 Task: Find connections with filter location Och'amch'ire with filter topic #aiwith filter profile language French with filter current company EJAmerica with filter school University of Kashmir, Srinagar with filter industry Primary and Secondary Education with filter service category Portrait Photography with filter keywords title Director
Action: Mouse moved to (187, 318)
Screenshot: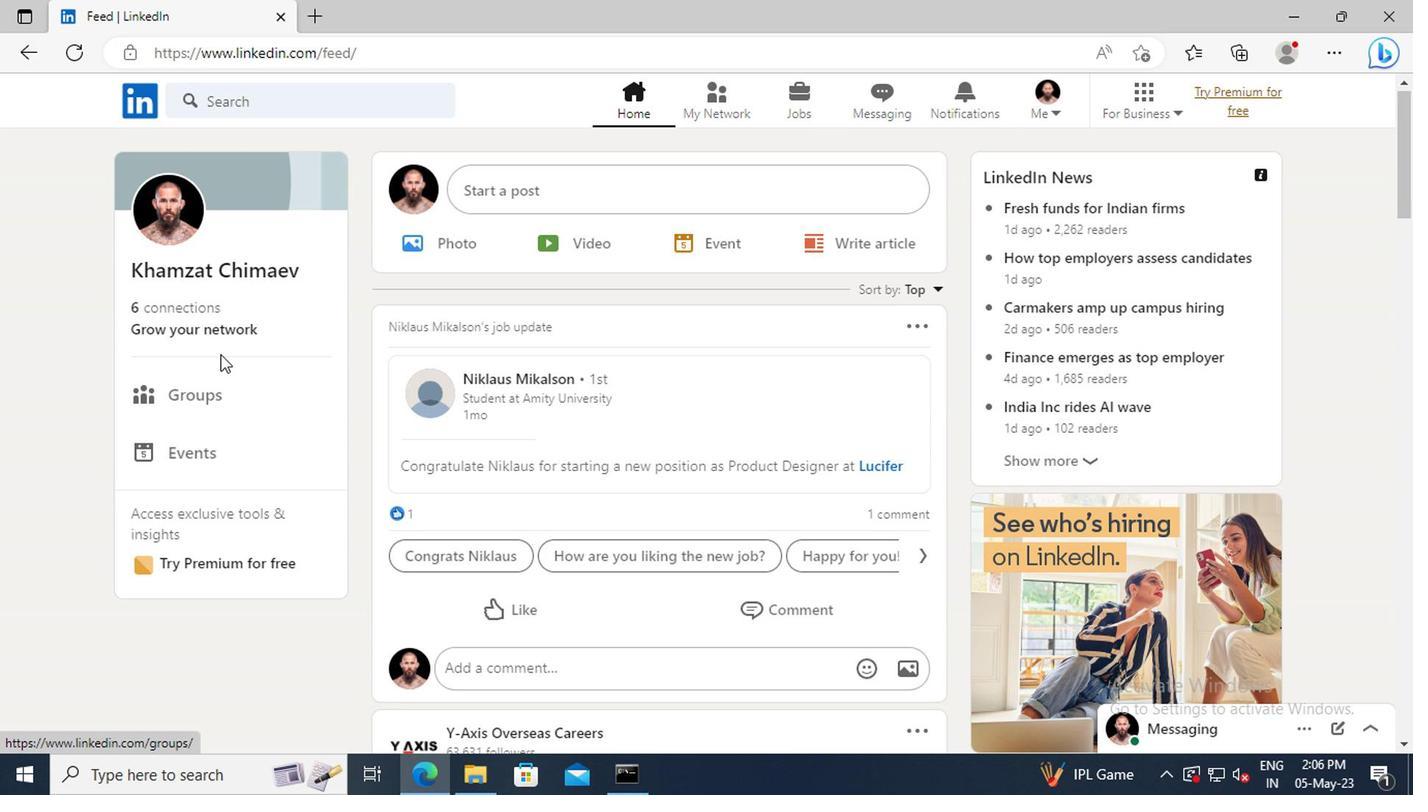 
Action: Mouse pressed left at (187, 318)
Screenshot: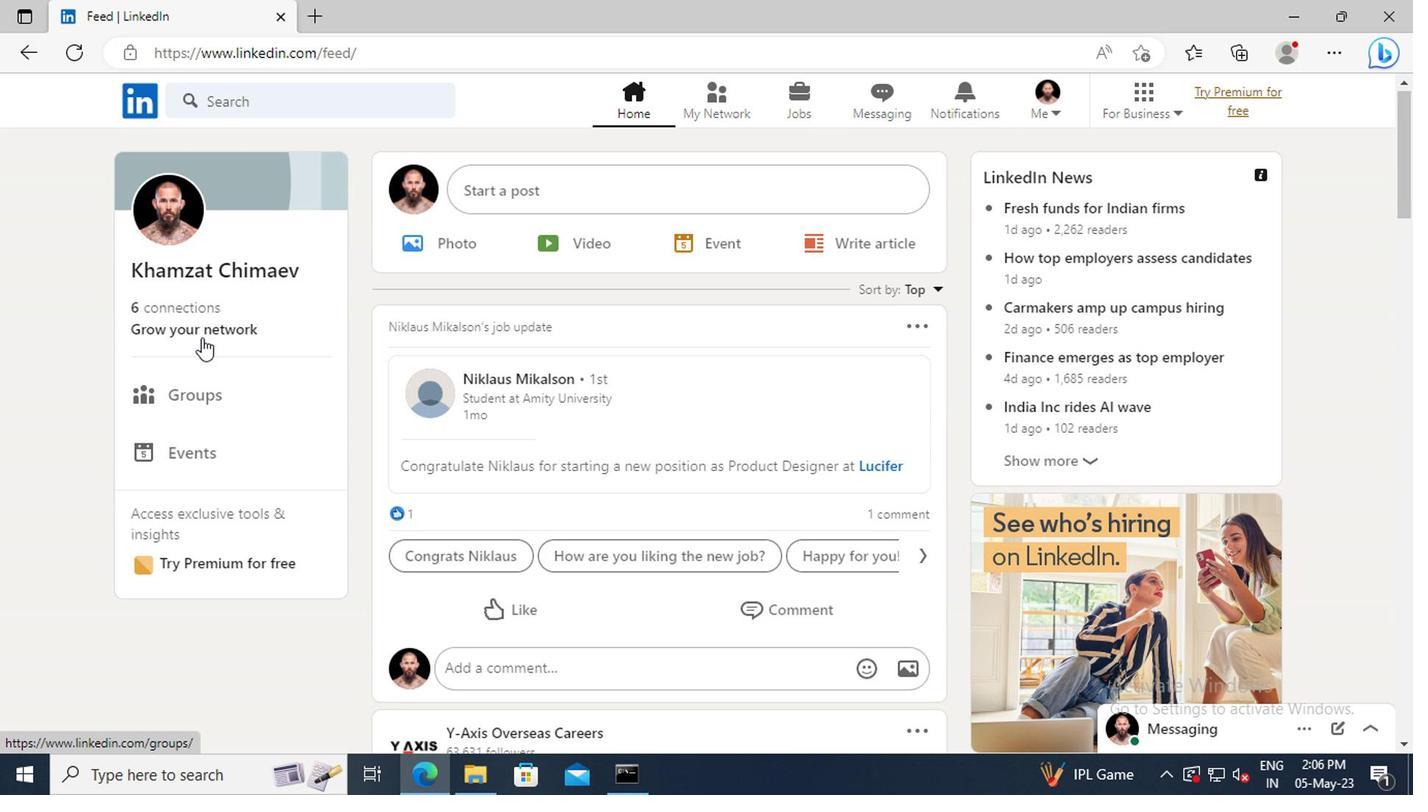 
Action: Mouse moved to (219, 214)
Screenshot: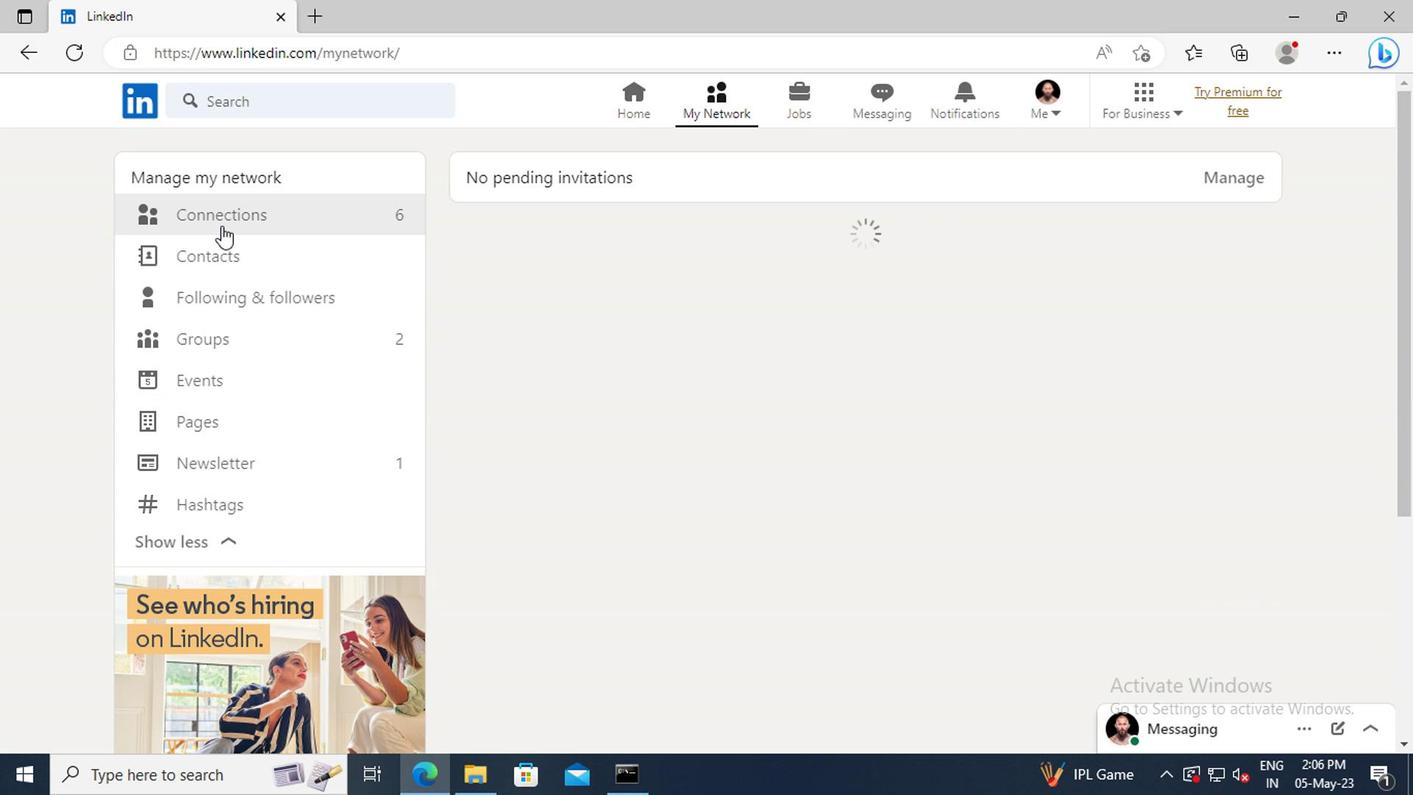 
Action: Mouse pressed left at (219, 214)
Screenshot: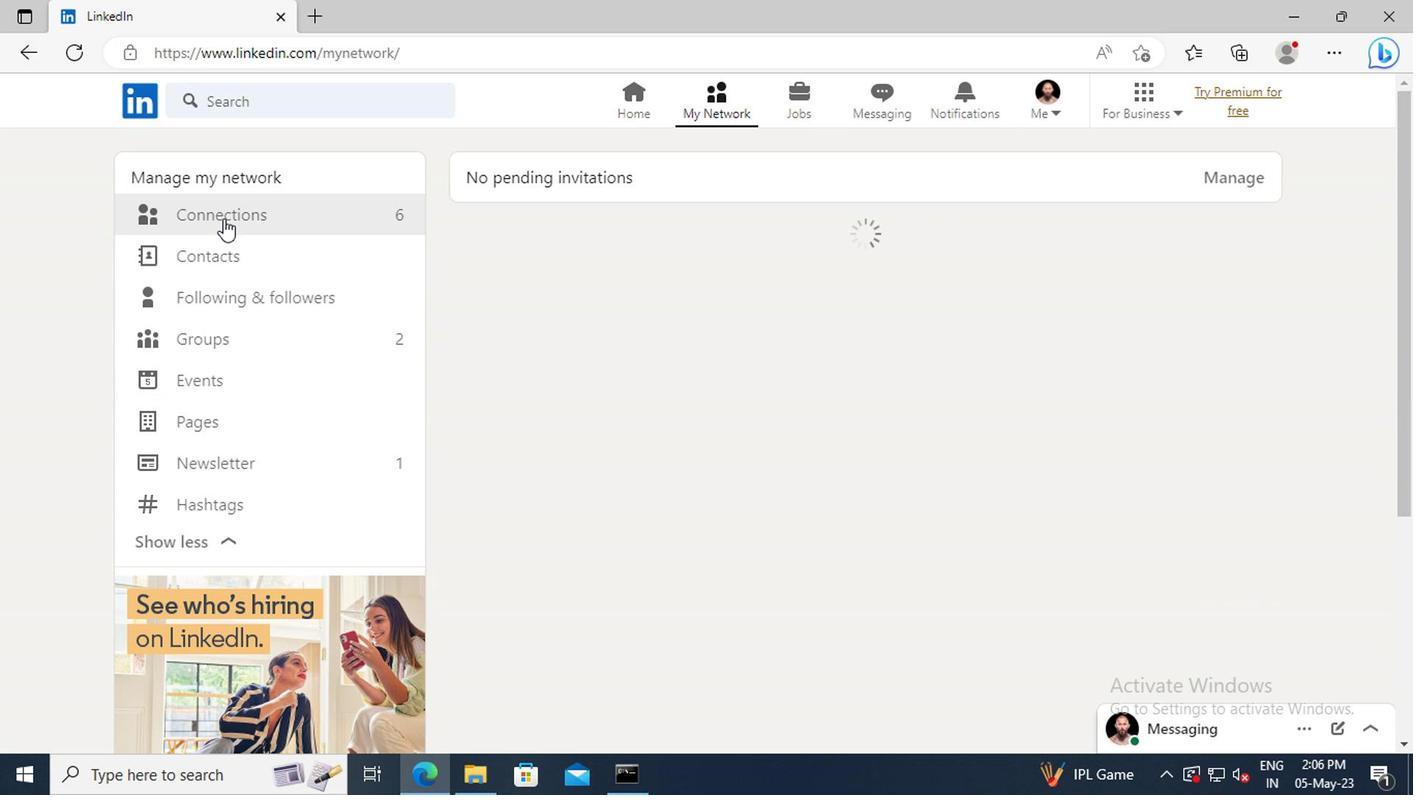 
Action: Mouse moved to (823, 226)
Screenshot: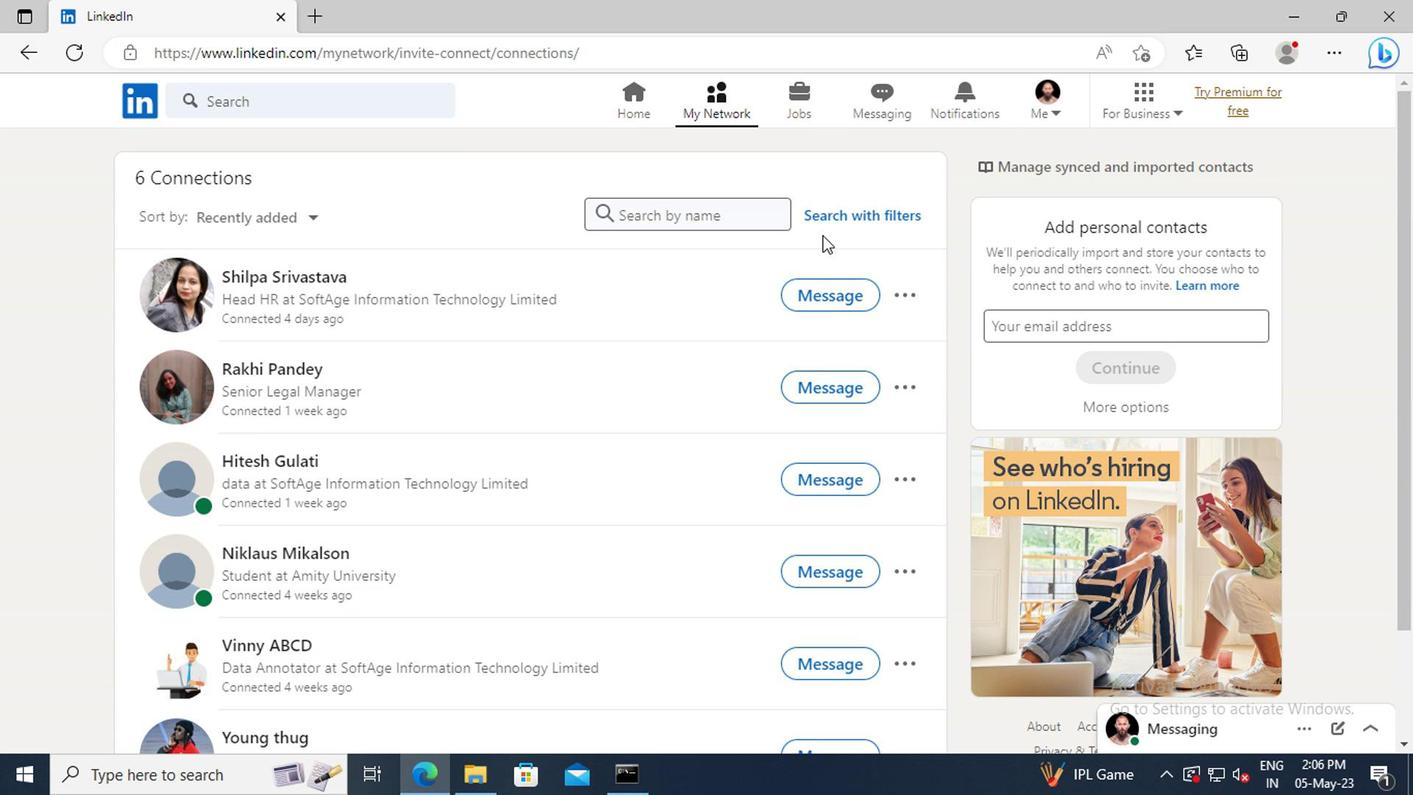 
Action: Mouse pressed left at (823, 226)
Screenshot: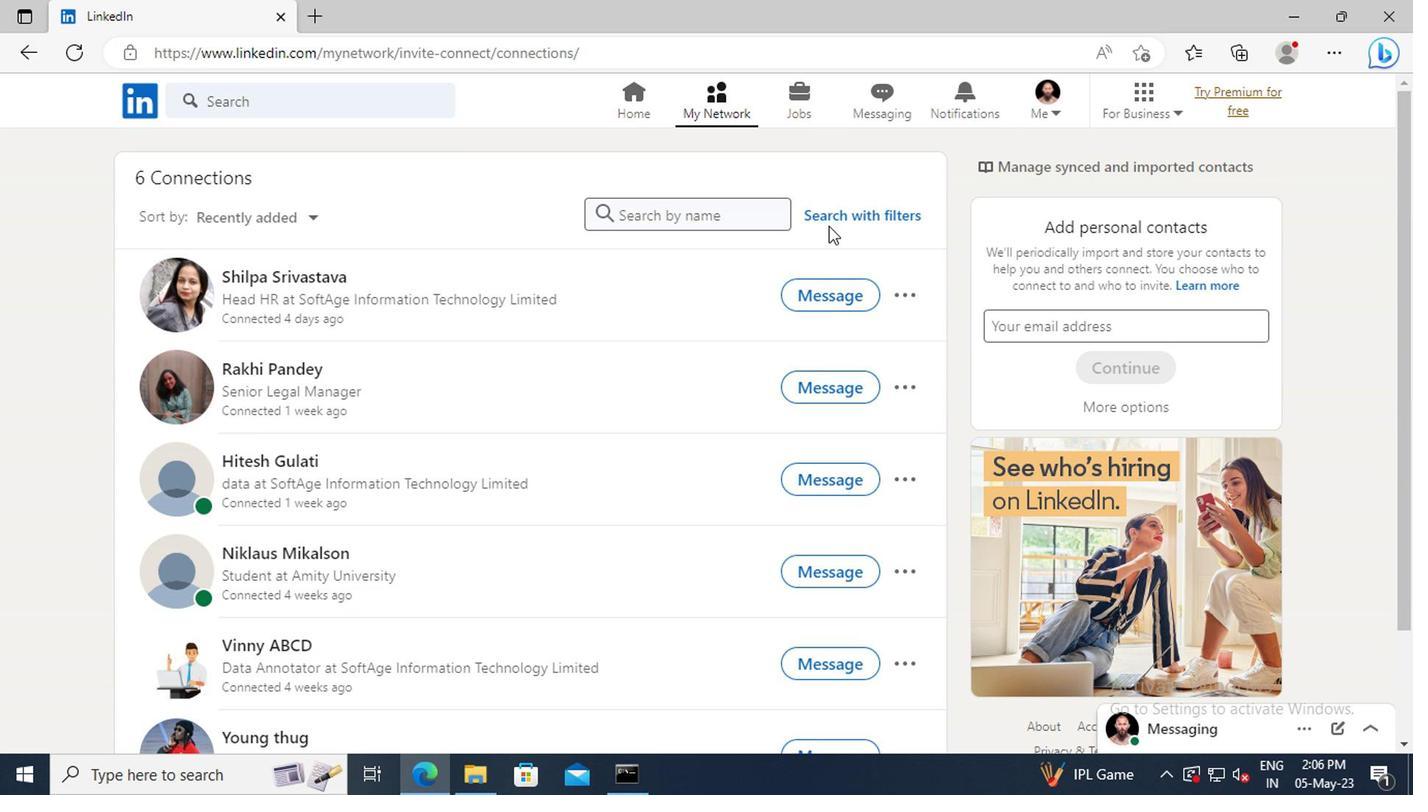 
Action: Mouse moved to (785, 167)
Screenshot: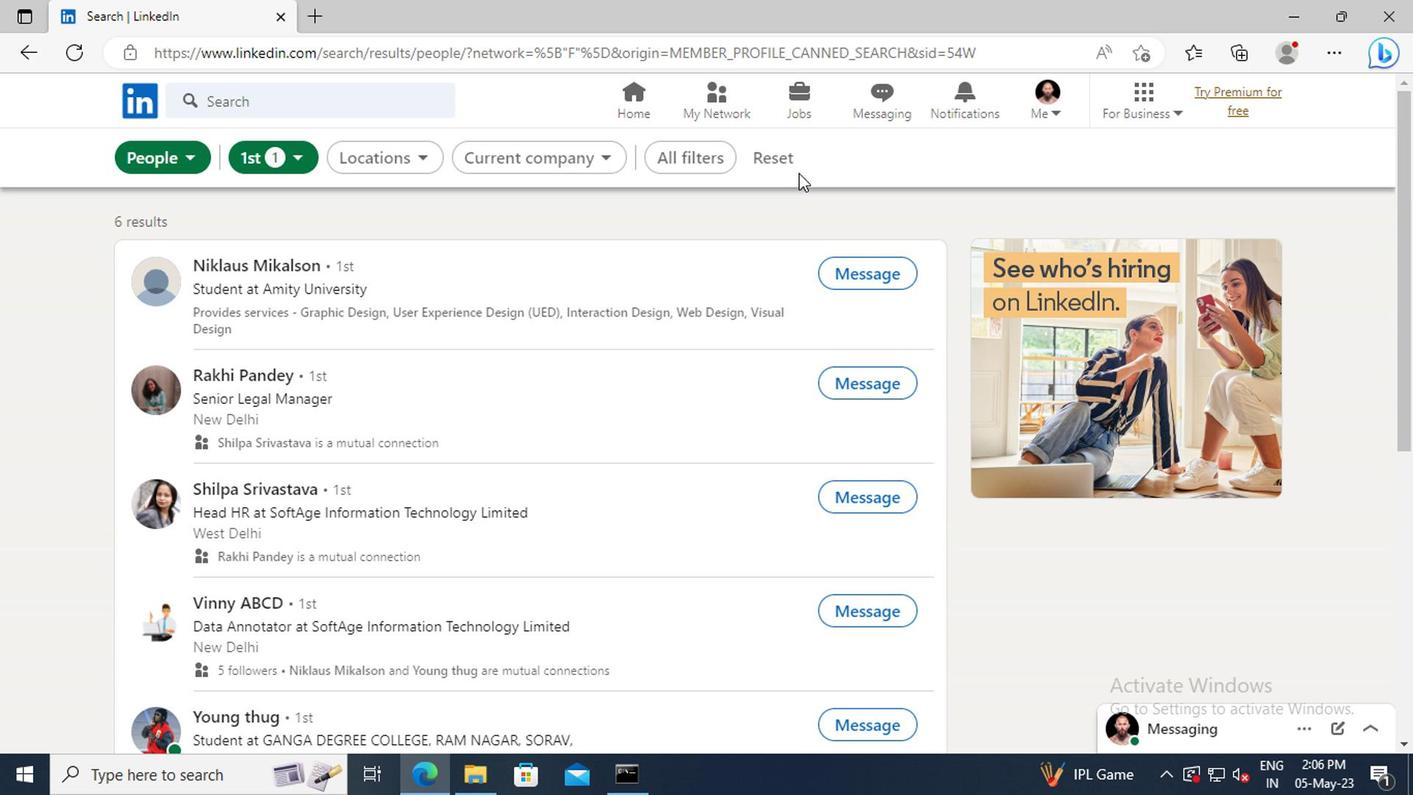 
Action: Mouse pressed left at (785, 167)
Screenshot: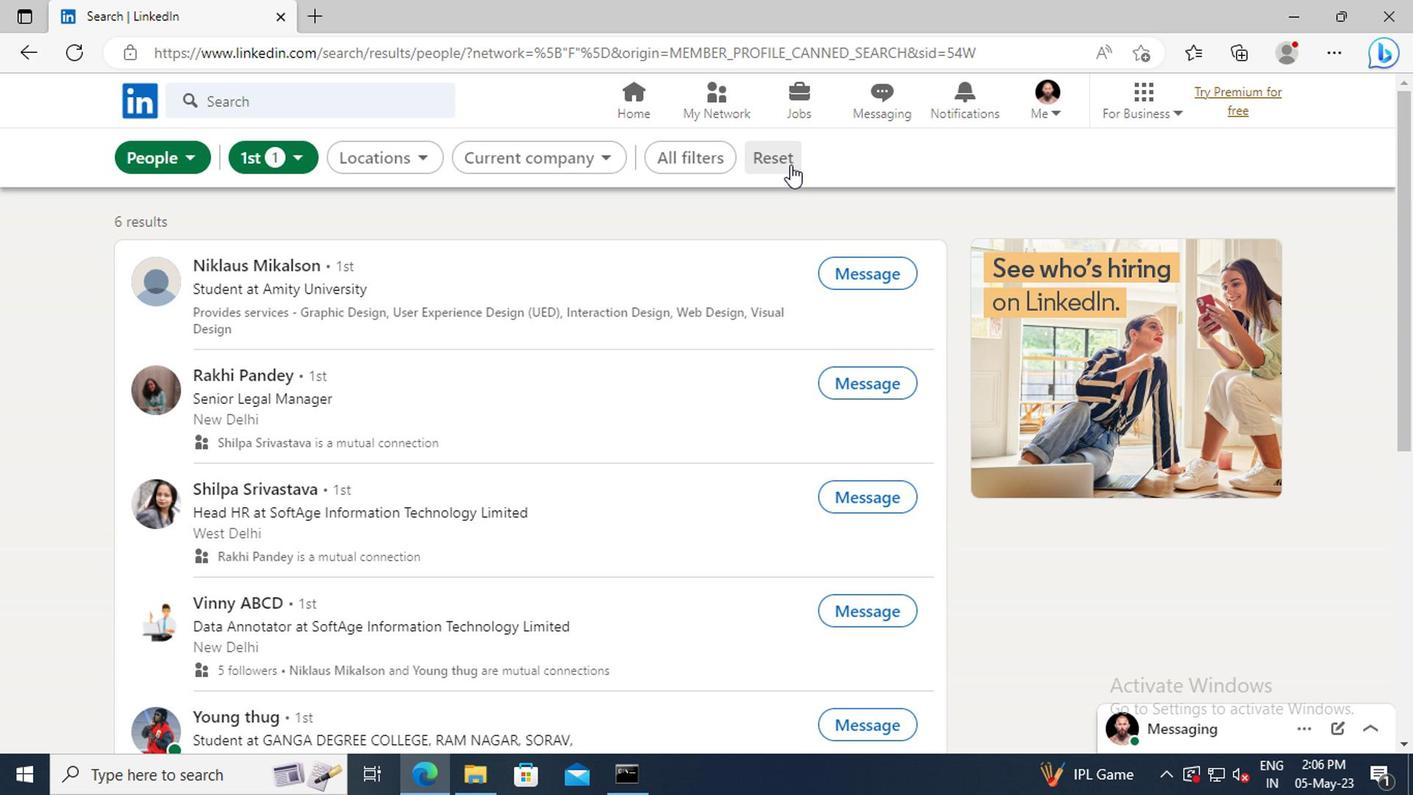 
Action: Mouse moved to (757, 161)
Screenshot: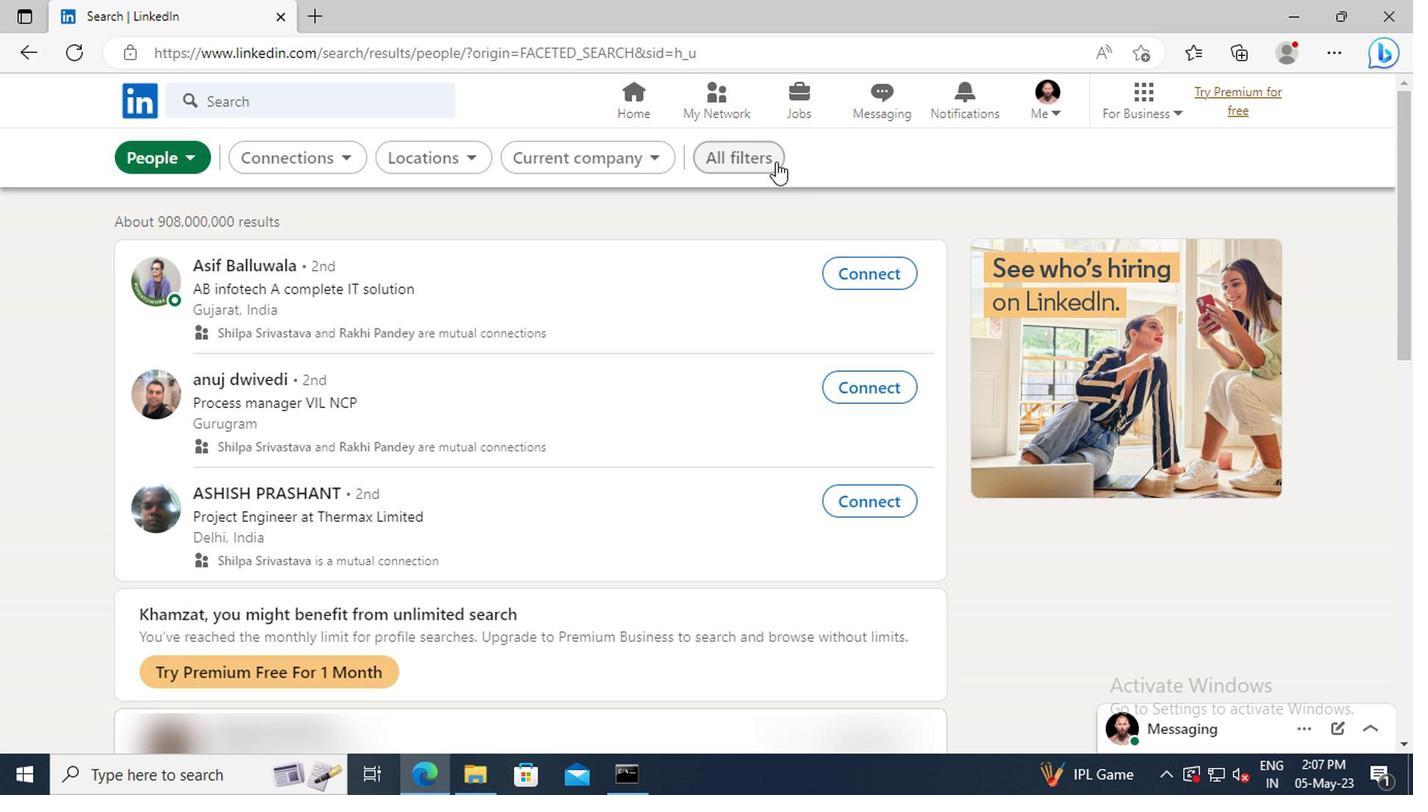 
Action: Mouse pressed left at (757, 161)
Screenshot: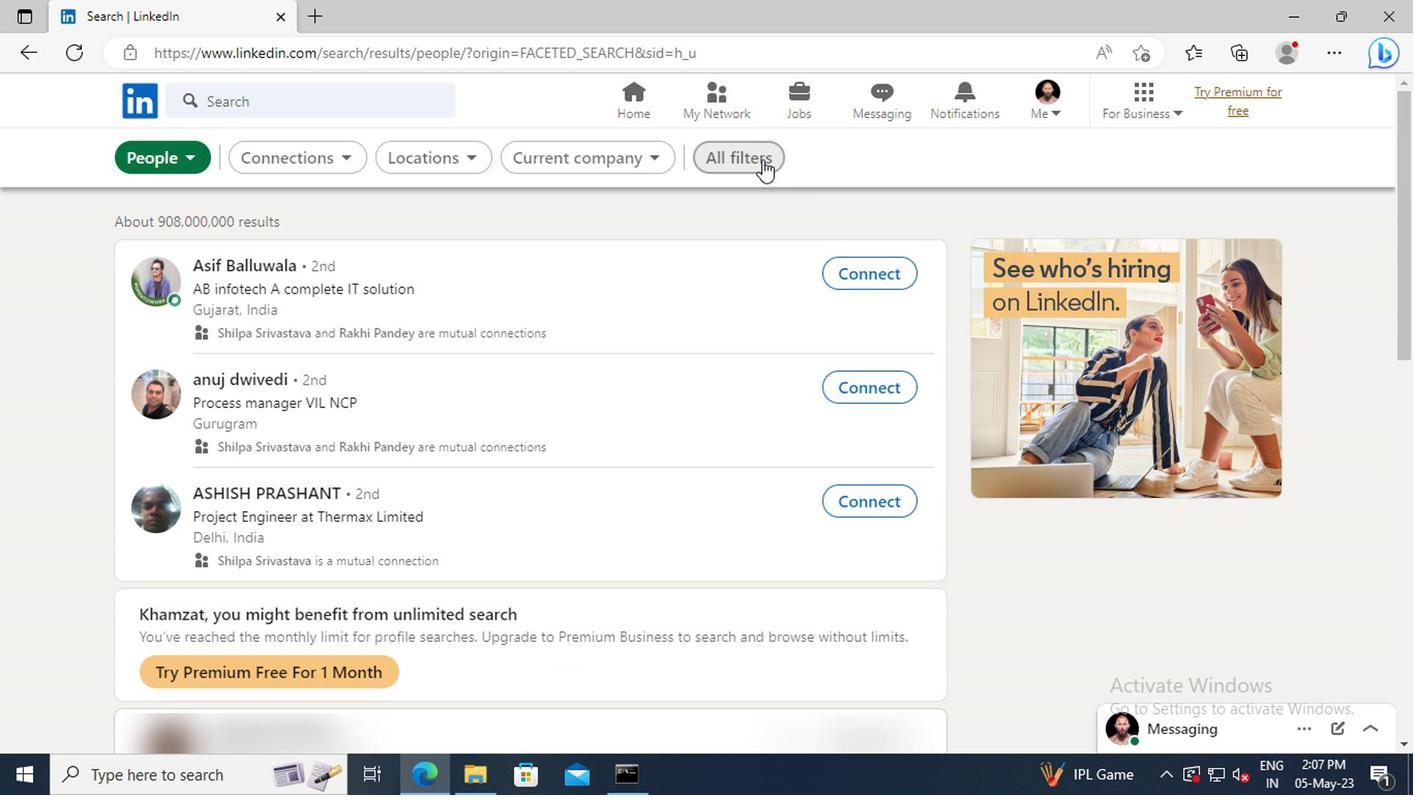 
Action: Mouse moved to (1147, 404)
Screenshot: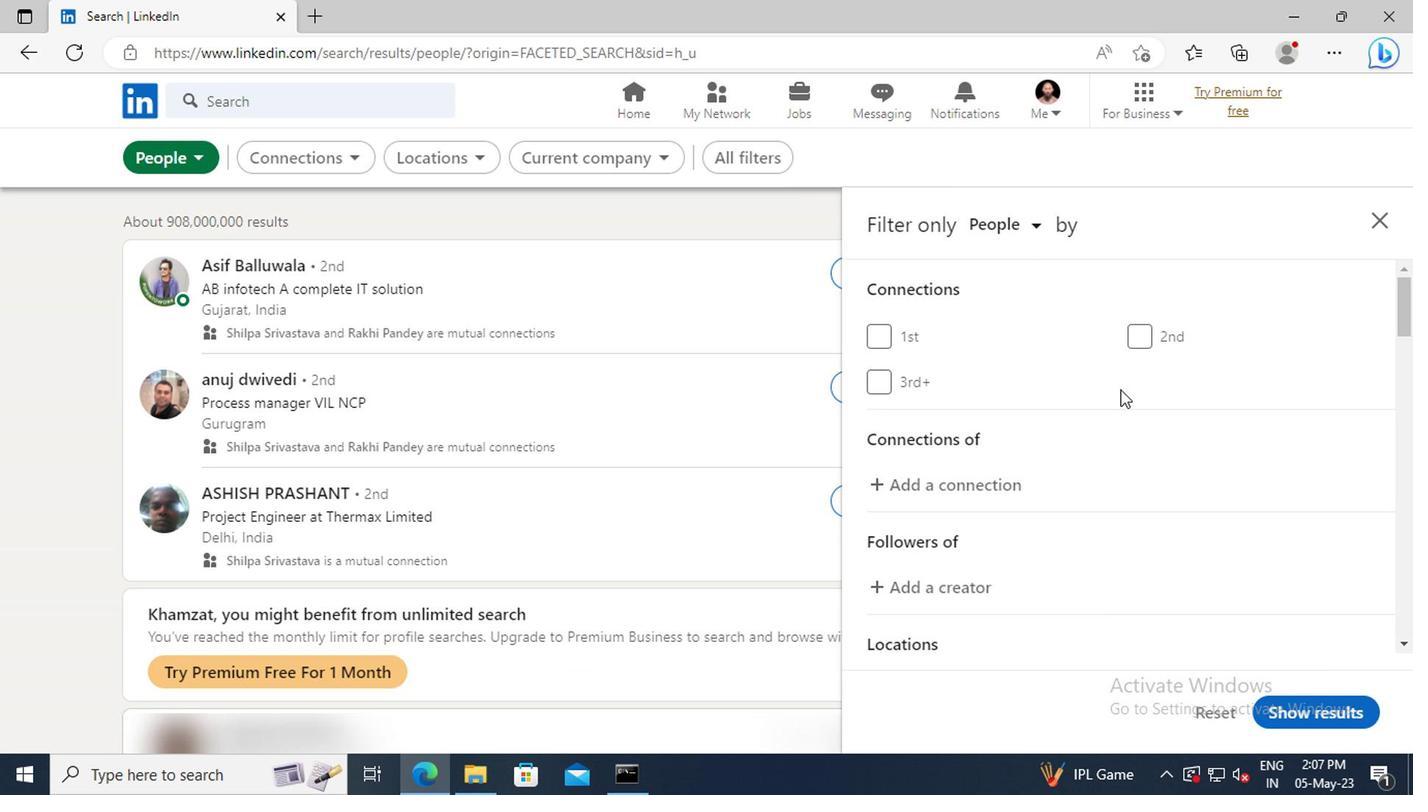 
Action: Mouse scrolled (1147, 403) with delta (0, 0)
Screenshot: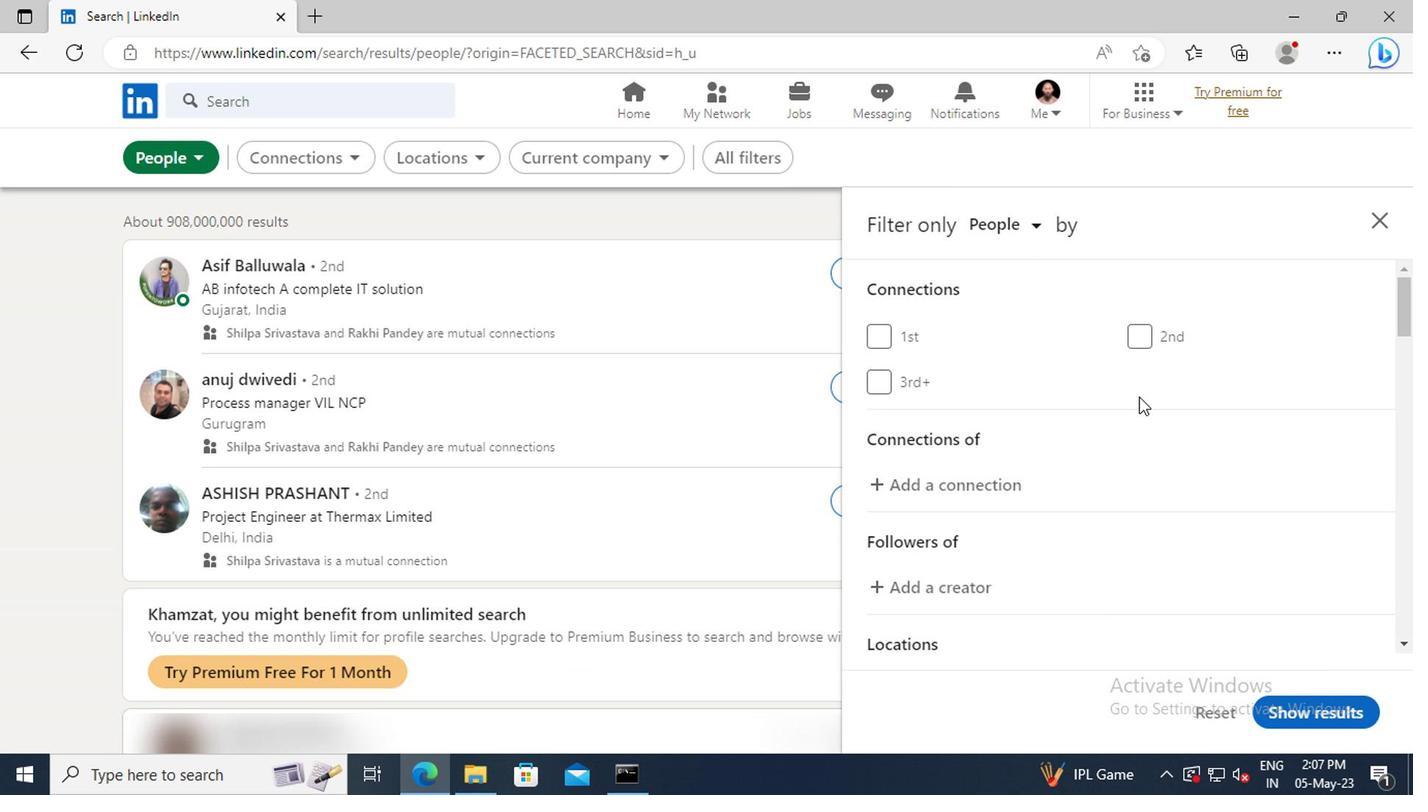
Action: Mouse scrolled (1147, 403) with delta (0, 0)
Screenshot: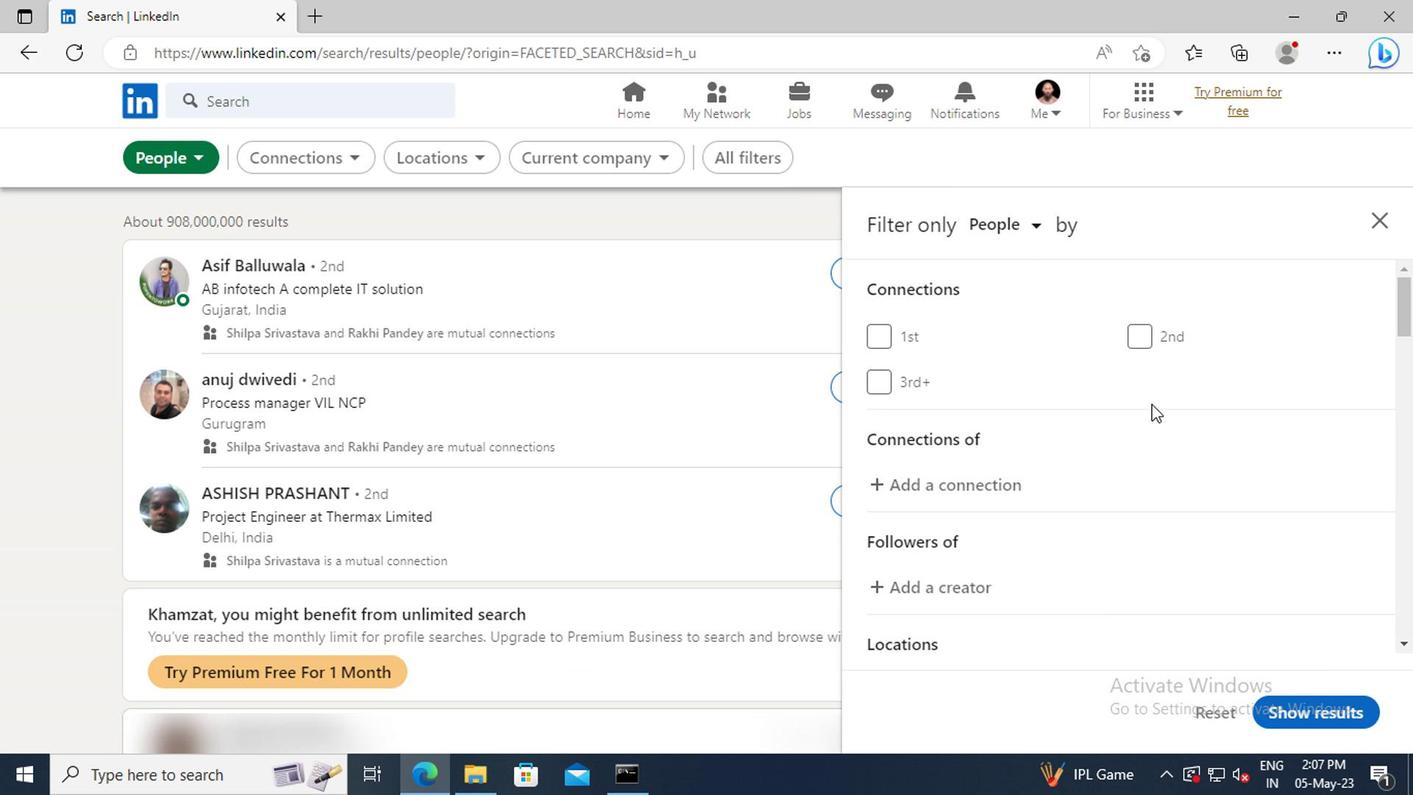 
Action: Mouse scrolled (1147, 403) with delta (0, 0)
Screenshot: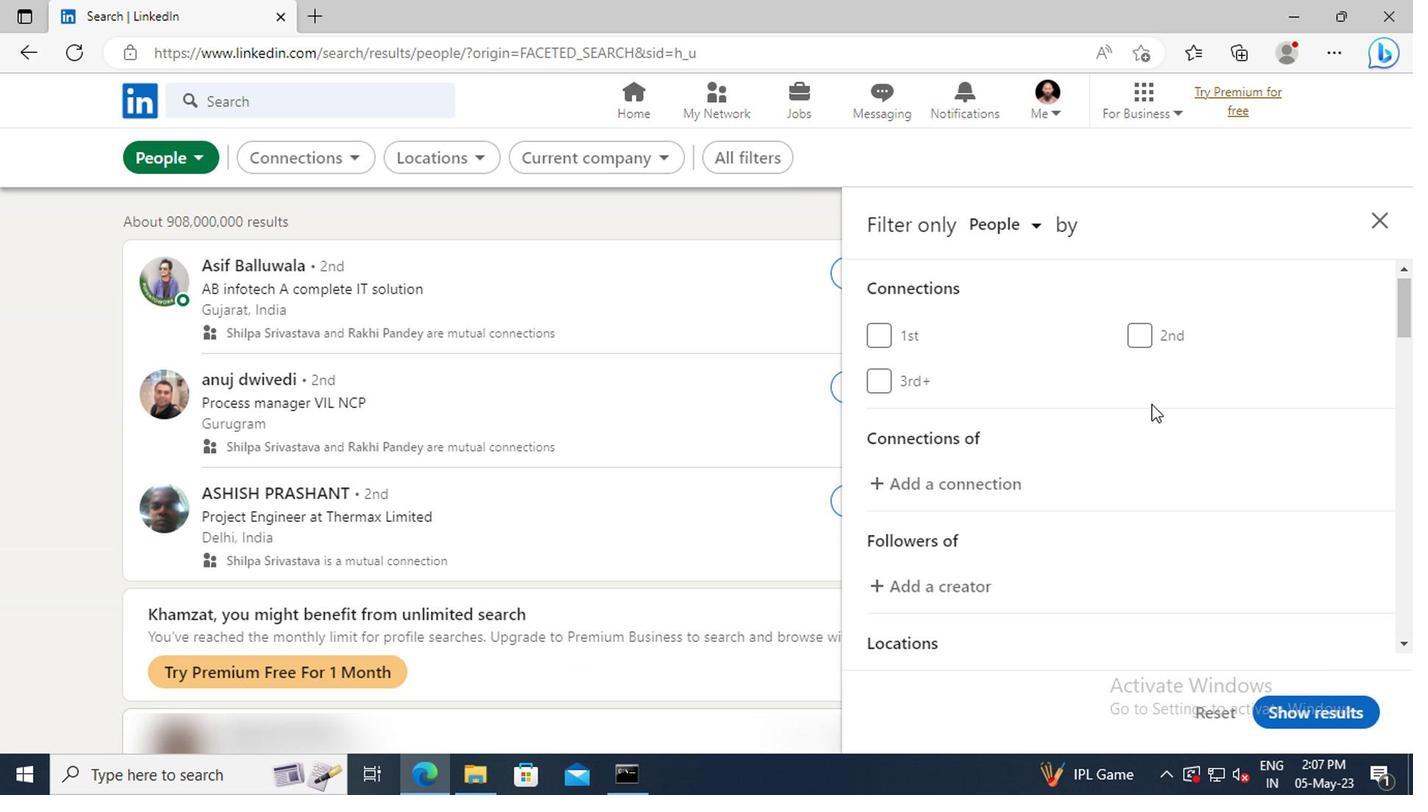 
Action: Mouse scrolled (1147, 403) with delta (0, 0)
Screenshot: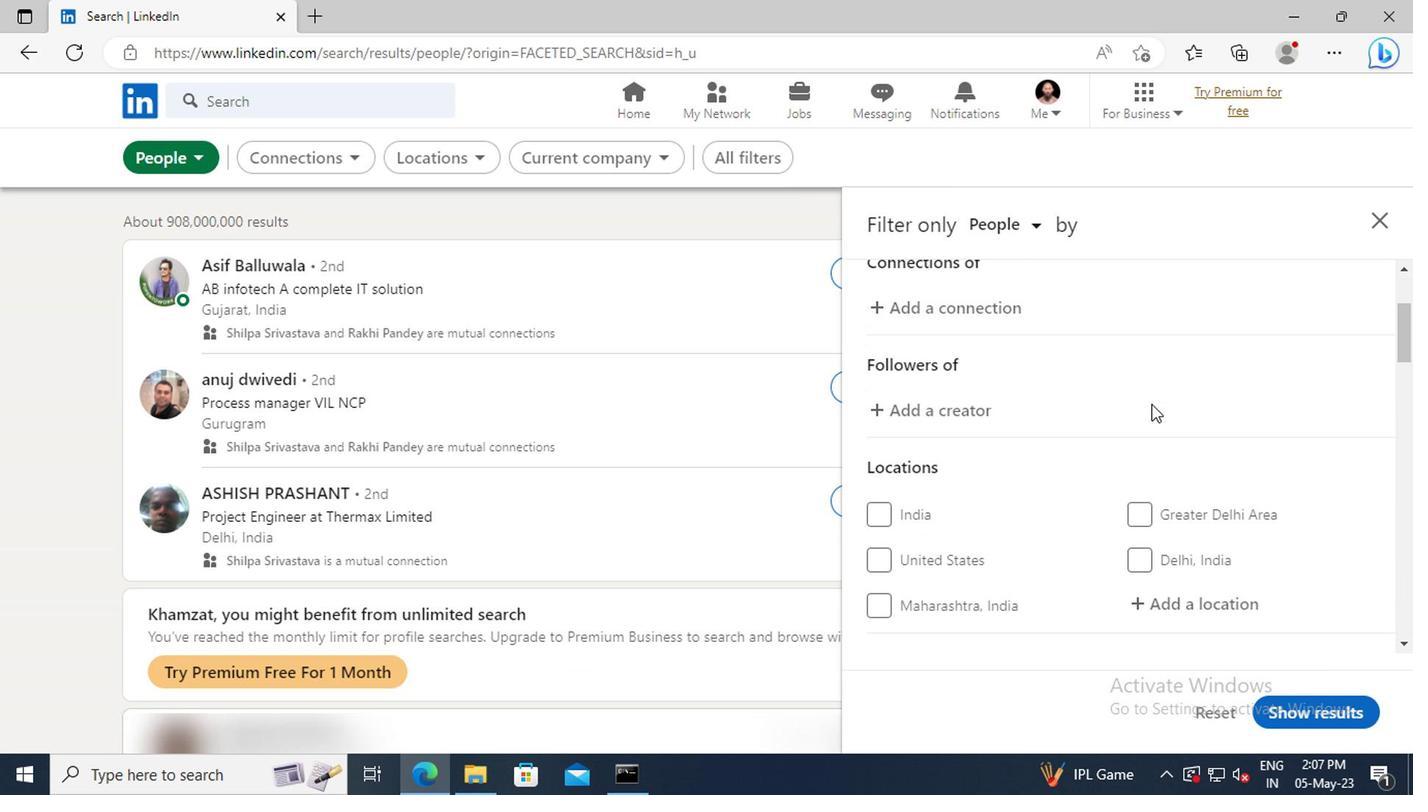 
Action: Mouse scrolled (1147, 403) with delta (0, 0)
Screenshot: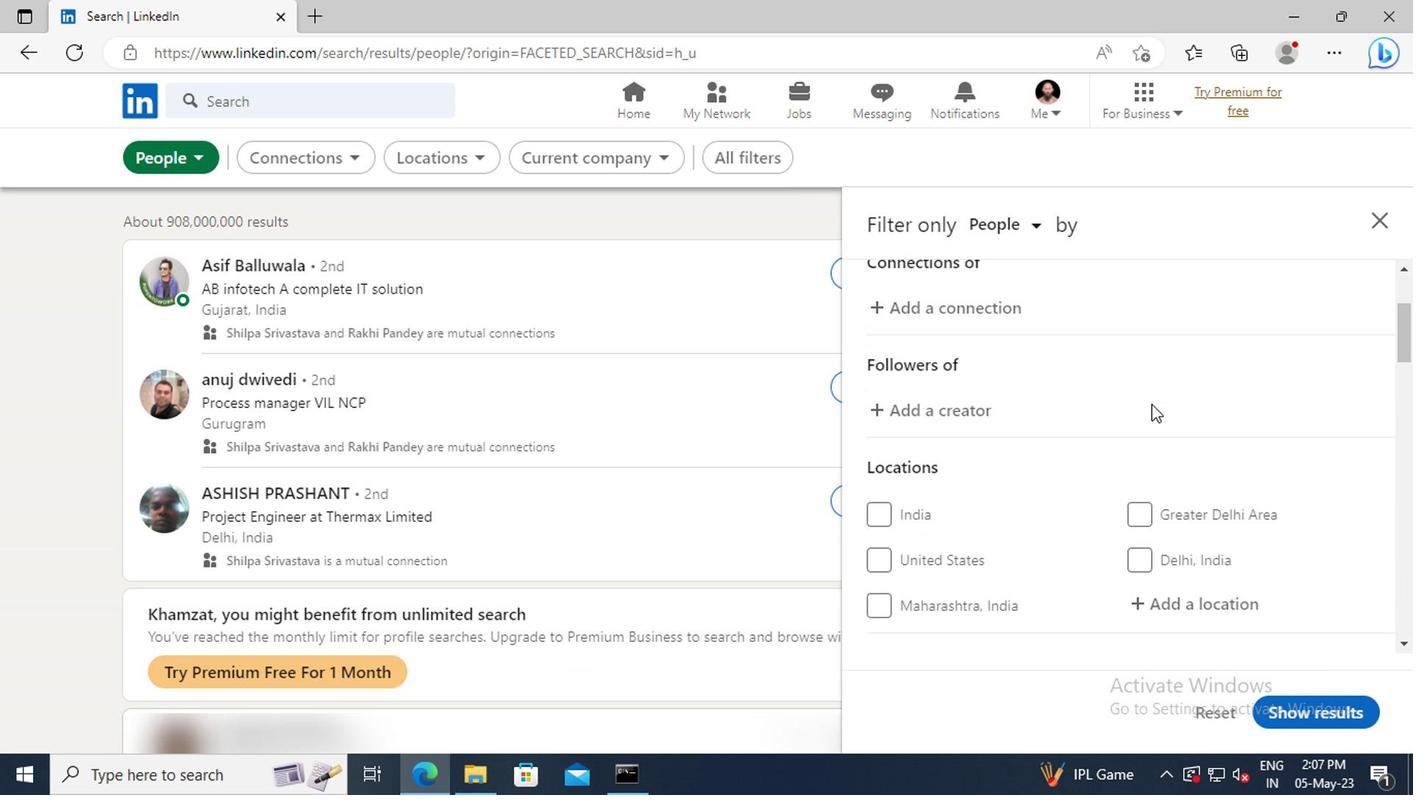 
Action: Mouse scrolled (1147, 403) with delta (0, 0)
Screenshot: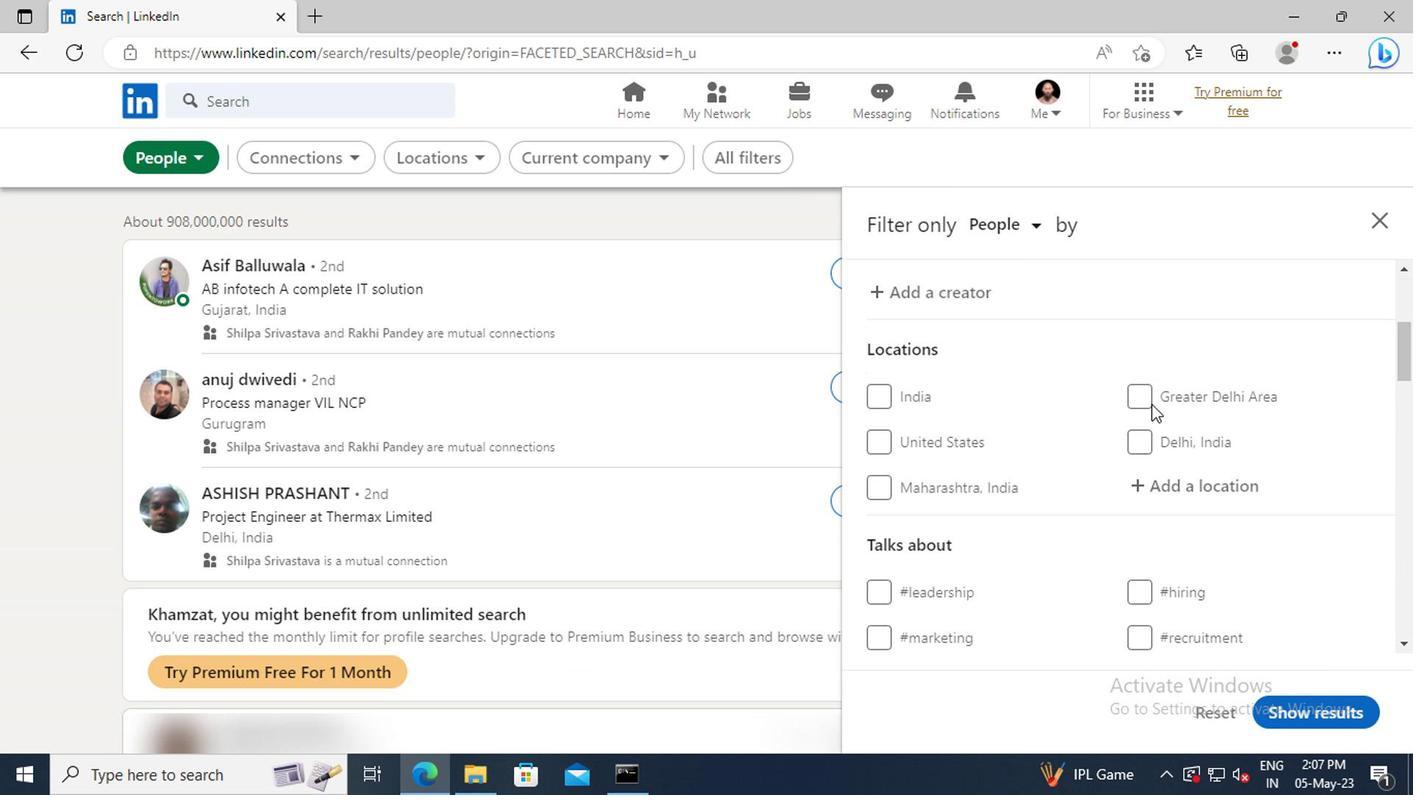 
Action: Mouse moved to (1152, 426)
Screenshot: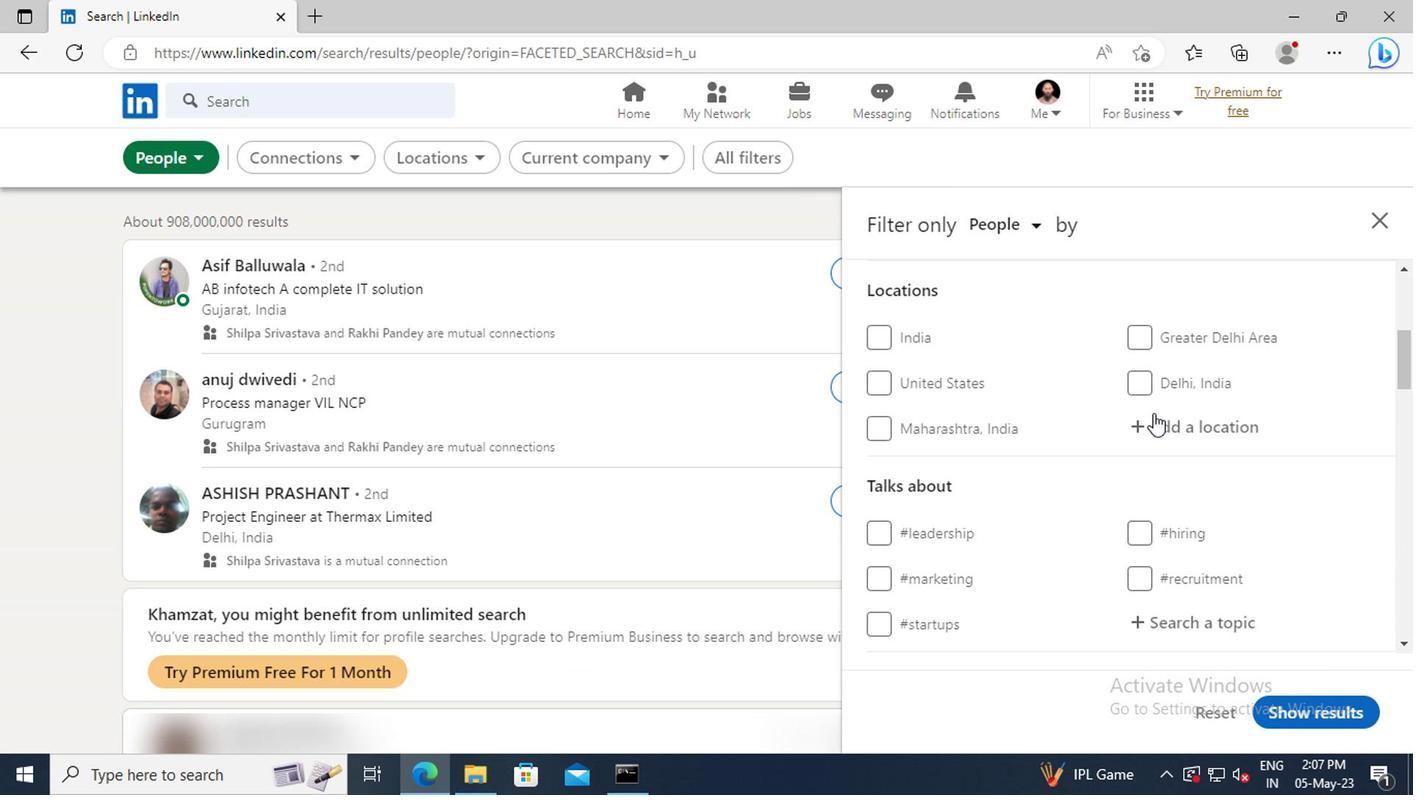 
Action: Mouse pressed left at (1152, 426)
Screenshot: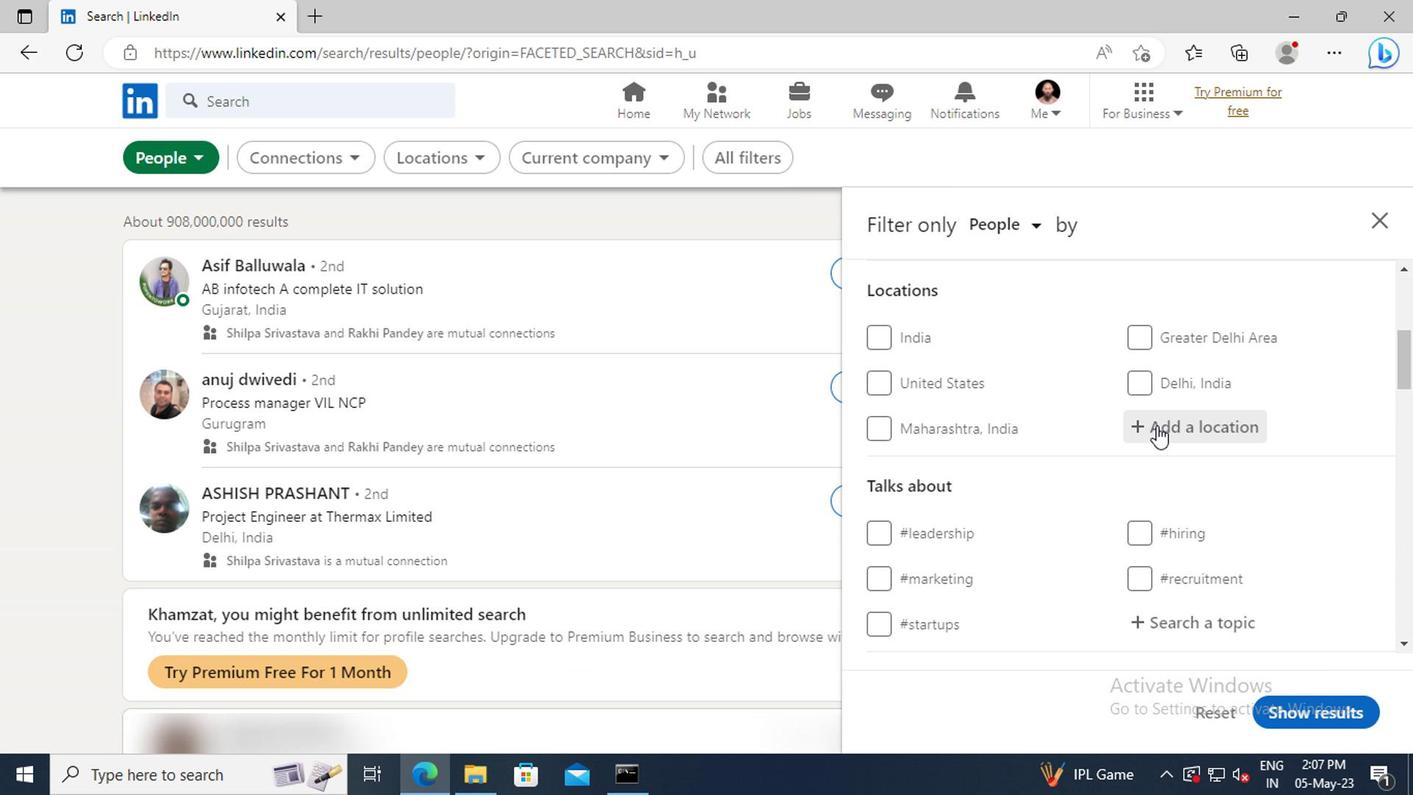 
Action: Key pressed <Key.shift>OCH'AMCH'IRE
Screenshot: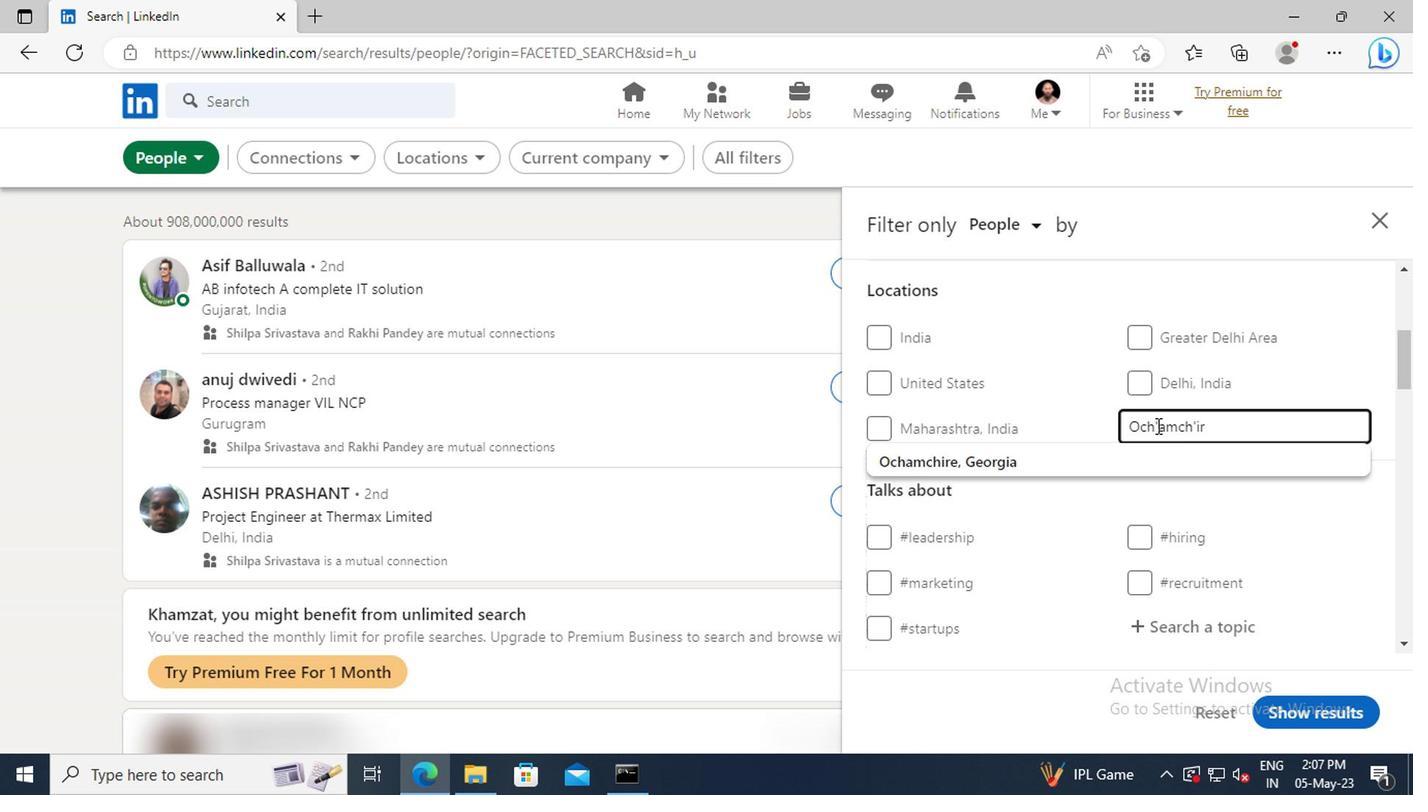
Action: Mouse moved to (1152, 447)
Screenshot: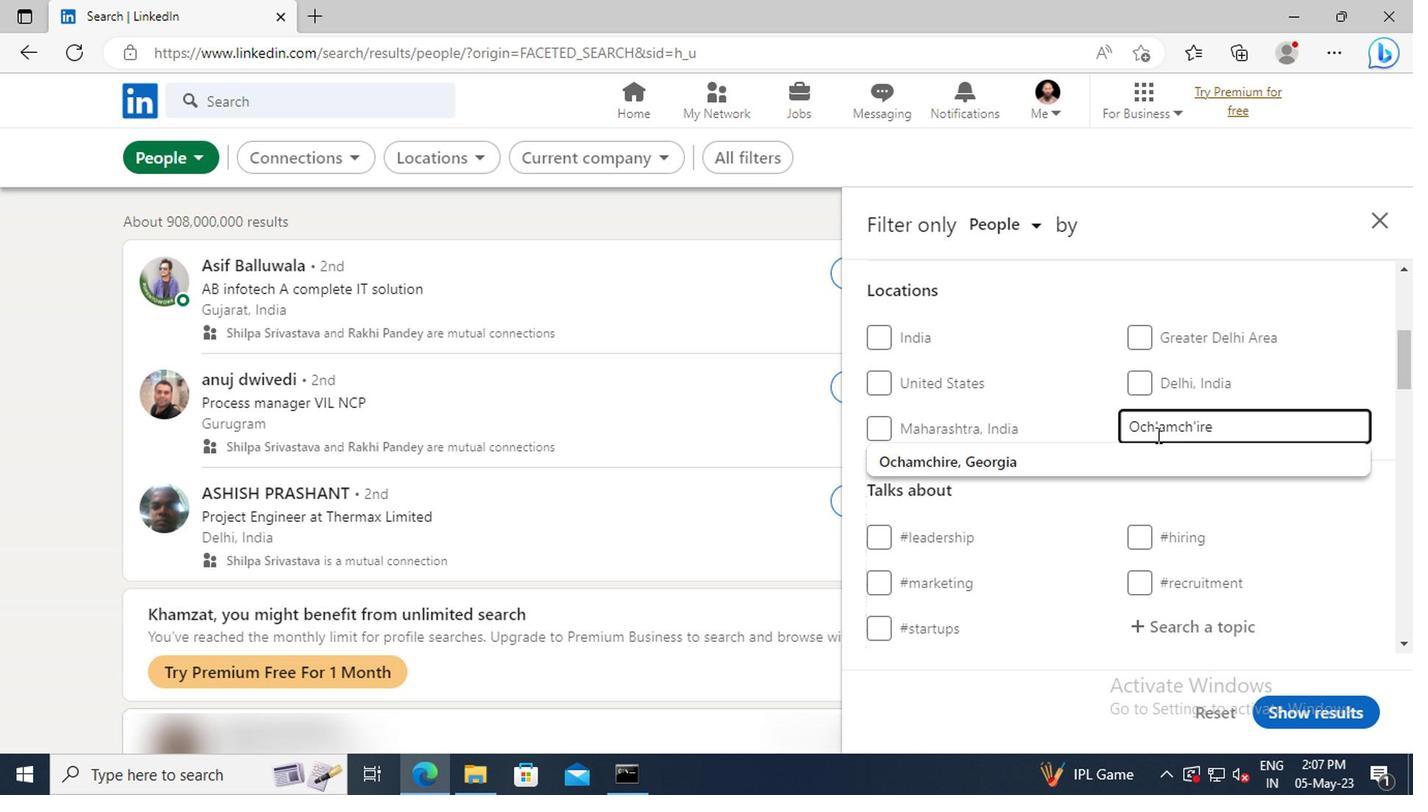 
Action: Mouse pressed left at (1152, 447)
Screenshot: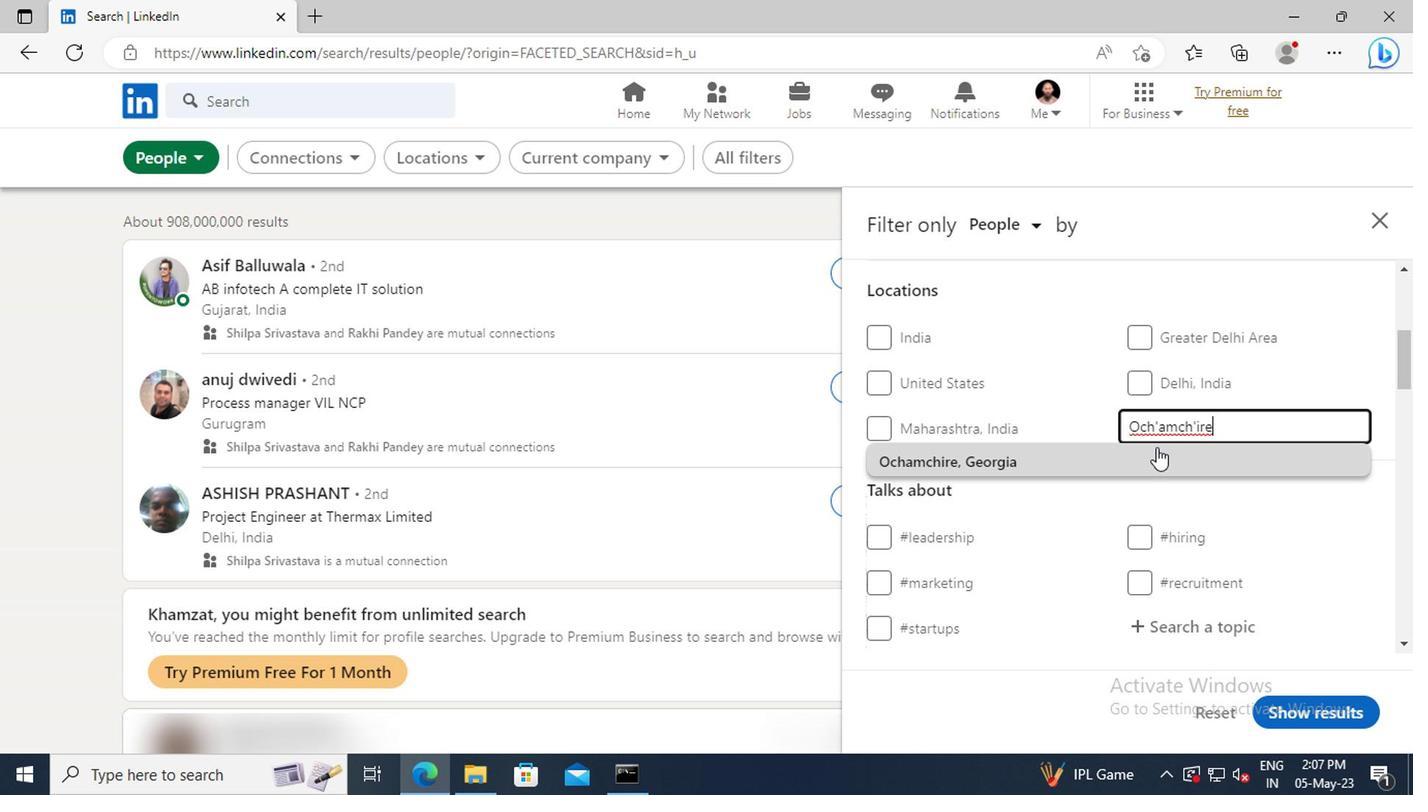 
Action: Mouse scrolled (1152, 446) with delta (0, 0)
Screenshot: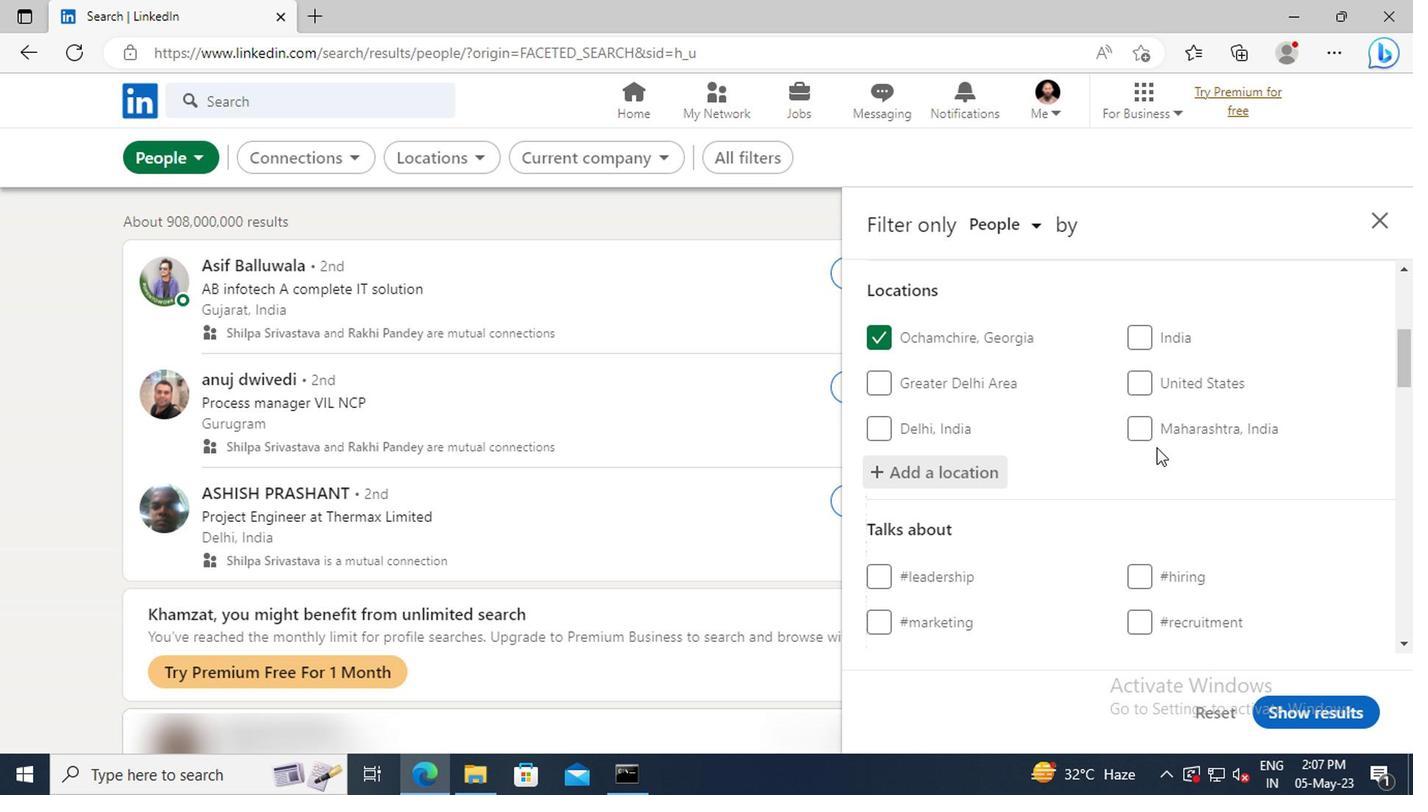 
Action: Mouse scrolled (1152, 446) with delta (0, 0)
Screenshot: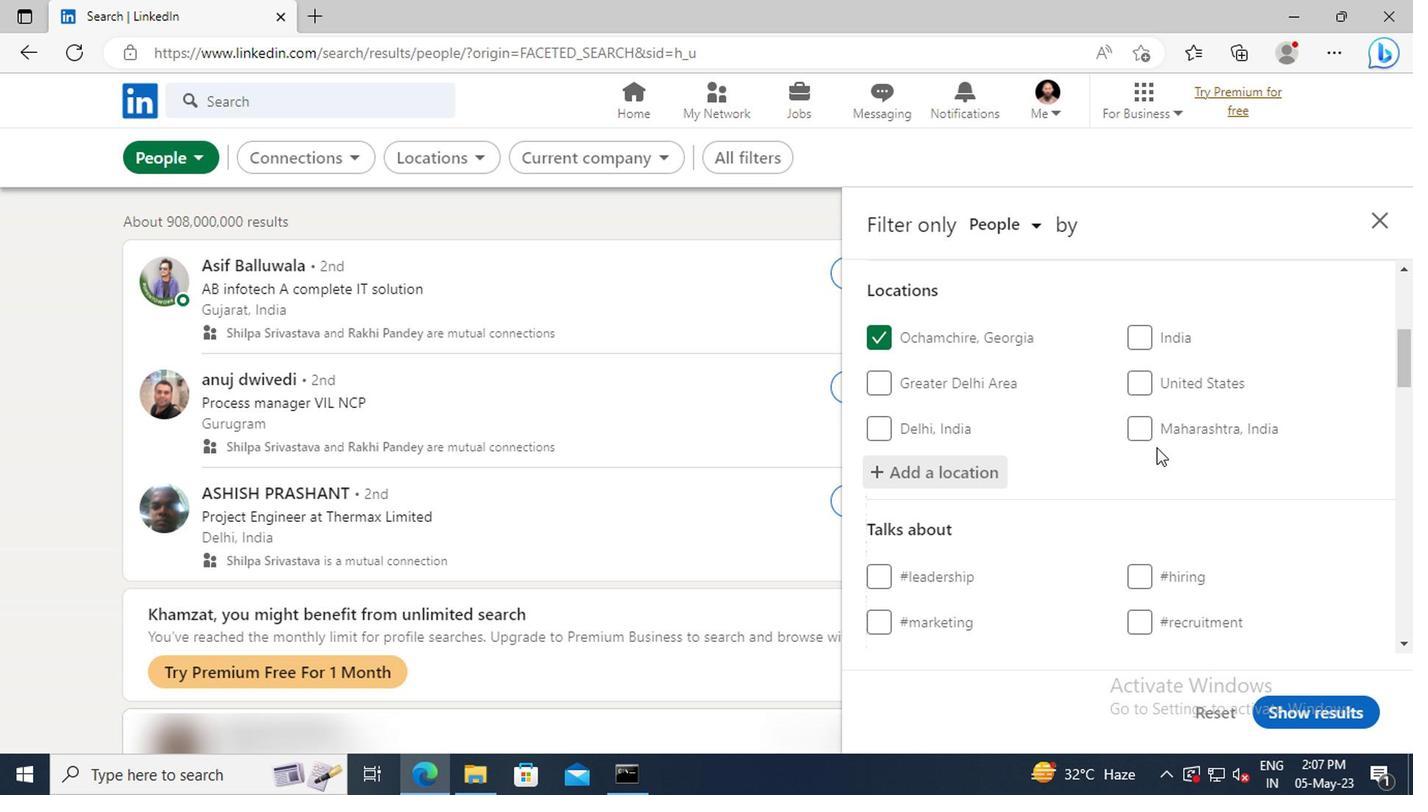 
Action: Mouse scrolled (1152, 446) with delta (0, 0)
Screenshot: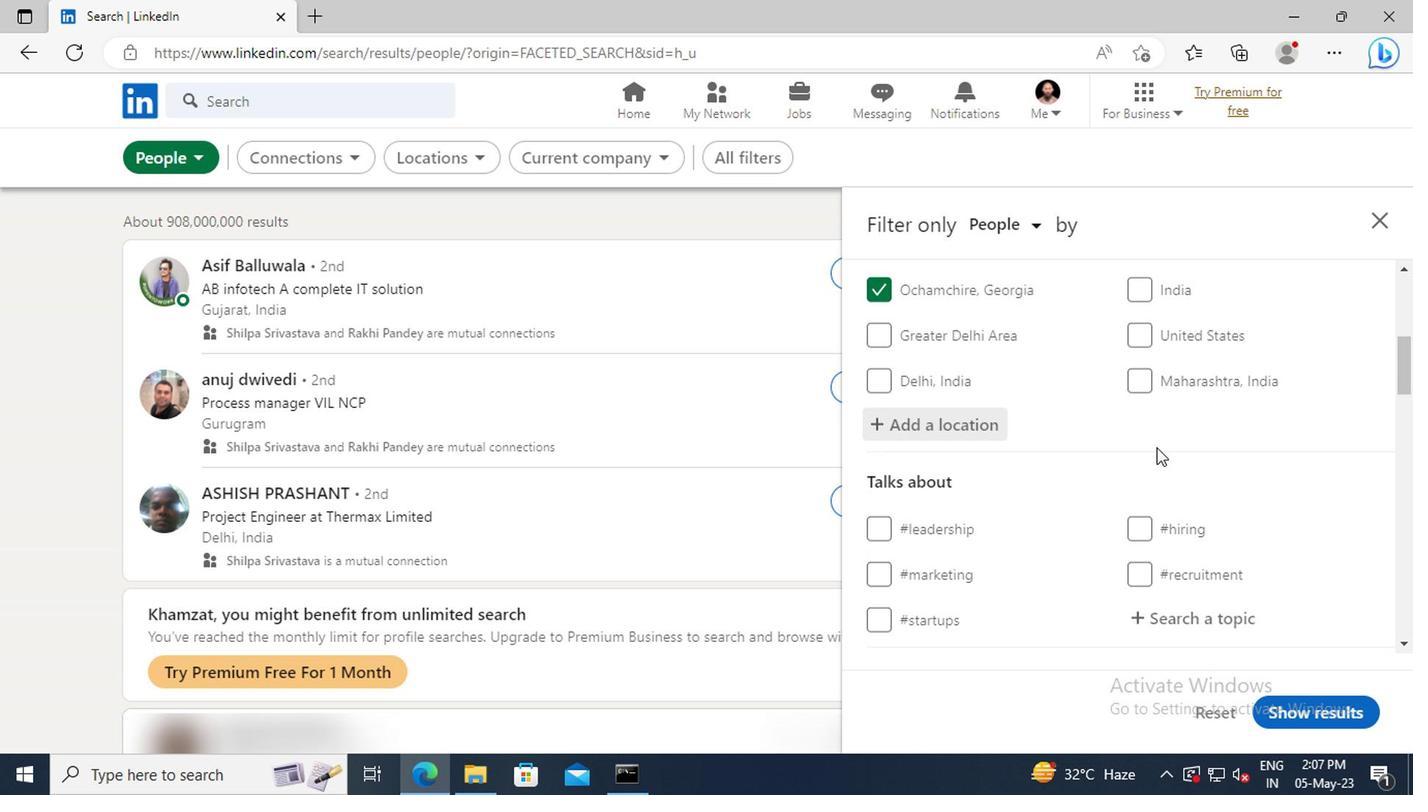 
Action: Mouse moved to (1161, 491)
Screenshot: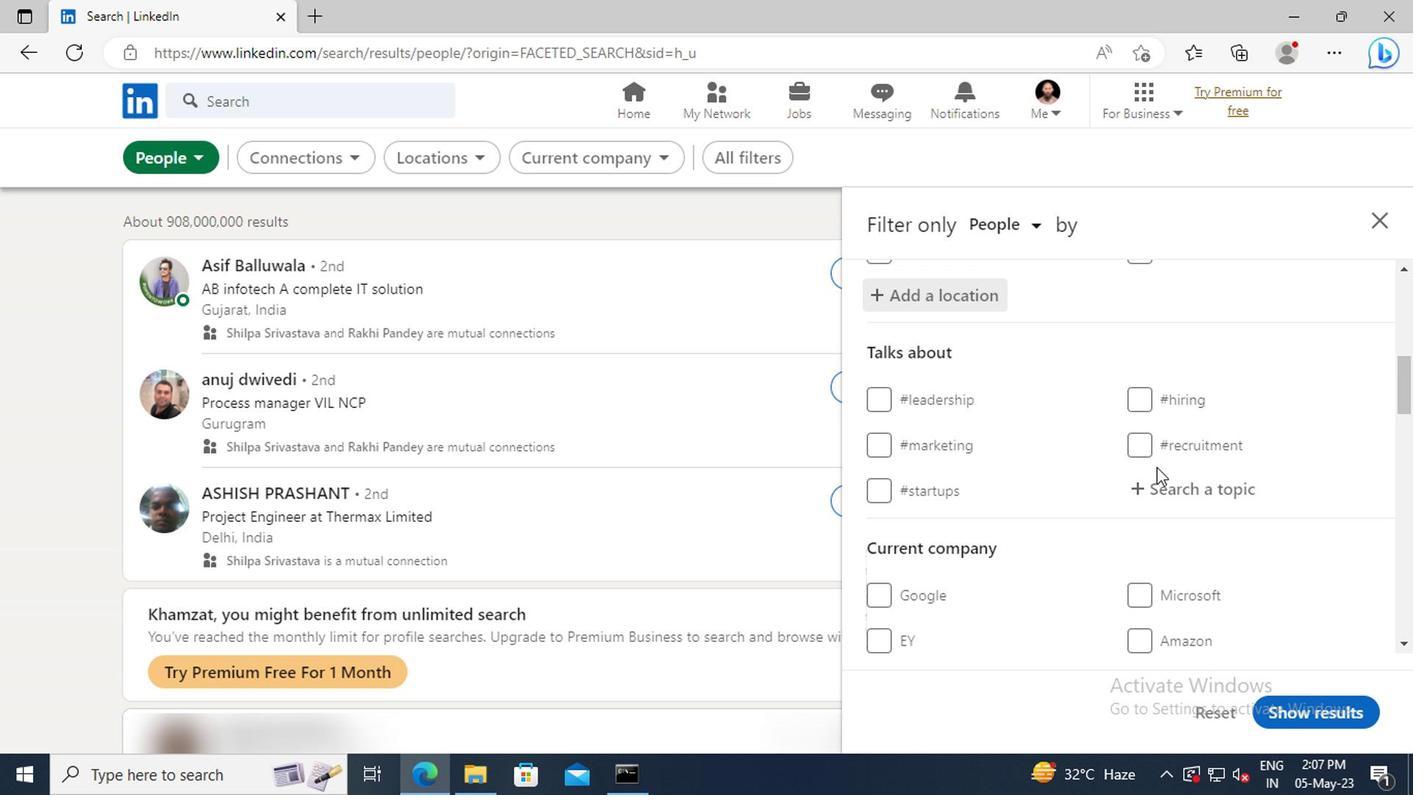 
Action: Mouse pressed left at (1161, 491)
Screenshot: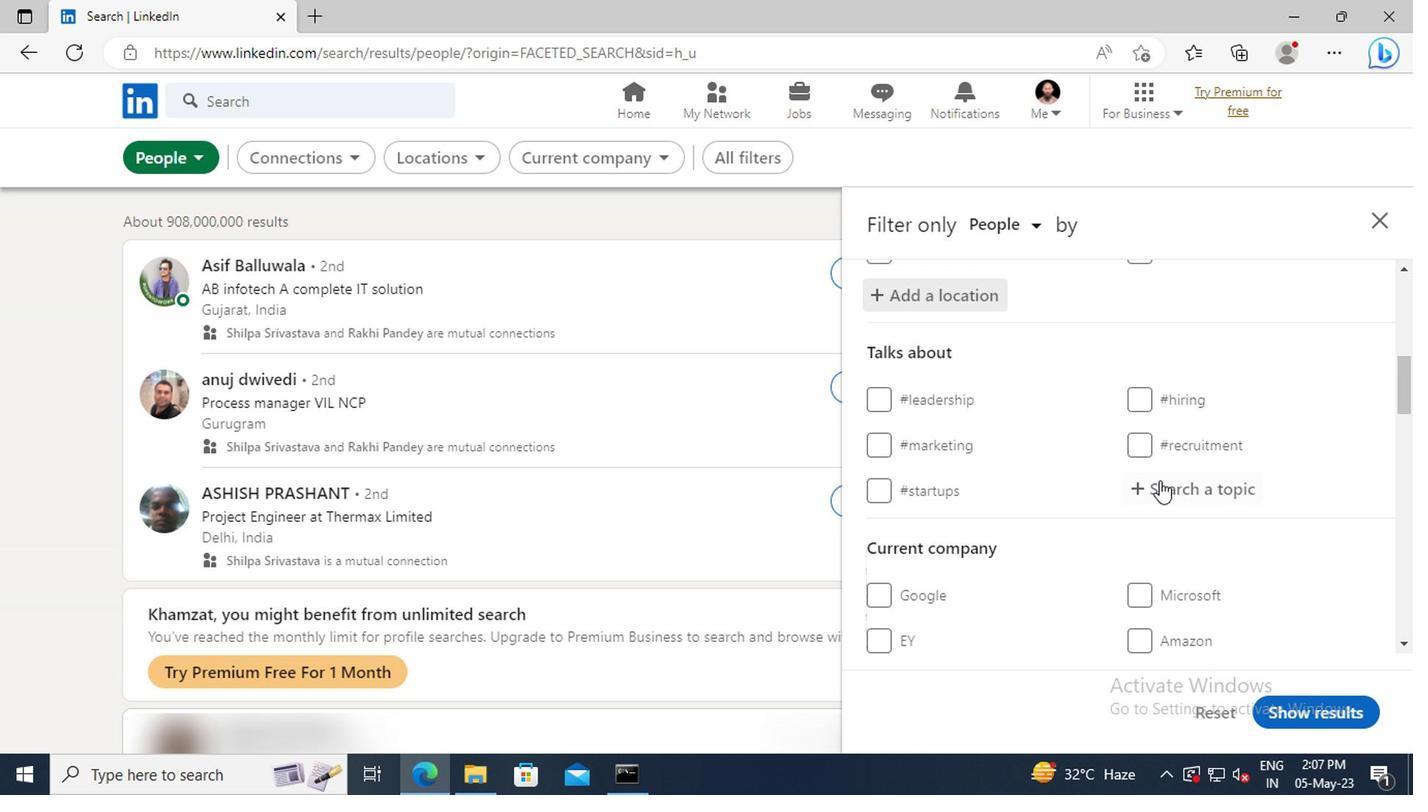 
Action: Key pressed AI
Screenshot: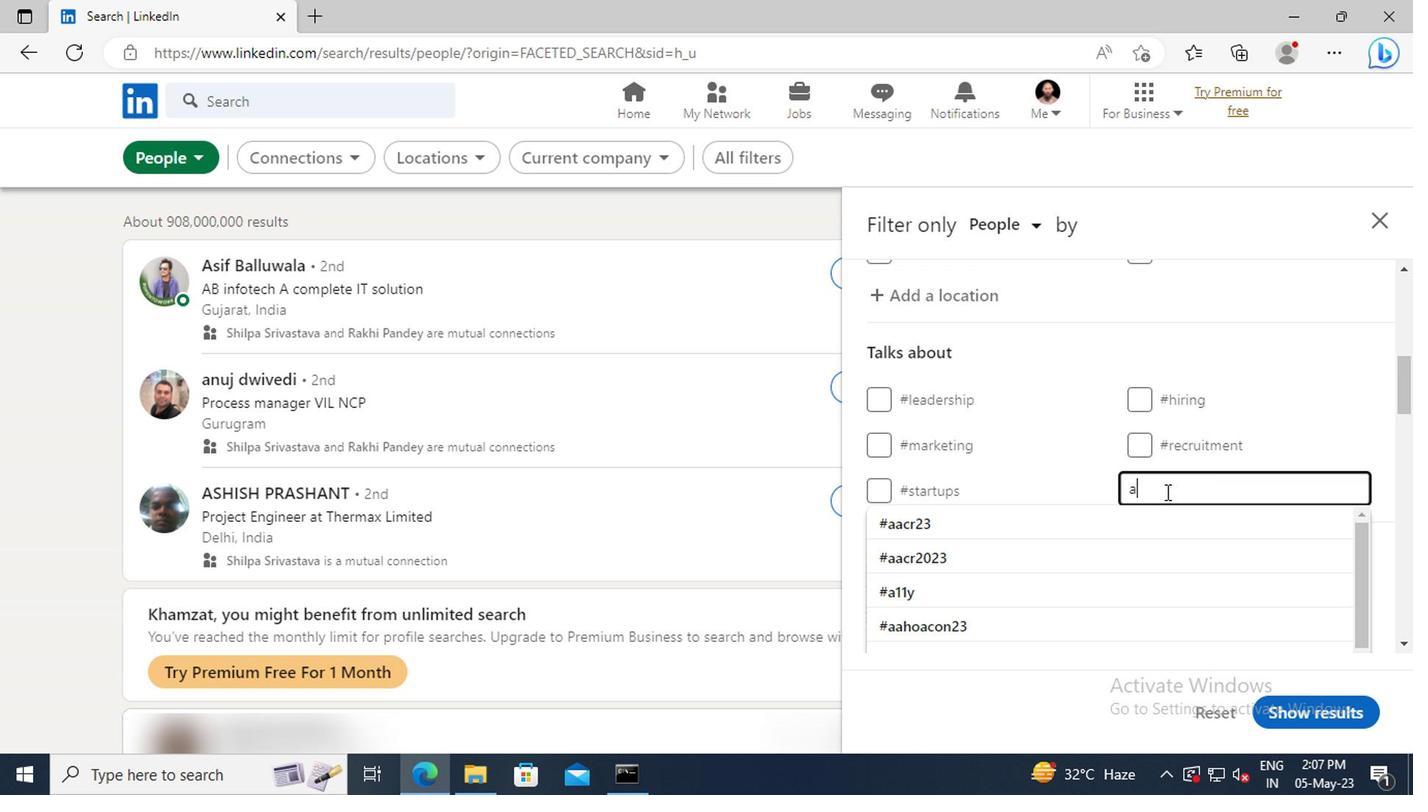
Action: Mouse moved to (1161, 516)
Screenshot: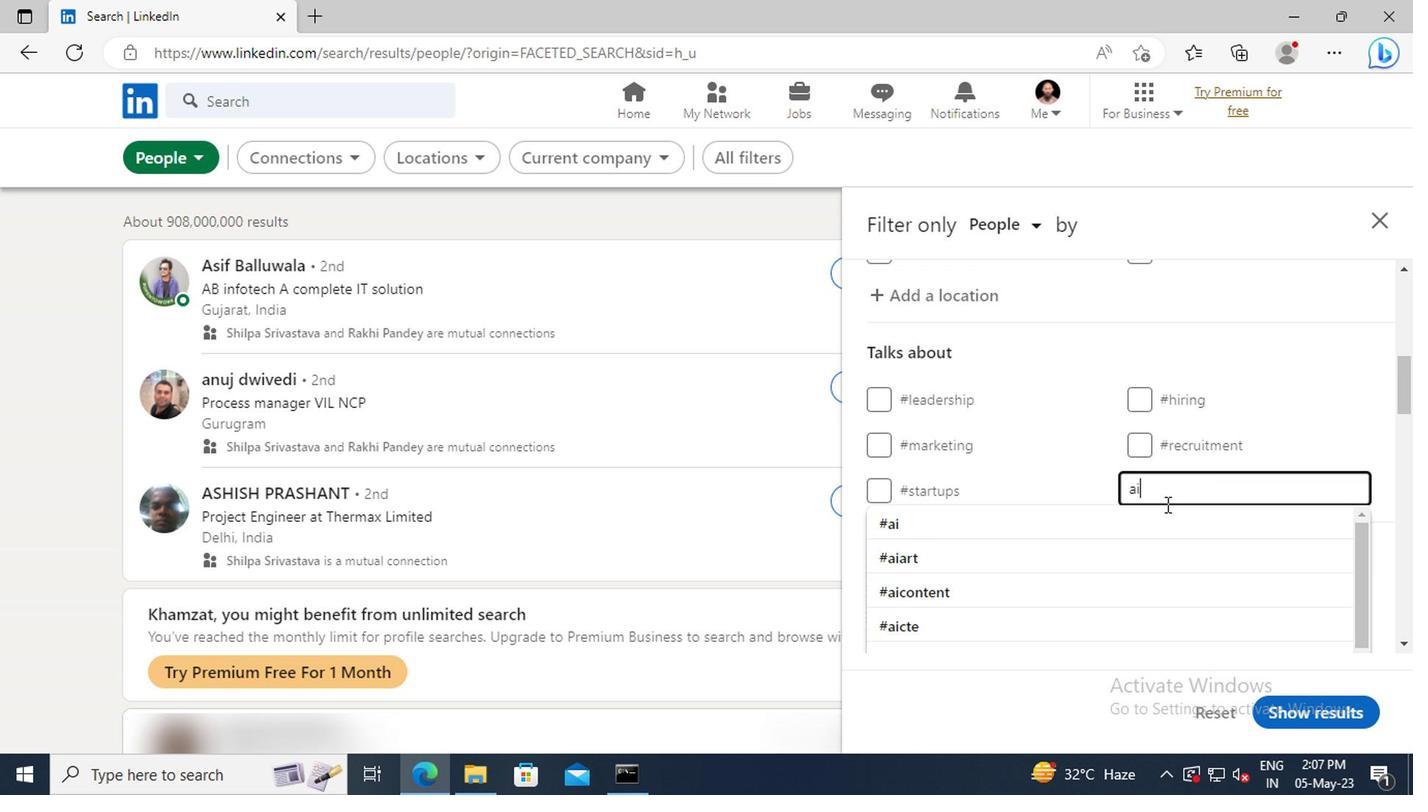 
Action: Mouse pressed left at (1161, 516)
Screenshot: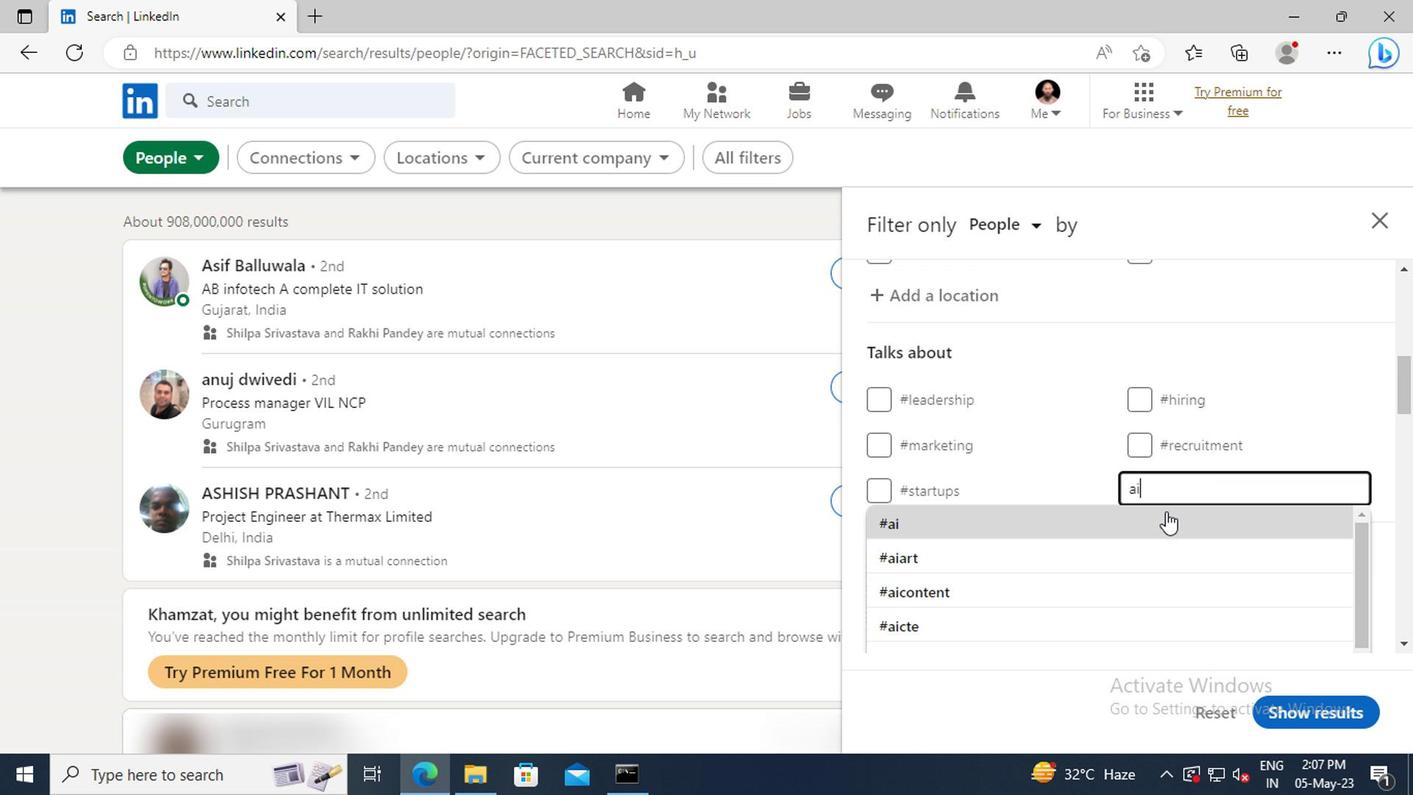 
Action: Mouse scrolled (1161, 515) with delta (0, -1)
Screenshot: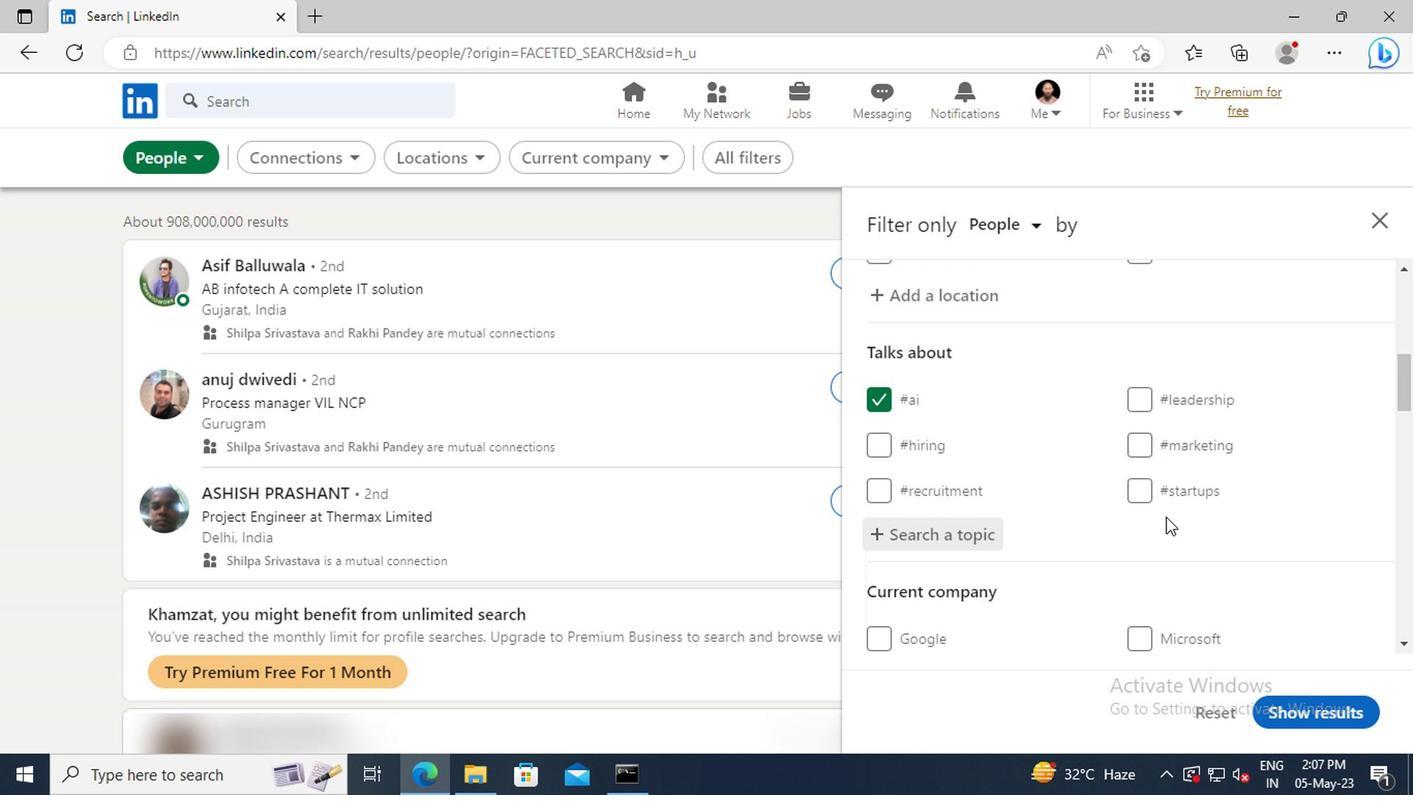
Action: Mouse scrolled (1161, 515) with delta (0, -1)
Screenshot: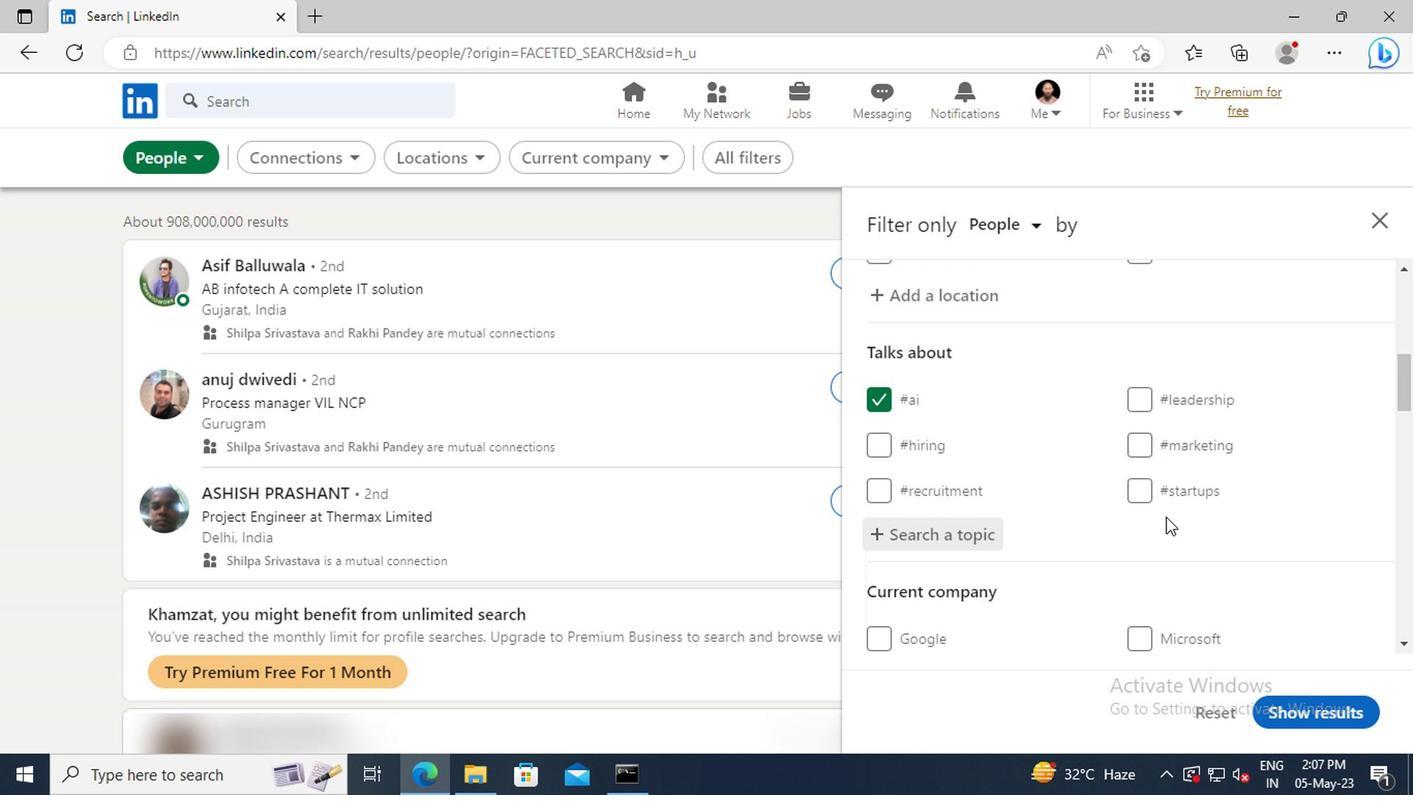 
Action: Mouse scrolled (1161, 515) with delta (0, -1)
Screenshot: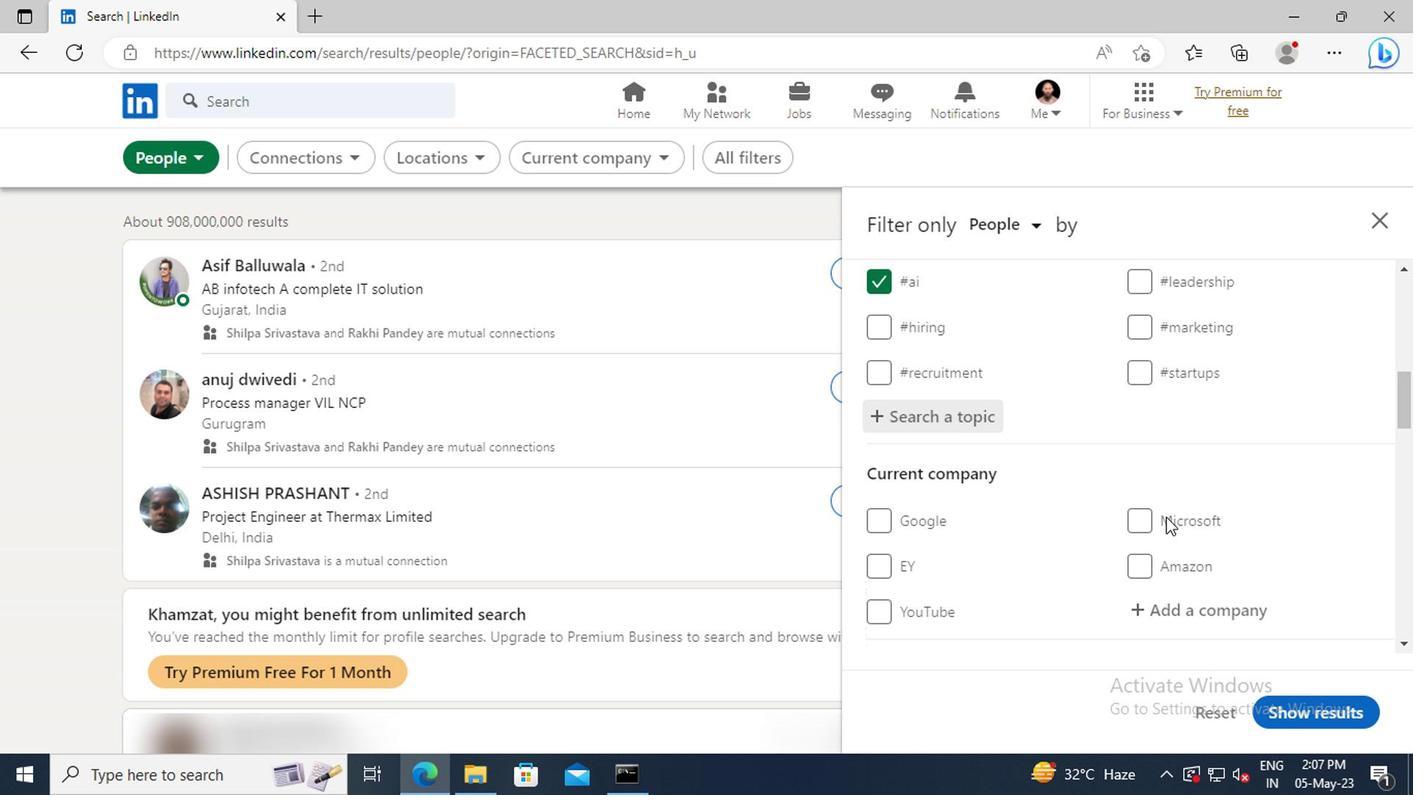 
Action: Mouse scrolled (1161, 515) with delta (0, -1)
Screenshot: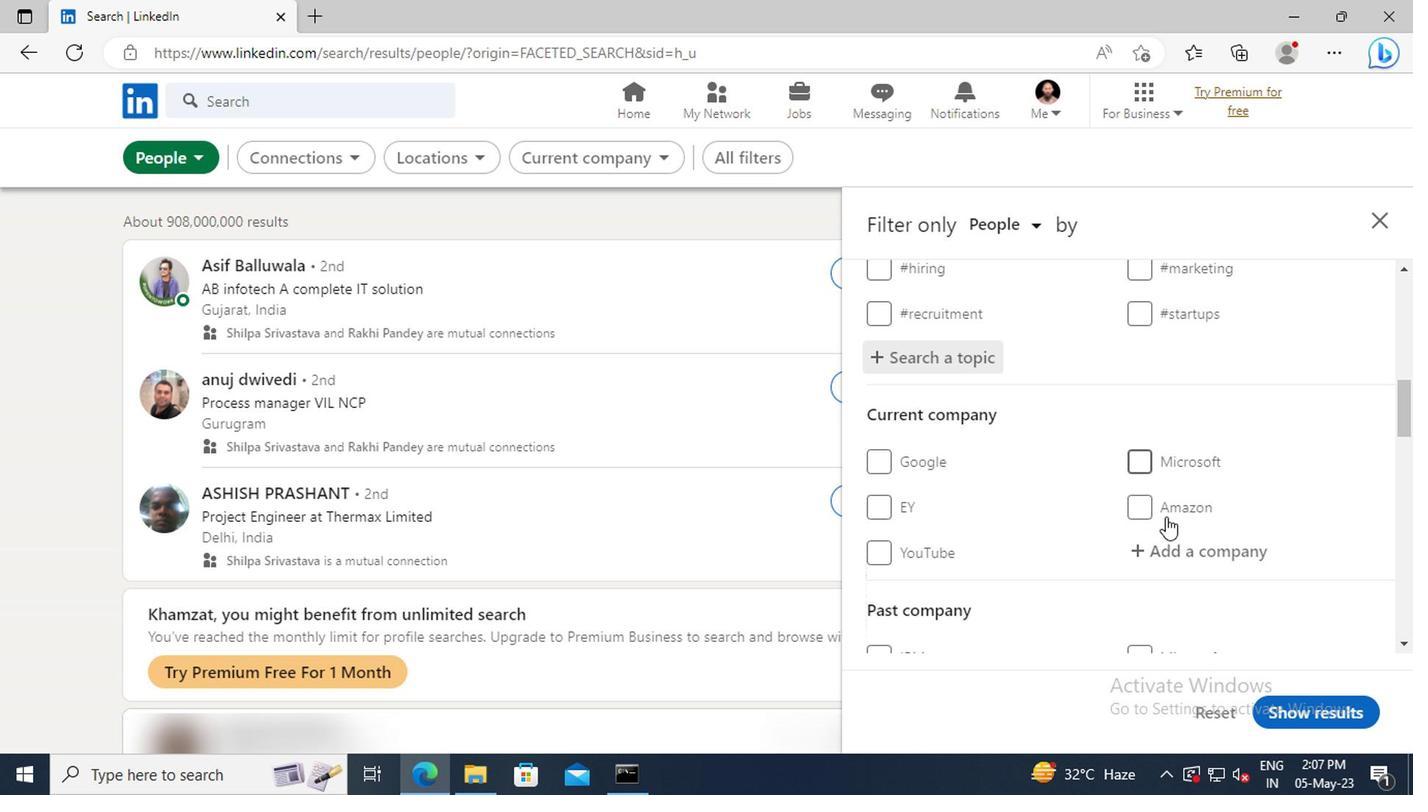 
Action: Mouse scrolled (1161, 515) with delta (0, -1)
Screenshot: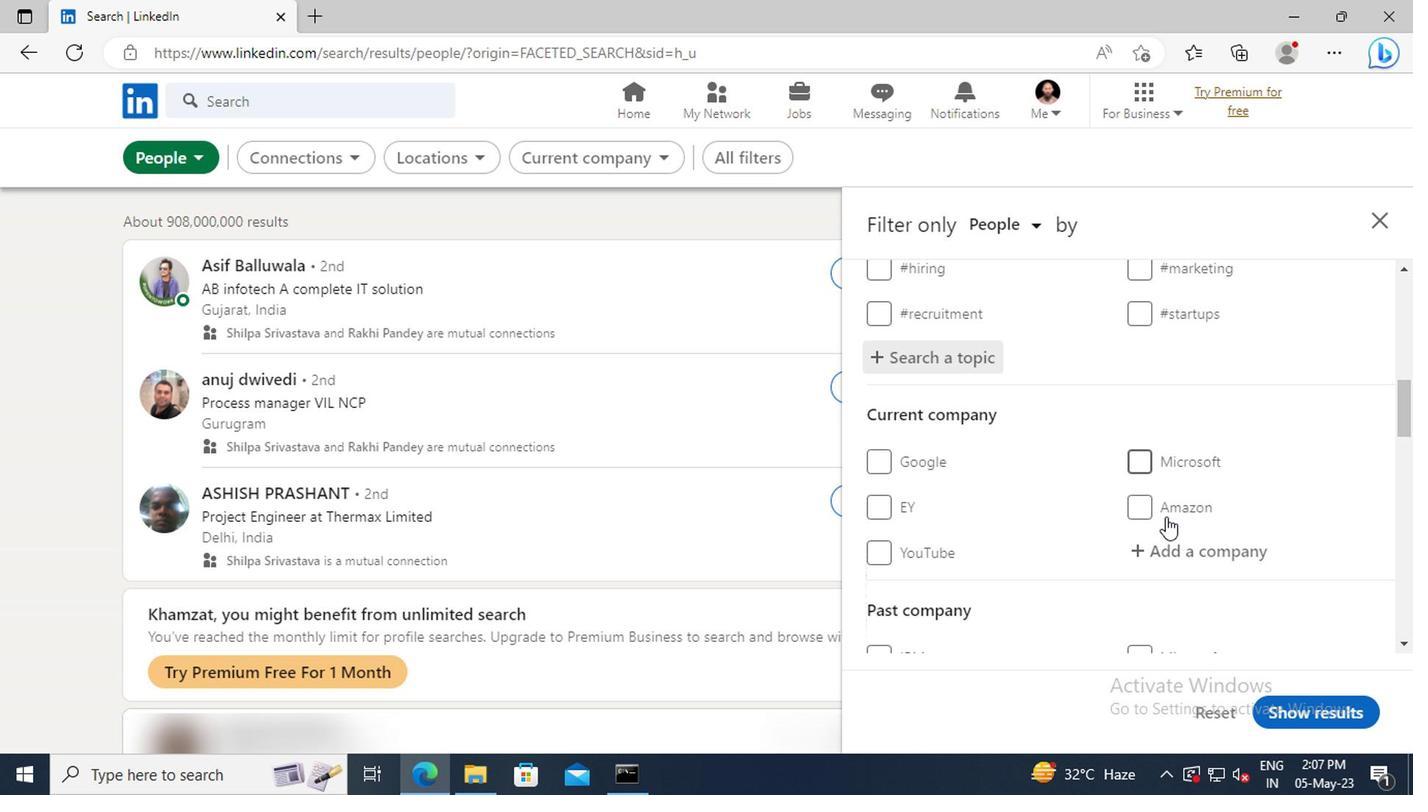 
Action: Mouse scrolled (1161, 515) with delta (0, -1)
Screenshot: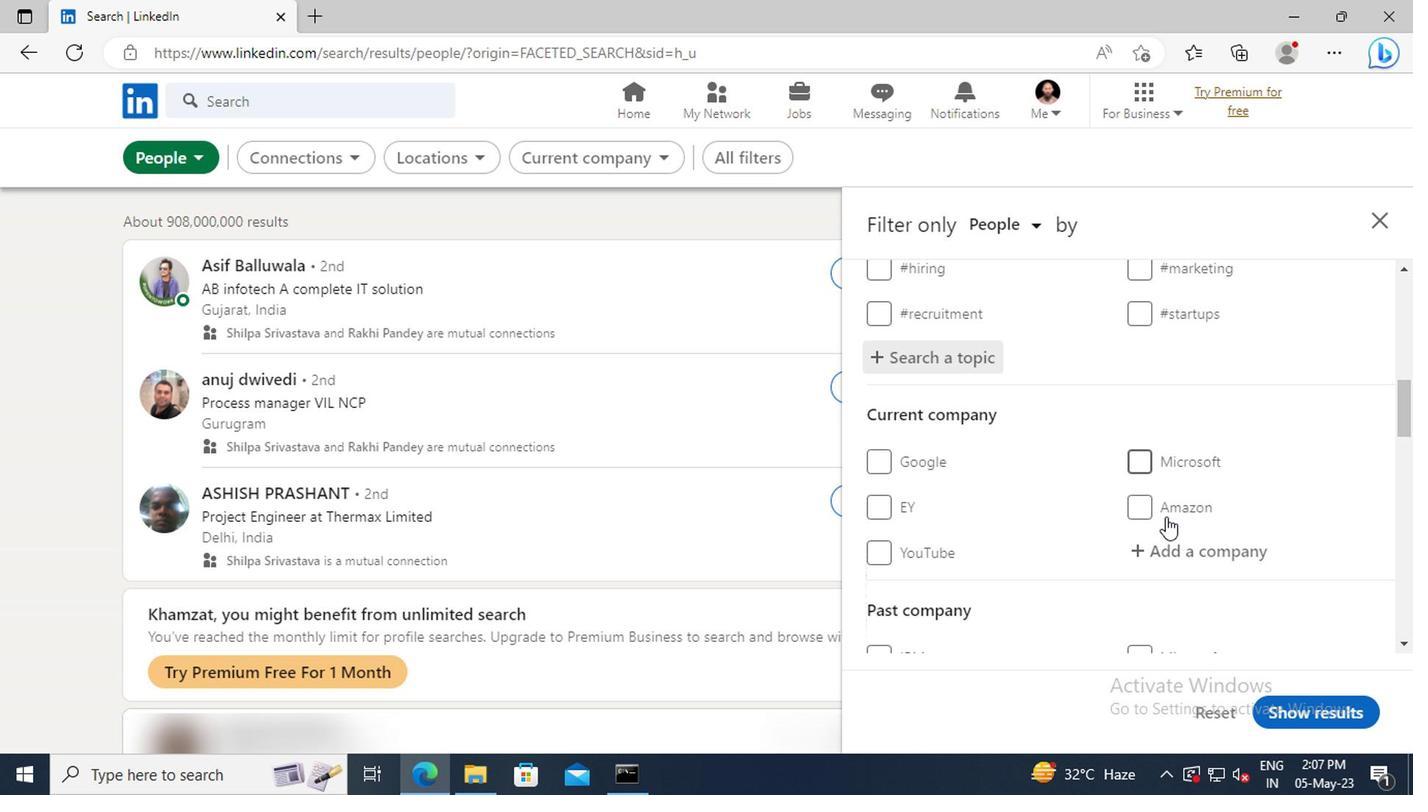 
Action: Mouse scrolled (1161, 515) with delta (0, -1)
Screenshot: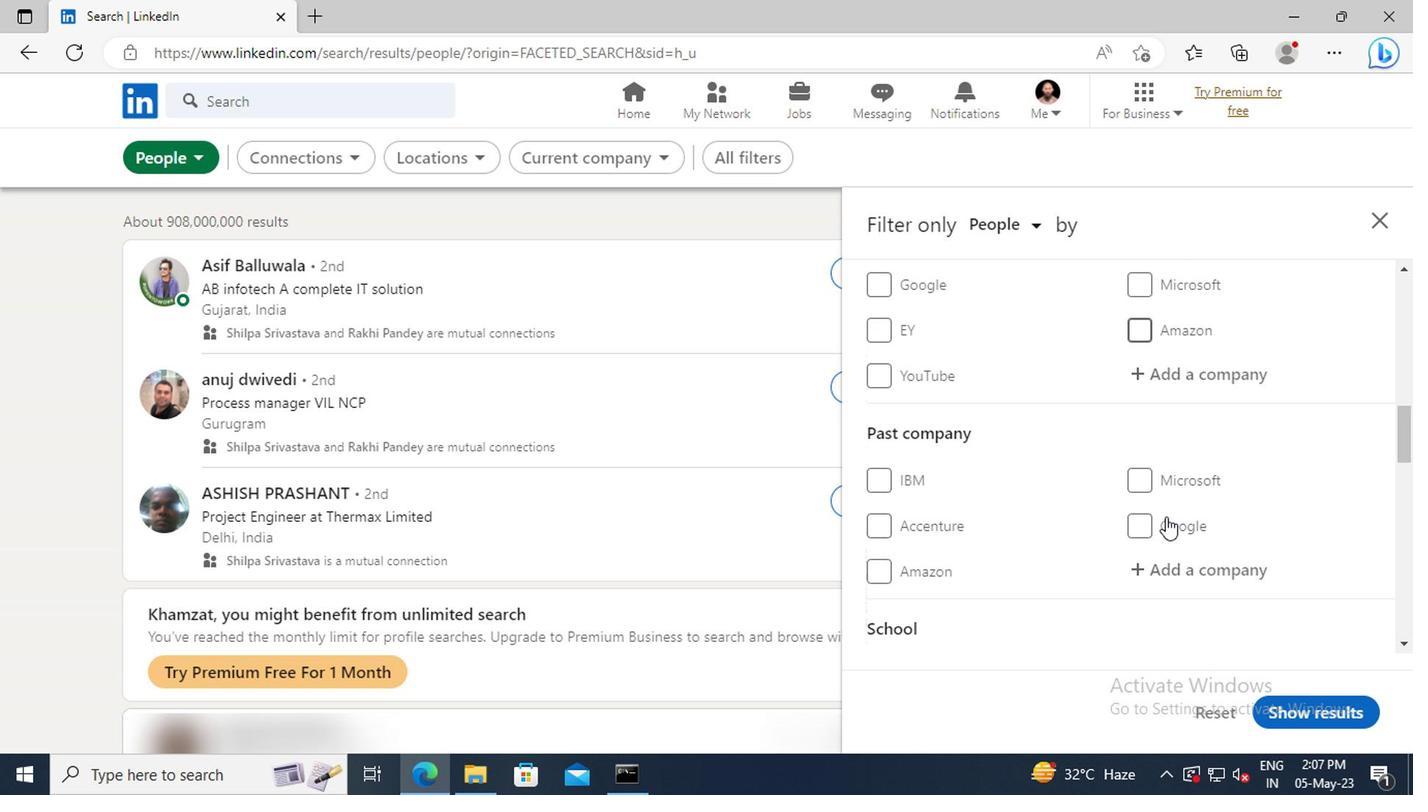 
Action: Mouse scrolled (1161, 515) with delta (0, -1)
Screenshot: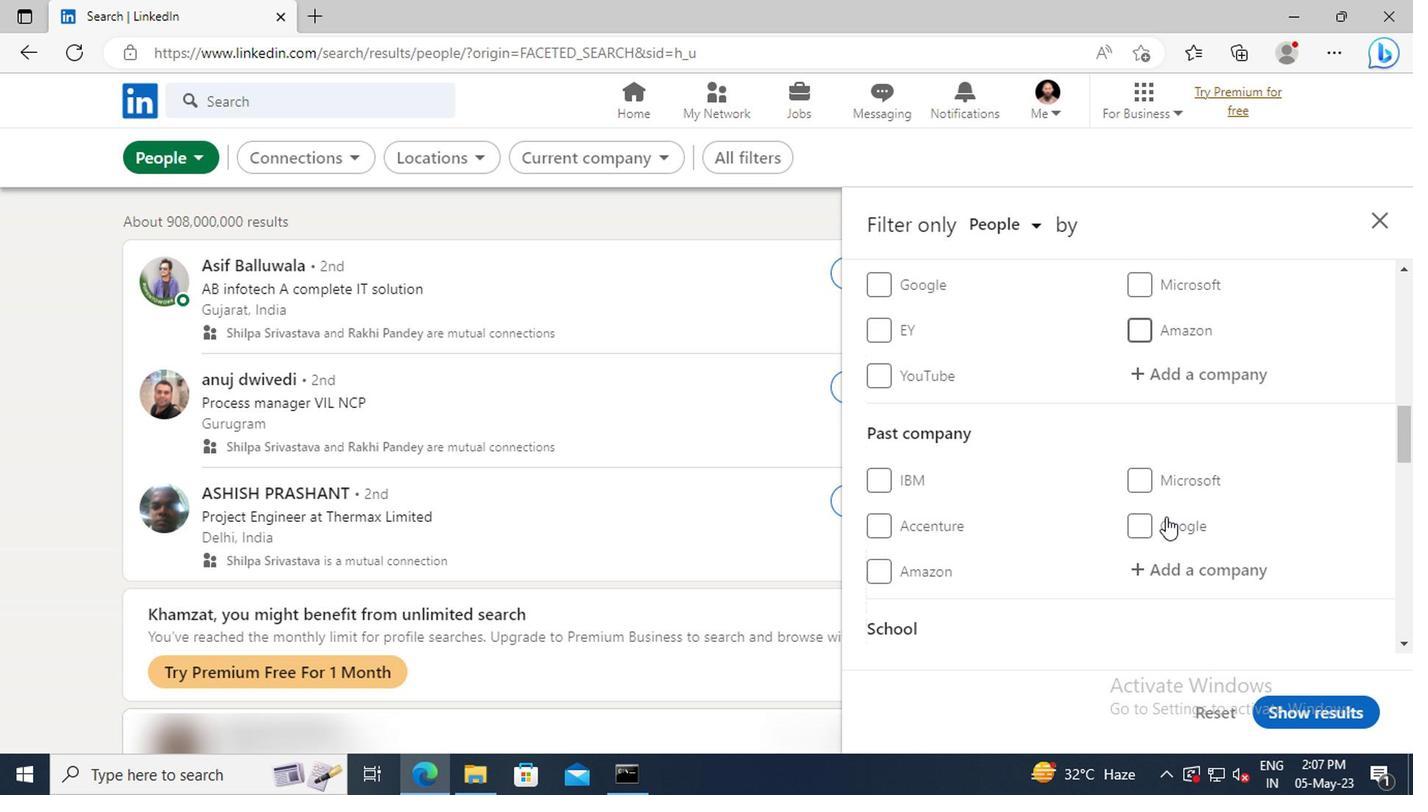 
Action: Mouse scrolled (1161, 515) with delta (0, -1)
Screenshot: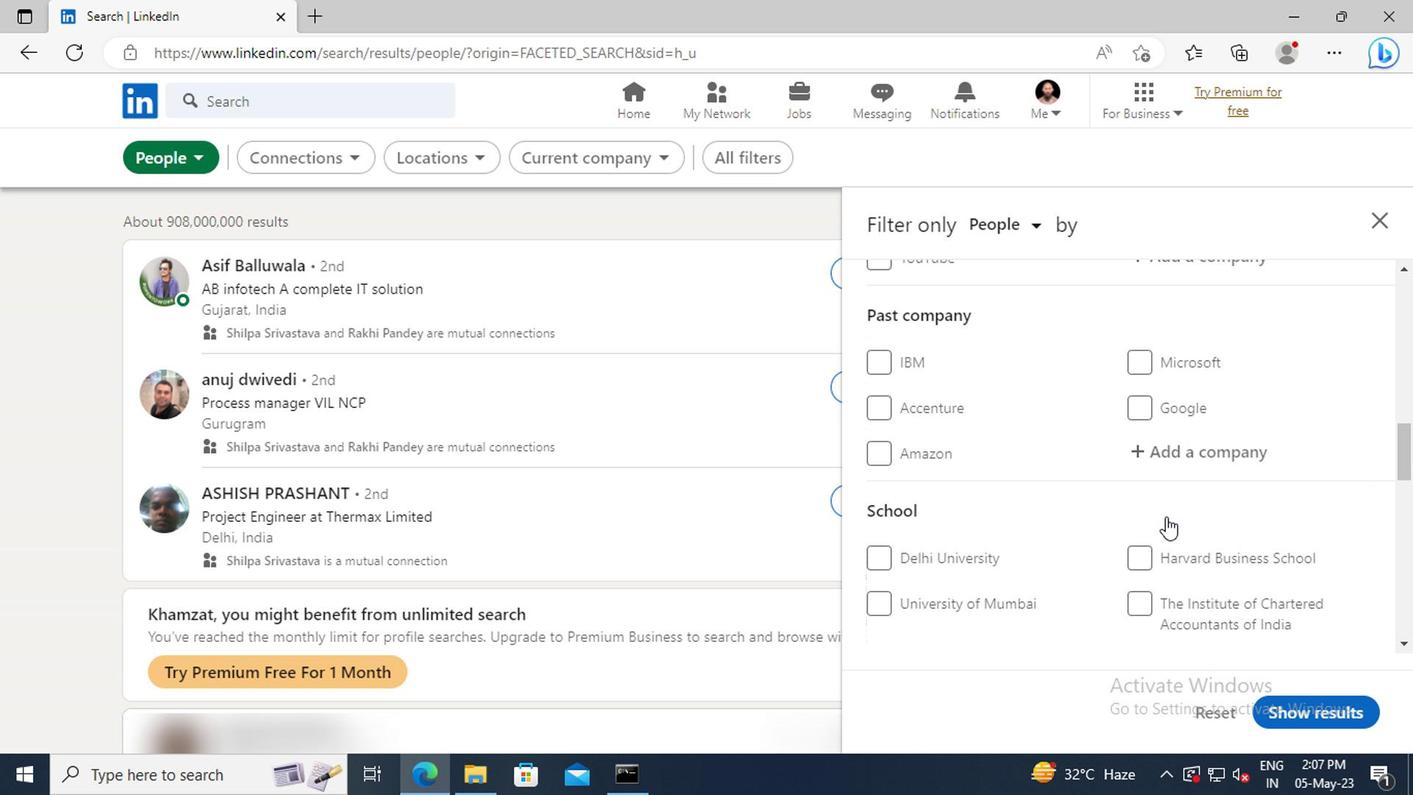 
Action: Mouse scrolled (1161, 515) with delta (0, -1)
Screenshot: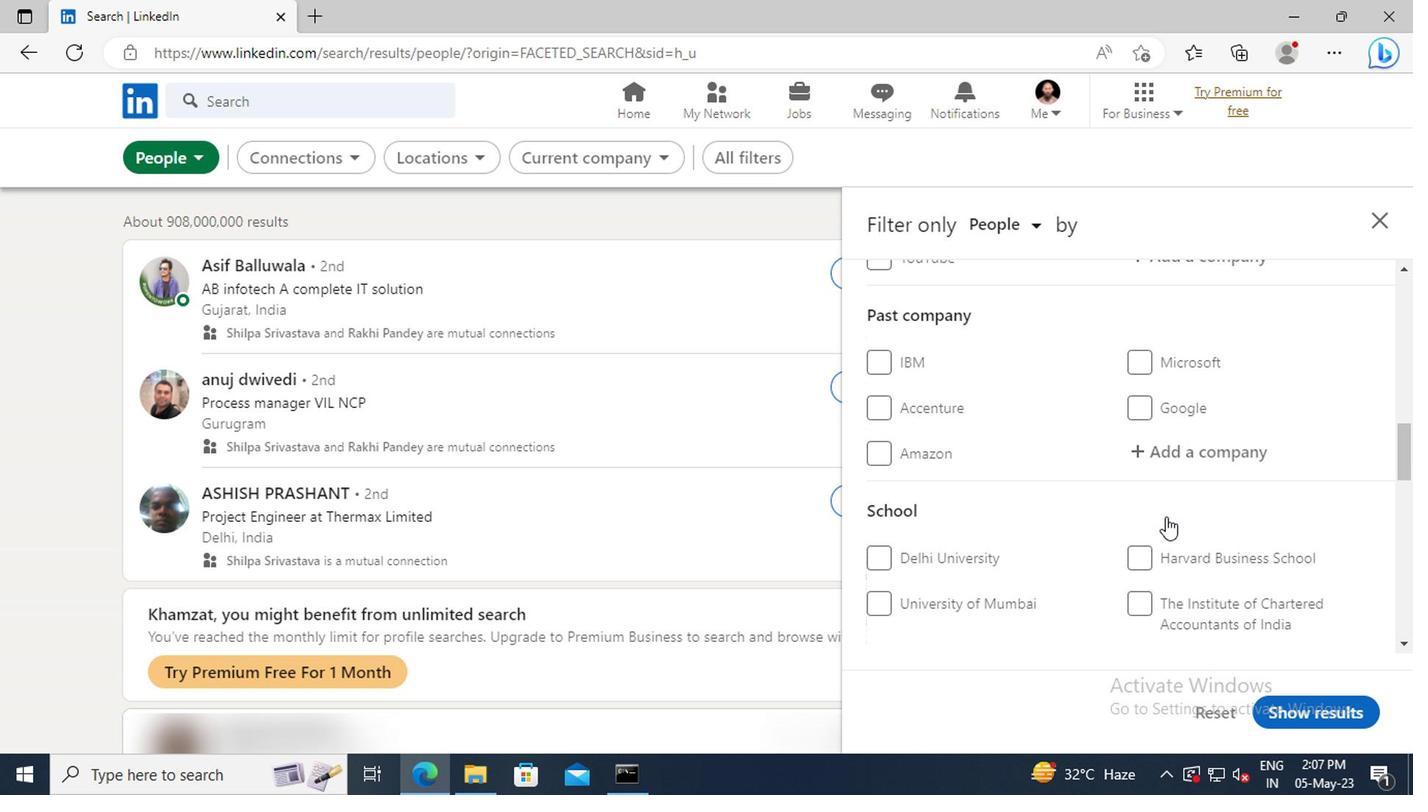 
Action: Mouse scrolled (1161, 515) with delta (0, -1)
Screenshot: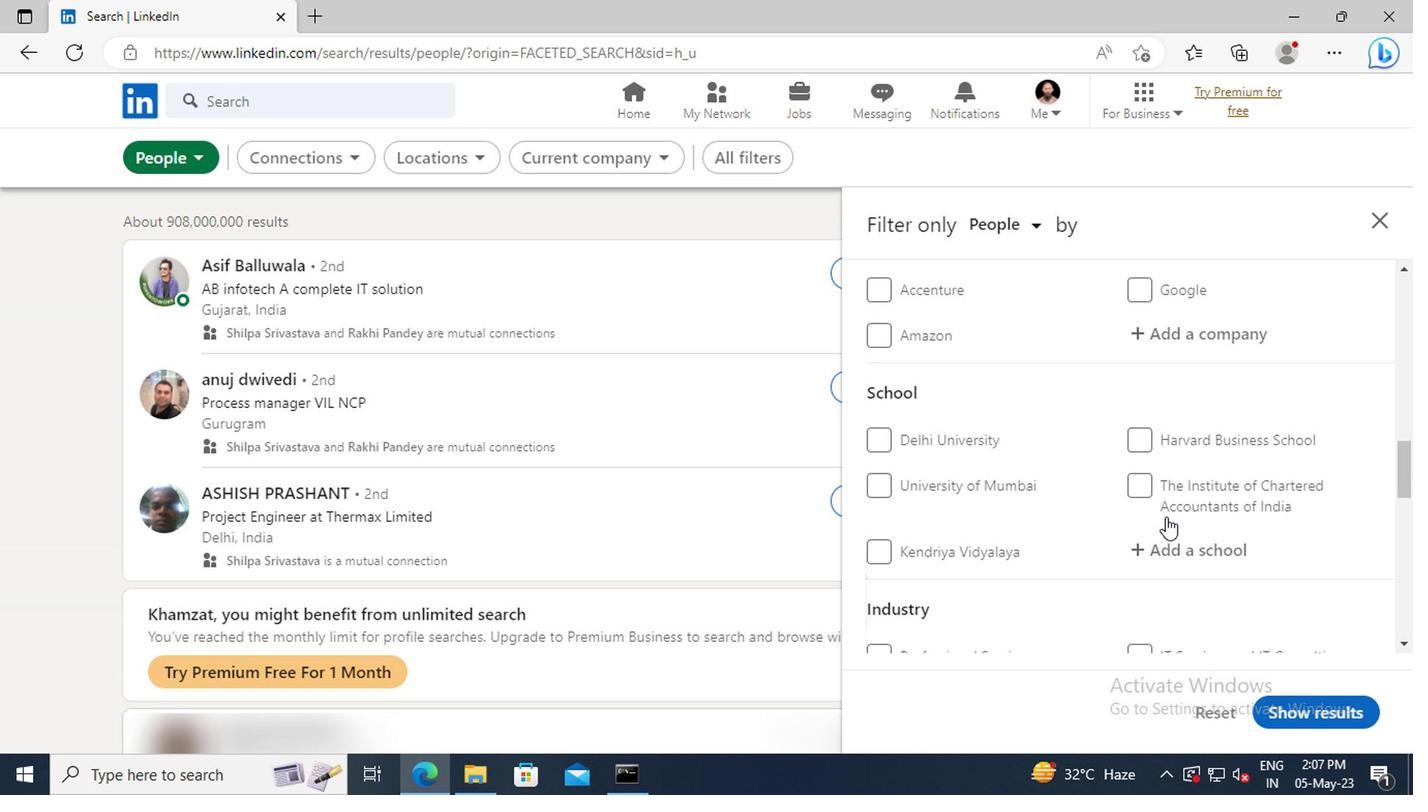 
Action: Mouse scrolled (1161, 515) with delta (0, -1)
Screenshot: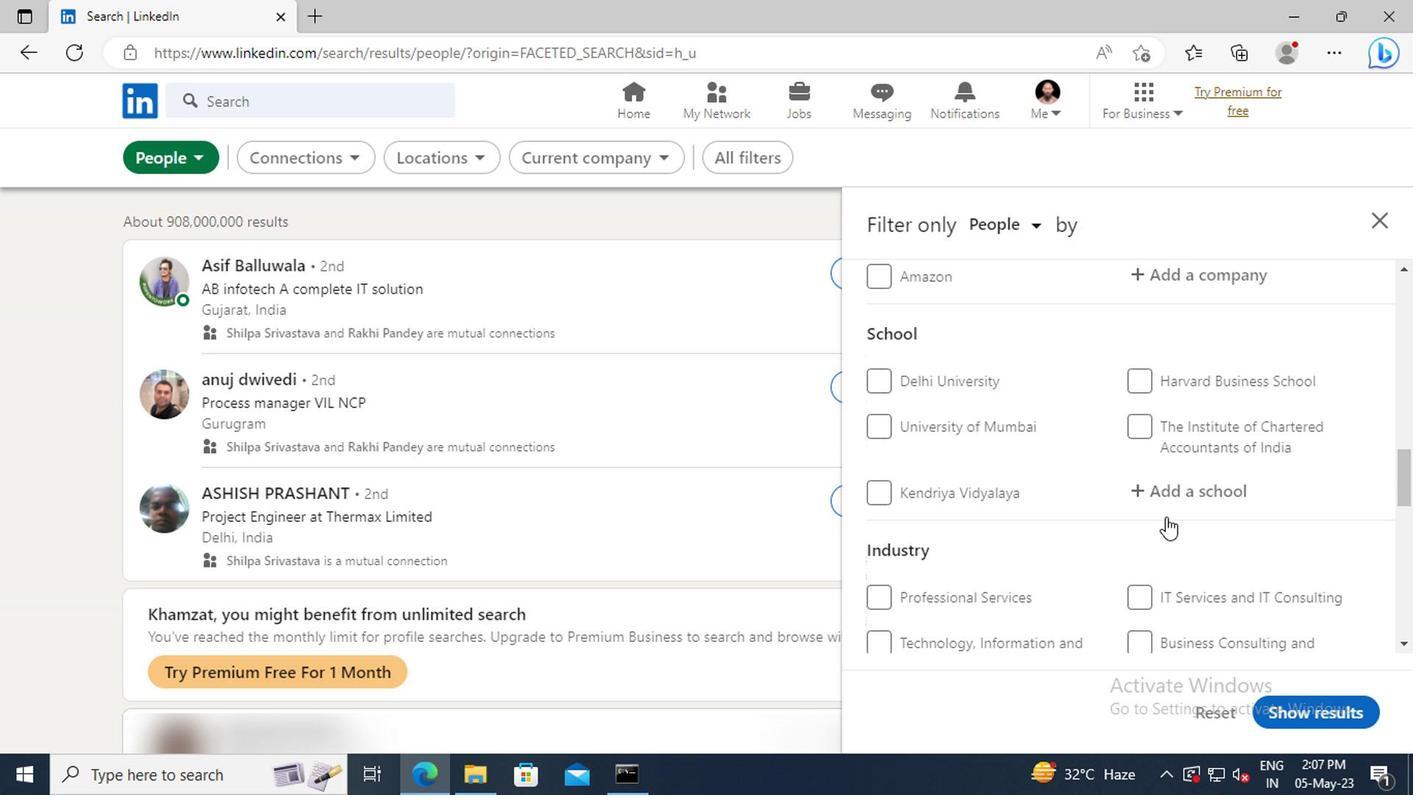 
Action: Mouse scrolled (1161, 515) with delta (0, -1)
Screenshot: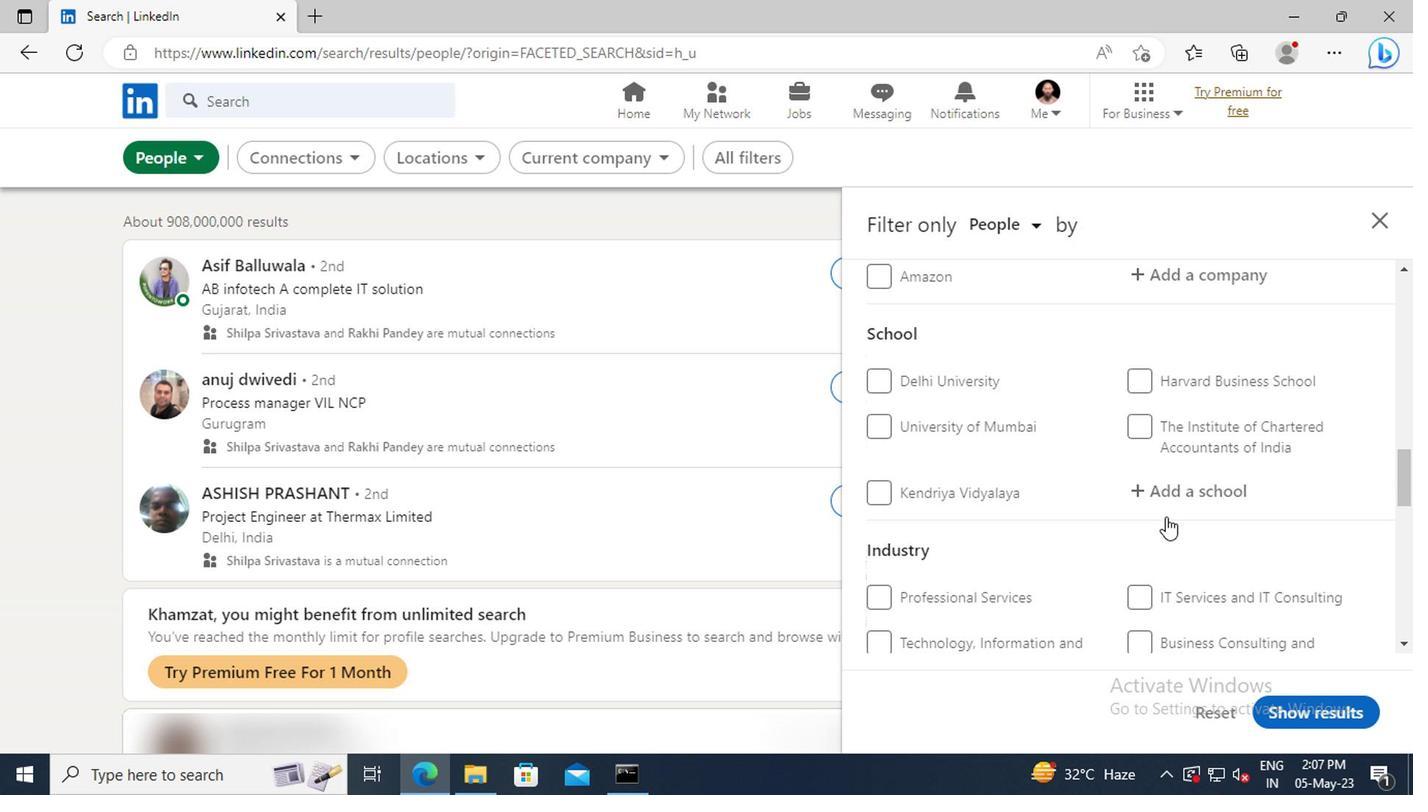 
Action: Mouse scrolled (1161, 515) with delta (0, -1)
Screenshot: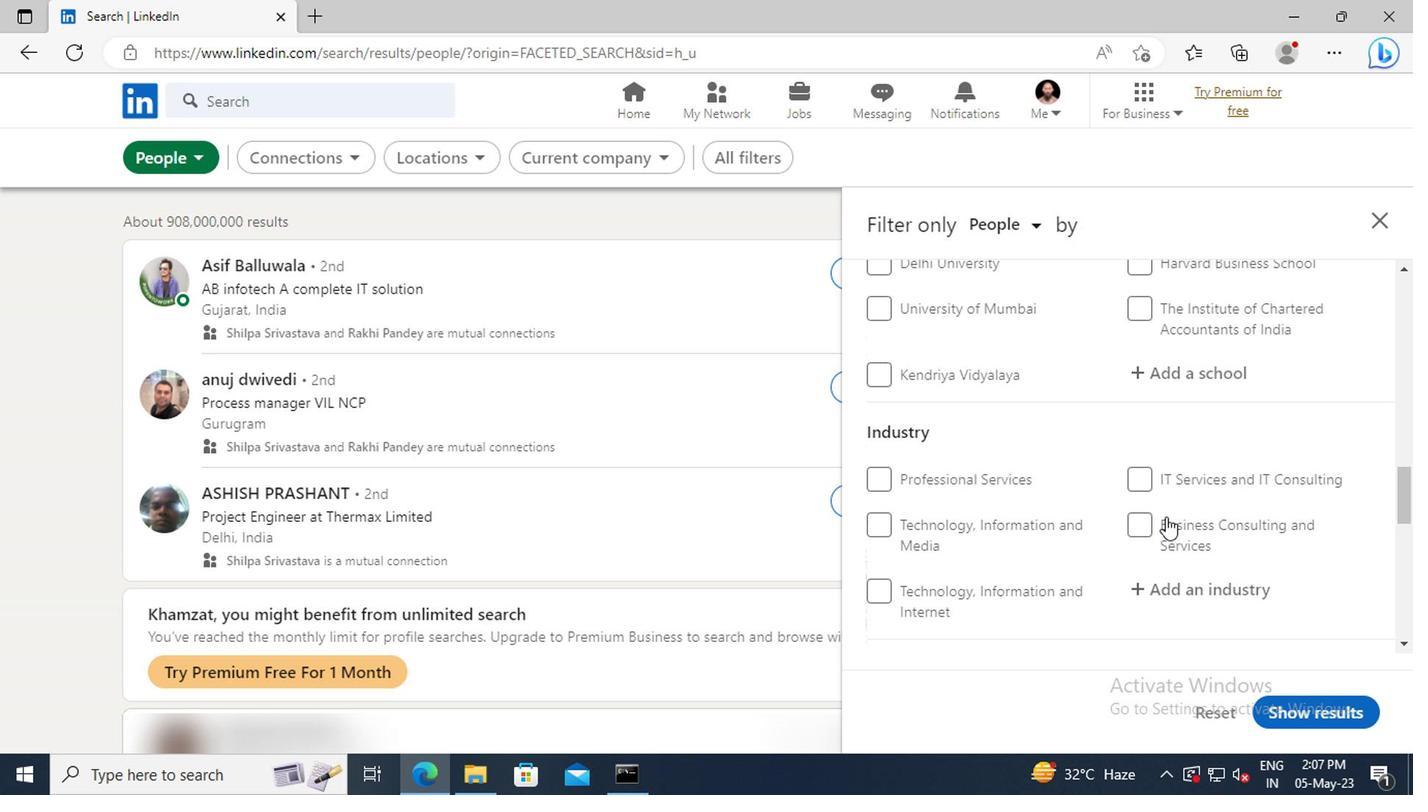 
Action: Mouse scrolled (1161, 515) with delta (0, -1)
Screenshot: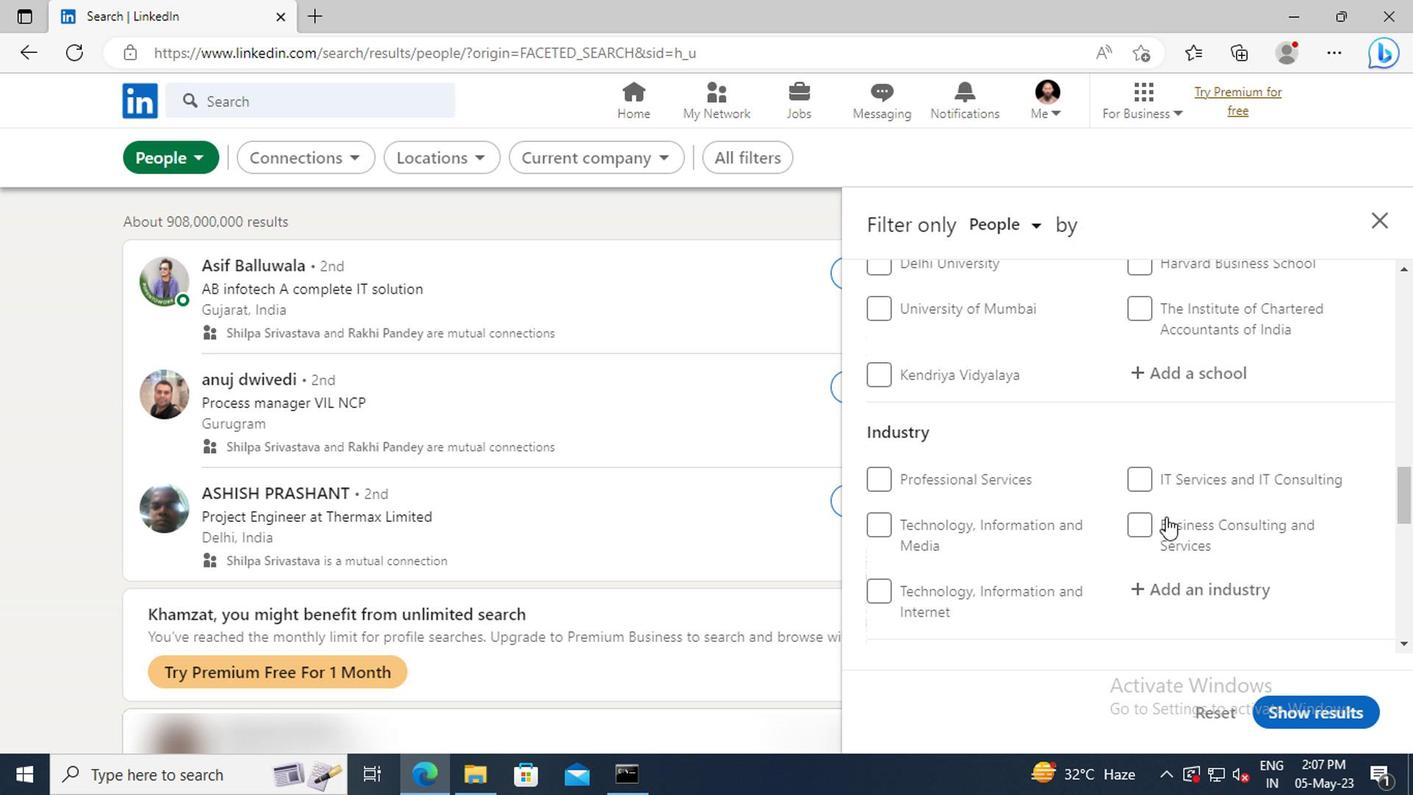 
Action: Mouse scrolled (1161, 515) with delta (0, -1)
Screenshot: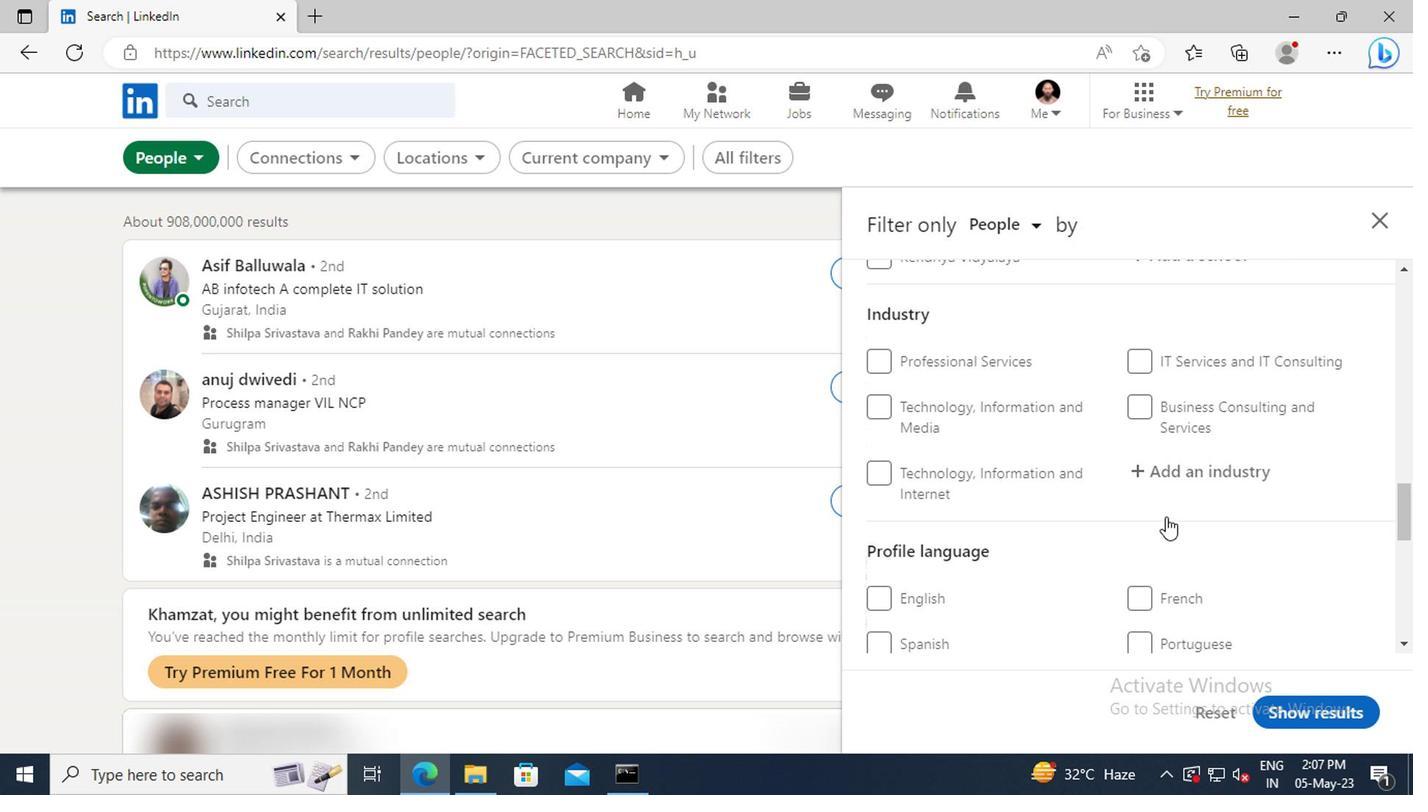 
Action: Mouse moved to (1127, 542)
Screenshot: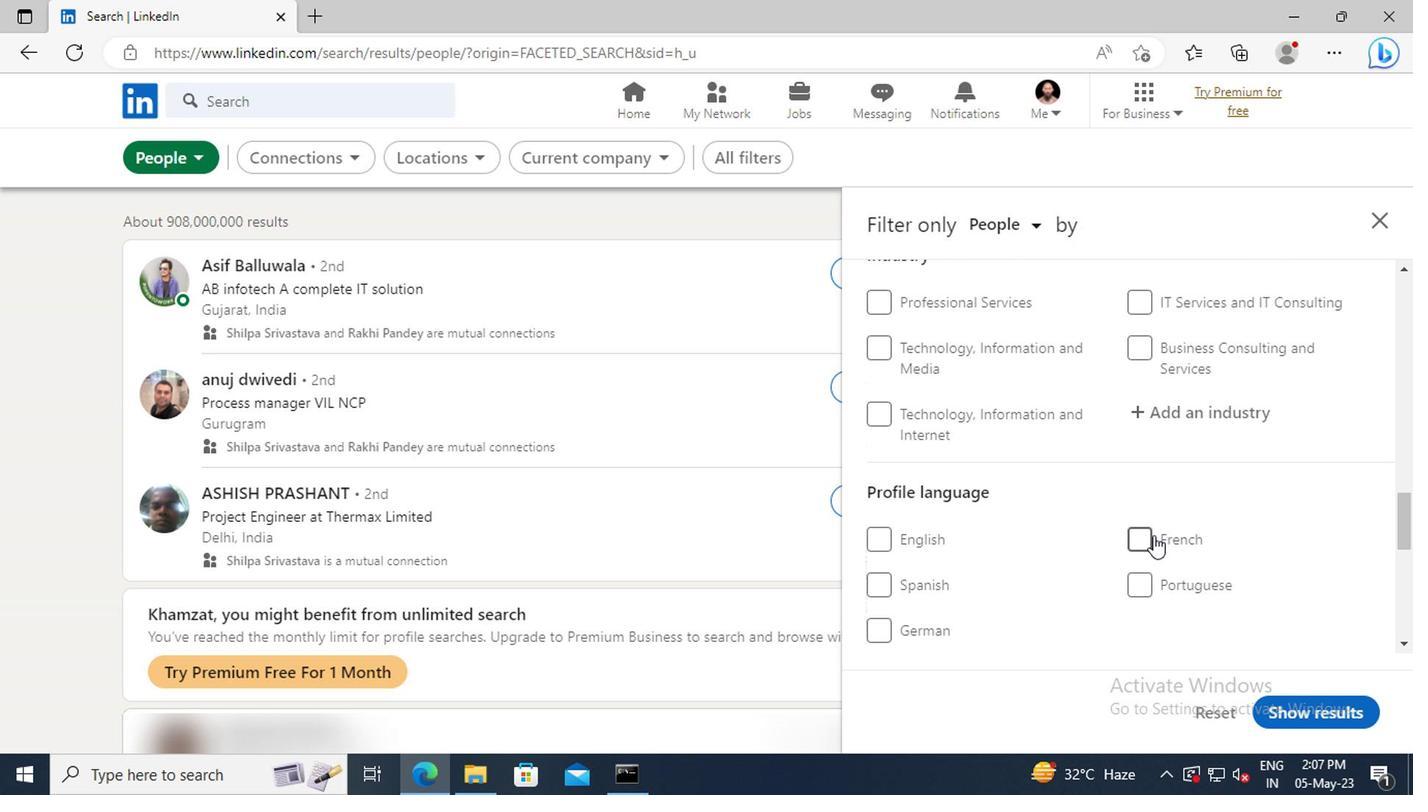 
Action: Mouse pressed left at (1127, 542)
Screenshot: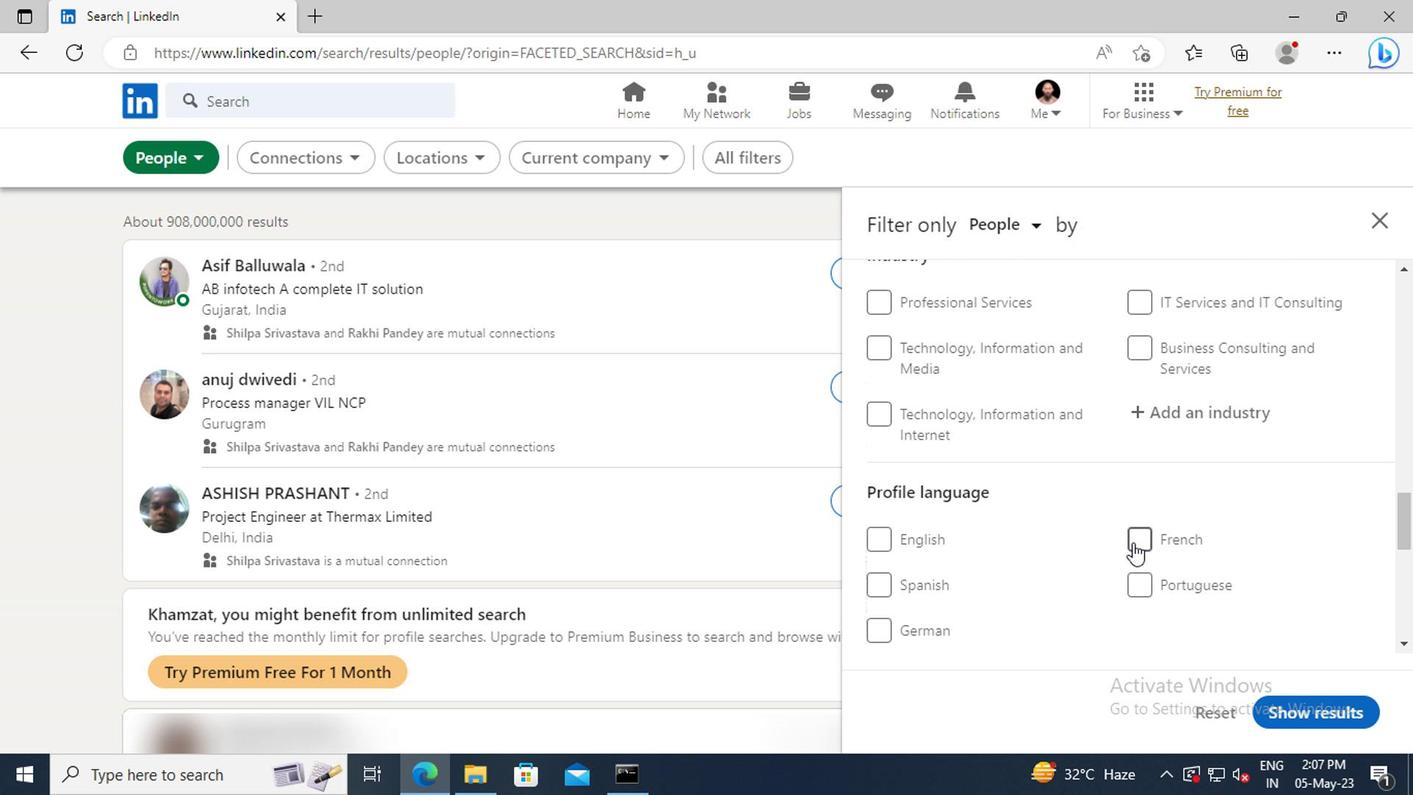 
Action: Mouse moved to (1185, 525)
Screenshot: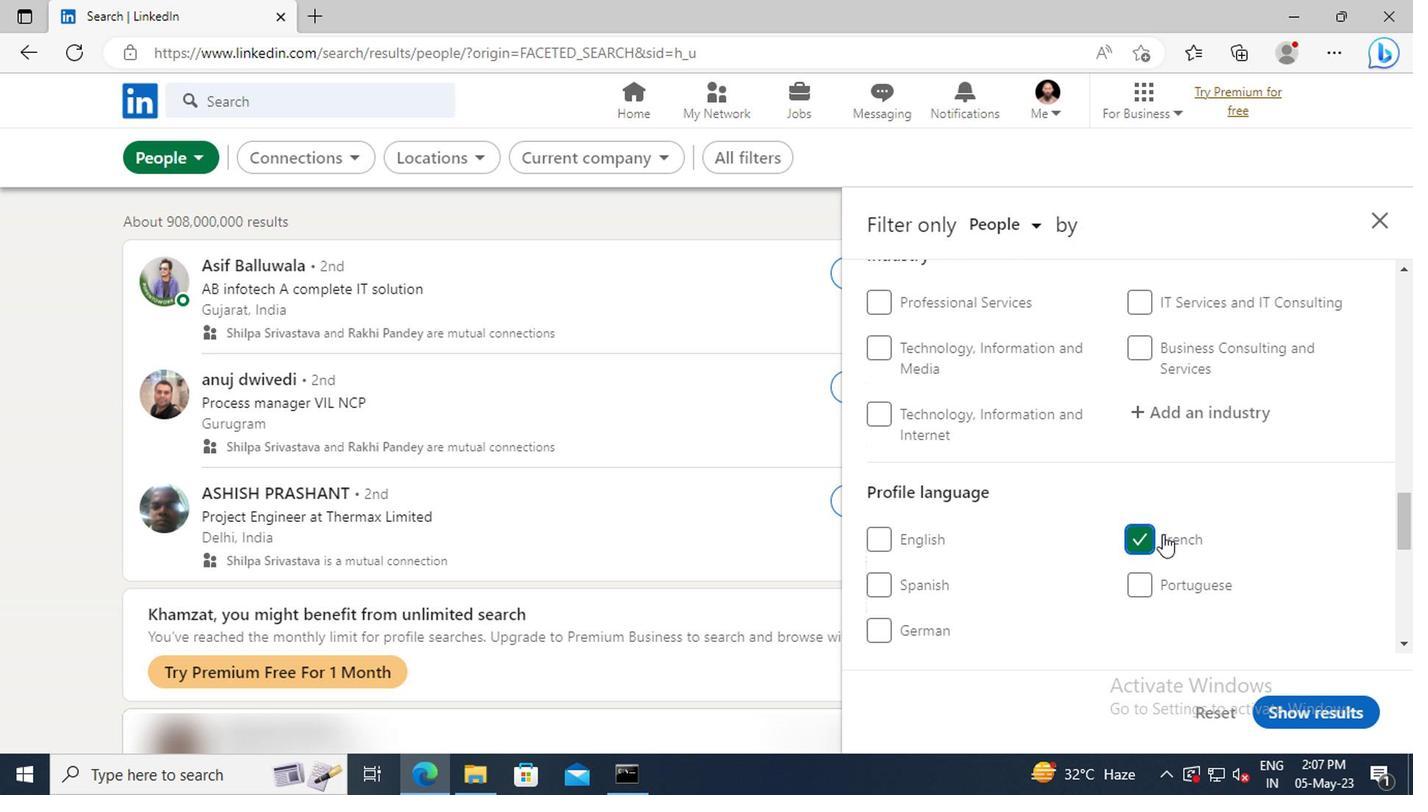 
Action: Mouse scrolled (1185, 527) with delta (0, 1)
Screenshot: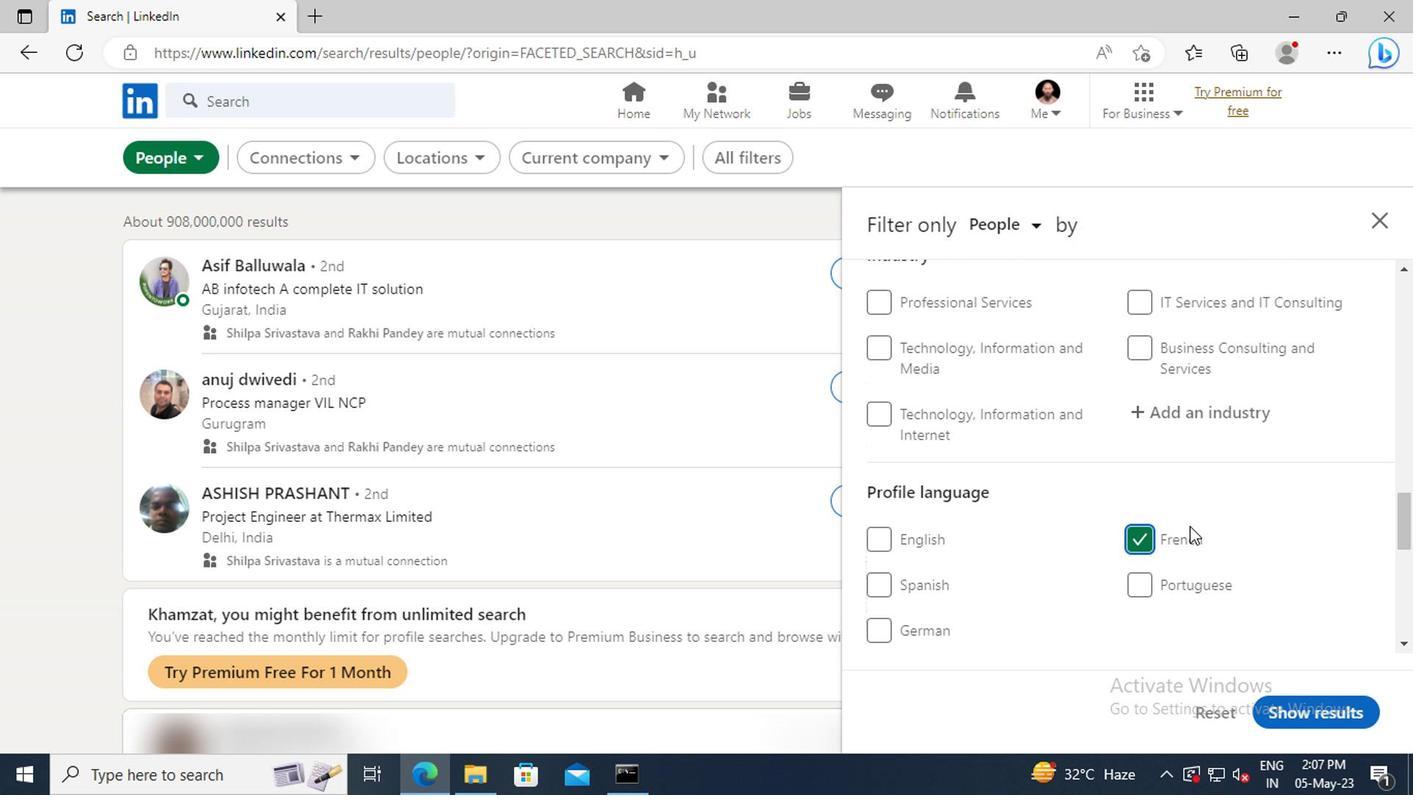 
Action: Mouse scrolled (1185, 527) with delta (0, 1)
Screenshot: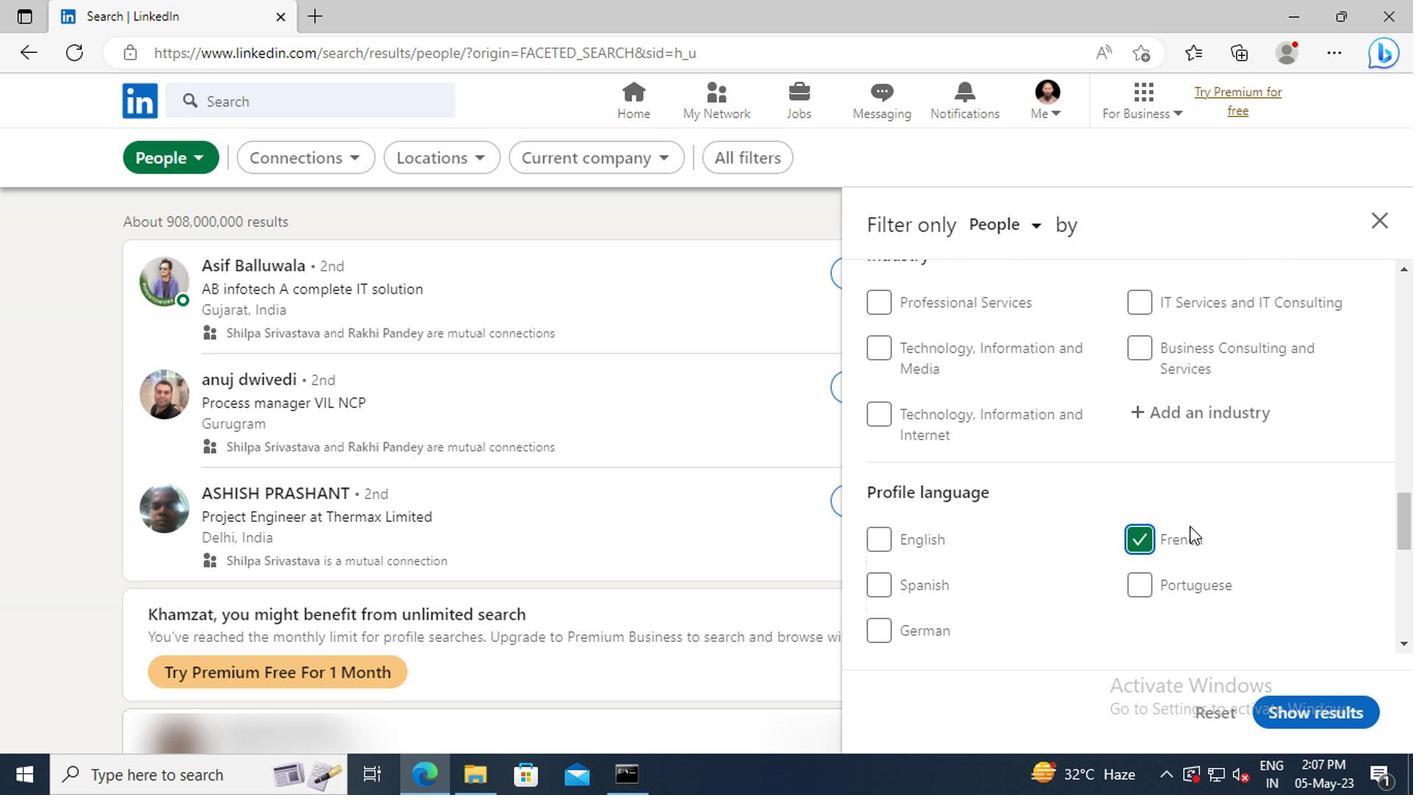
Action: Mouse scrolled (1185, 527) with delta (0, 1)
Screenshot: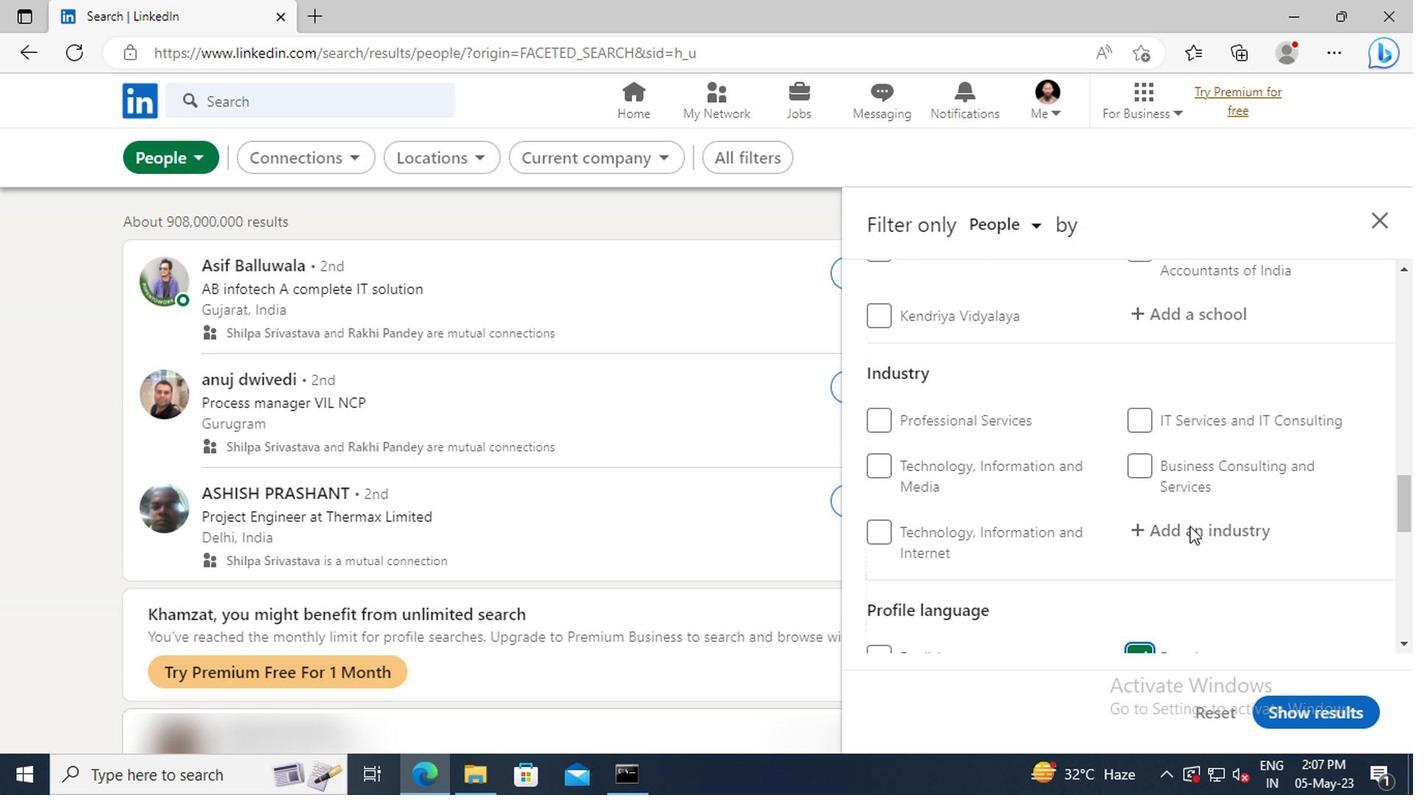
Action: Mouse scrolled (1185, 527) with delta (0, 1)
Screenshot: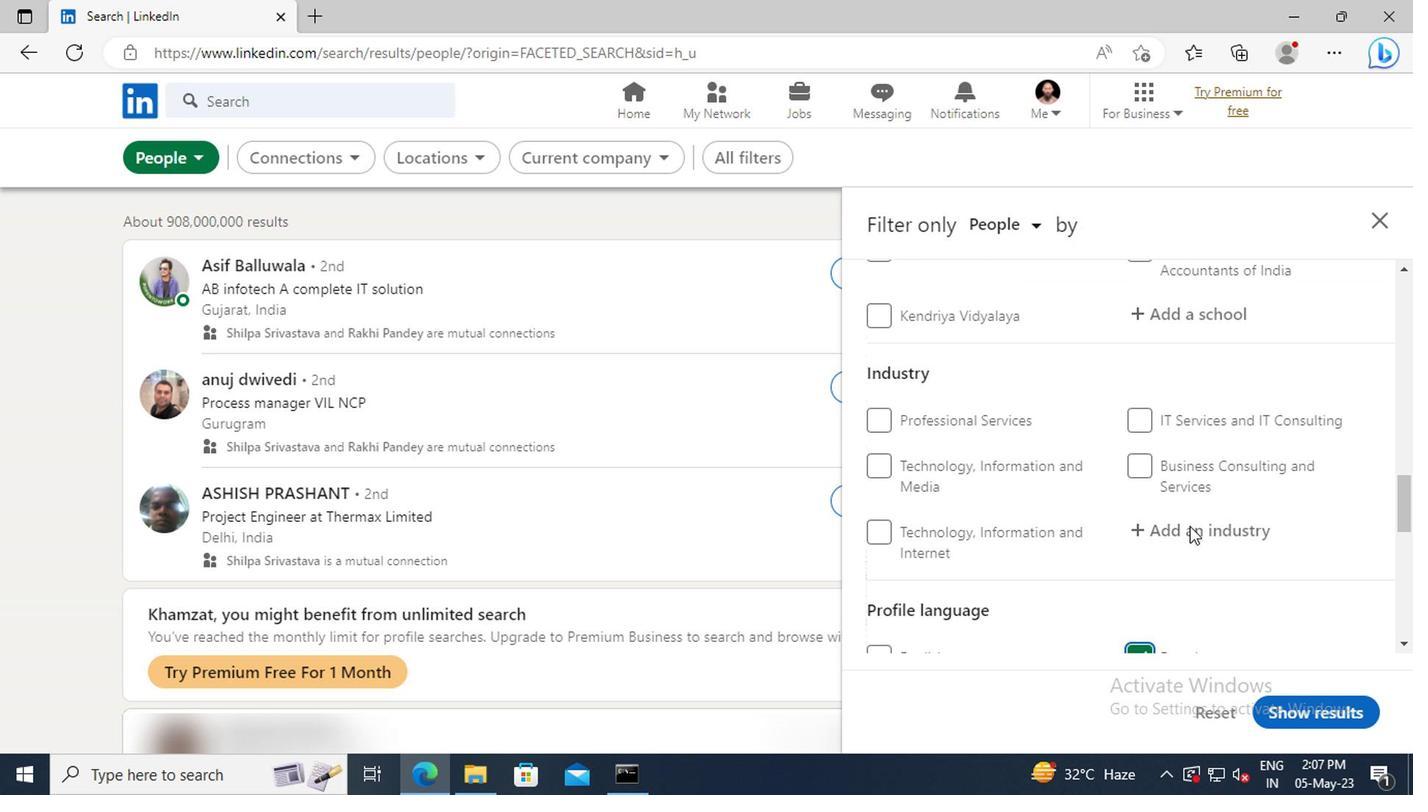 
Action: Mouse scrolled (1185, 527) with delta (0, 1)
Screenshot: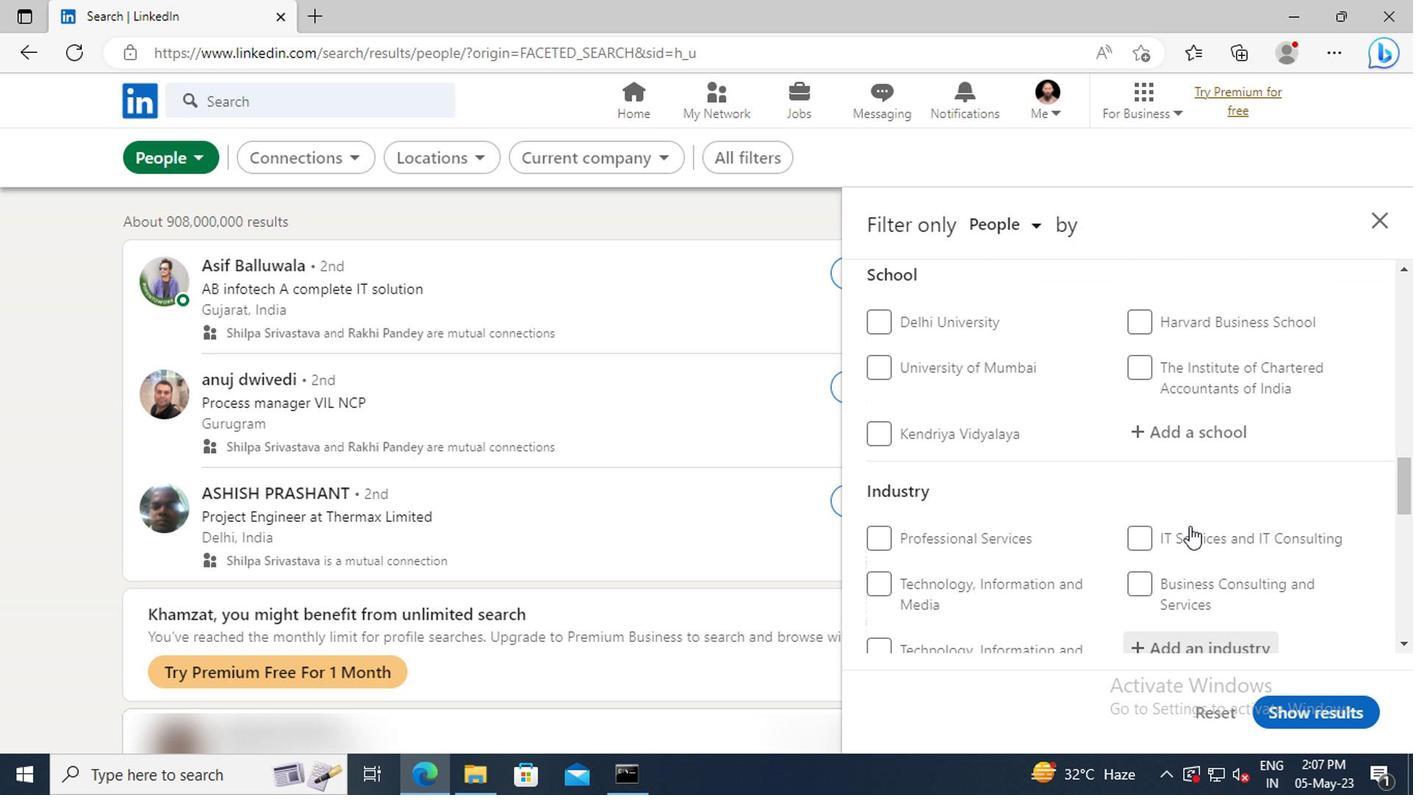 
Action: Mouse scrolled (1185, 527) with delta (0, 1)
Screenshot: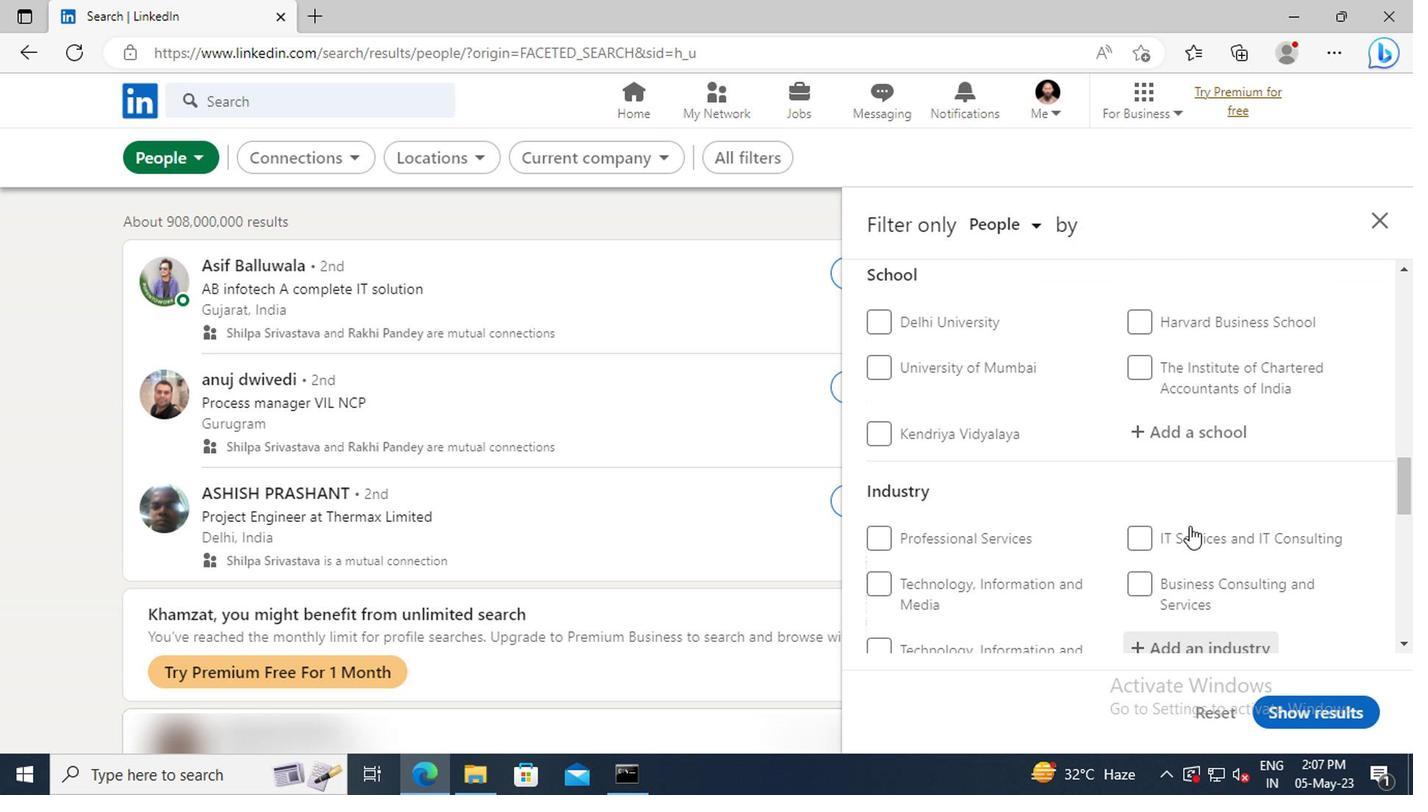 
Action: Mouse scrolled (1185, 527) with delta (0, 1)
Screenshot: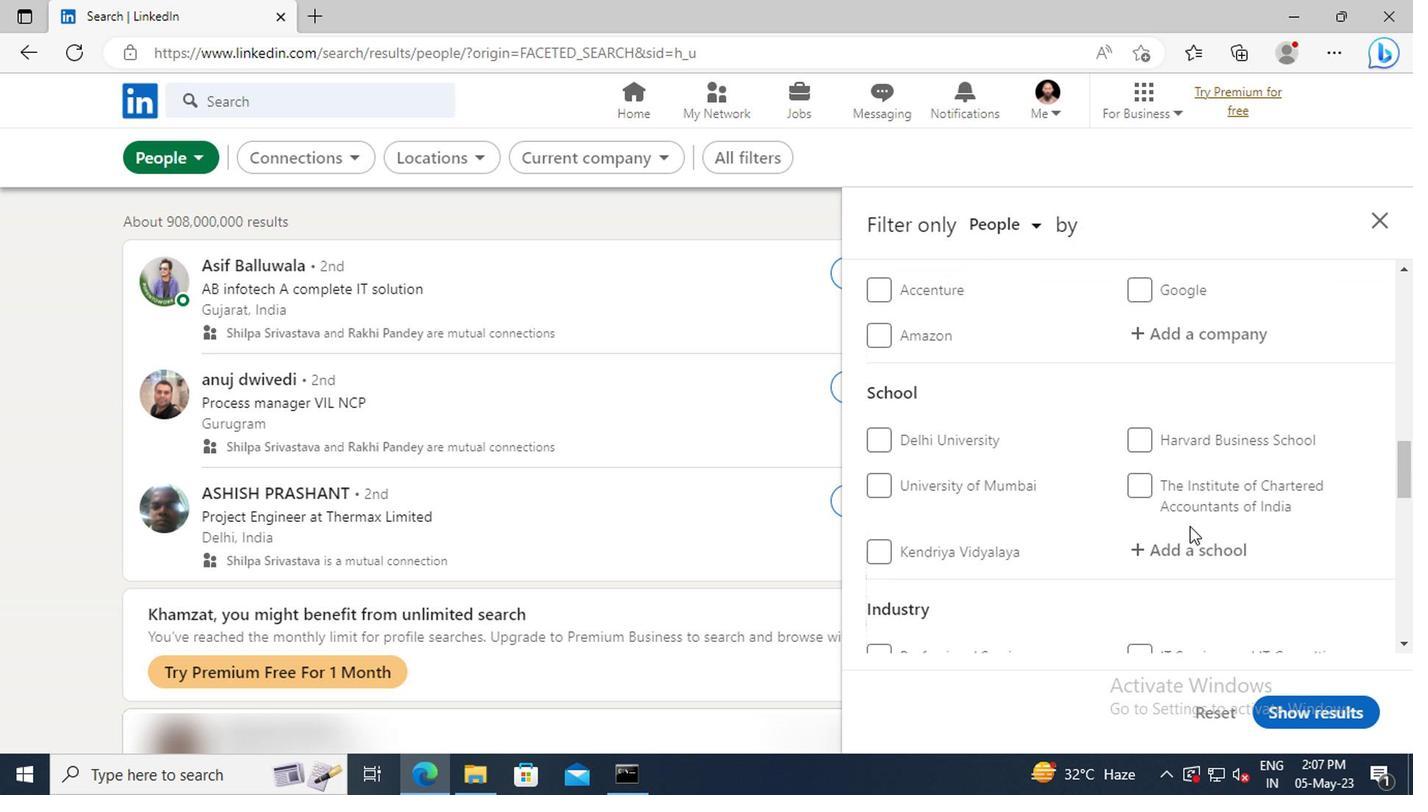 
Action: Mouse scrolled (1185, 527) with delta (0, 1)
Screenshot: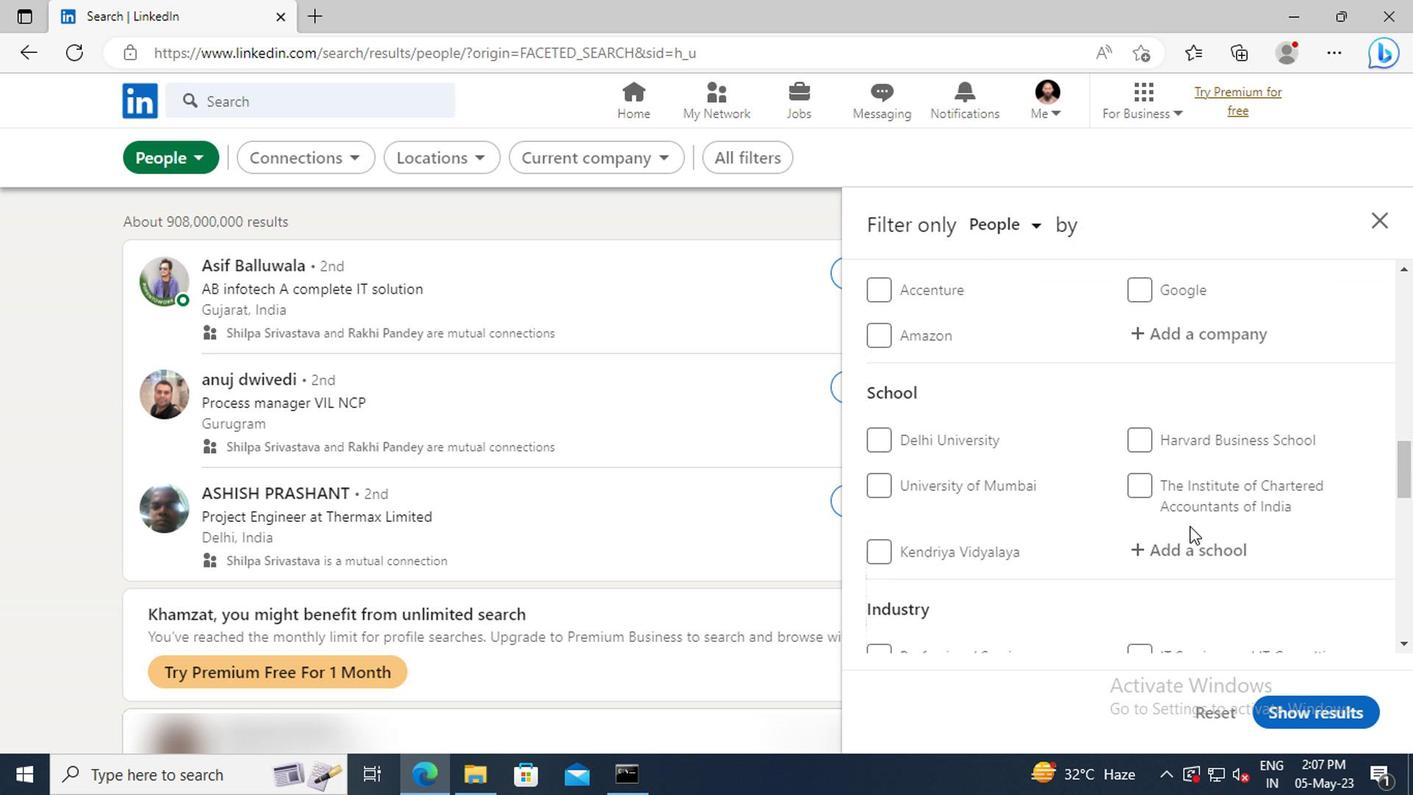 
Action: Mouse scrolled (1185, 527) with delta (0, 1)
Screenshot: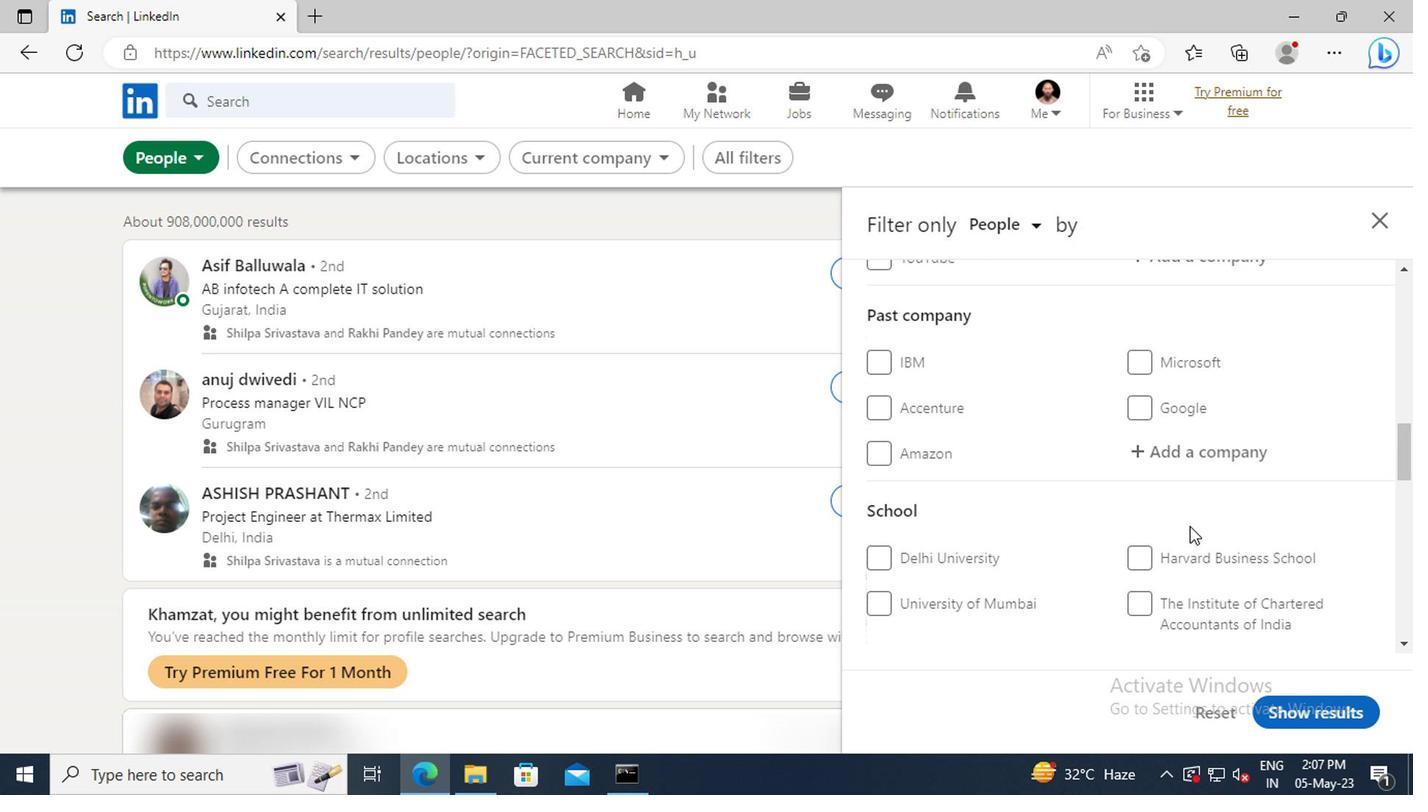 
Action: Mouse scrolled (1185, 527) with delta (0, 1)
Screenshot: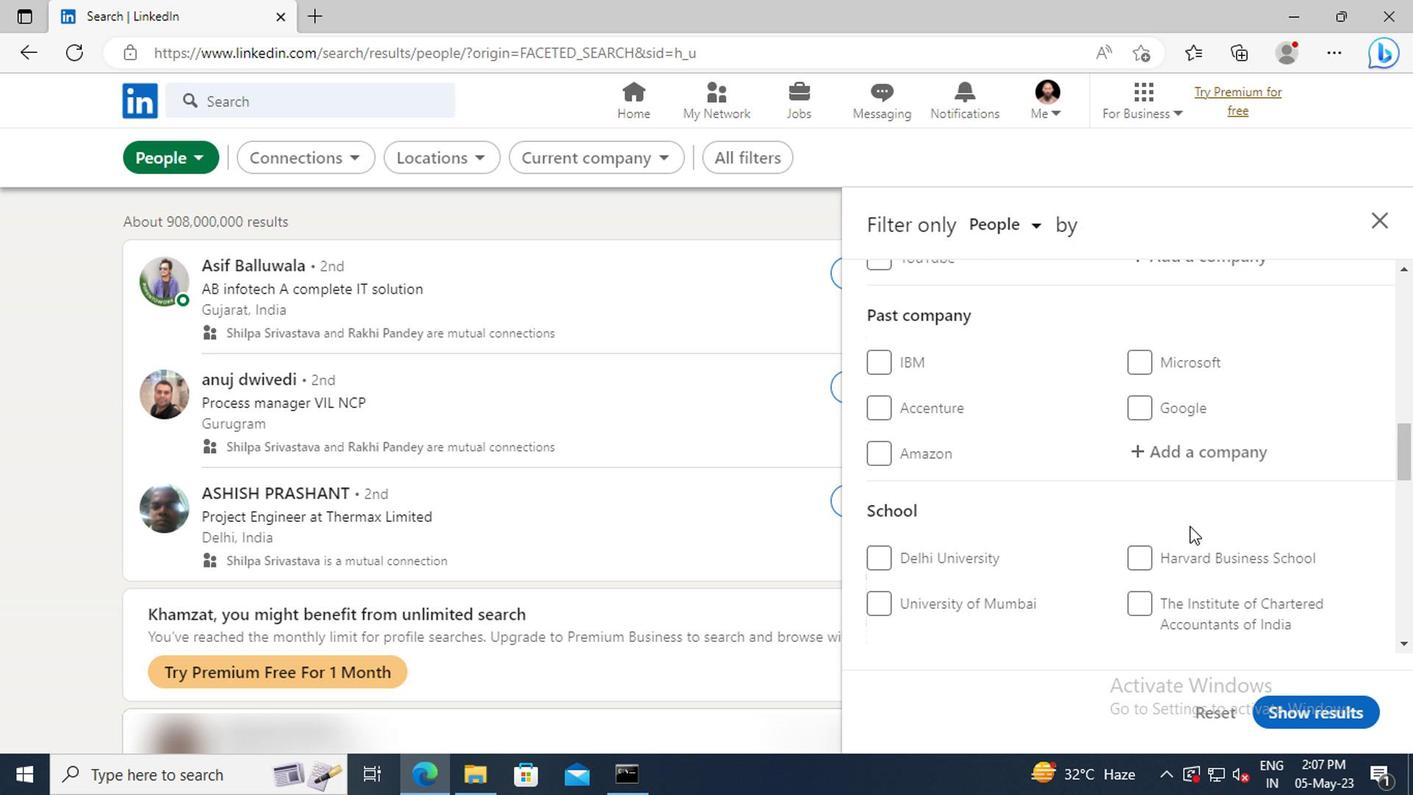 
Action: Mouse scrolled (1185, 527) with delta (0, 1)
Screenshot: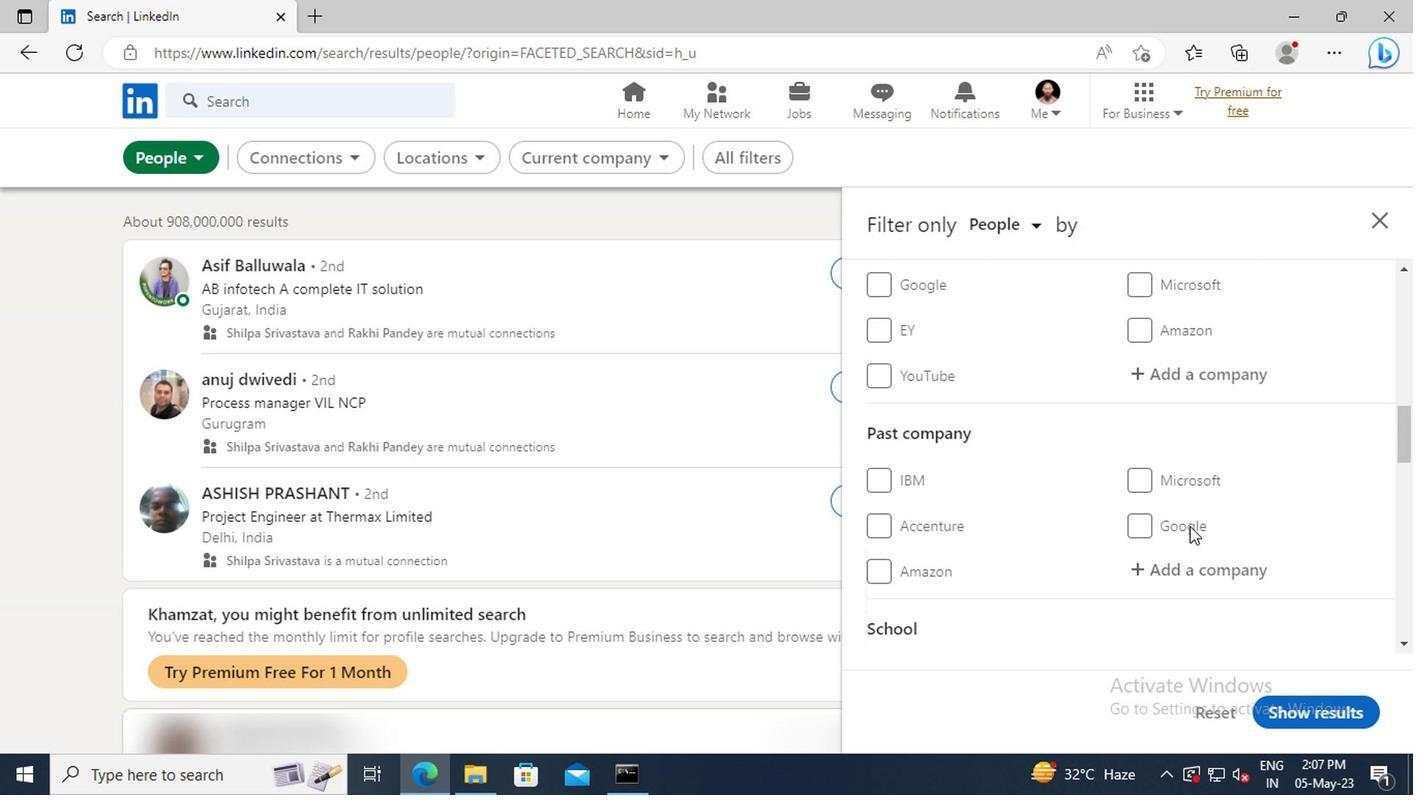 
Action: Mouse scrolled (1185, 527) with delta (0, 1)
Screenshot: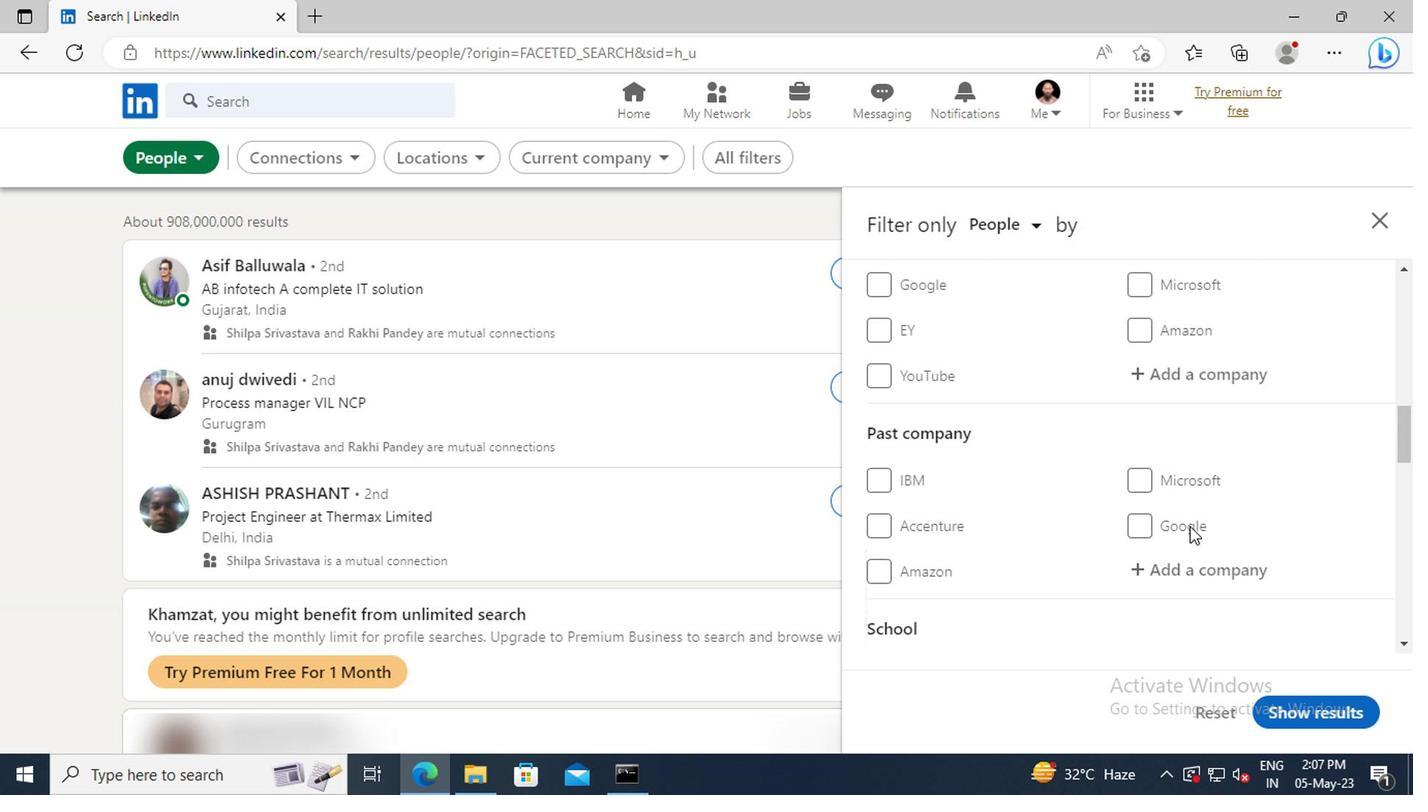 
Action: Mouse moved to (1178, 499)
Screenshot: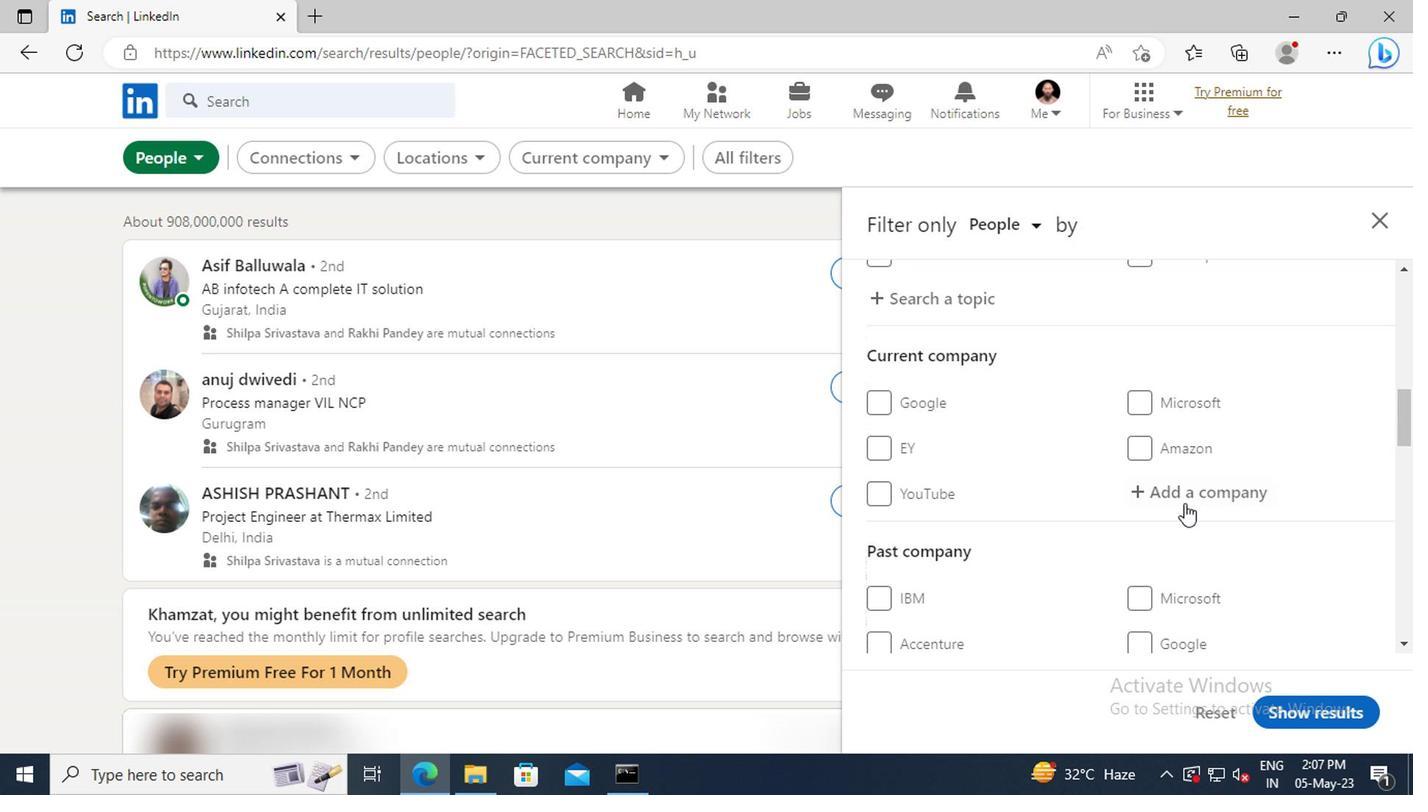 
Action: Mouse pressed left at (1178, 499)
Screenshot: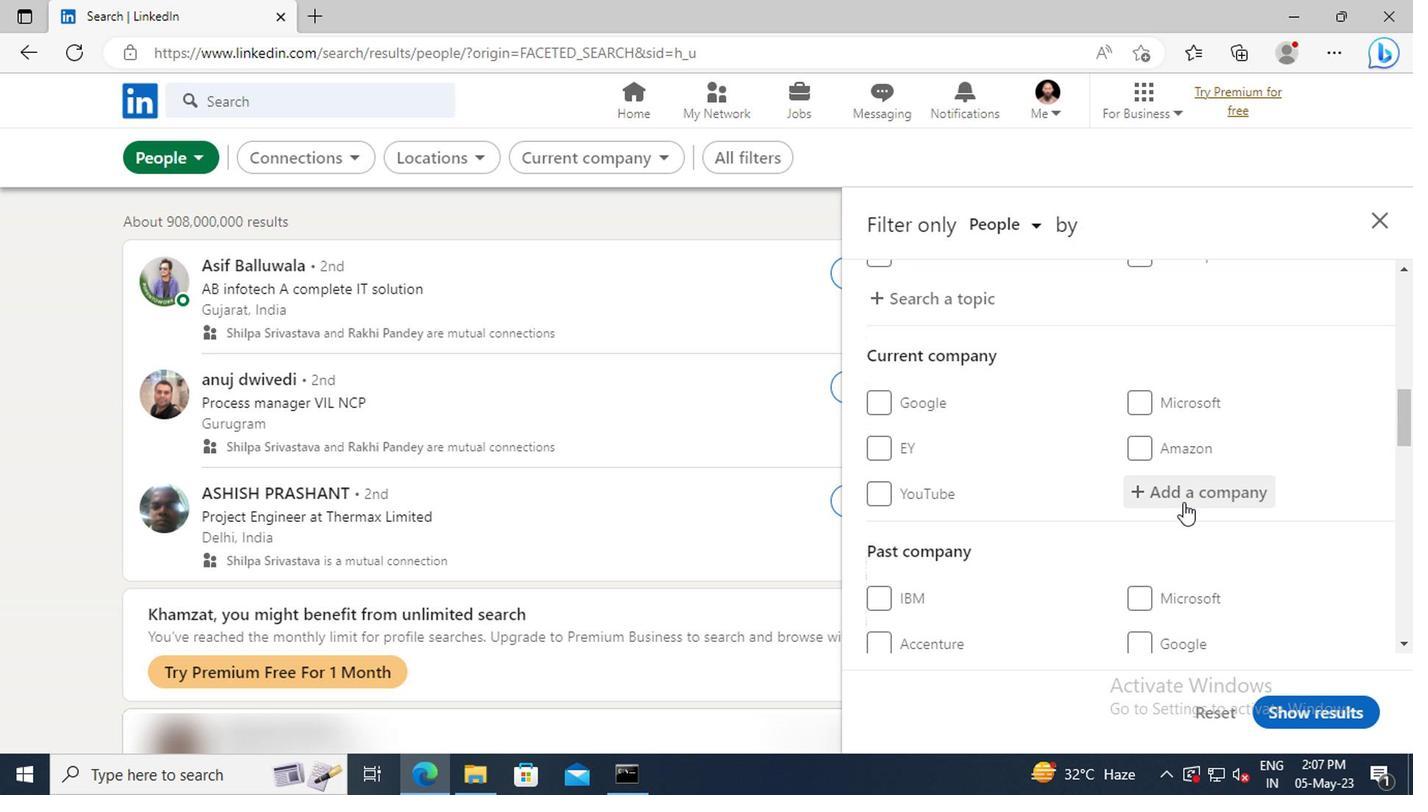 
Action: Key pressed <Key.shift><Key.shift><Key.shift><Key.shift><Key.shift><Key.shift><Key.shift><Key.shift>EJAMERICA
Screenshot: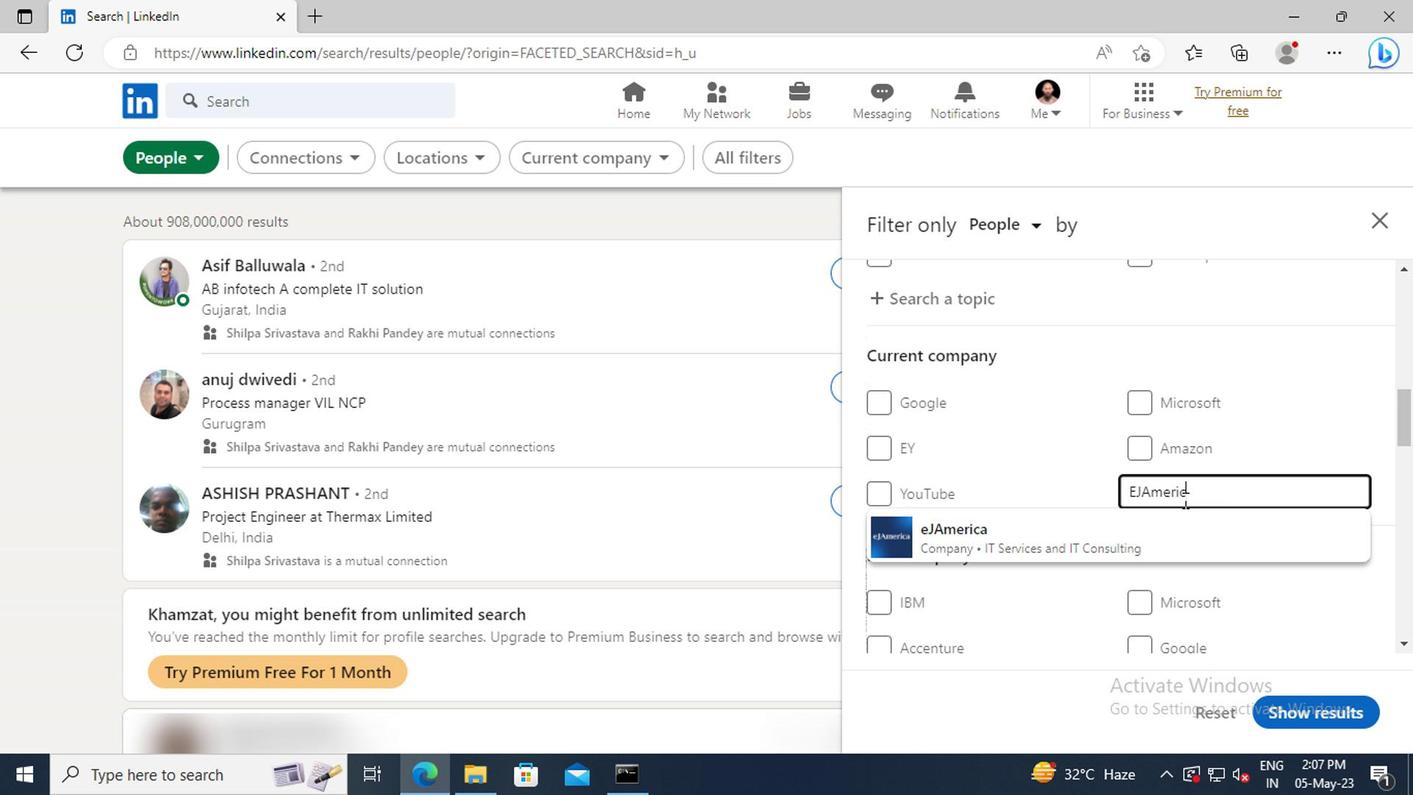 
Action: Mouse moved to (1180, 532)
Screenshot: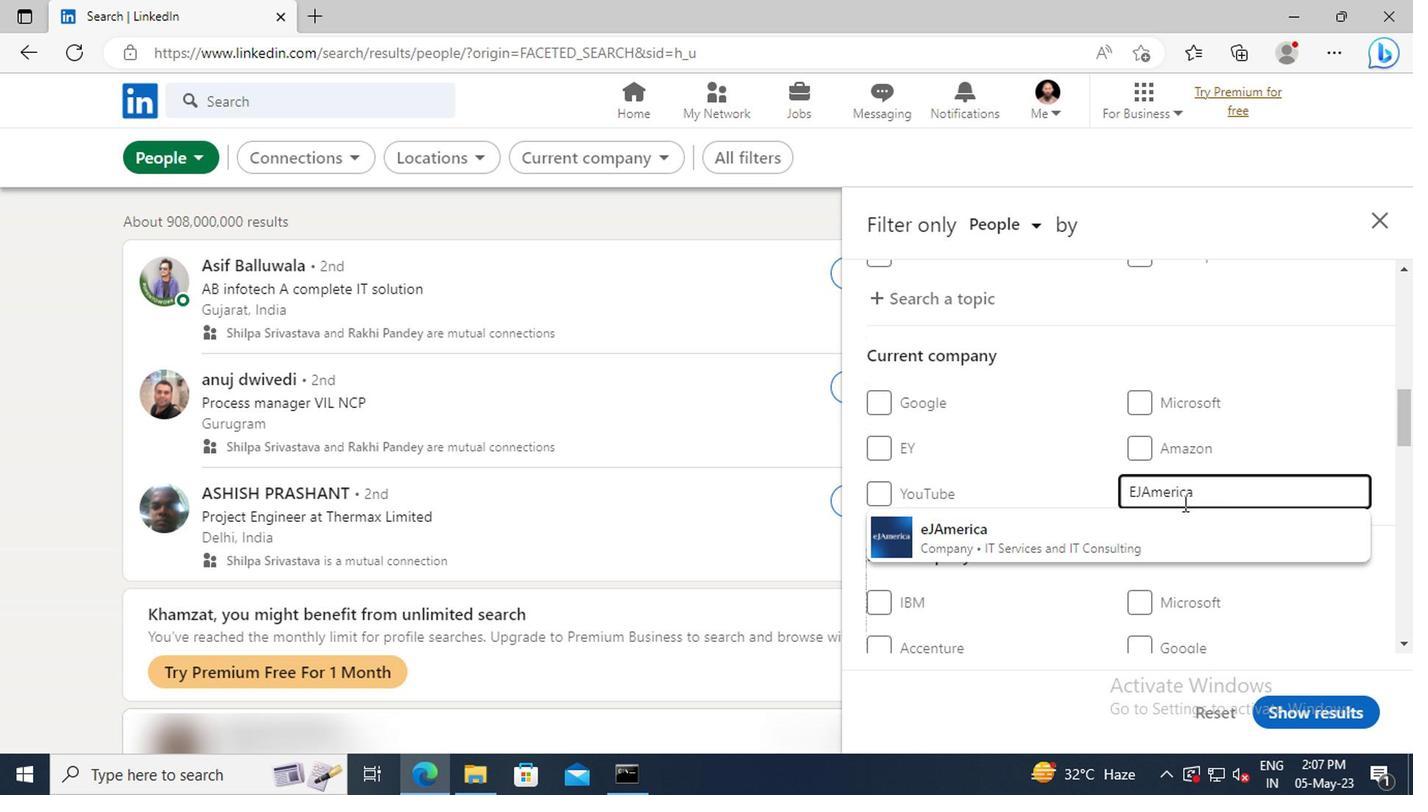 
Action: Mouse pressed left at (1180, 532)
Screenshot: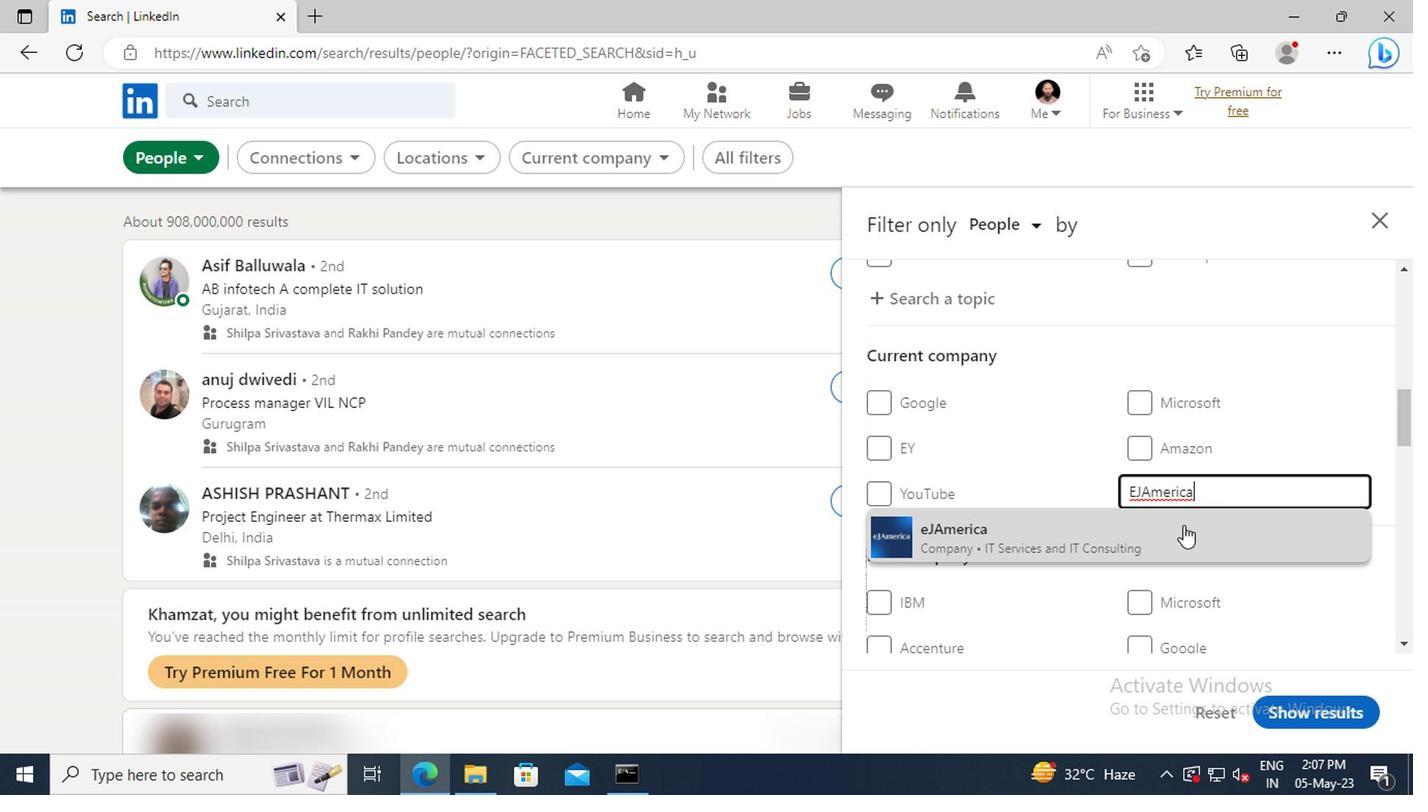
Action: Mouse scrolled (1180, 530) with delta (0, -1)
Screenshot: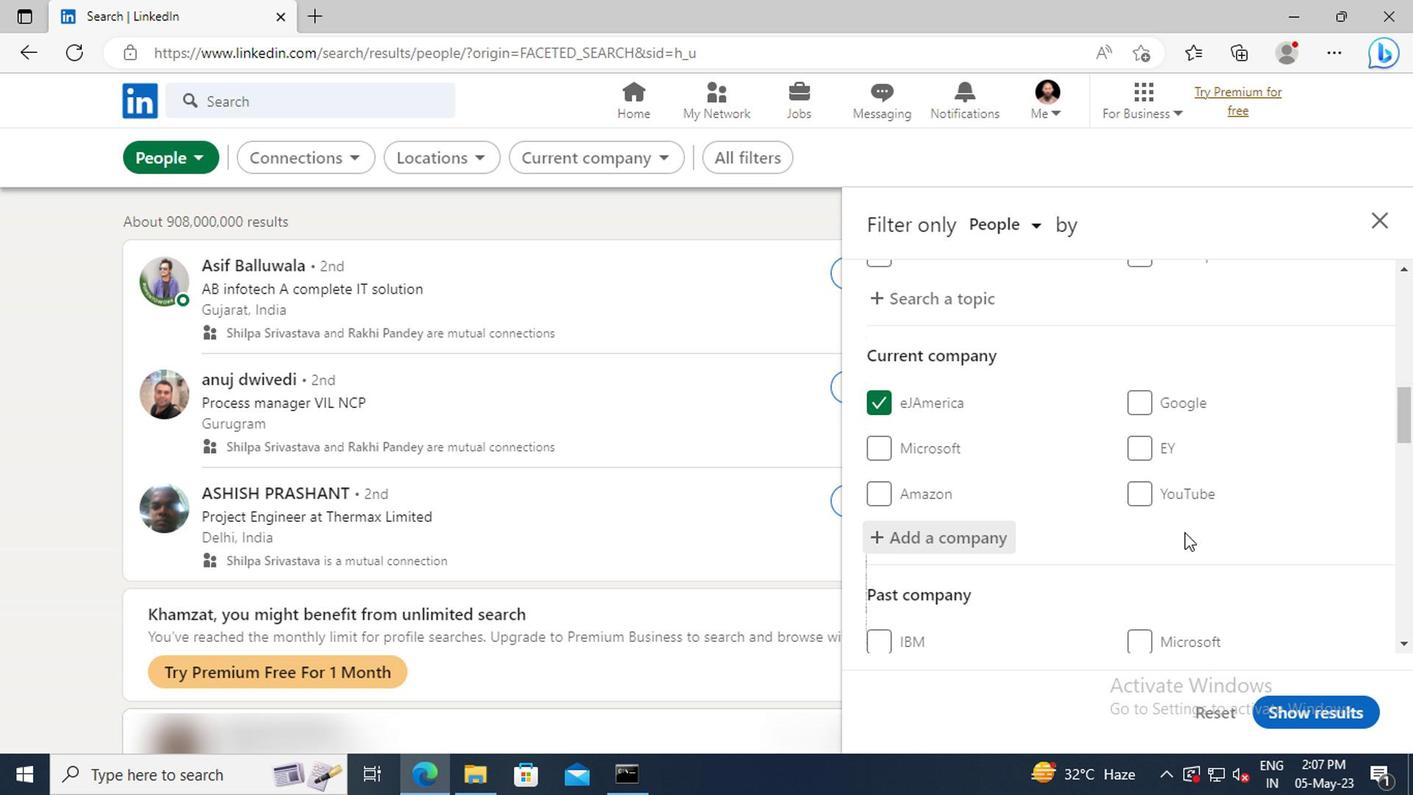 
Action: Mouse scrolled (1180, 530) with delta (0, -1)
Screenshot: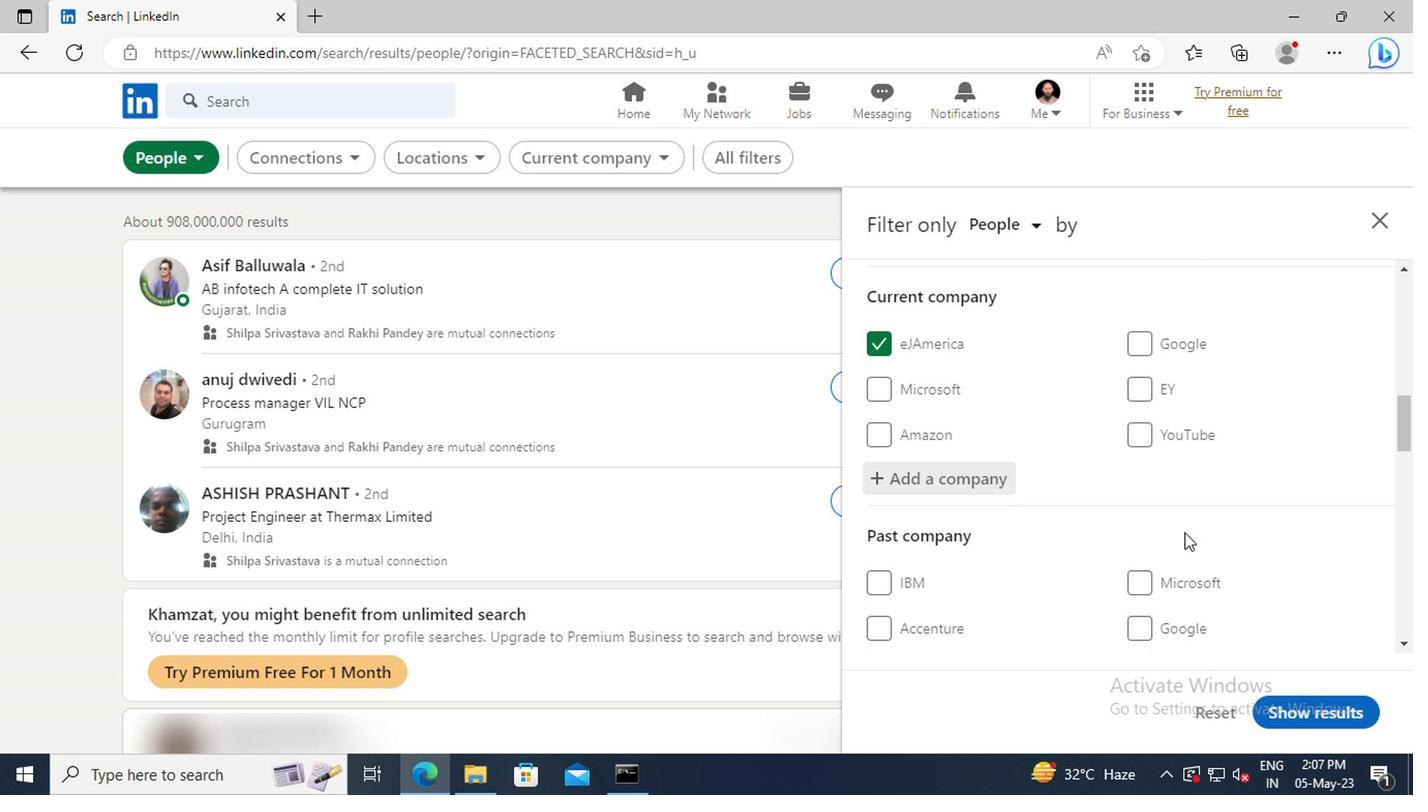 
Action: Mouse scrolled (1180, 530) with delta (0, -1)
Screenshot: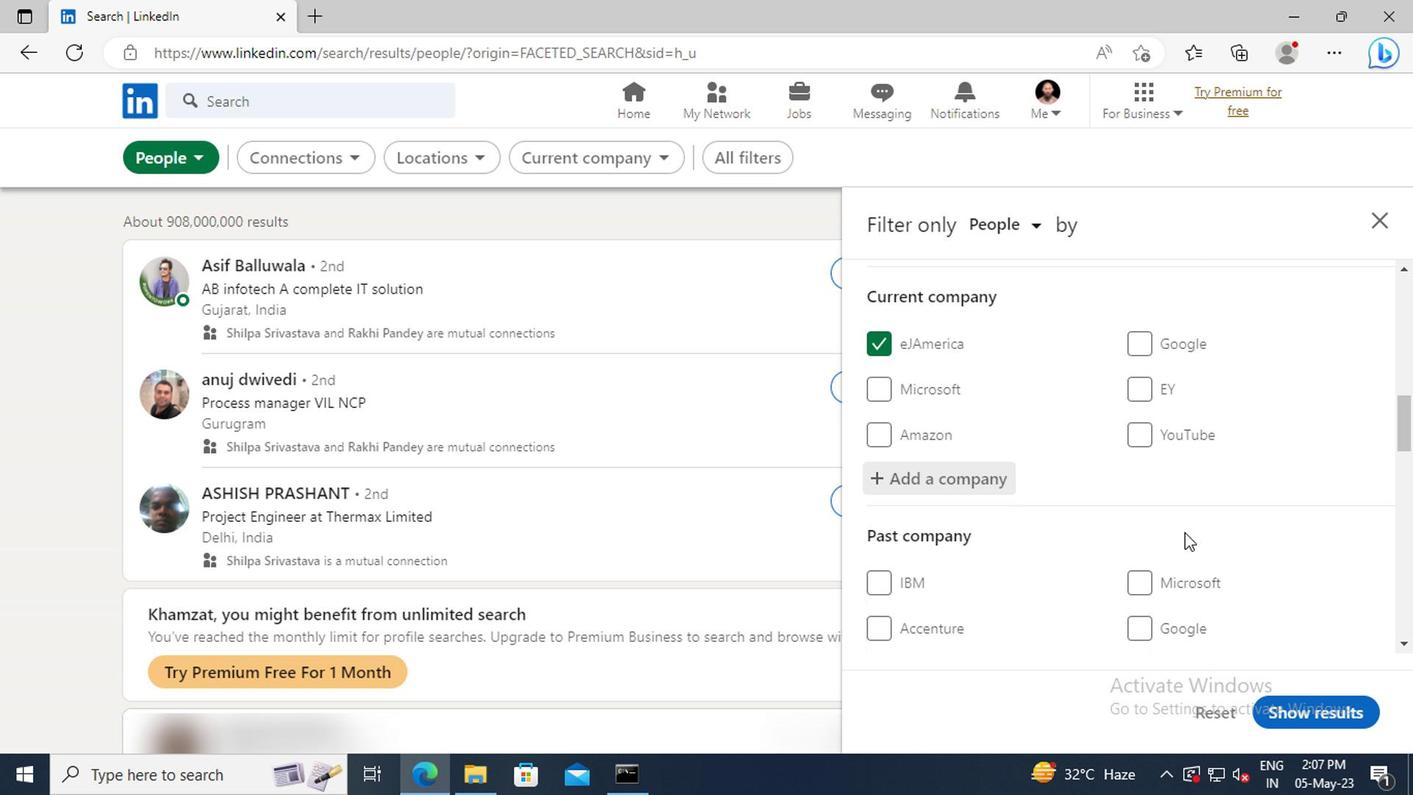 
Action: Mouse moved to (1183, 479)
Screenshot: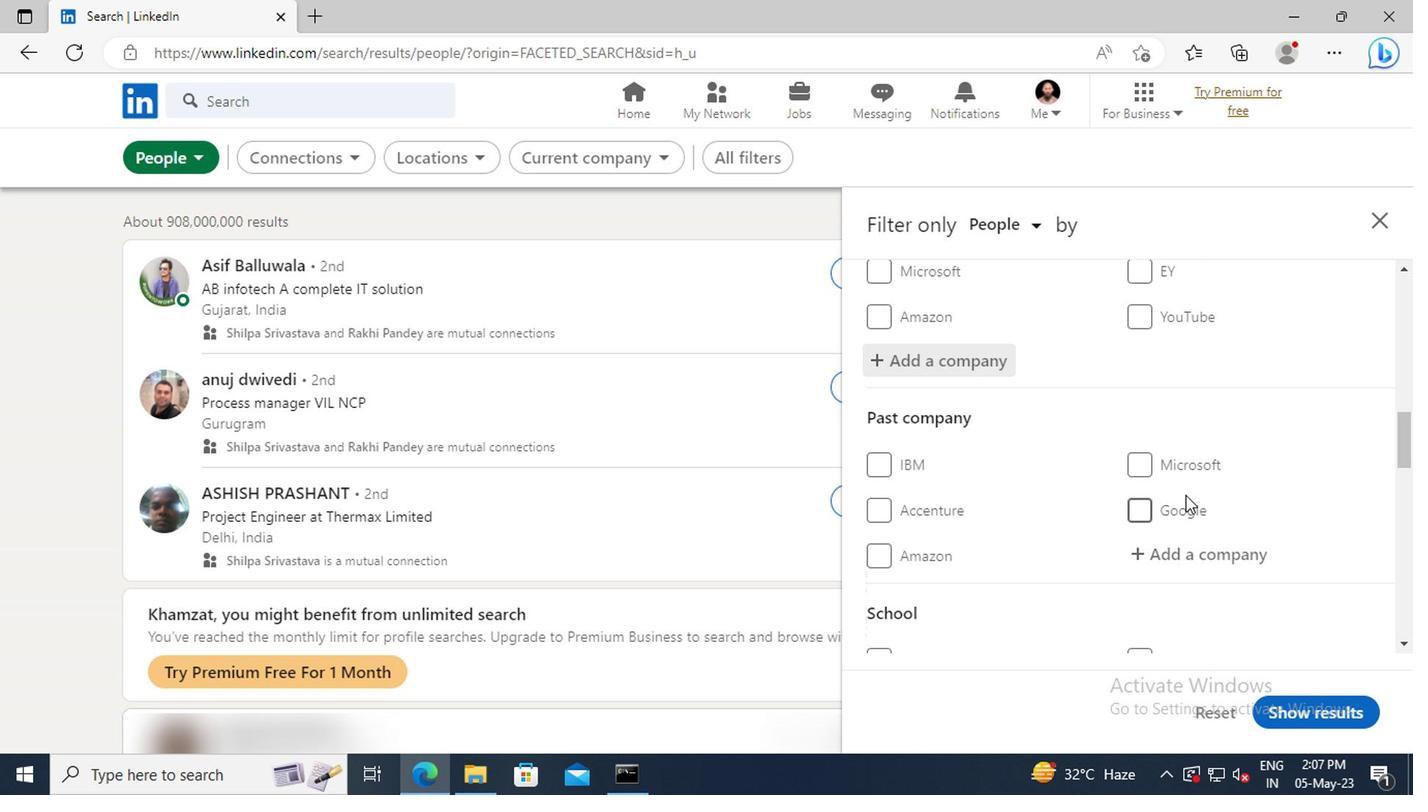 
Action: Mouse scrolled (1183, 478) with delta (0, 0)
Screenshot: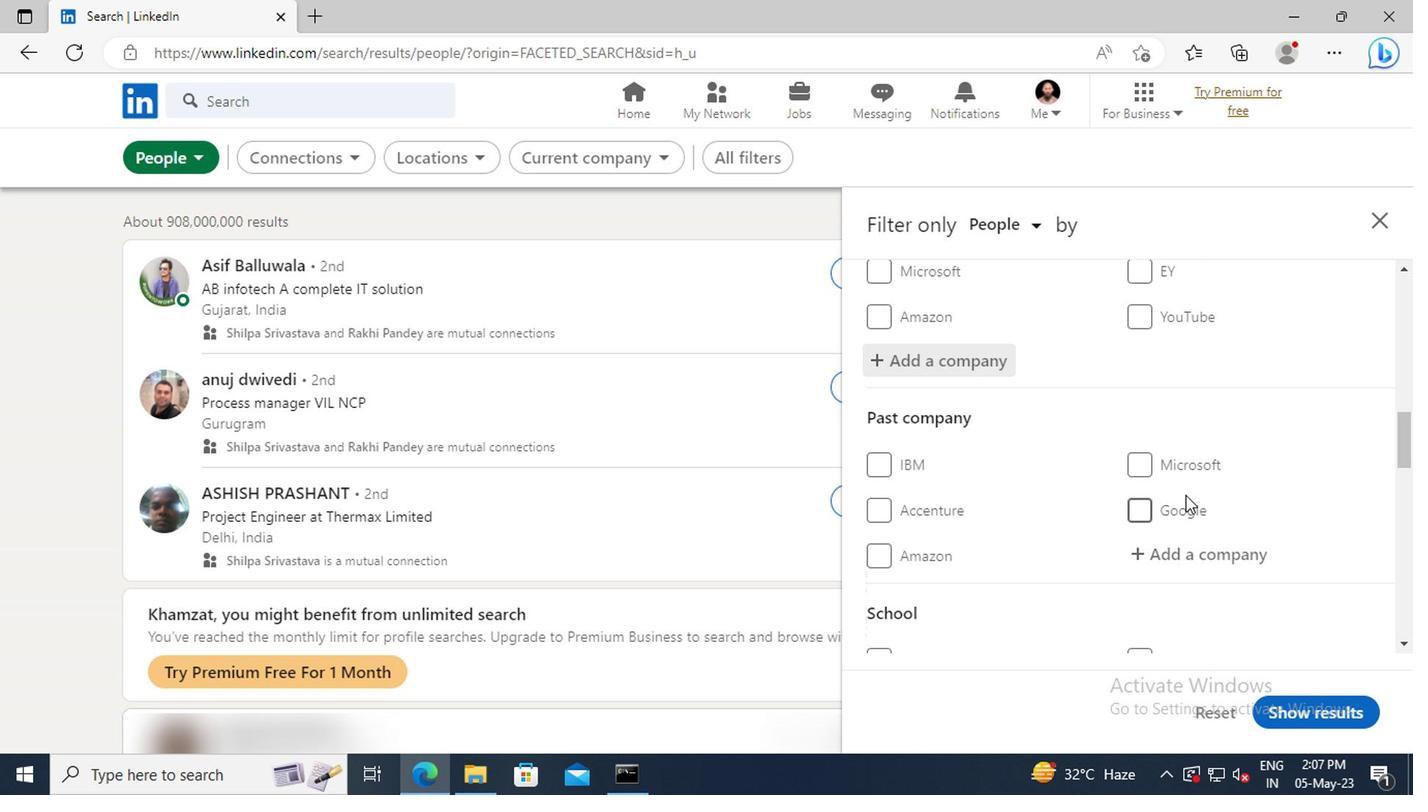 
Action: Mouse moved to (1185, 477)
Screenshot: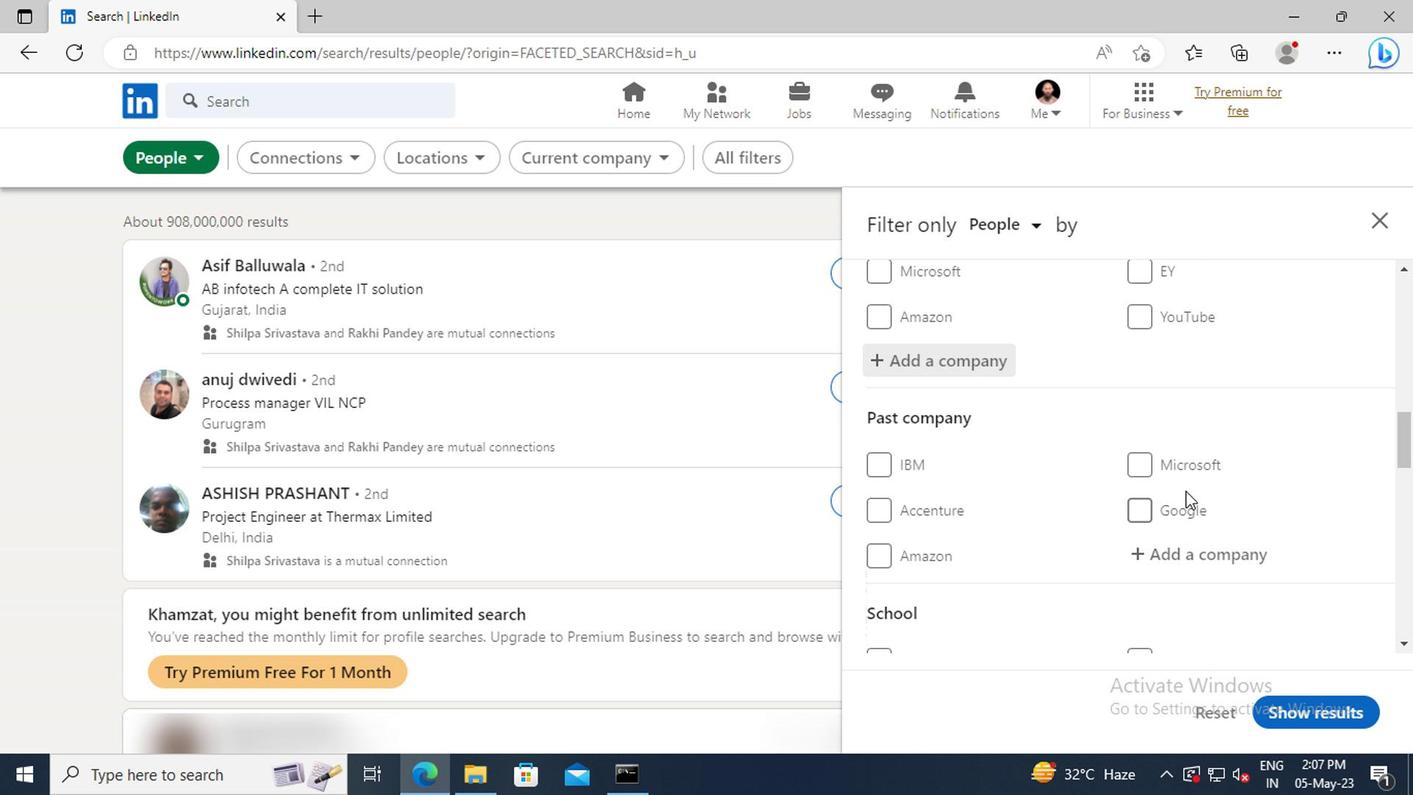 
Action: Mouse scrolled (1185, 476) with delta (0, -1)
Screenshot: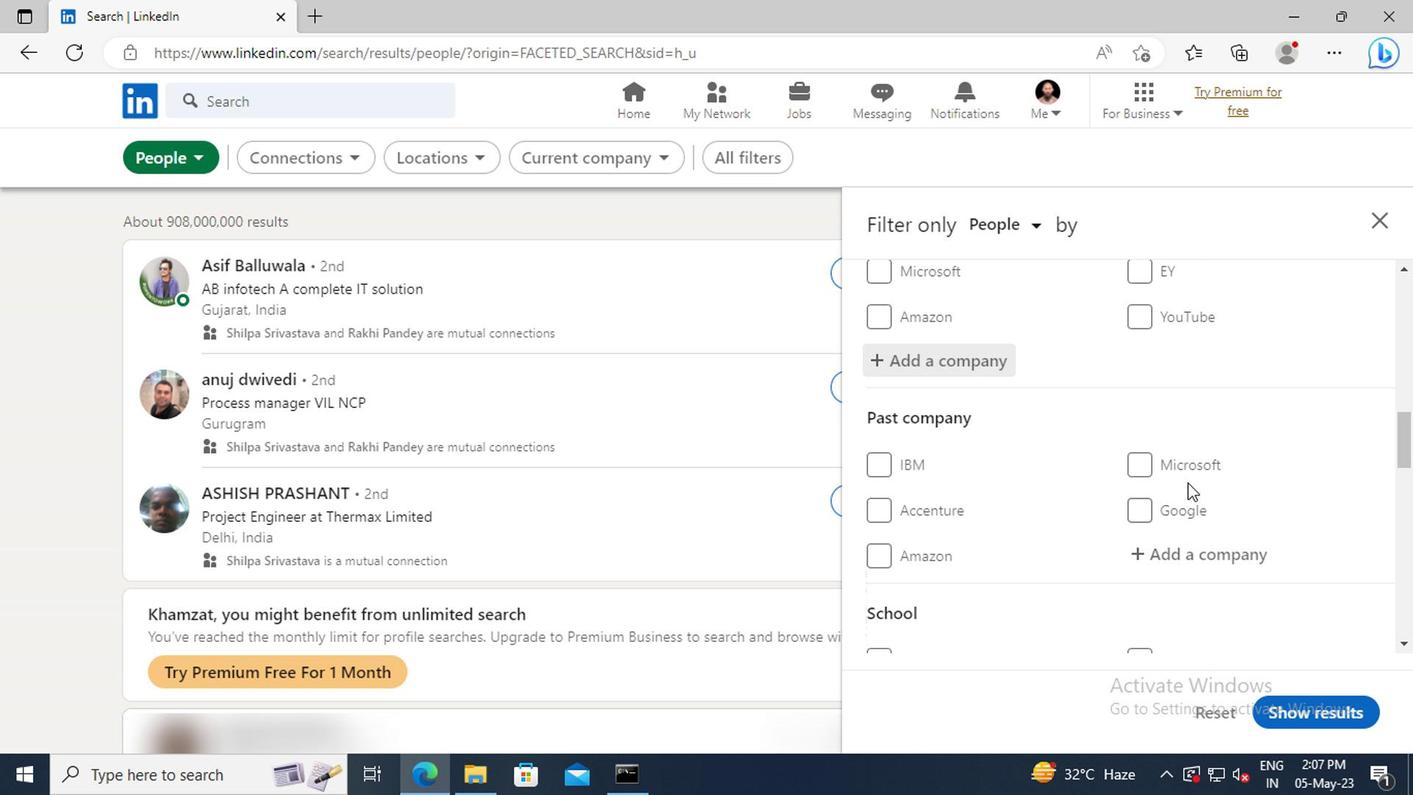 
Action: Mouse moved to (1187, 468)
Screenshot: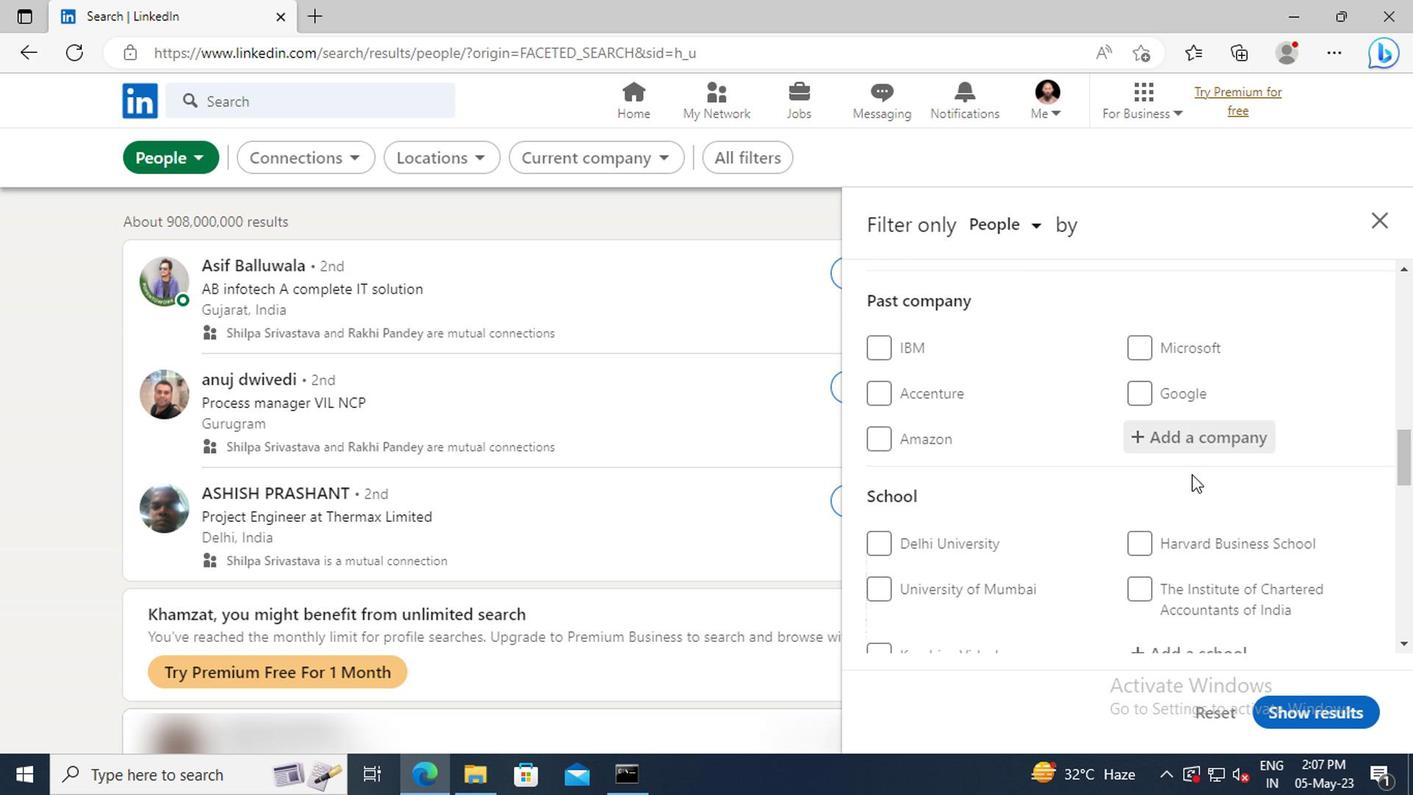 
Action: Mouse scrolled (1187, 468) with delta (0, 0)
Screenshot: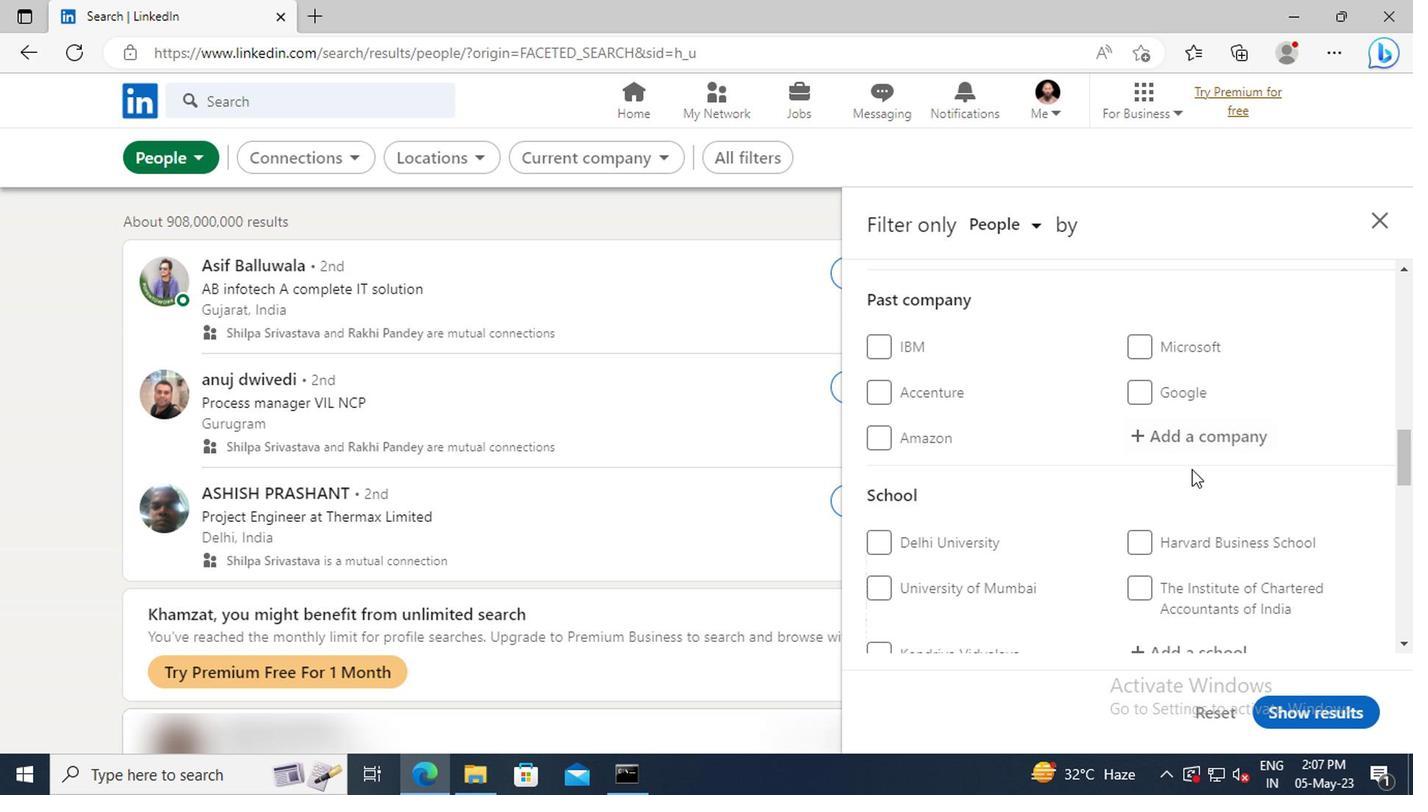 
Action: Mouse scrolled (1187, 468) with delta (0, 0)
Screenshot: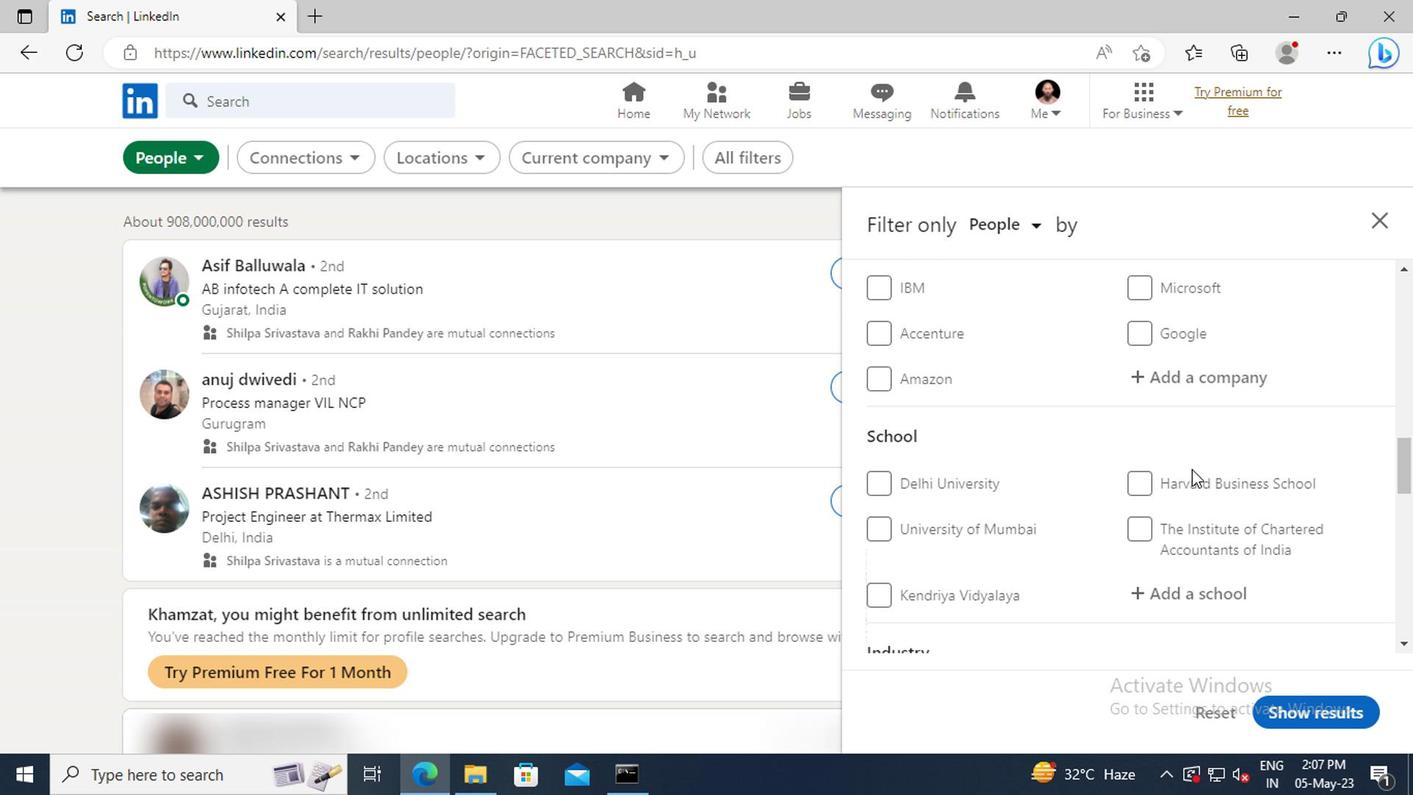 
Action: Mouse scrolled (1187, 468) with delta (0, 0)
Screenshot: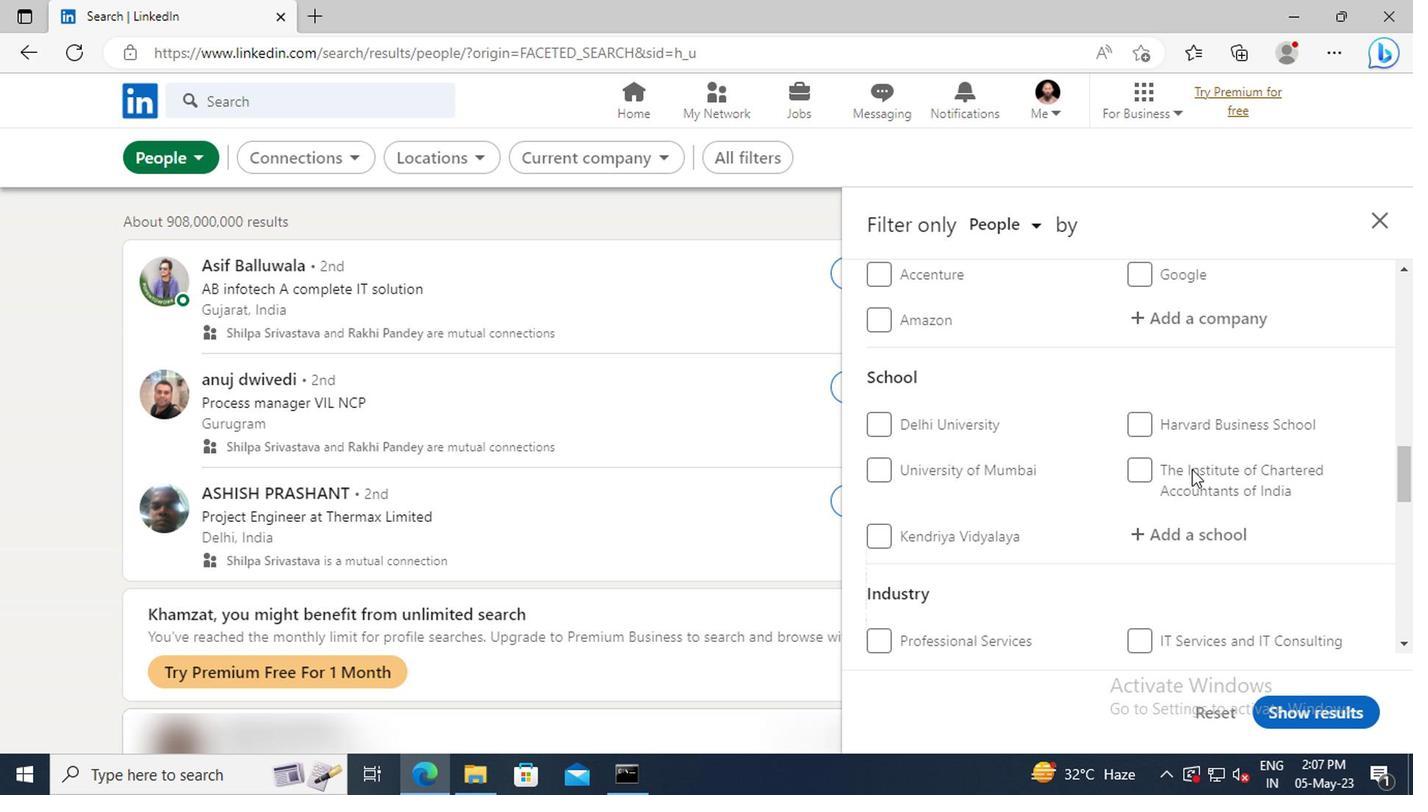 
Action: Mouse moved to (1172, 474)
Screenshot: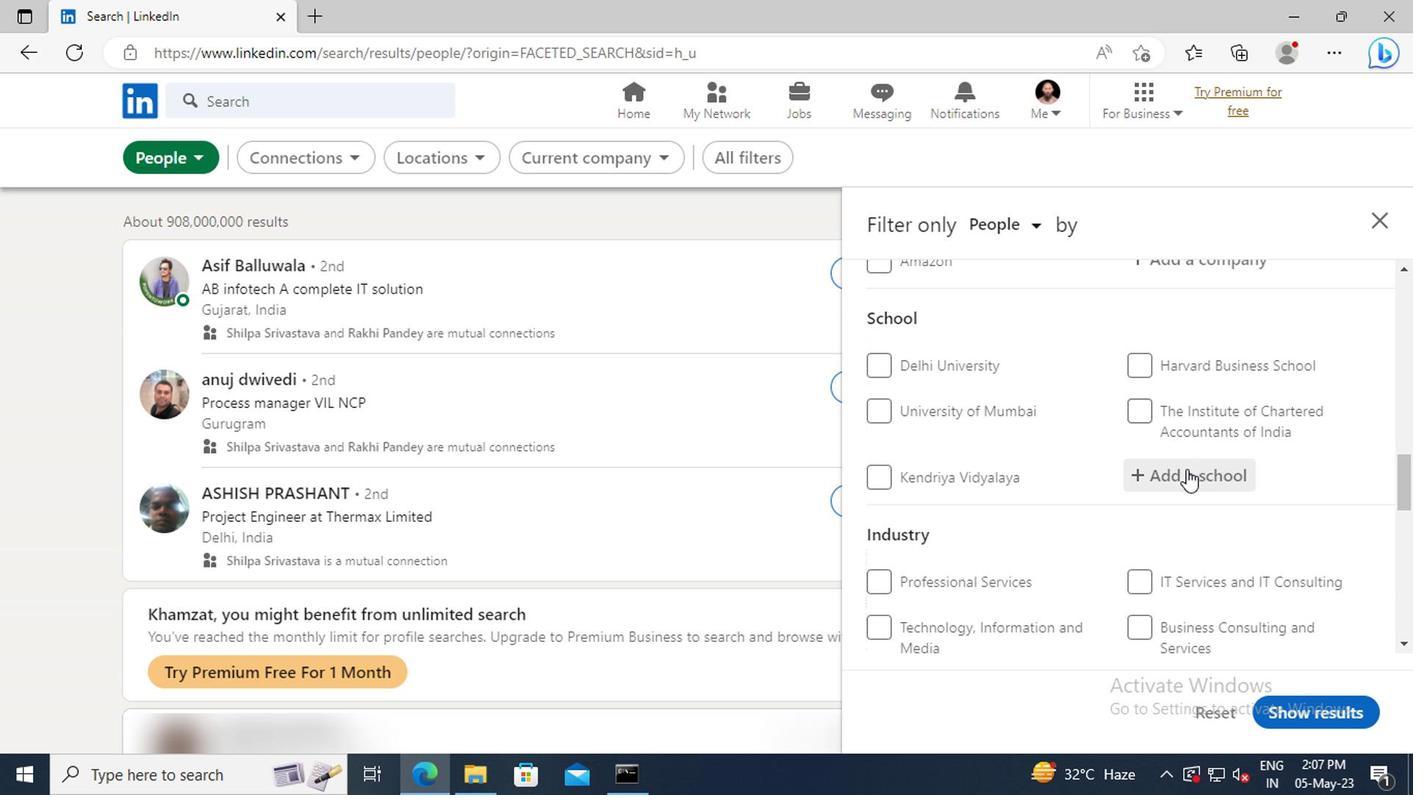 
Action: Mouse pressed left at (1172, 474)
Screenshot: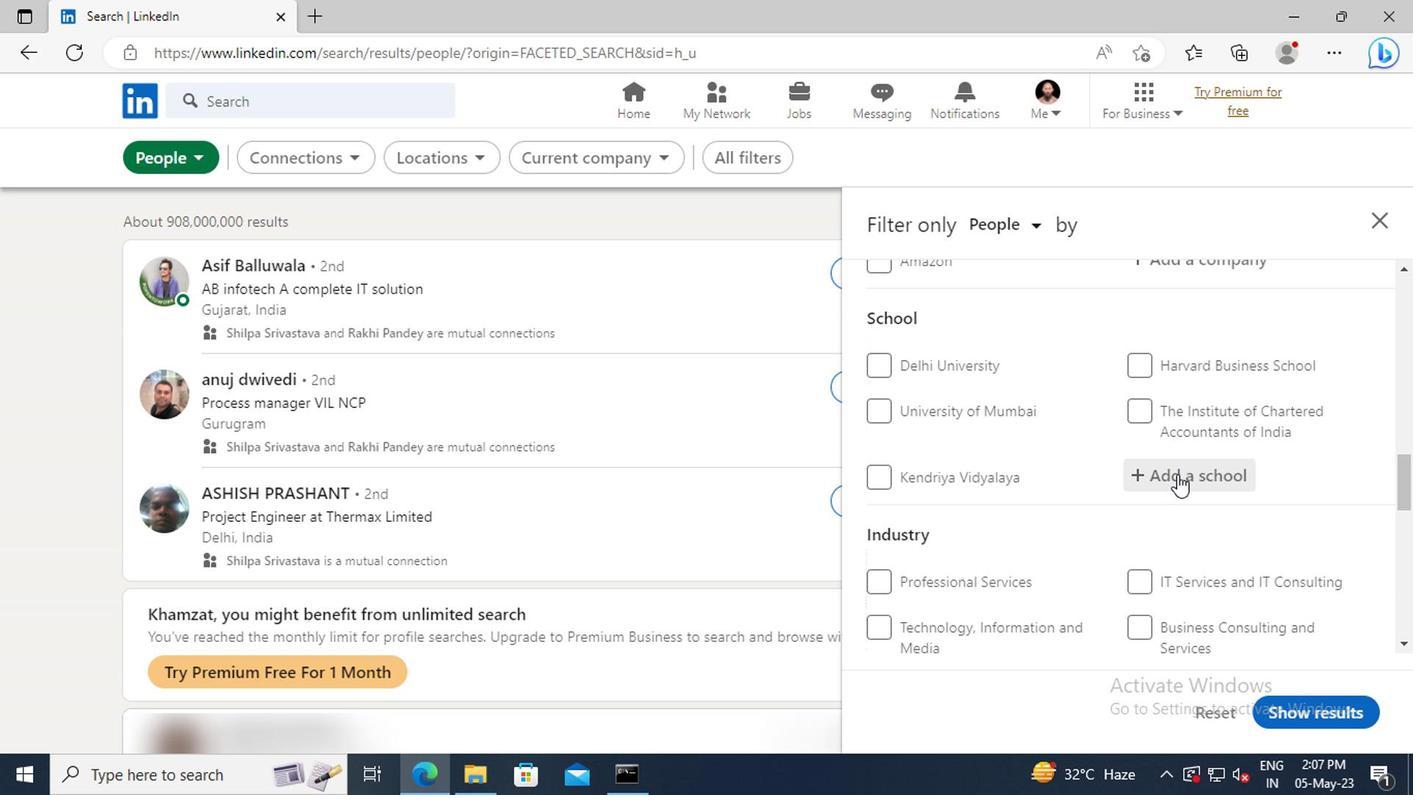 
Action: Key pressed <Key.shift>UNIVERSITY<Key.space>OF<Key.space><Key.shift>KASHMIR,<Key.space><Key.shift>S
Screenshot: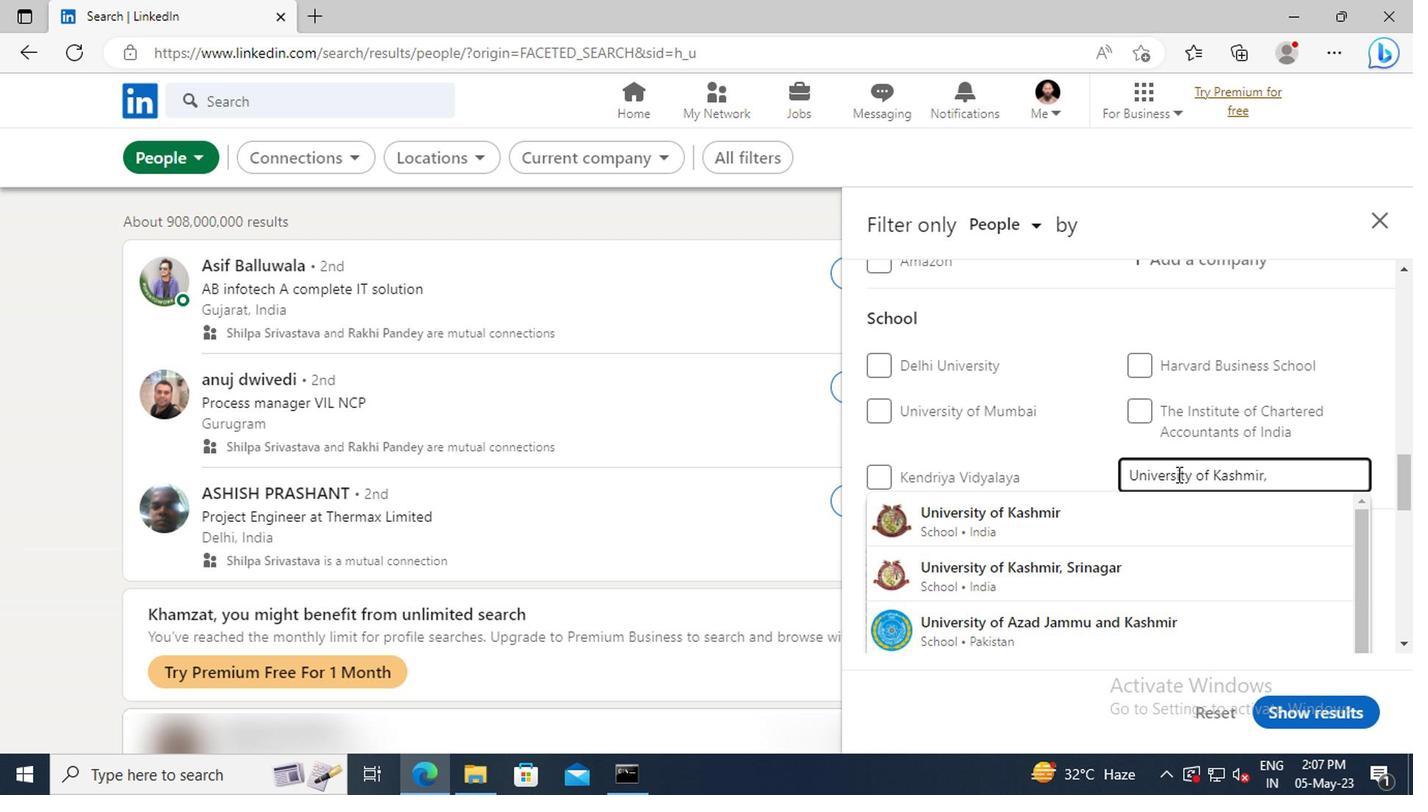 
Action: Mouse moved to (1157, 499)
Screenshot: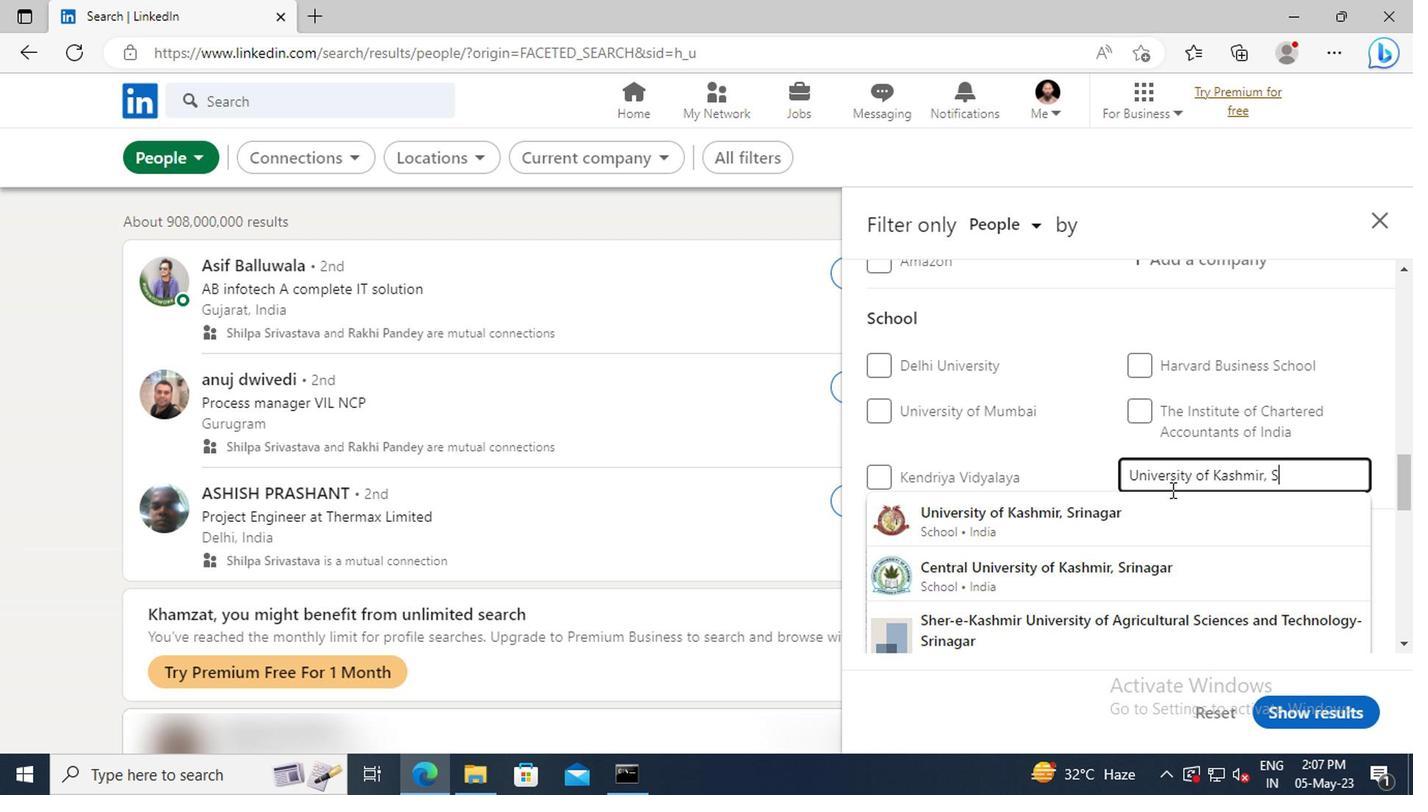 
Action: Mouse pressed left at (1157, 499)
Screenshot: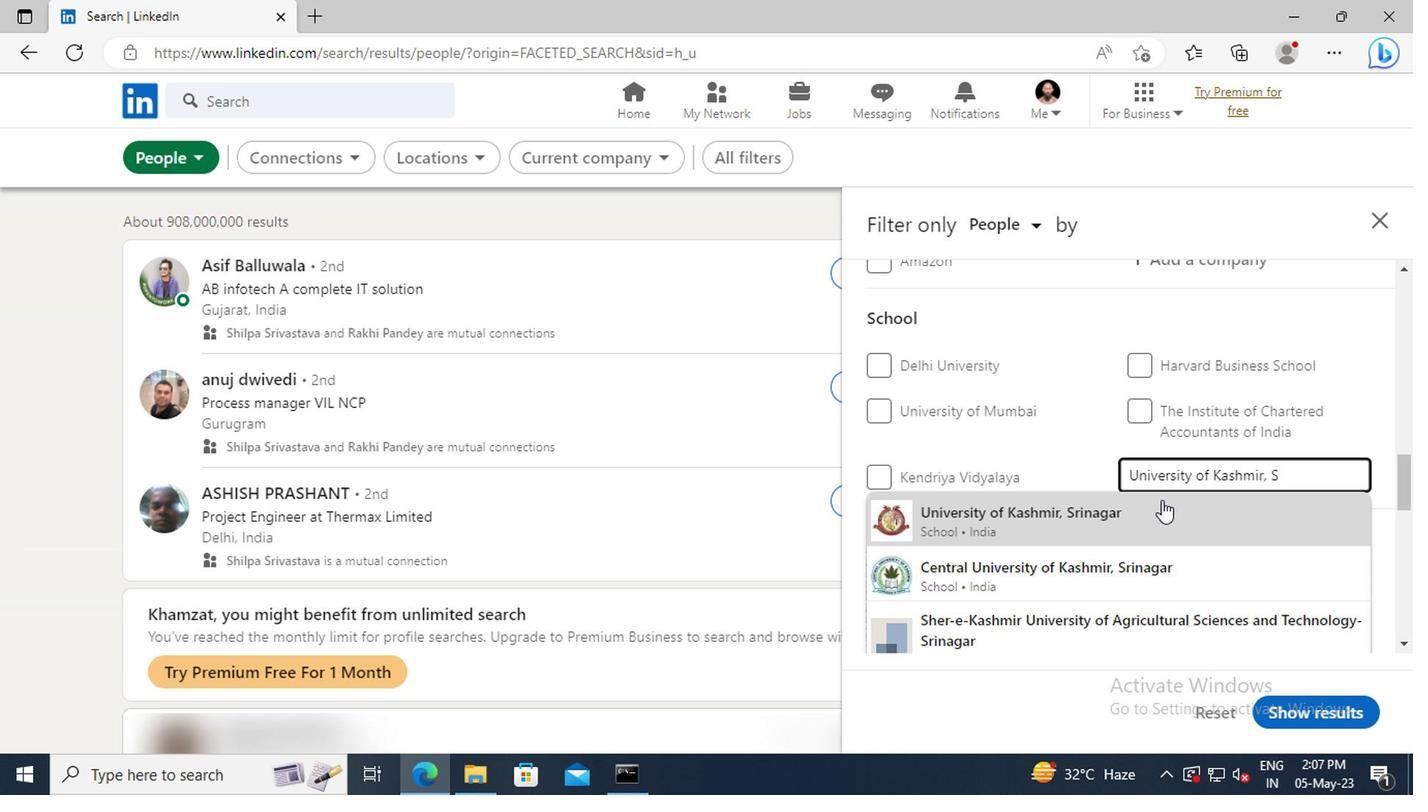 
Action: Mouse scrolled (1157, 499) with delta (0, 0)
Screenshot: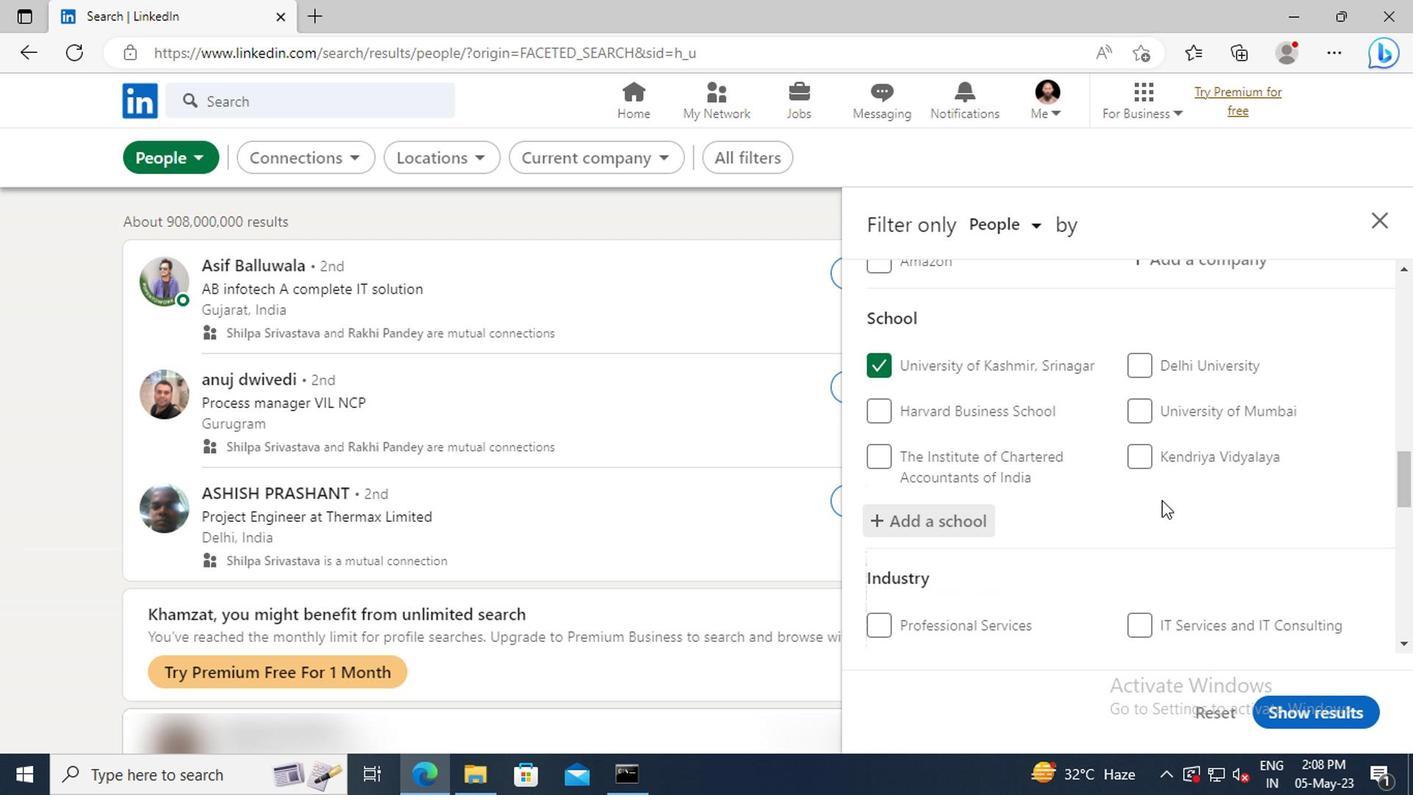 
Action: Mouse moved to (1155, 496)
Screenshot: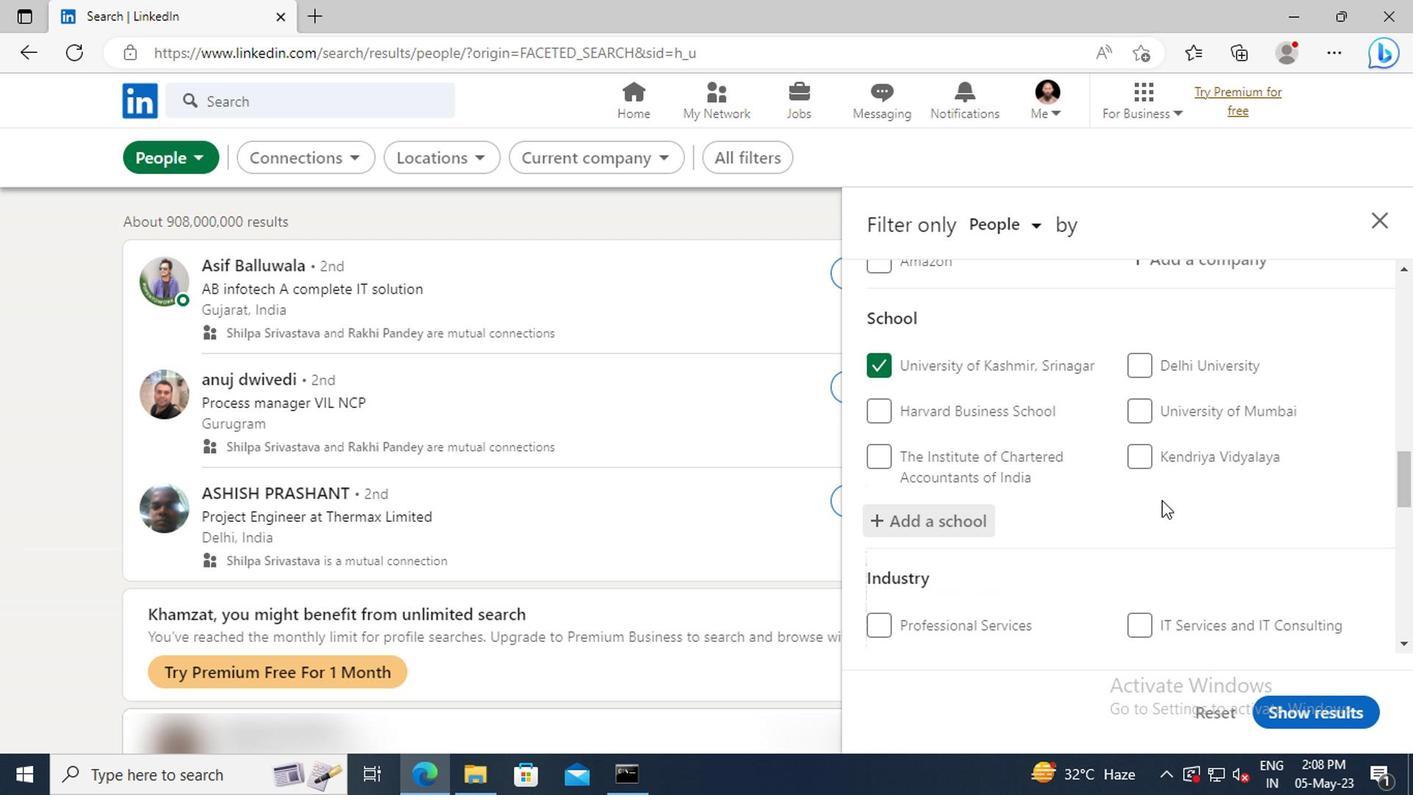 
Action: Mouse scrolled (1155, 494) with delta (0, -1)
Screenshot: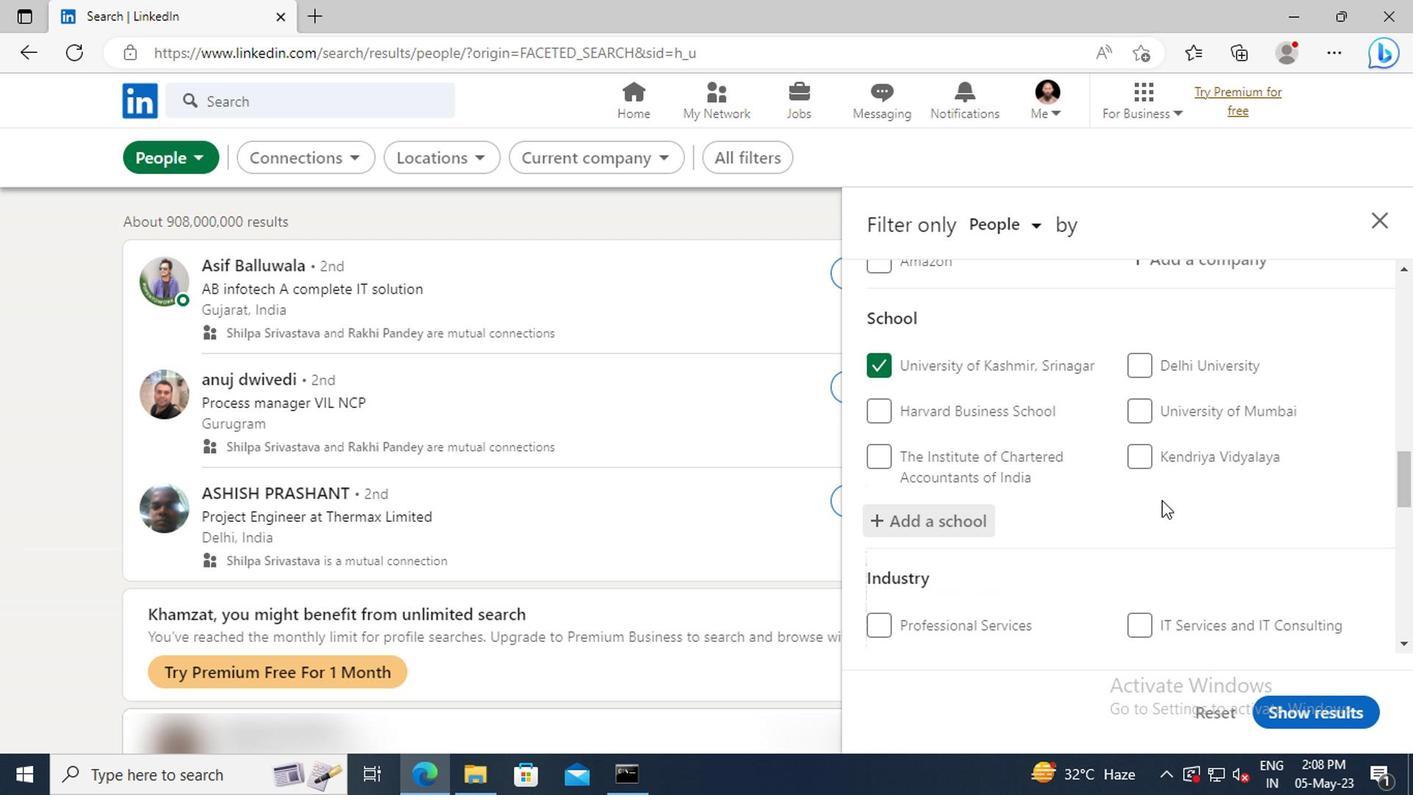 
Action: Mouse scrolled (1155, 494) with delta (0, -1)
Screenshot: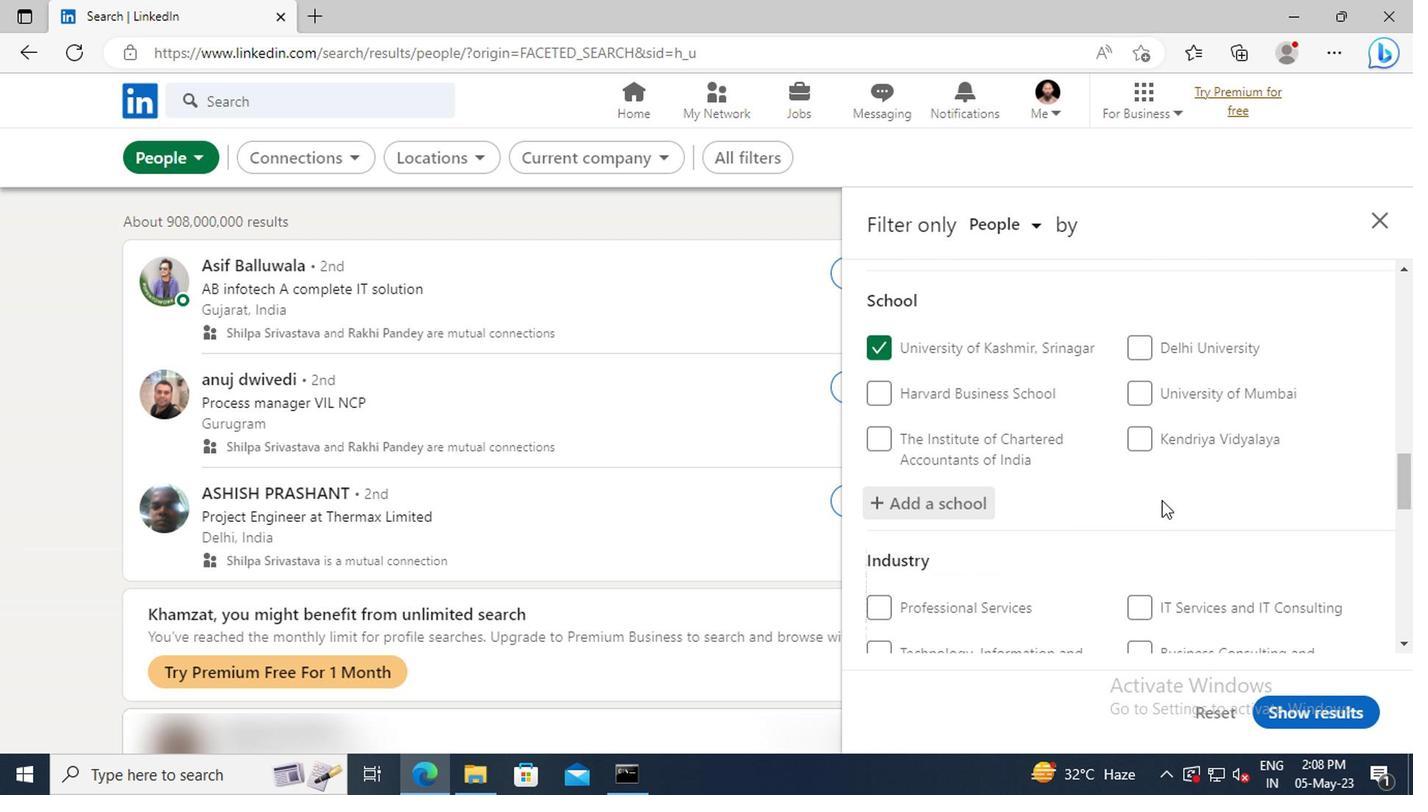 
Action: Mouse moved to (1147, 463)
Screenshot: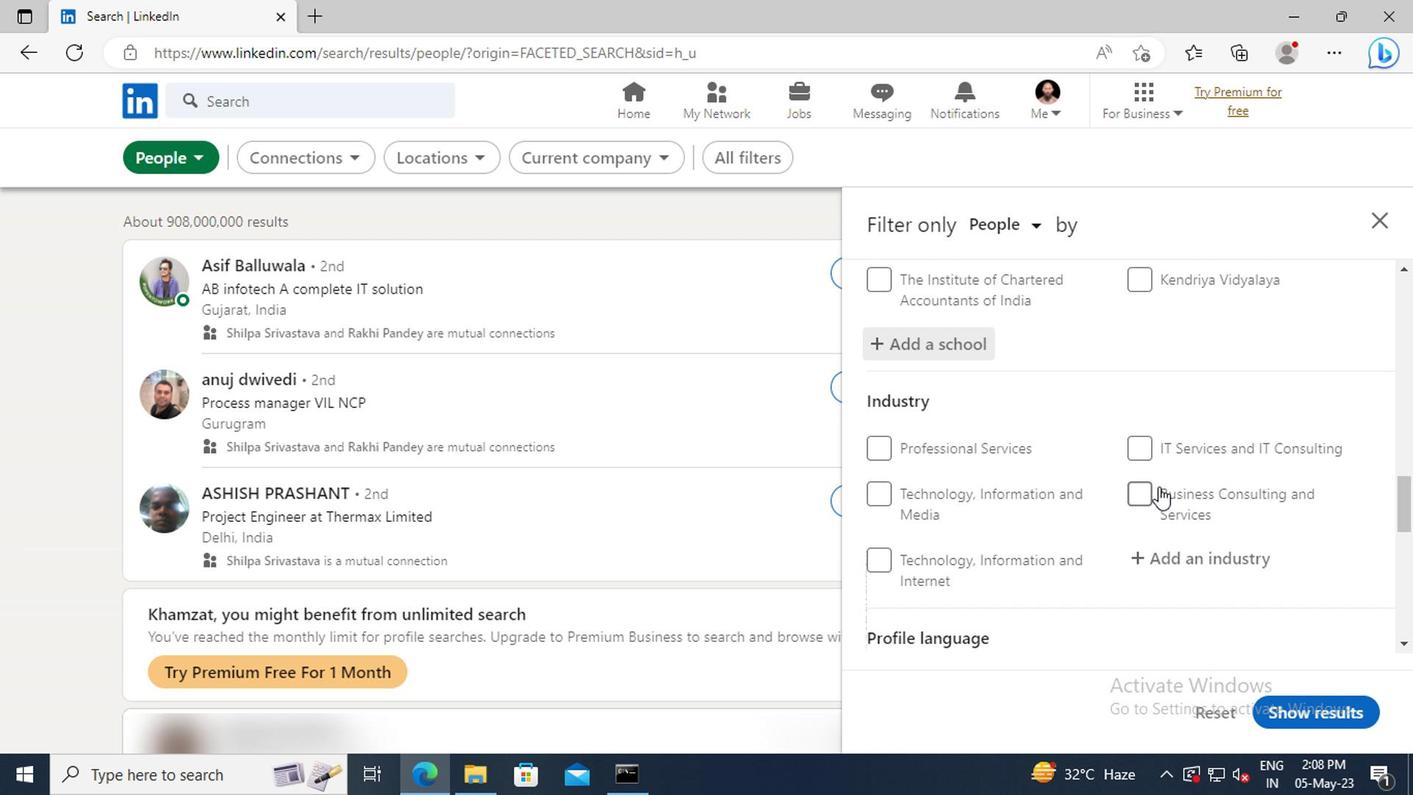 
Action: Mouse scrolled (1147, 462) with delta (0, 0)
Screenshot: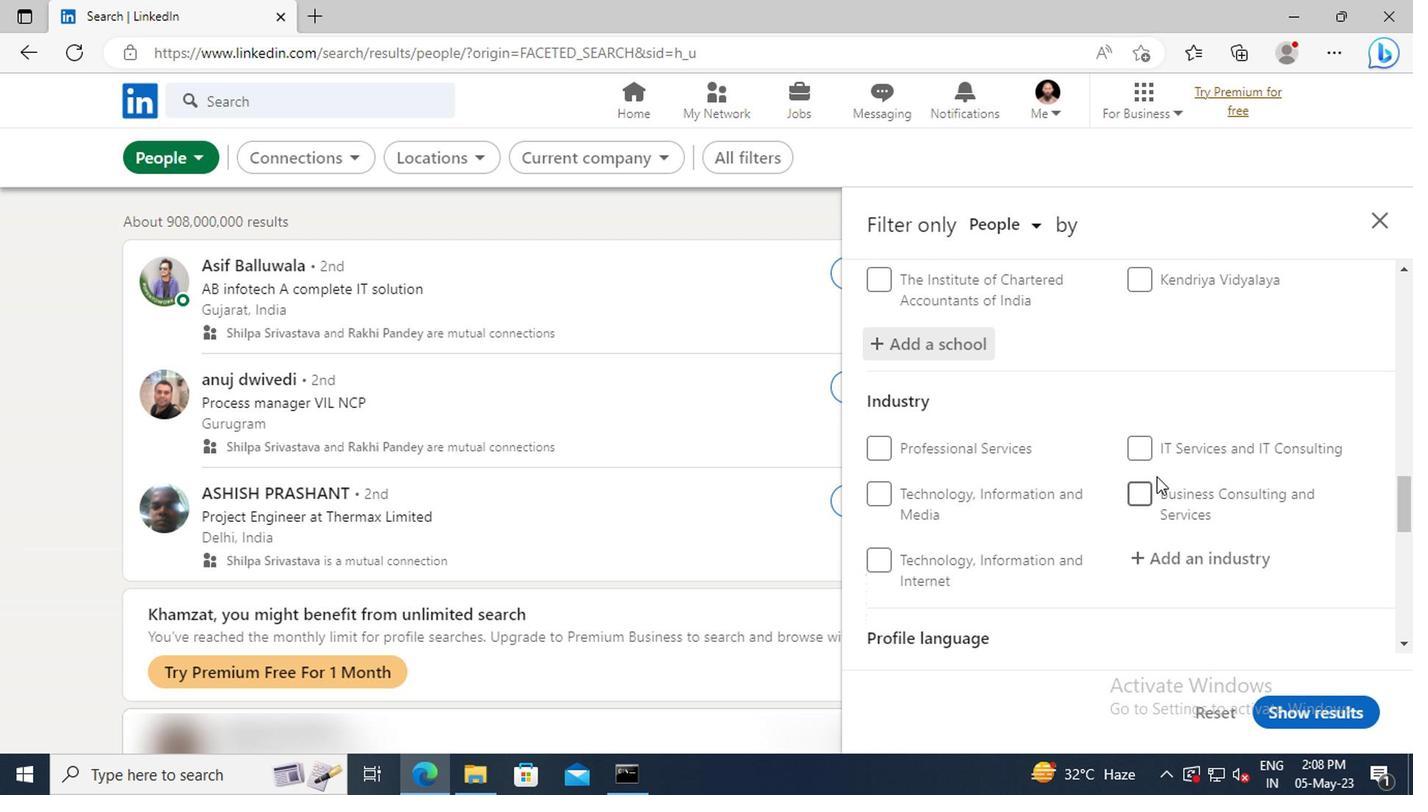 
Action: Mouse scrolled (1147, 462) with delta (0, 0)
Screenshot: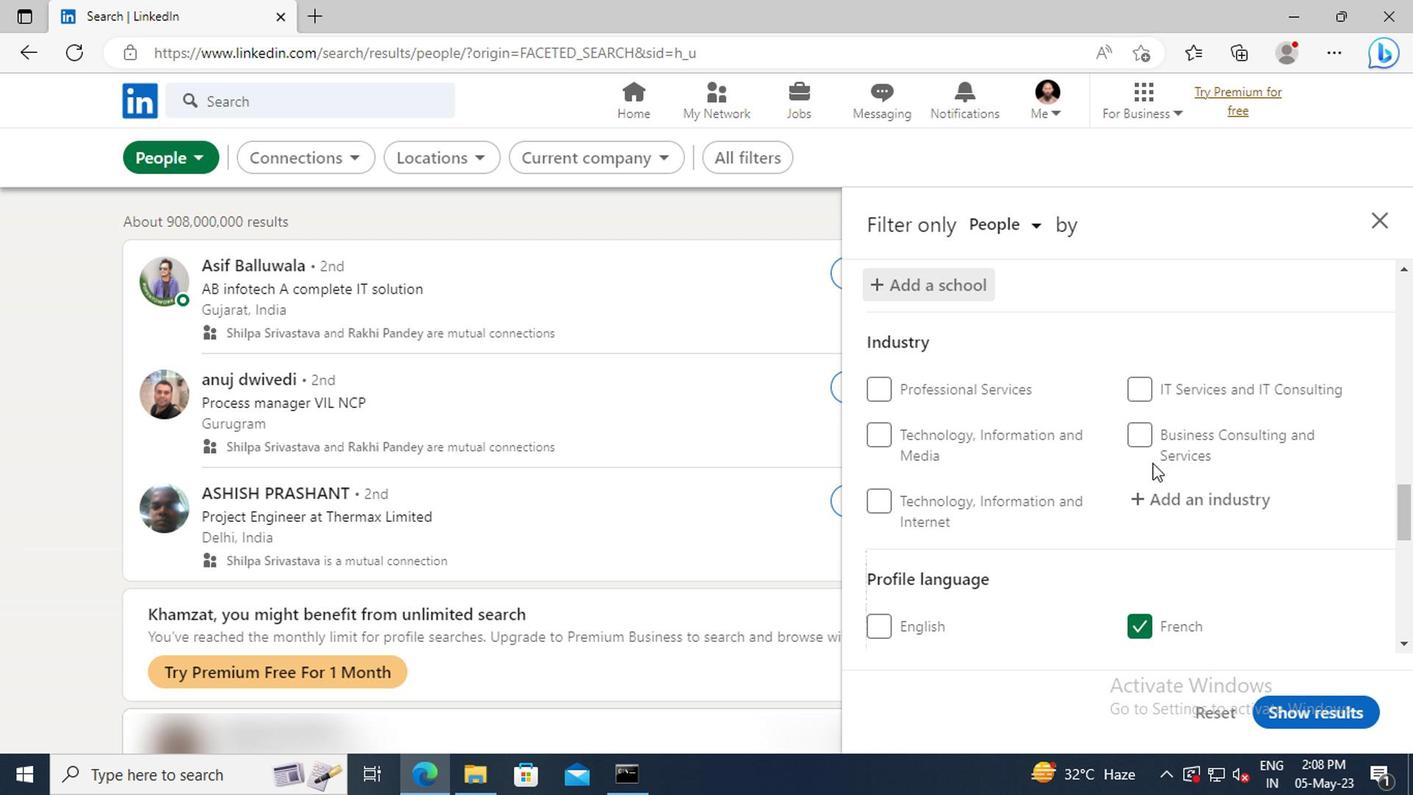 
Action: Mouse moved to (1149, 450)
Screenshot: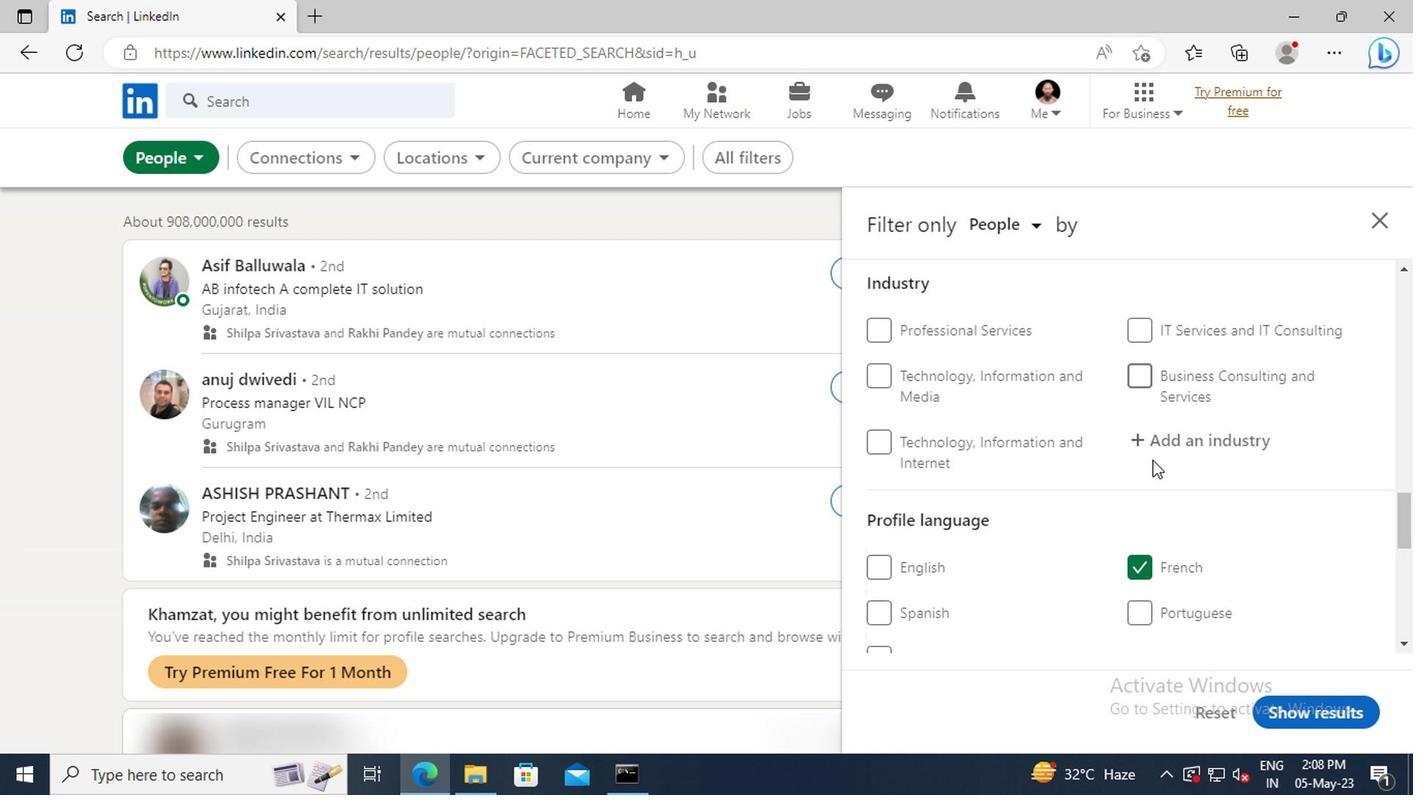
Action: Mouse pressed left at (1149, 450)
Screenshot: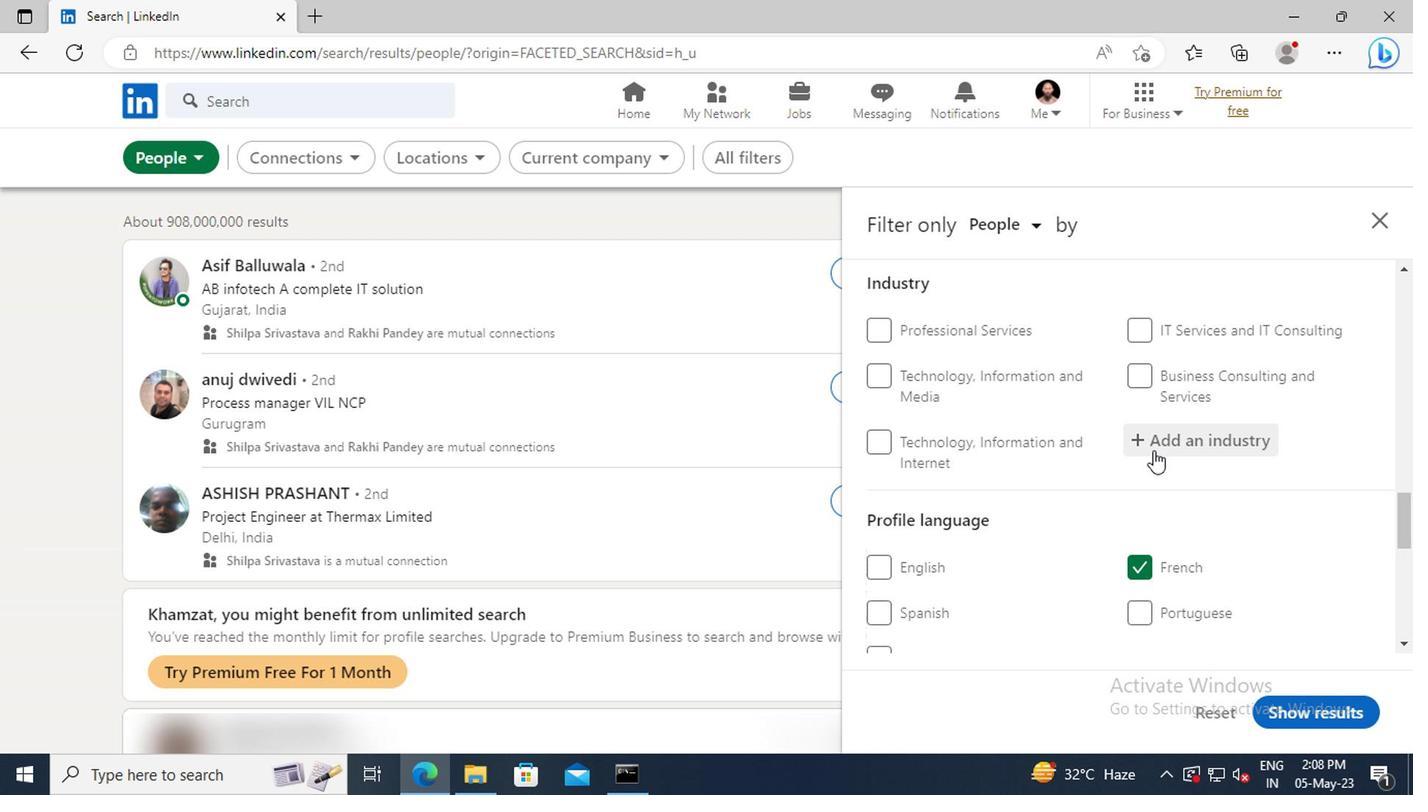 
Action: Key pressed <Key.shift>PRIMARY<Key.space>
Screenshot: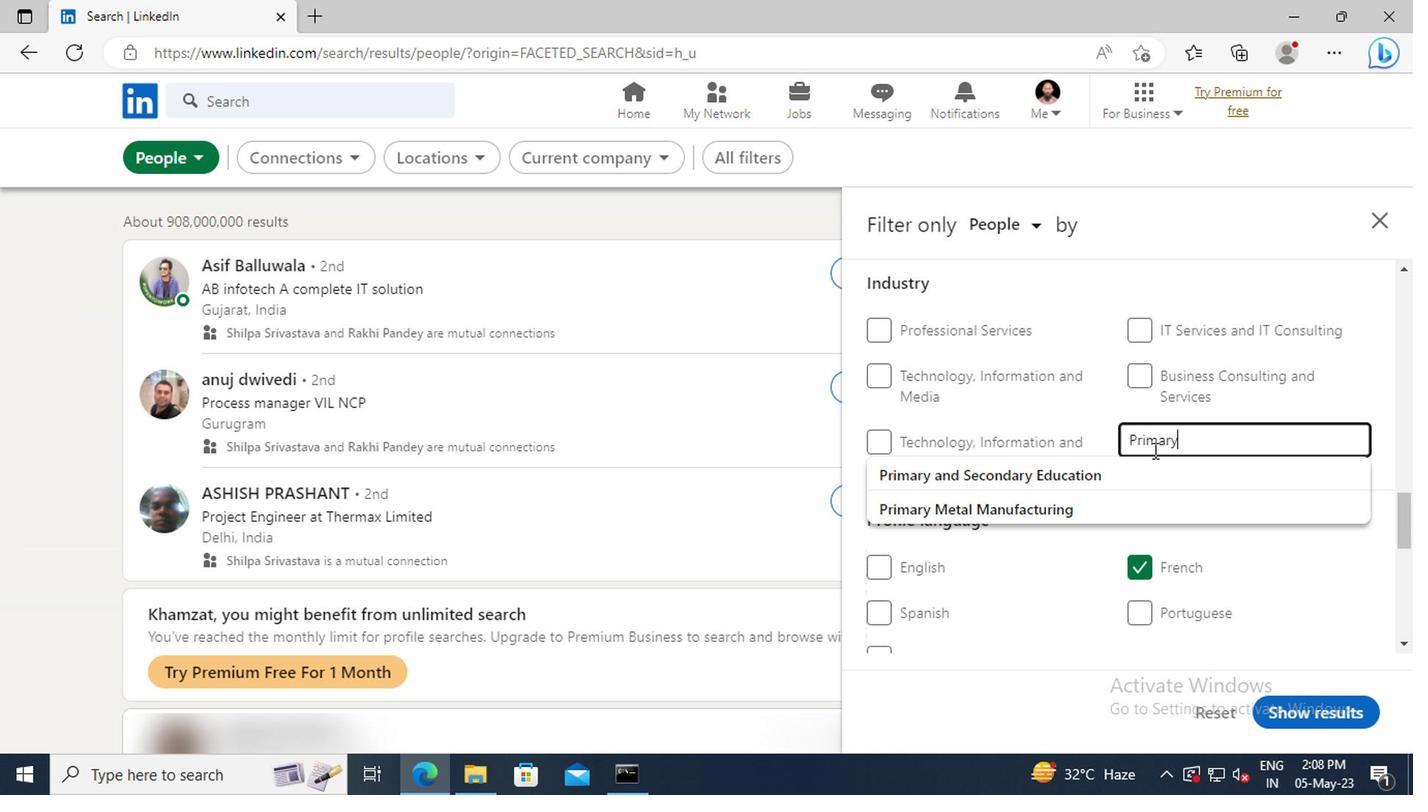 
Action: Mouse moved to (1149, 473)
Screenshot: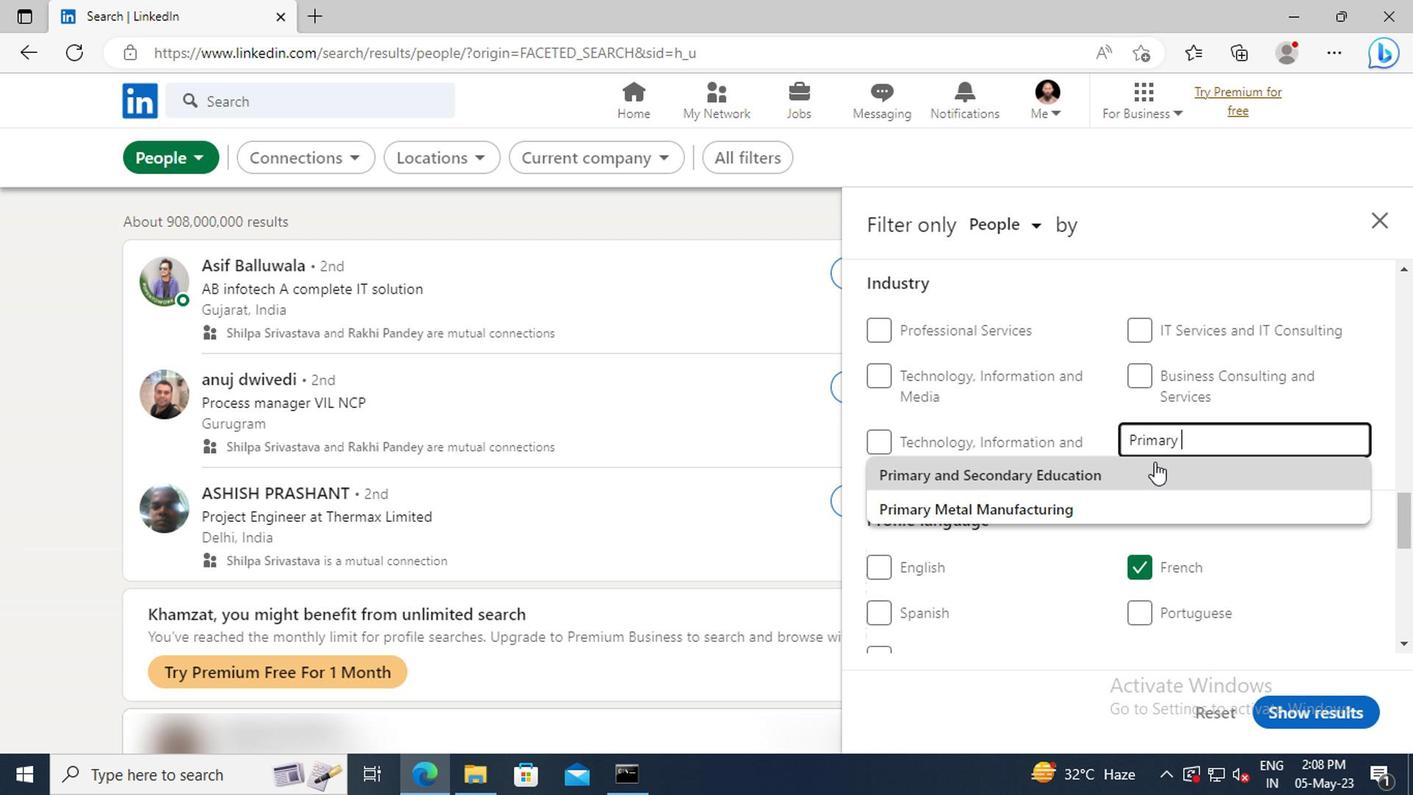 
Action: Mouse pressed left at (1149, 473)
Screenshot: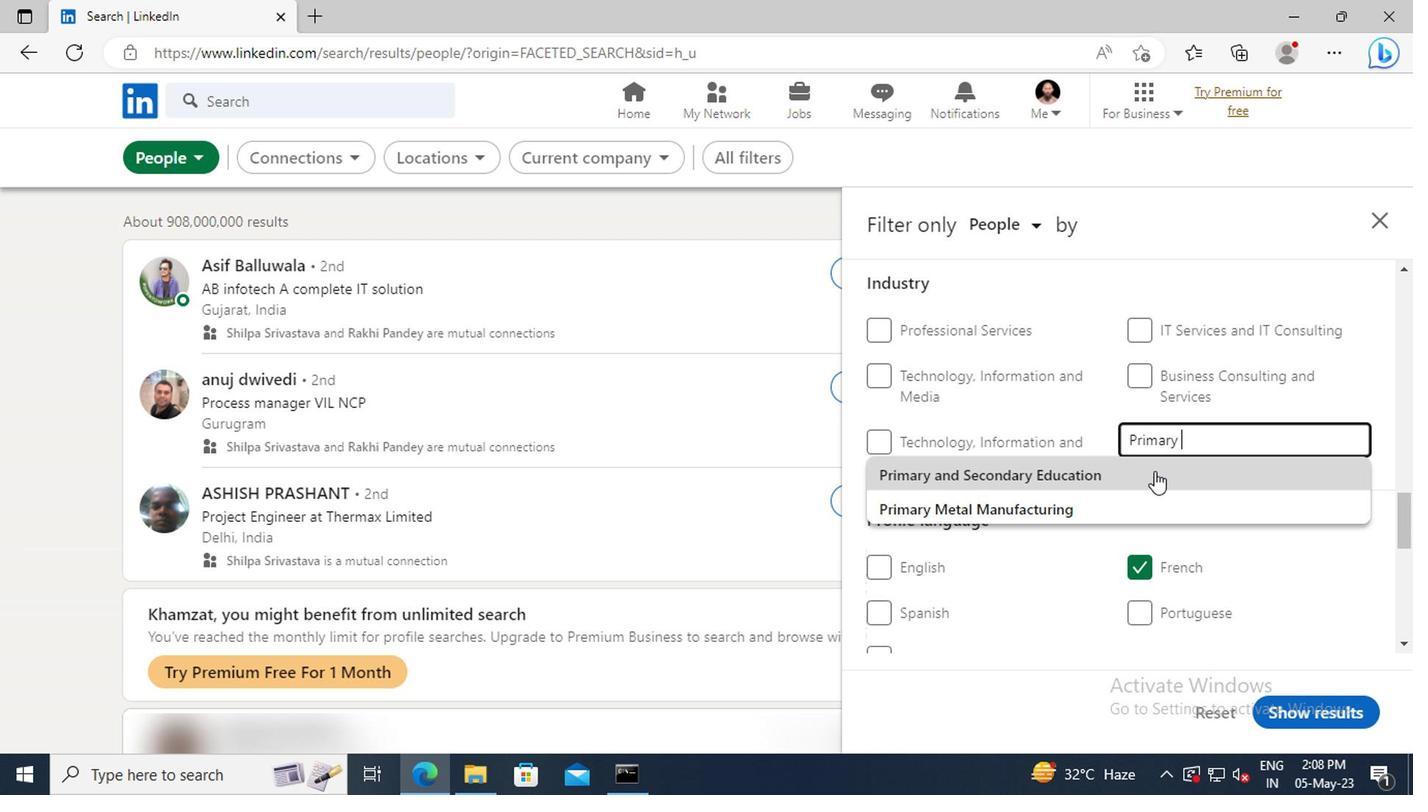 
Action: Mouse scrolled (1149, 472) with delta (0, 0)
Screenshot: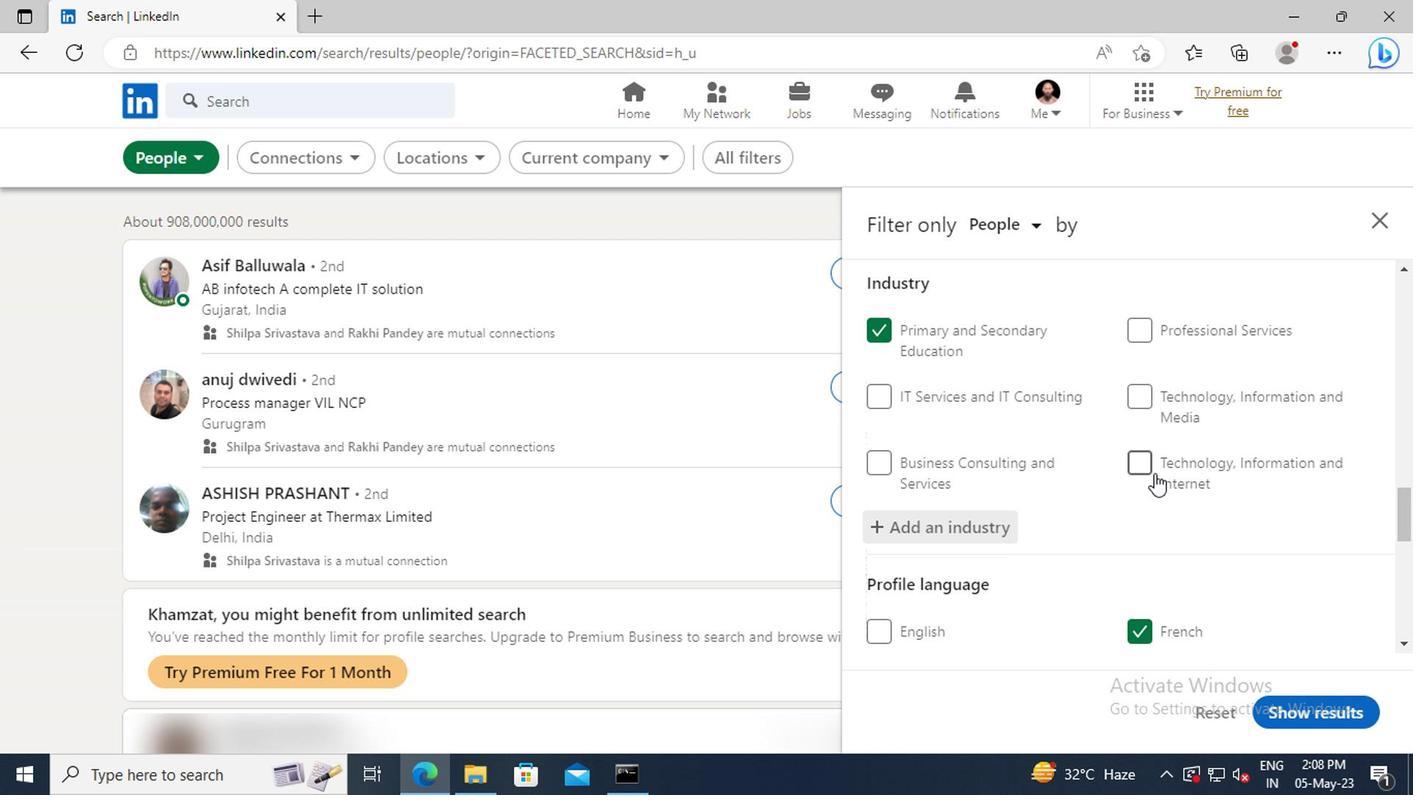 
Action: Mouse scrolled (1149, 472) with delta (0, 0)
Screenshot: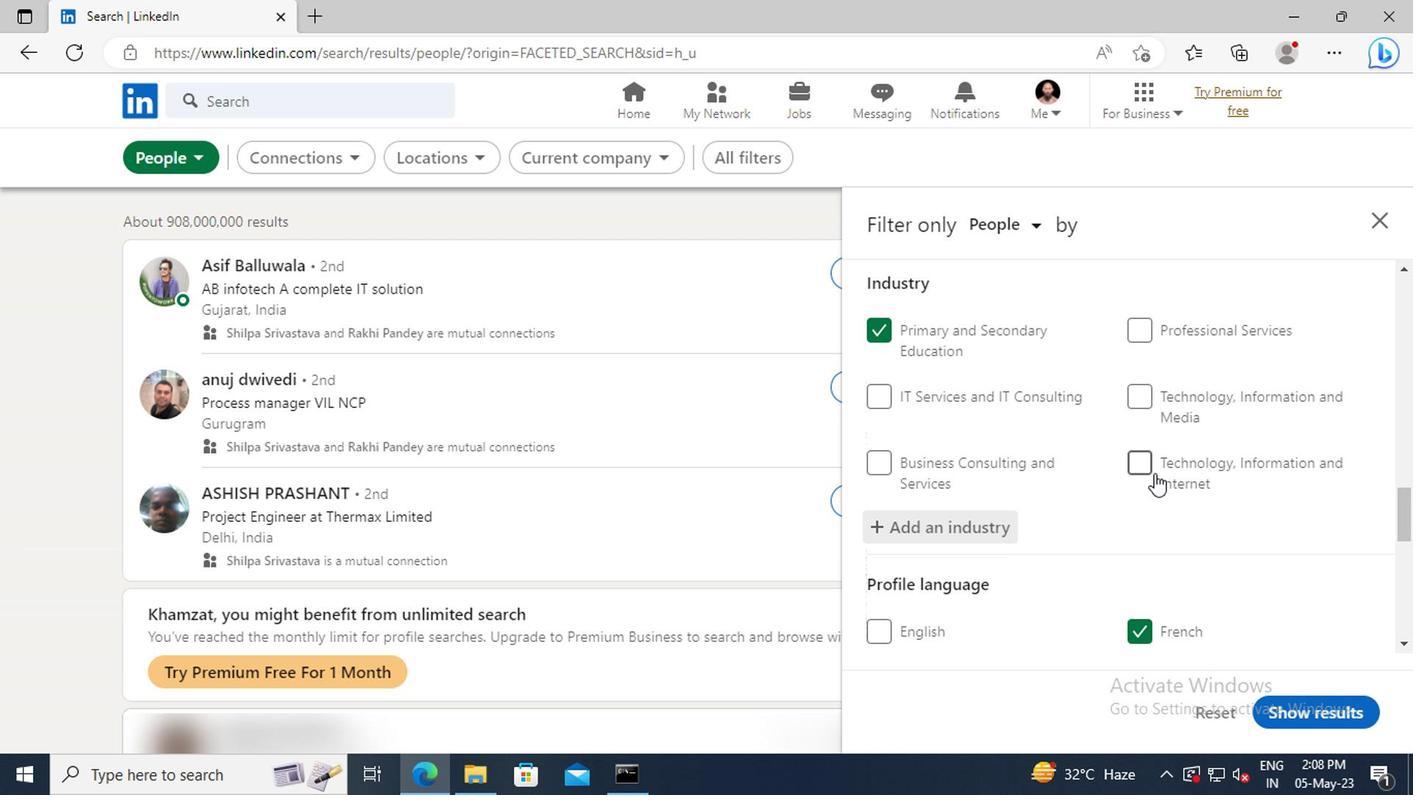 
Action: Mouse scrolled (1149, 472) with delta (0, 0)
Screenshot: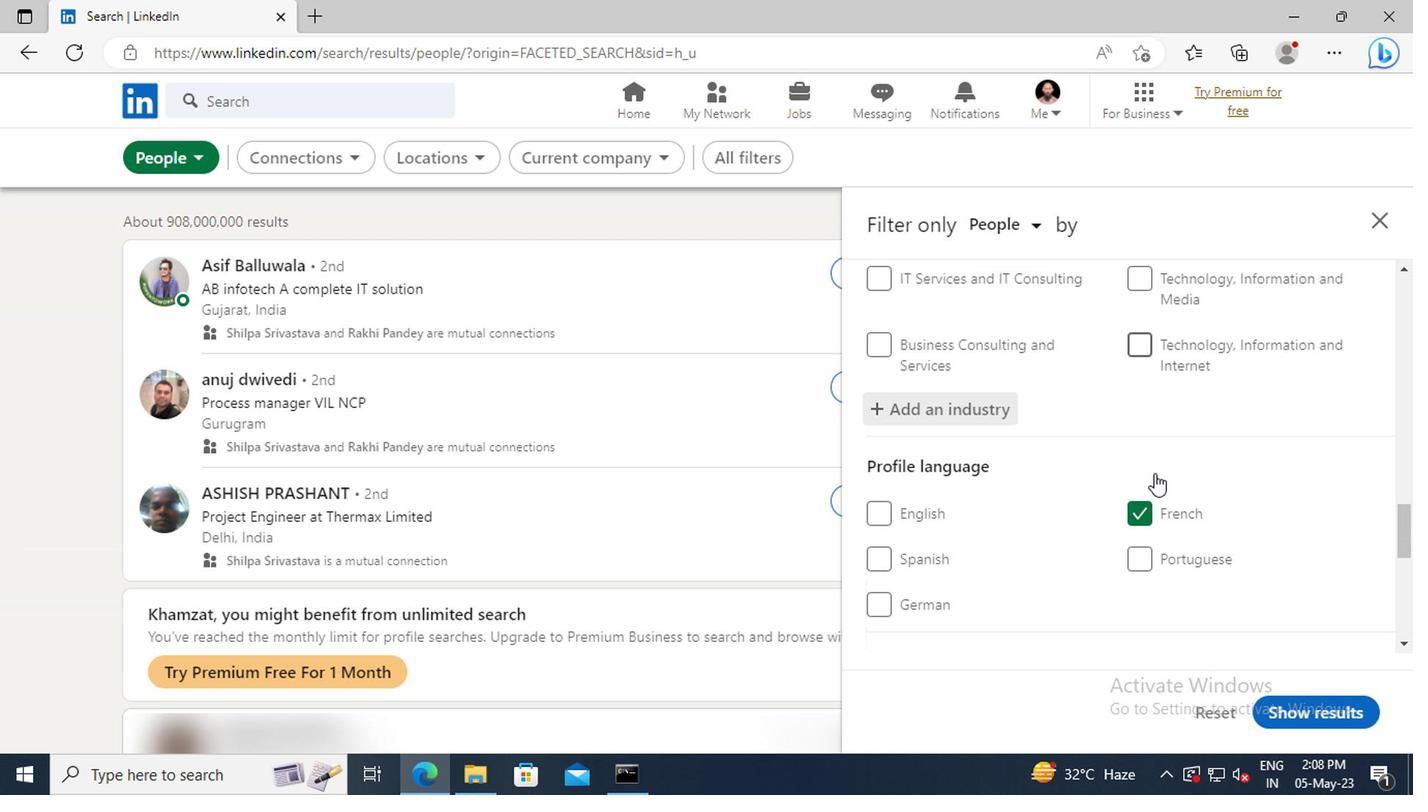 
Action: Mouse scrolled (1149, 472) with delta (0, 0)
Screenshot: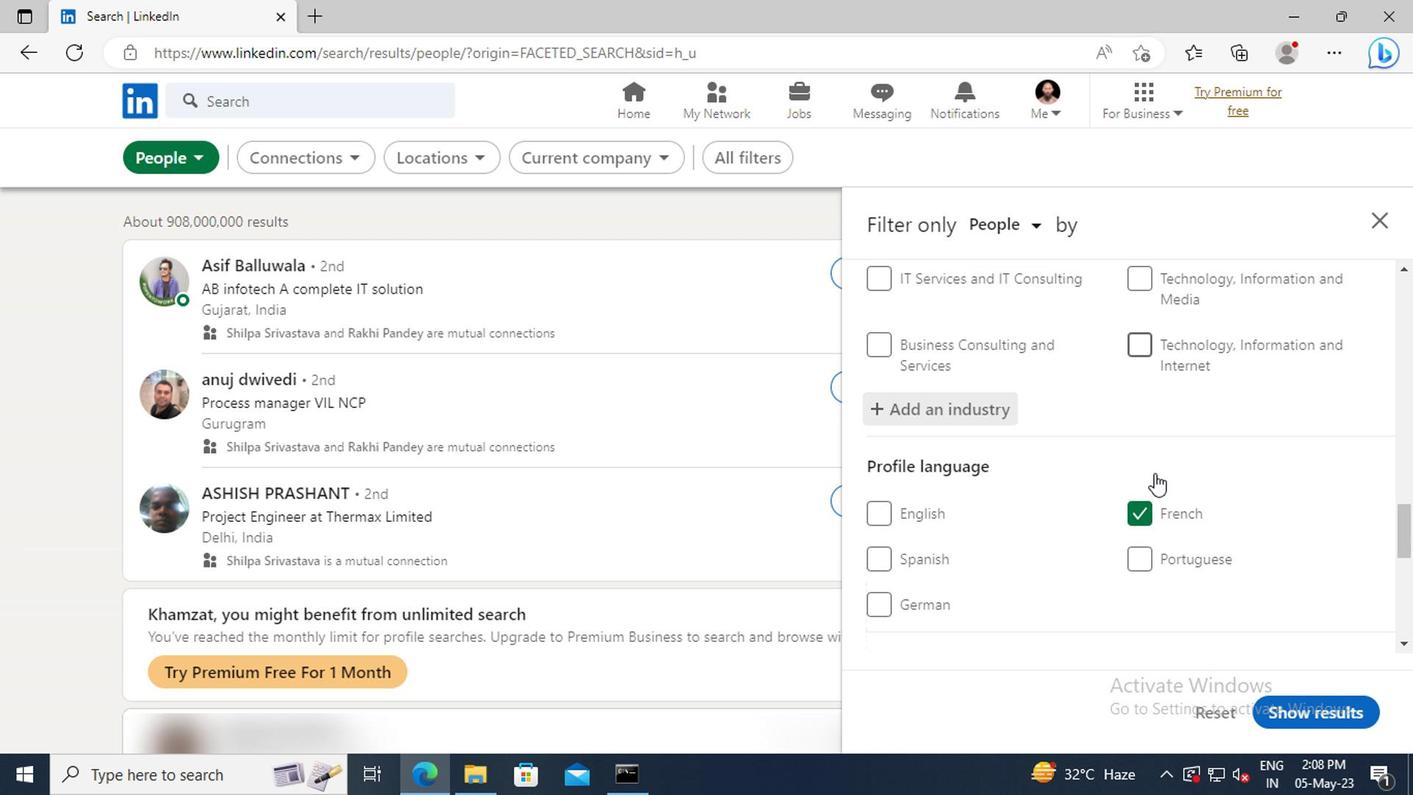 
Action: Mouse moved to (1149, 471)
Screenshot: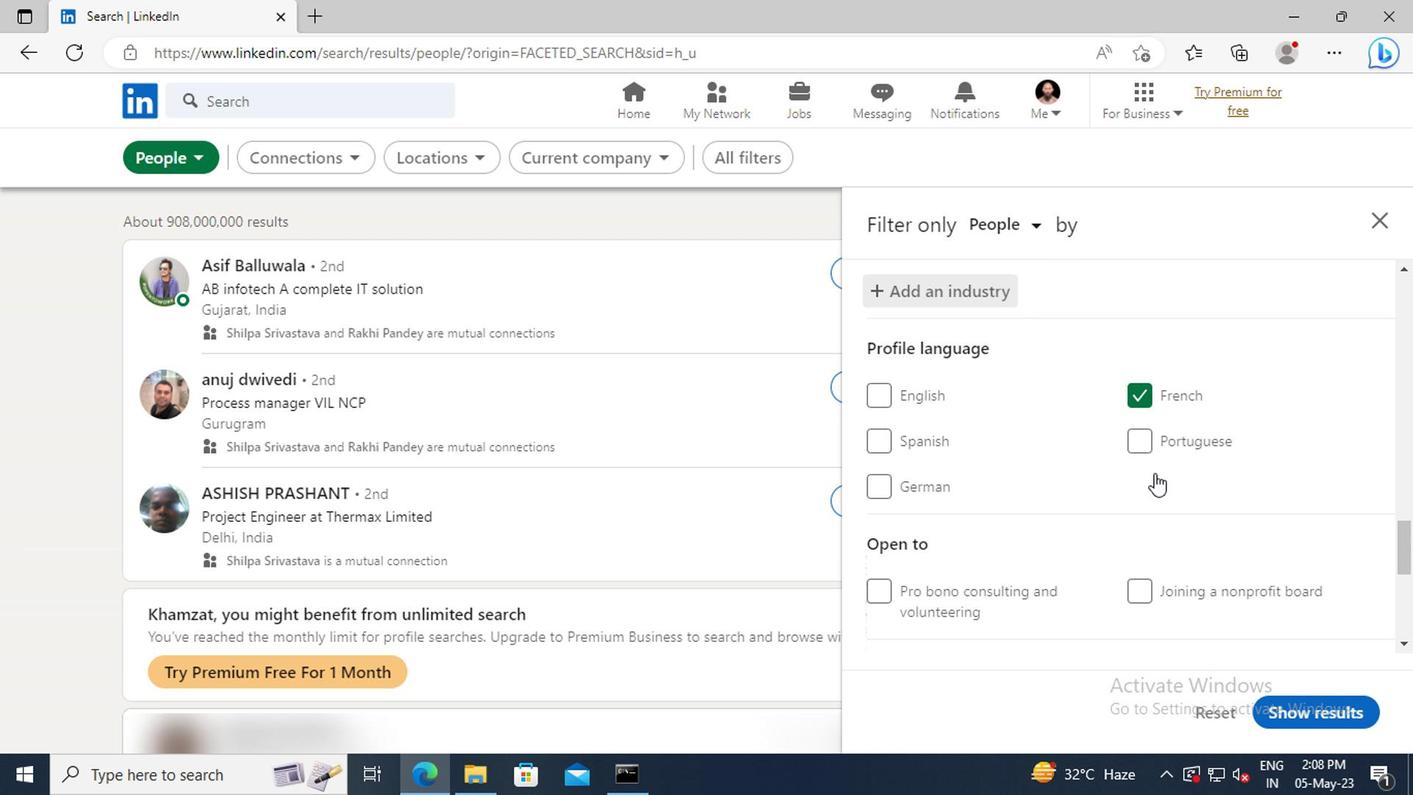 
Action: Mouse scrolled (1149, 470) with delta (0, 0)
Screenshot: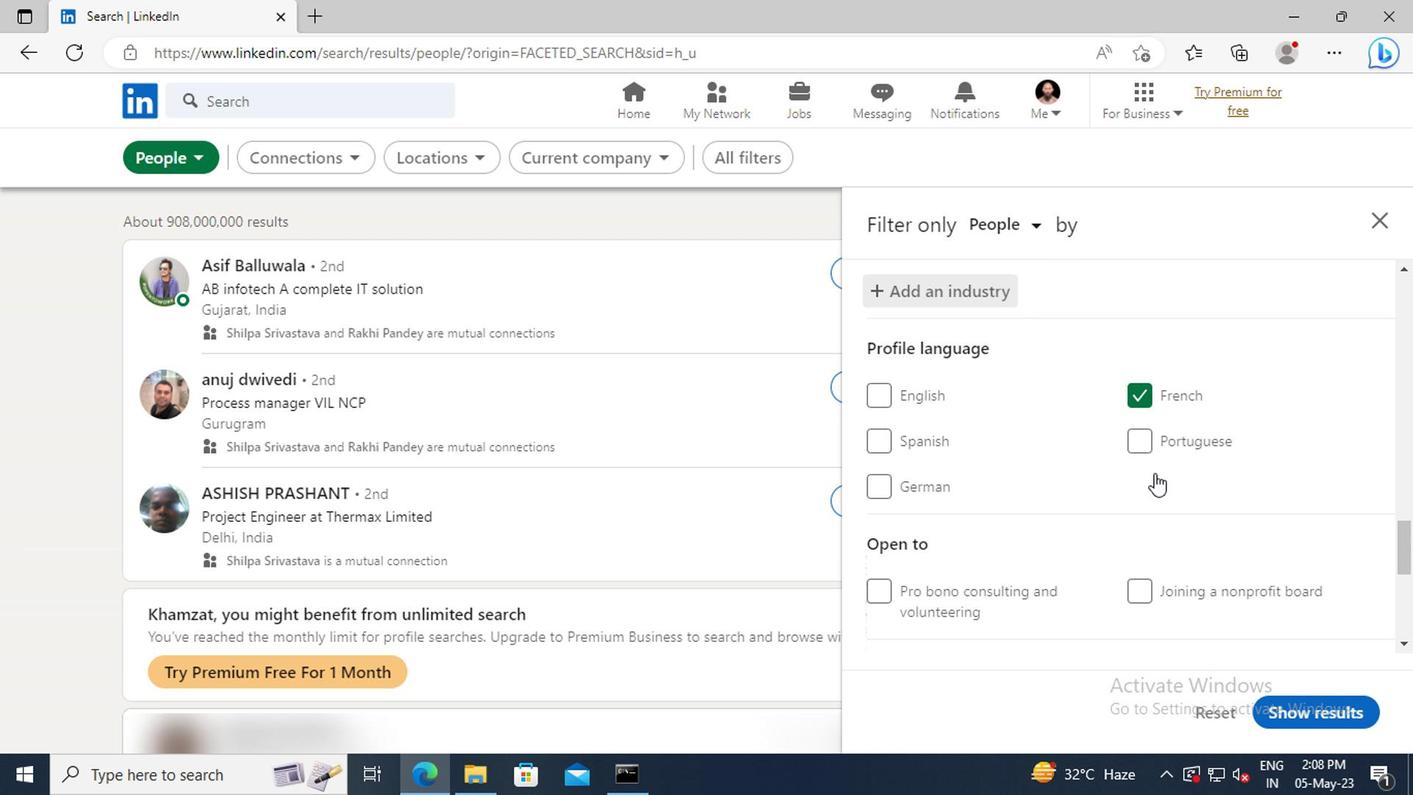 
Action: Mouse scrolled (1149, 470) with delta (0, 0)
Screenshot: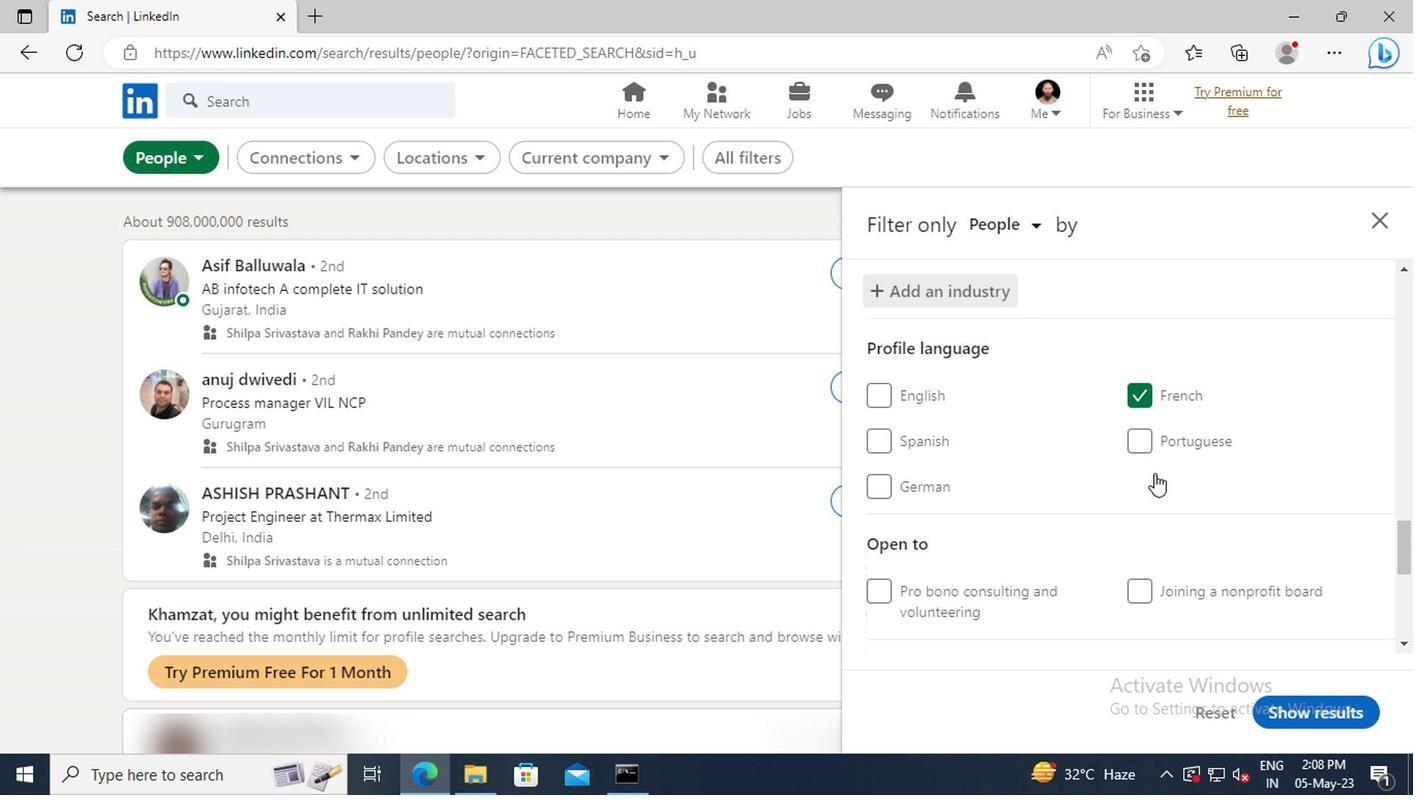 
Action: Mouse moved to (1141, 443)
Screenshot: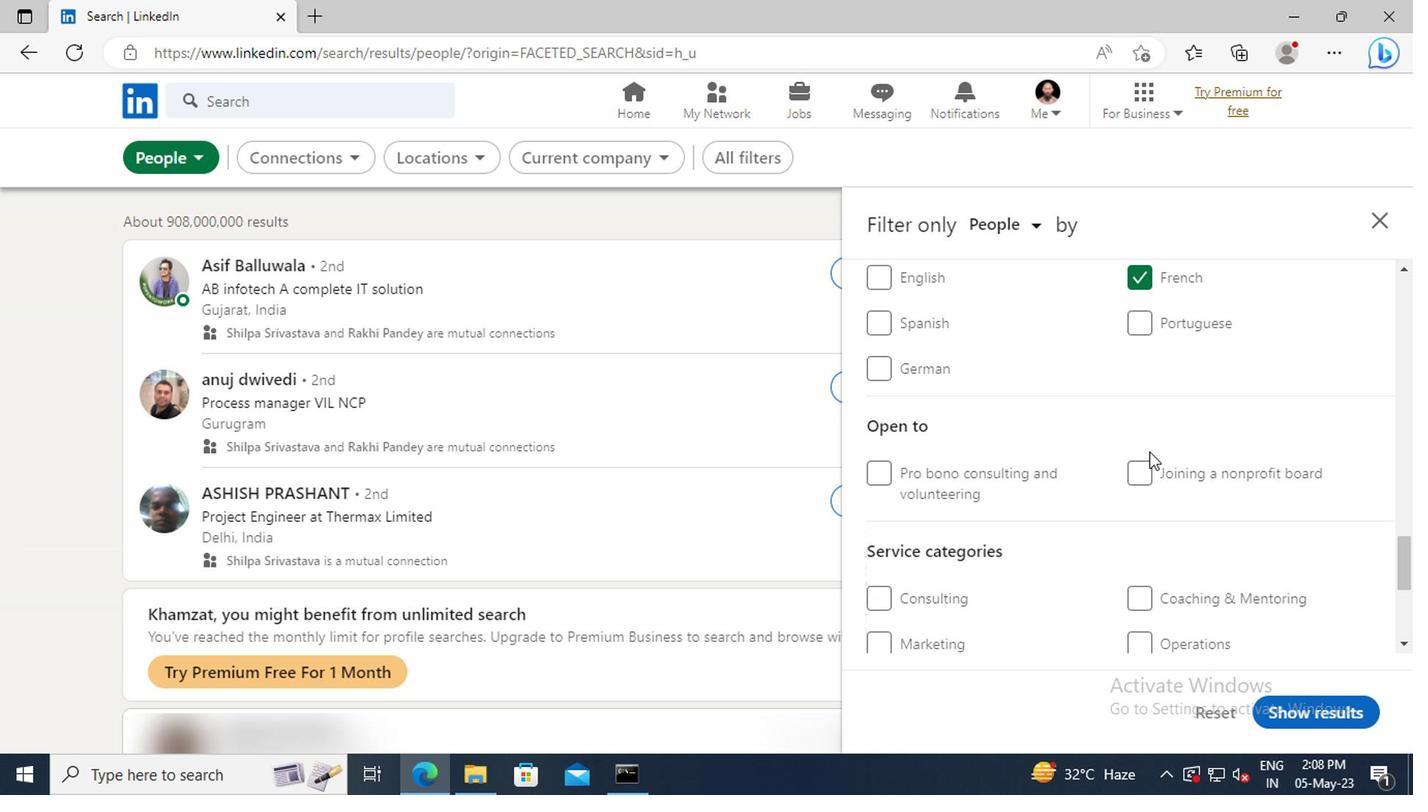 
Action: Mouse scrolled (1141, 442) with delta (0, 0)
Screenshot: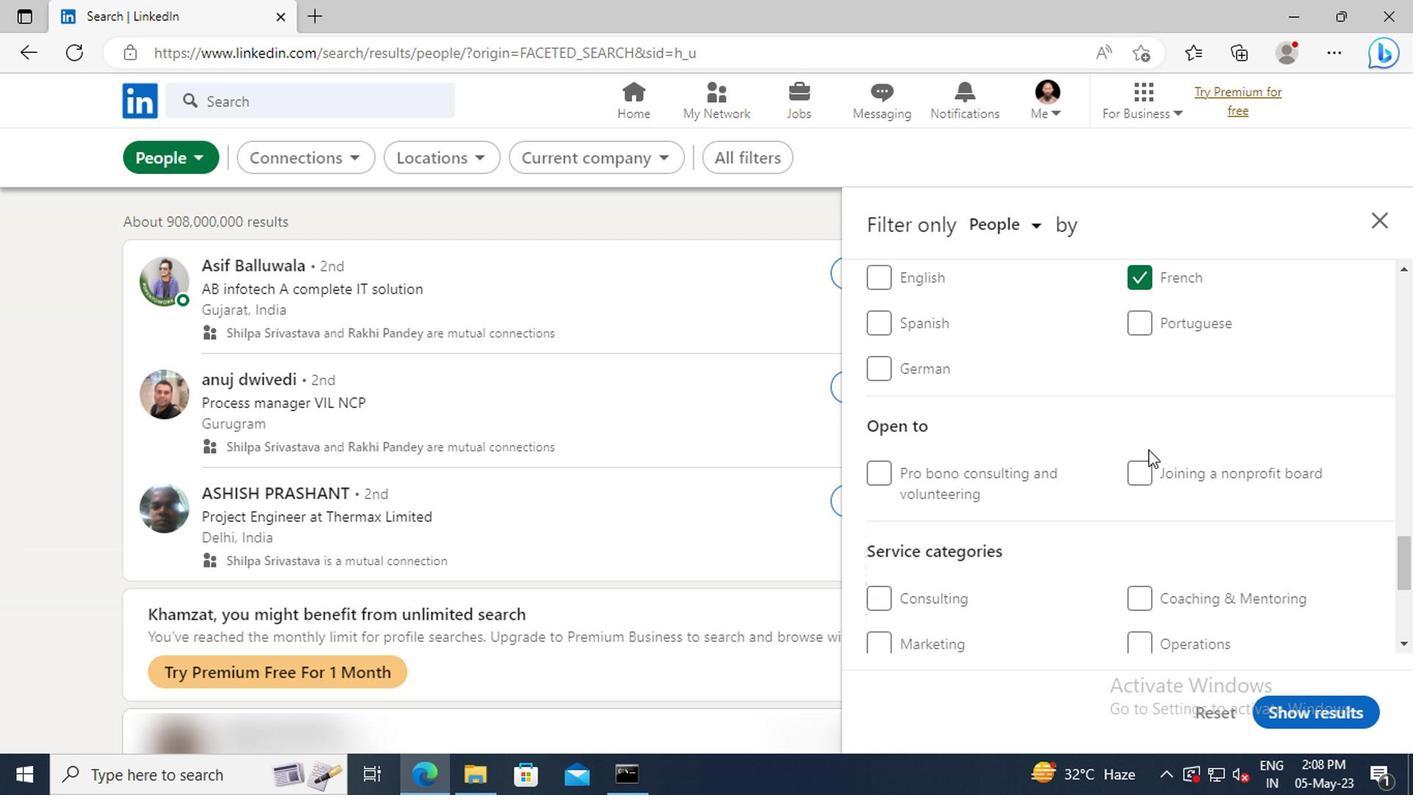 
Action: Mouse moved to (1140, 435)
Screenshot: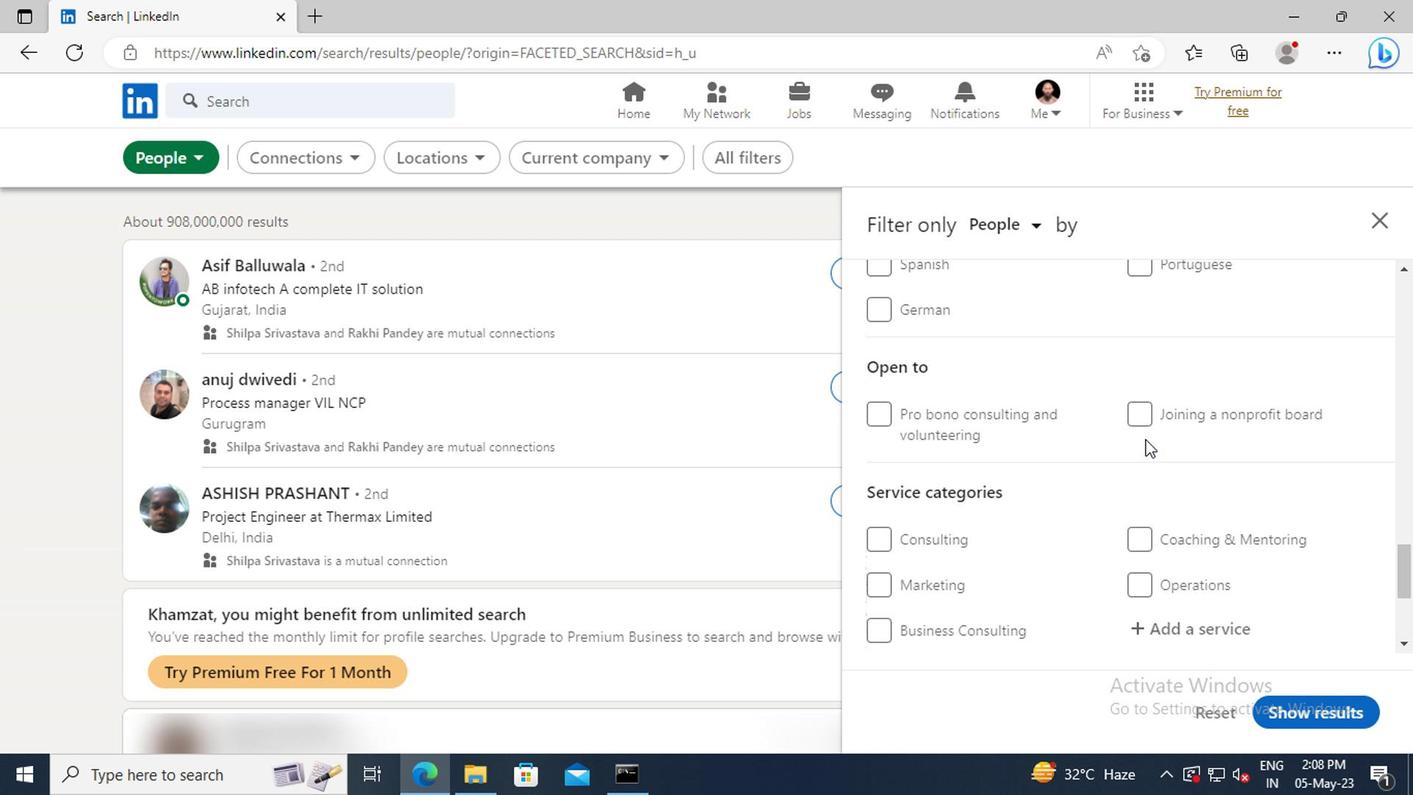 
Action: Mouse scrolled (1140, 434) with delta (0, 0)
Screenshot: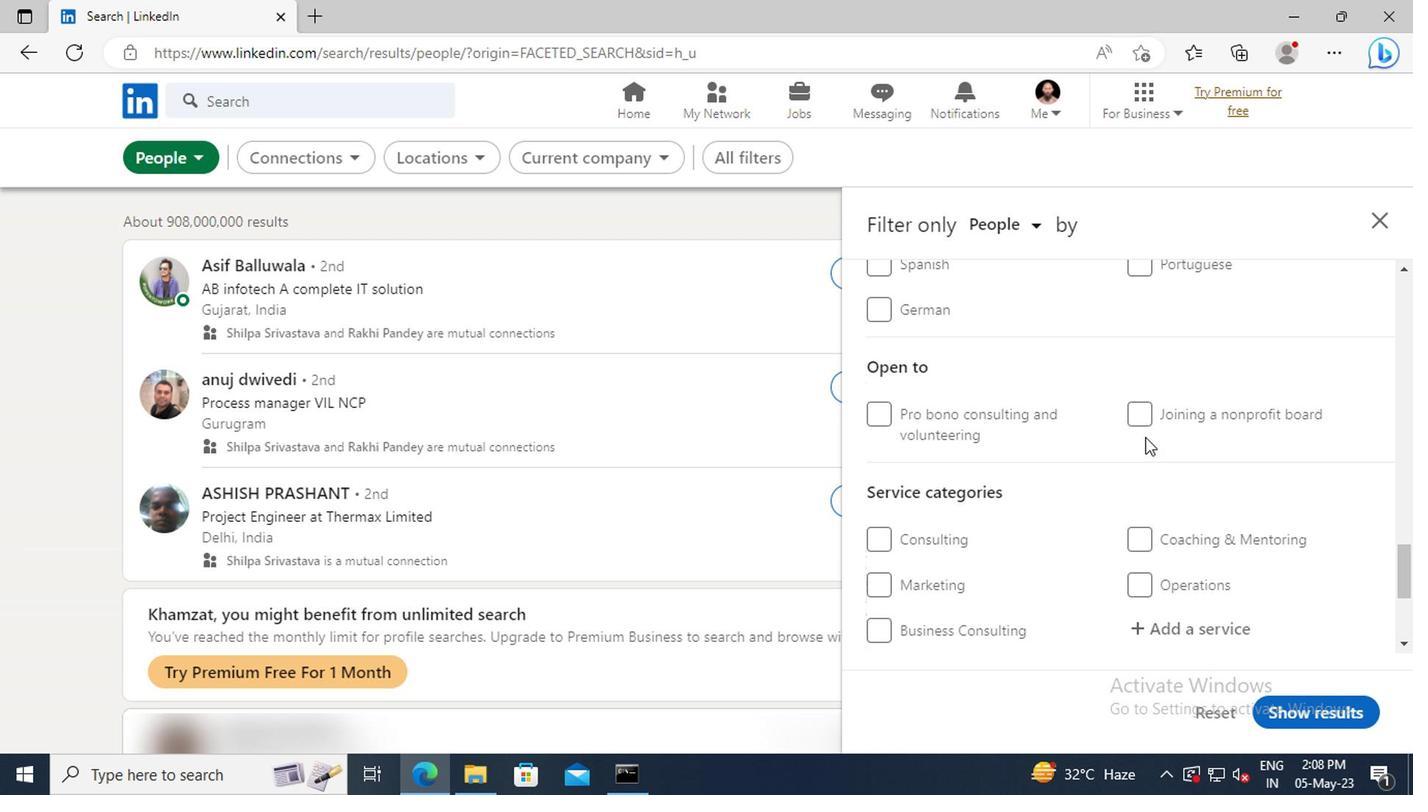 
Action: Mouse moved to (1139, 434)
Screenshot: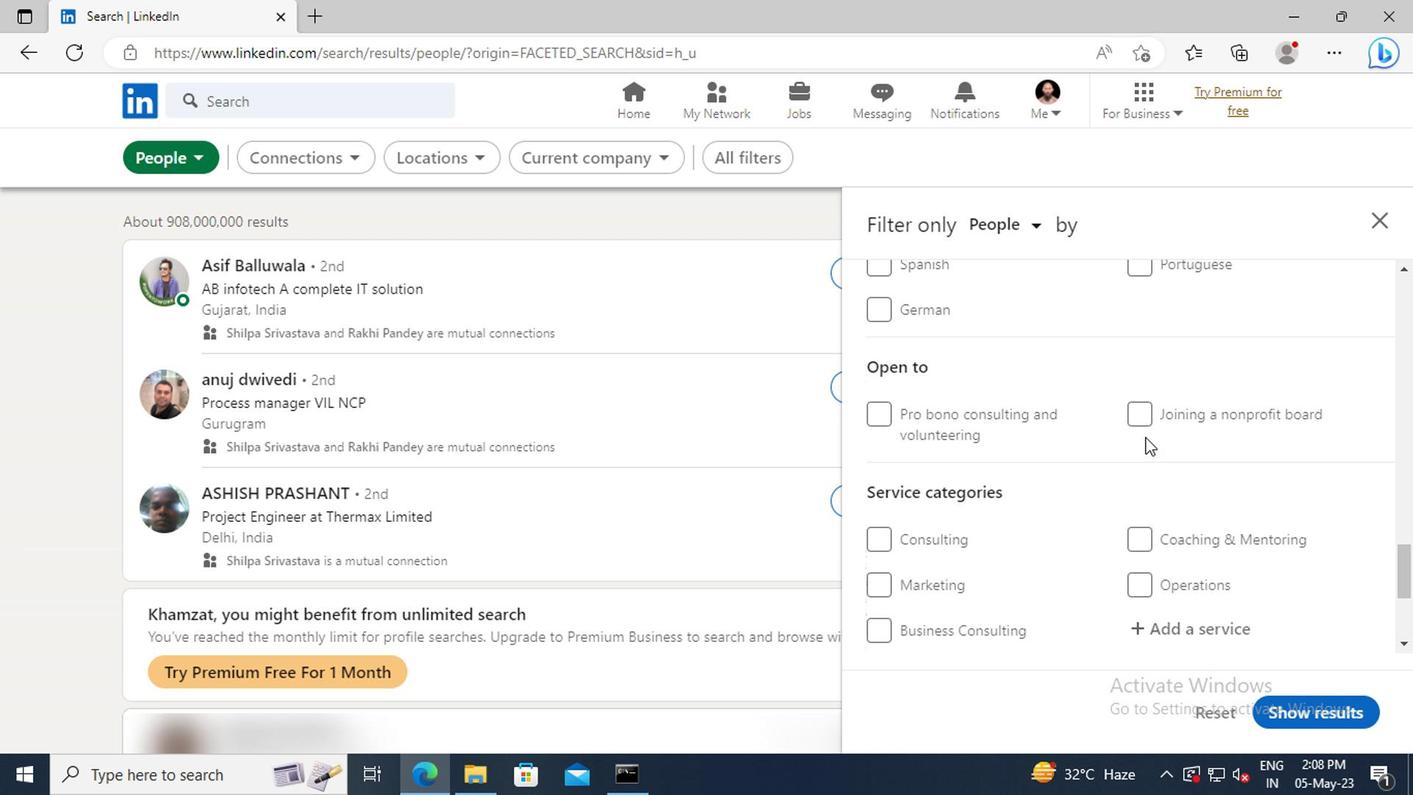 
Action: Mouse scrolled (1139, 432) with delta (0, -1)
Screenshot: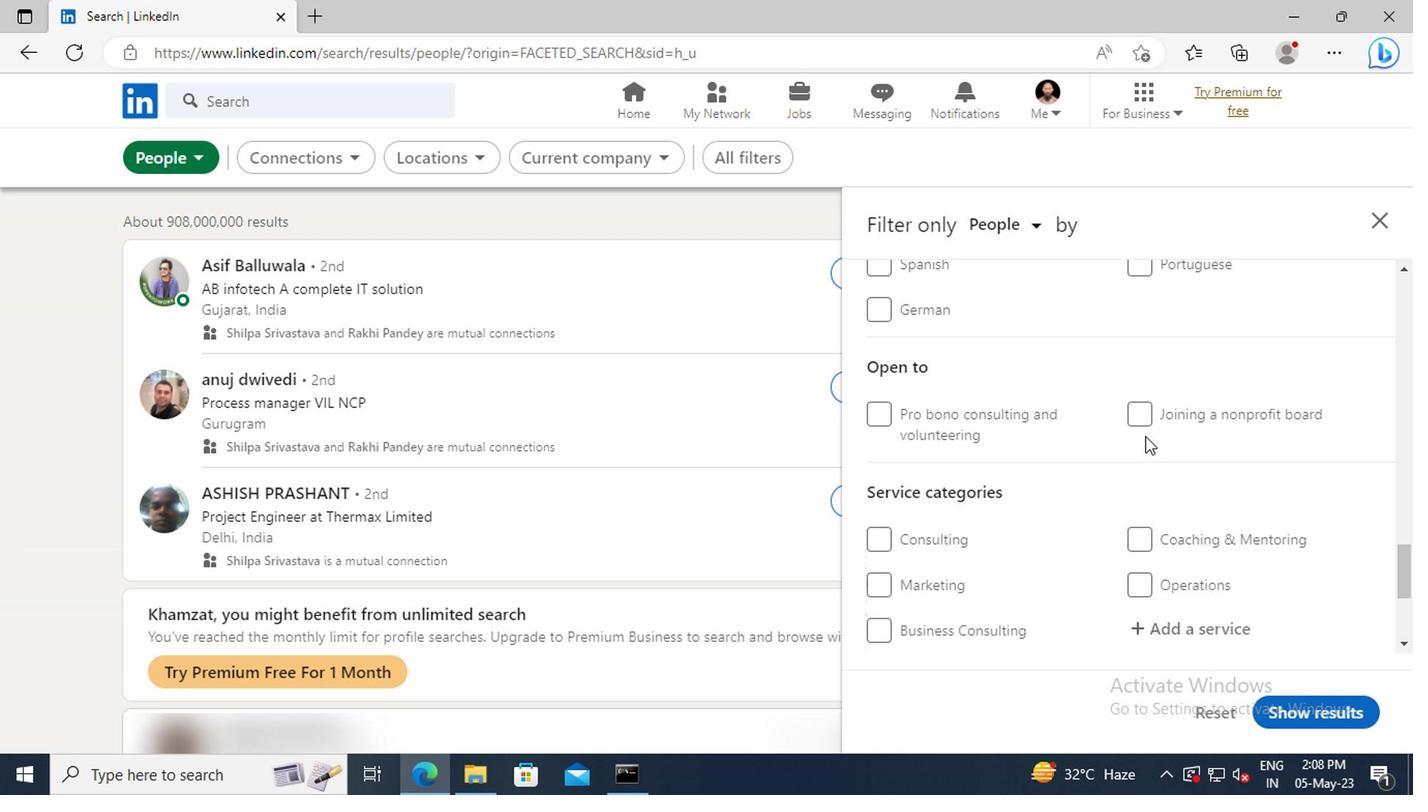 
Action: Mouse scrolled (1139, 432) with delta (0, -1)
Screenshot: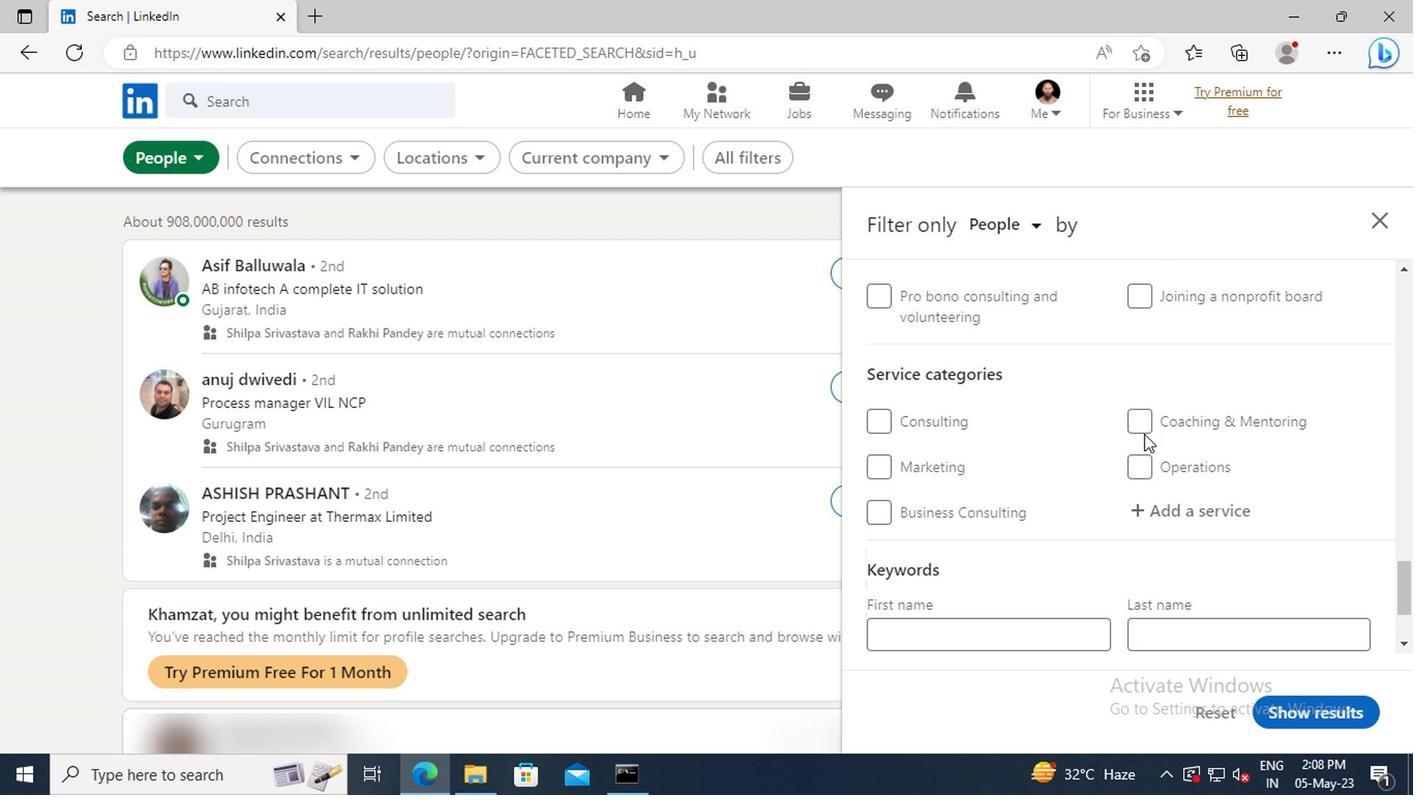 
Action: Mouse moved to (1149, 450)
Screenshot: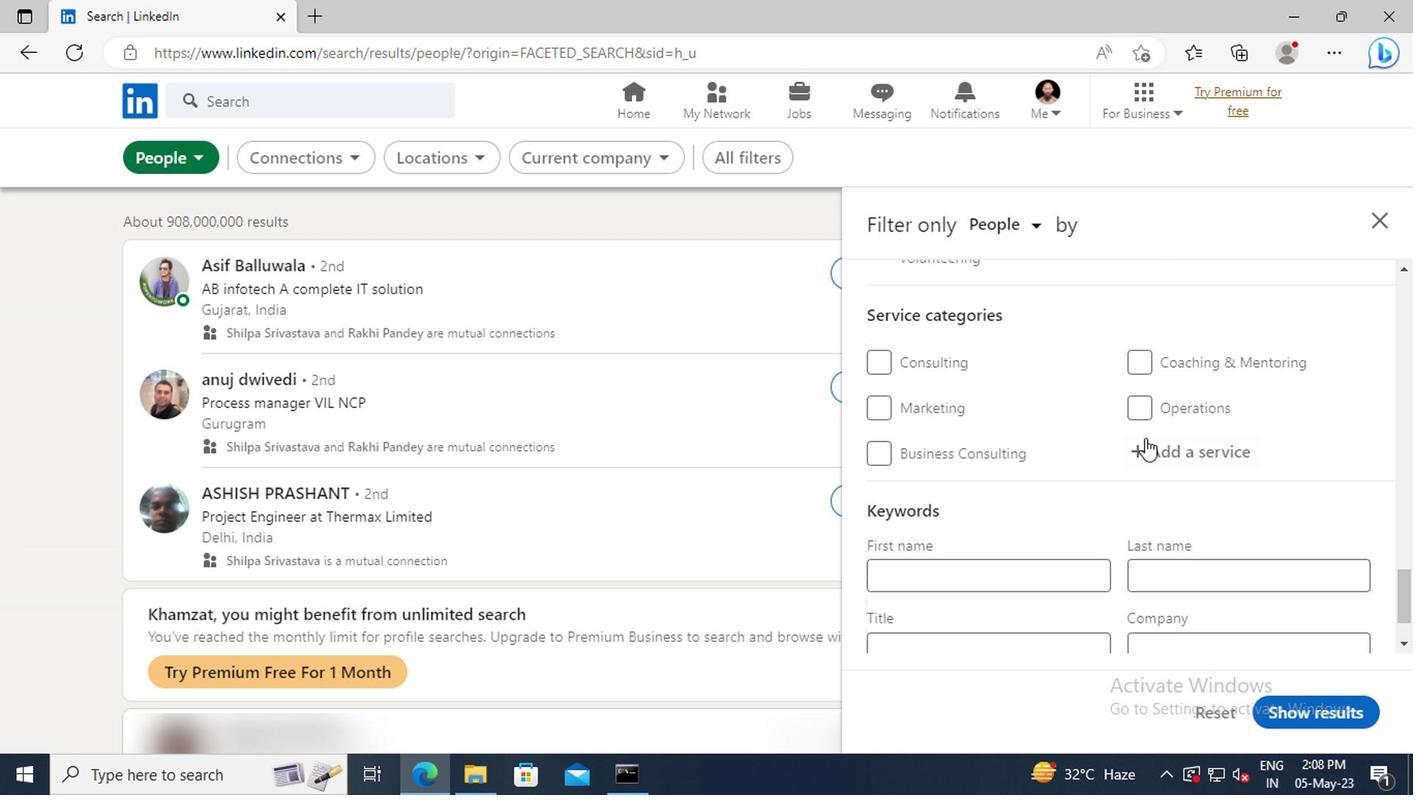 
Action: Mouse pressed left at (1149, 450)
Screenshot: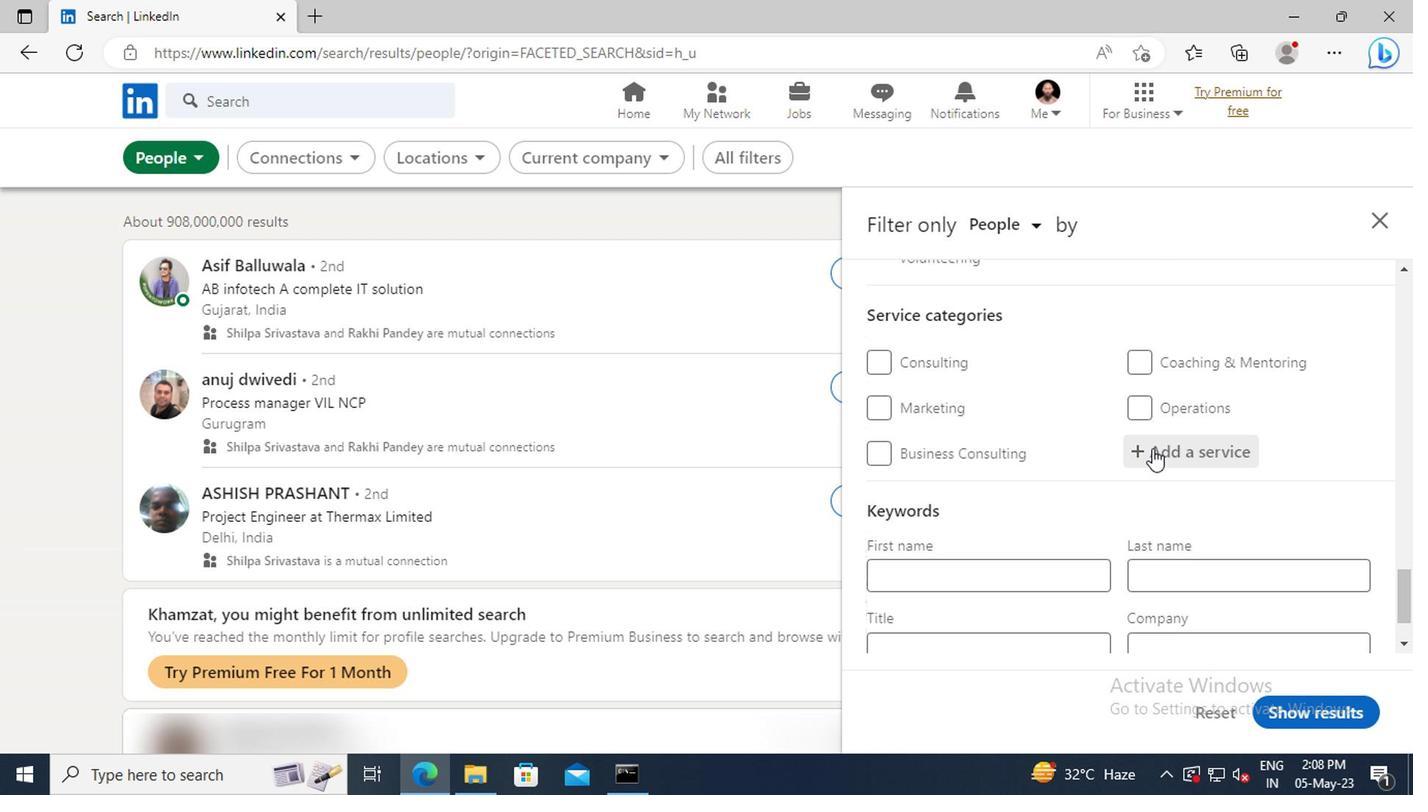 
Action: Key pressed <Key.shift>PORTR
Screenshot: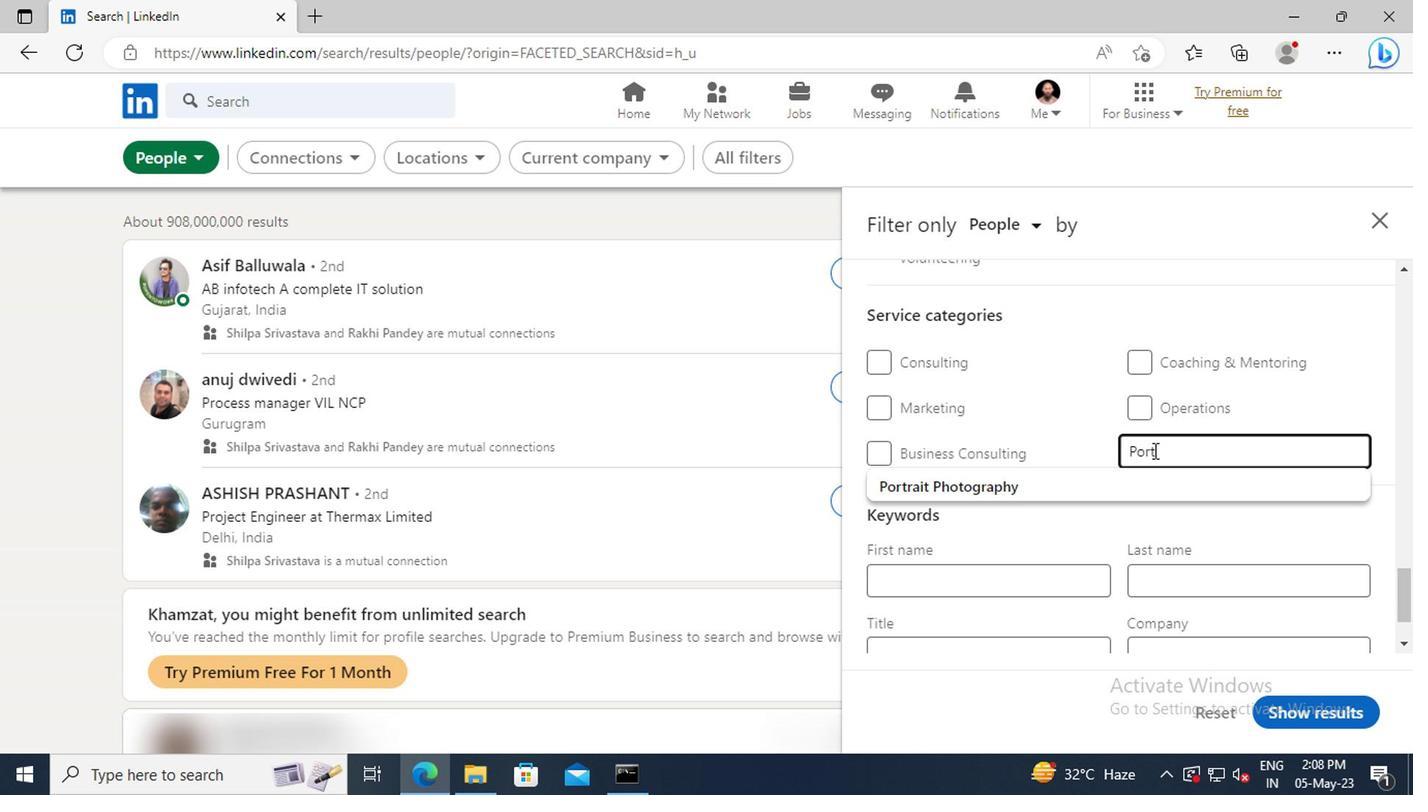 
Action: Mouse moved to (1152, 480)
Screenshot: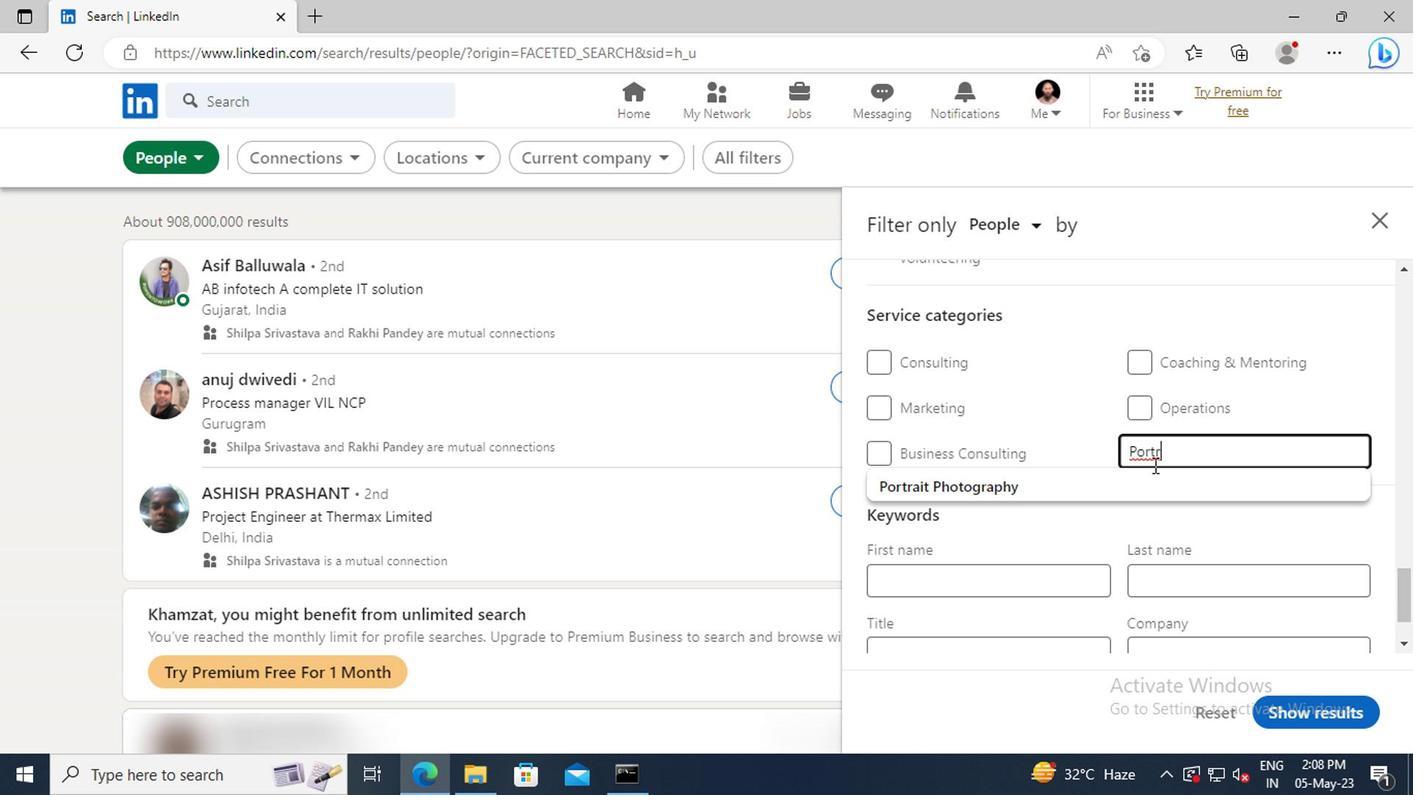 
Action: Mouse pressed left at (1152, 480)
Screenshot: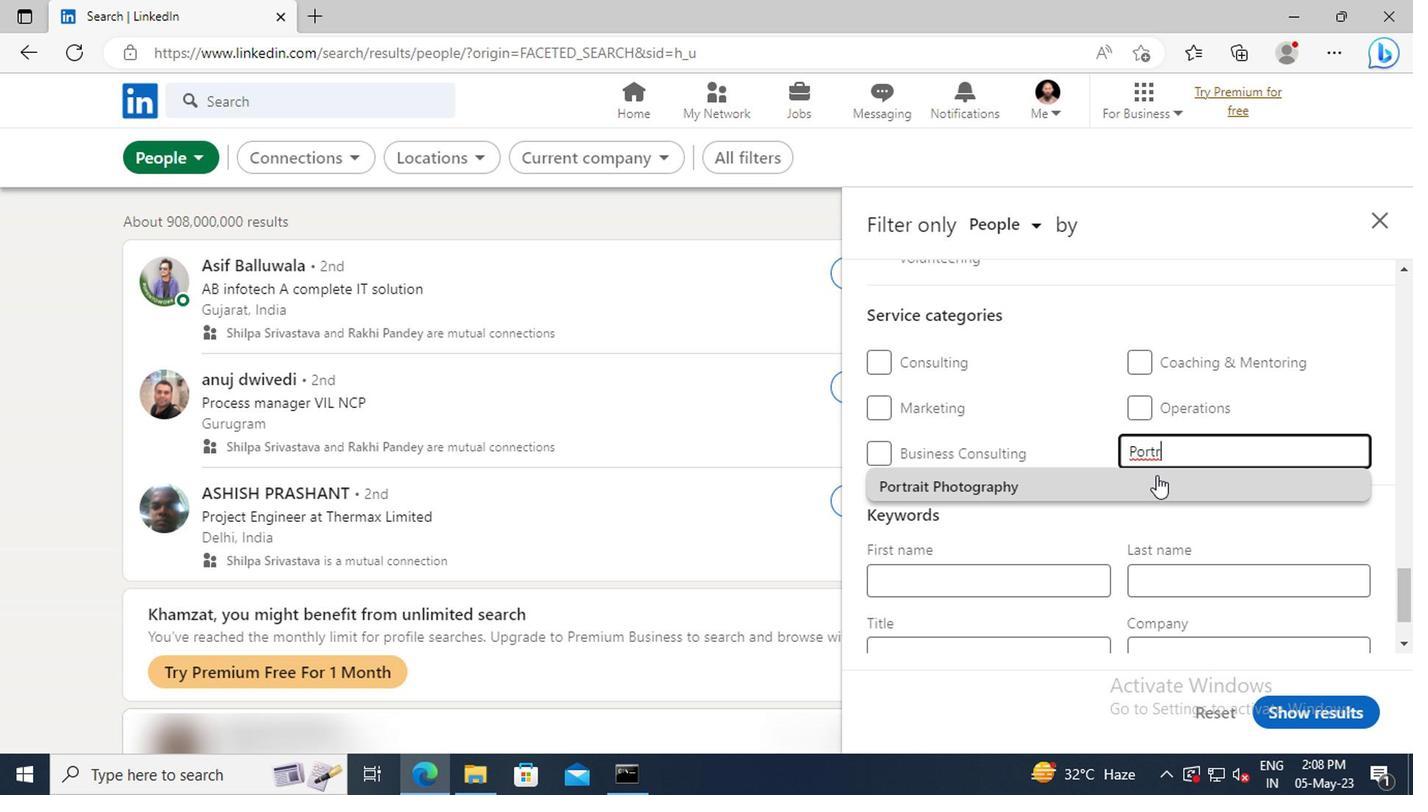 
Action: Mouse scrolled (1152, 479) with delta (0, -1)
Screenshot: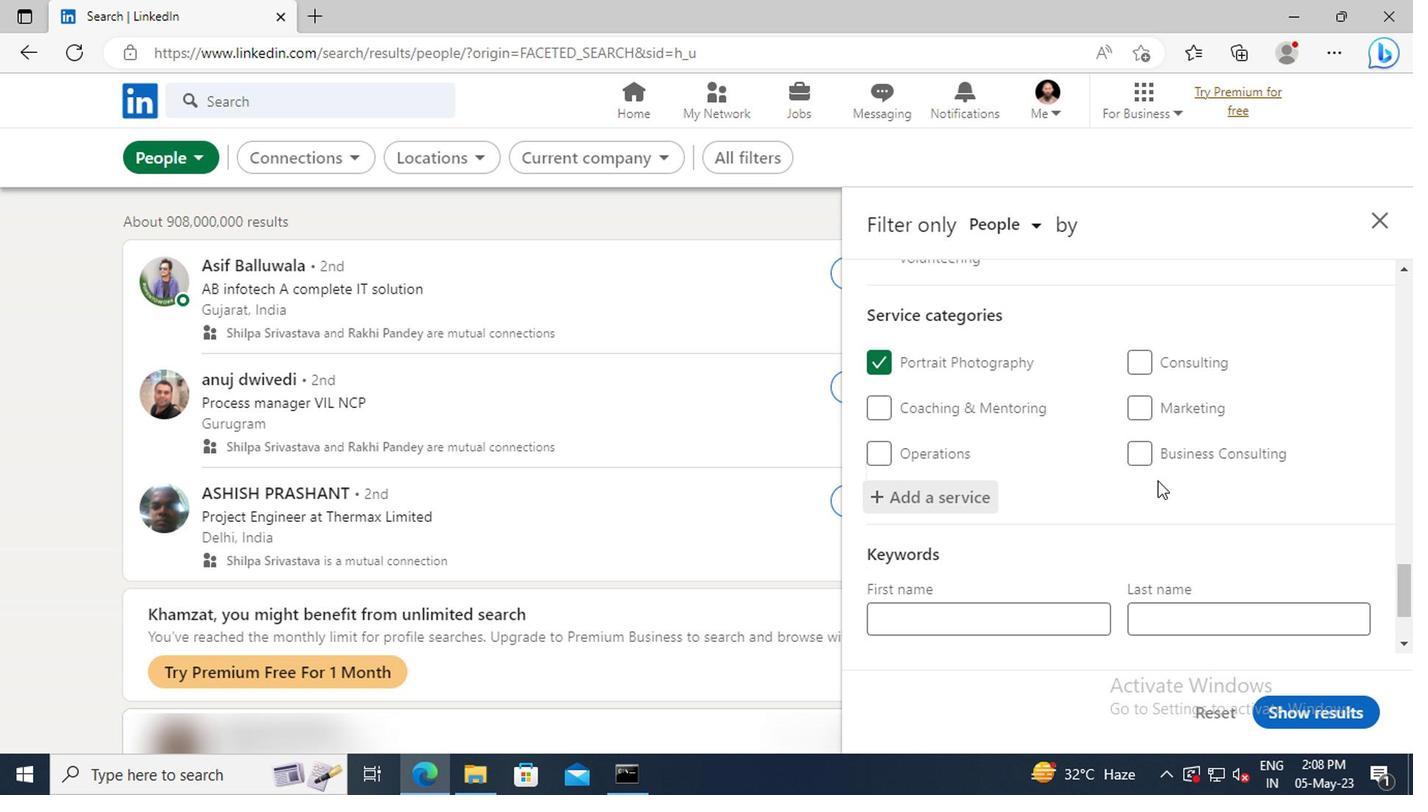 
Action: Mouse scrolled (1152, 479) with delta (0, -1)
Screenshot: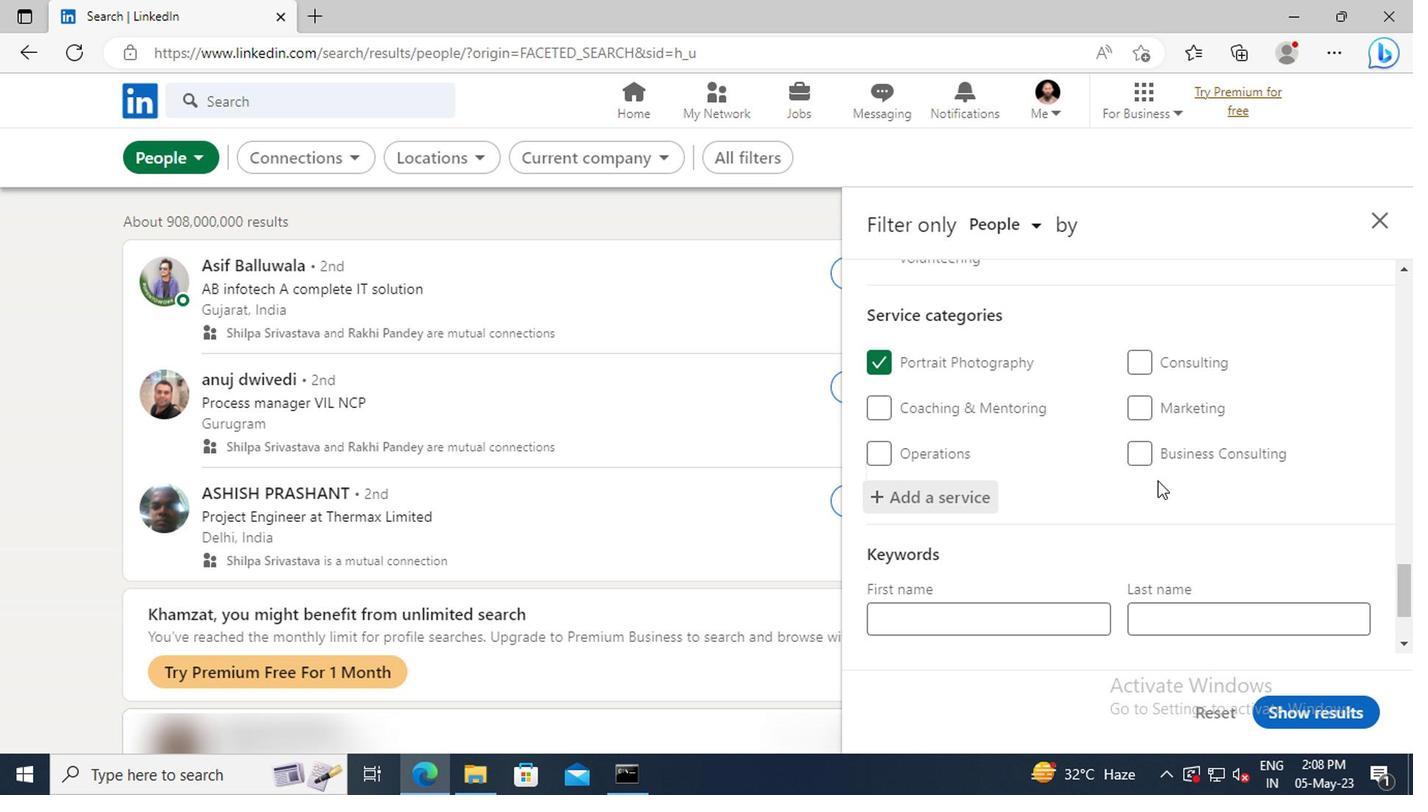
Action: Mouse scrolled (1152, 479) with delta (0, -1)
Screenshot: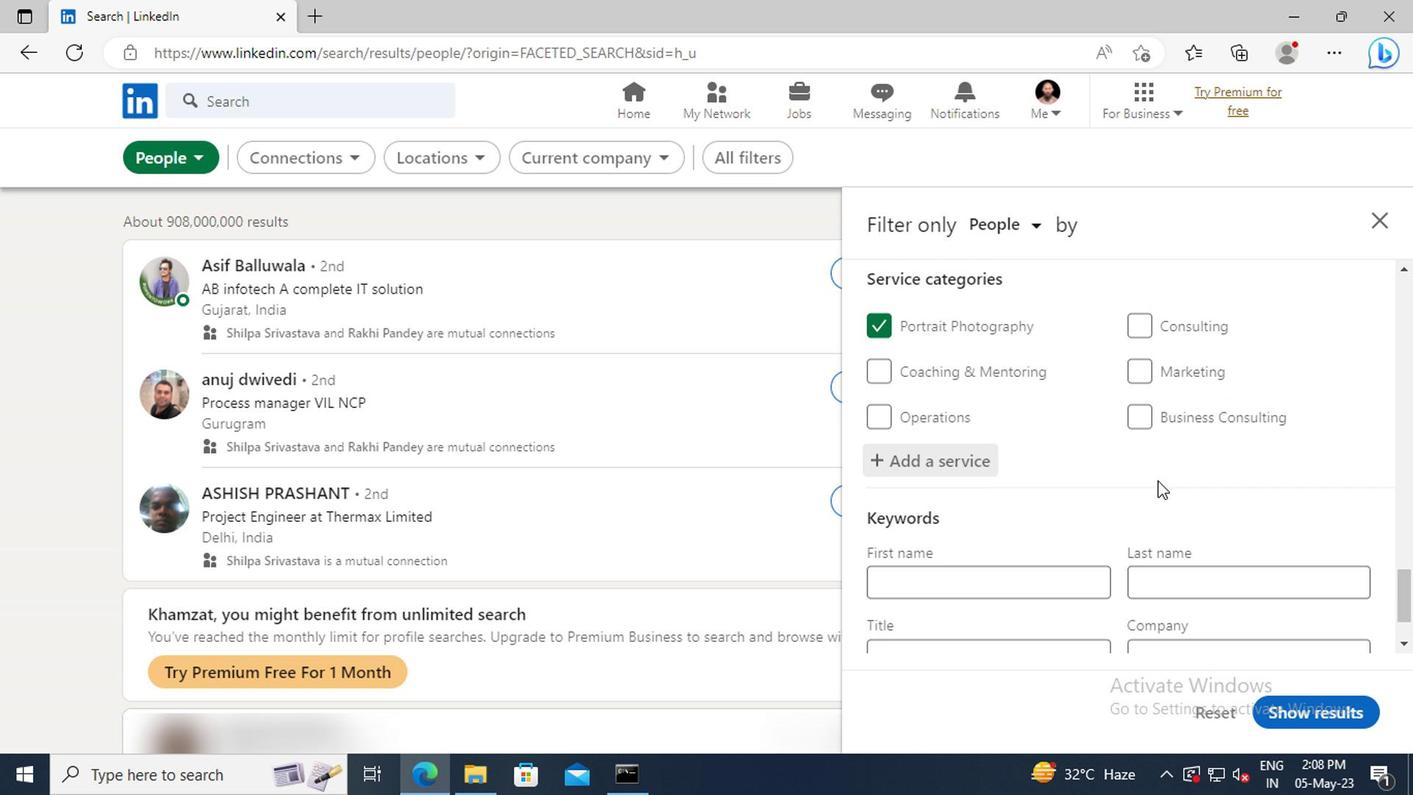 
Action: Mouse scrolled (1152, 479) with delta (0, -1)
Screenshot: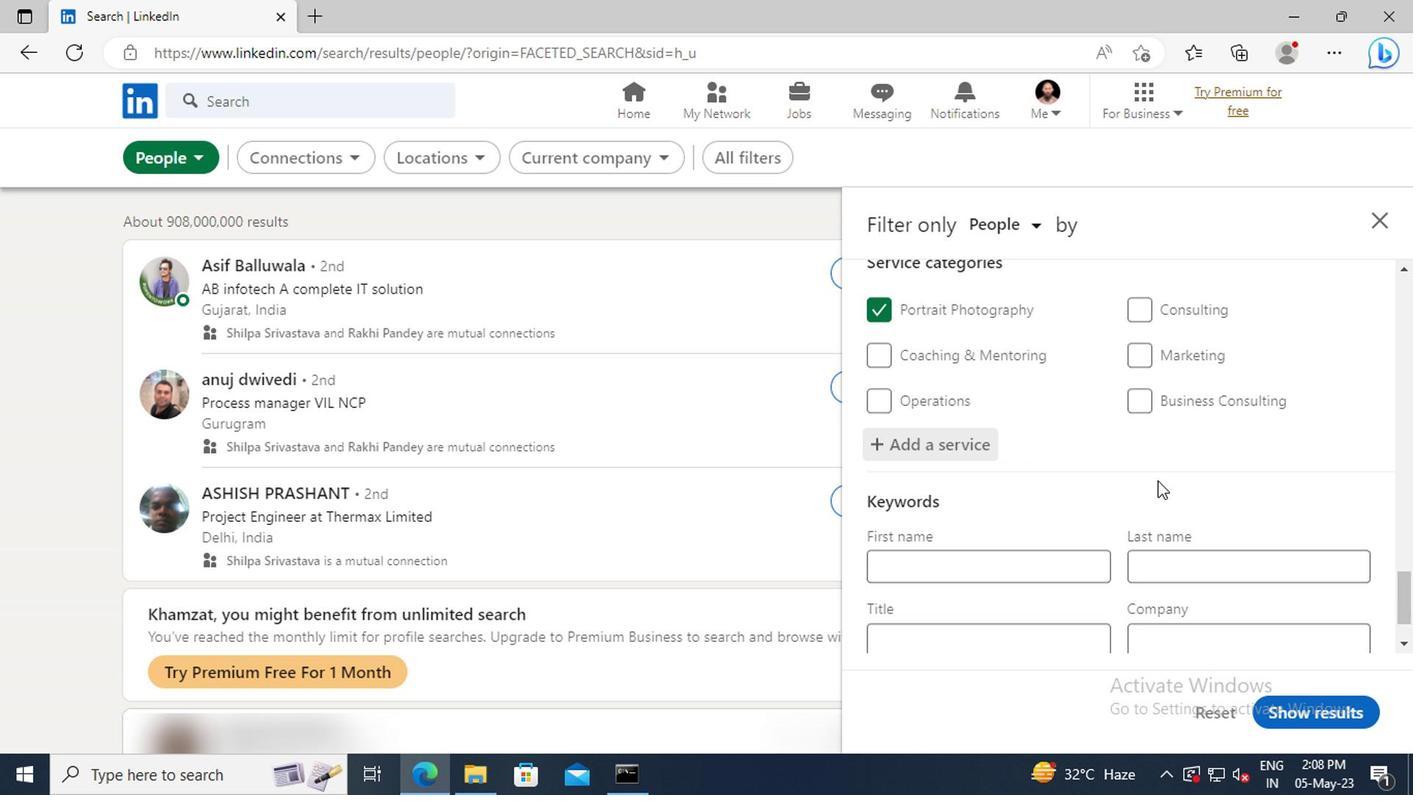 
Action: Mouse scrolled (1152, 479) with delta (0, -1)
Screenshot: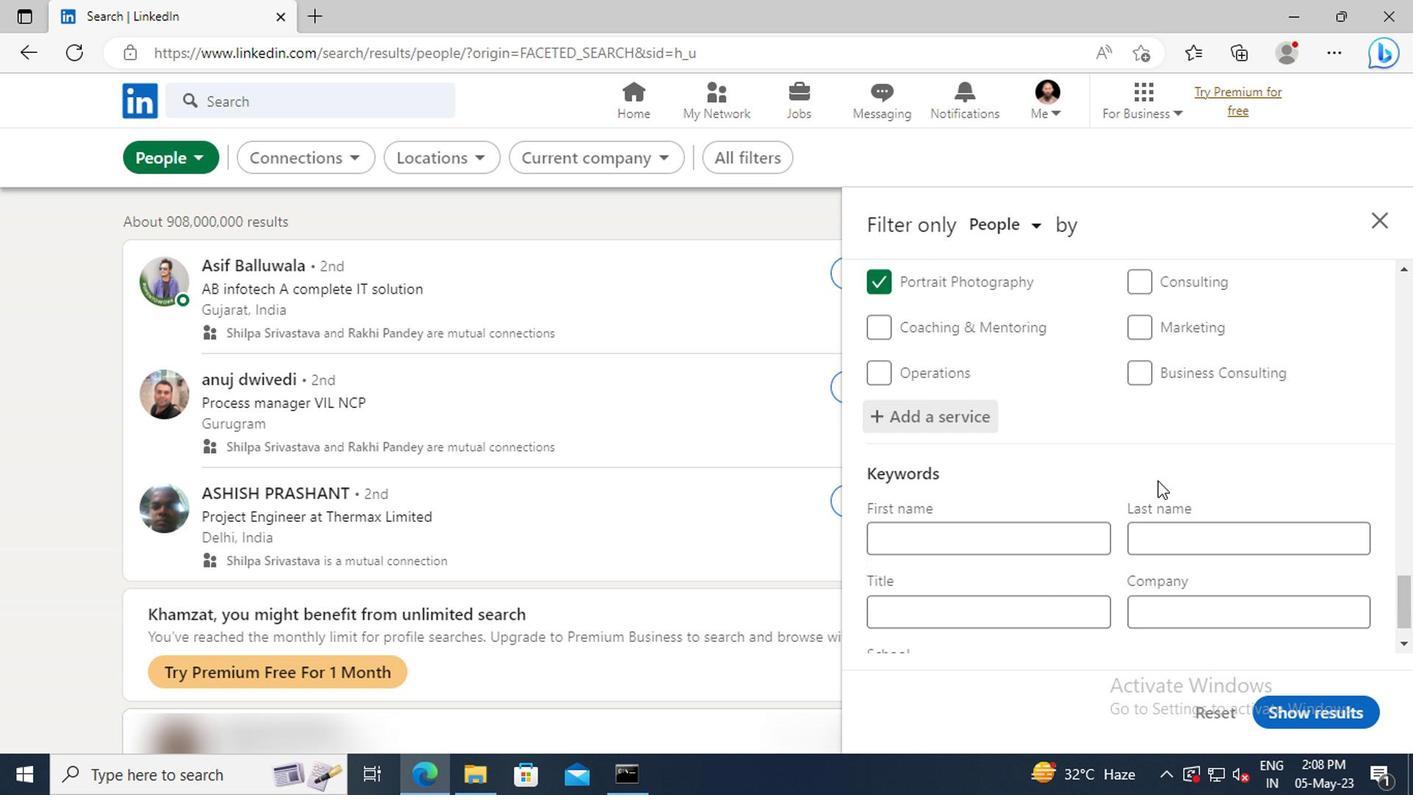 
Action: Mouse moved to (1007, 556)
Screenshot: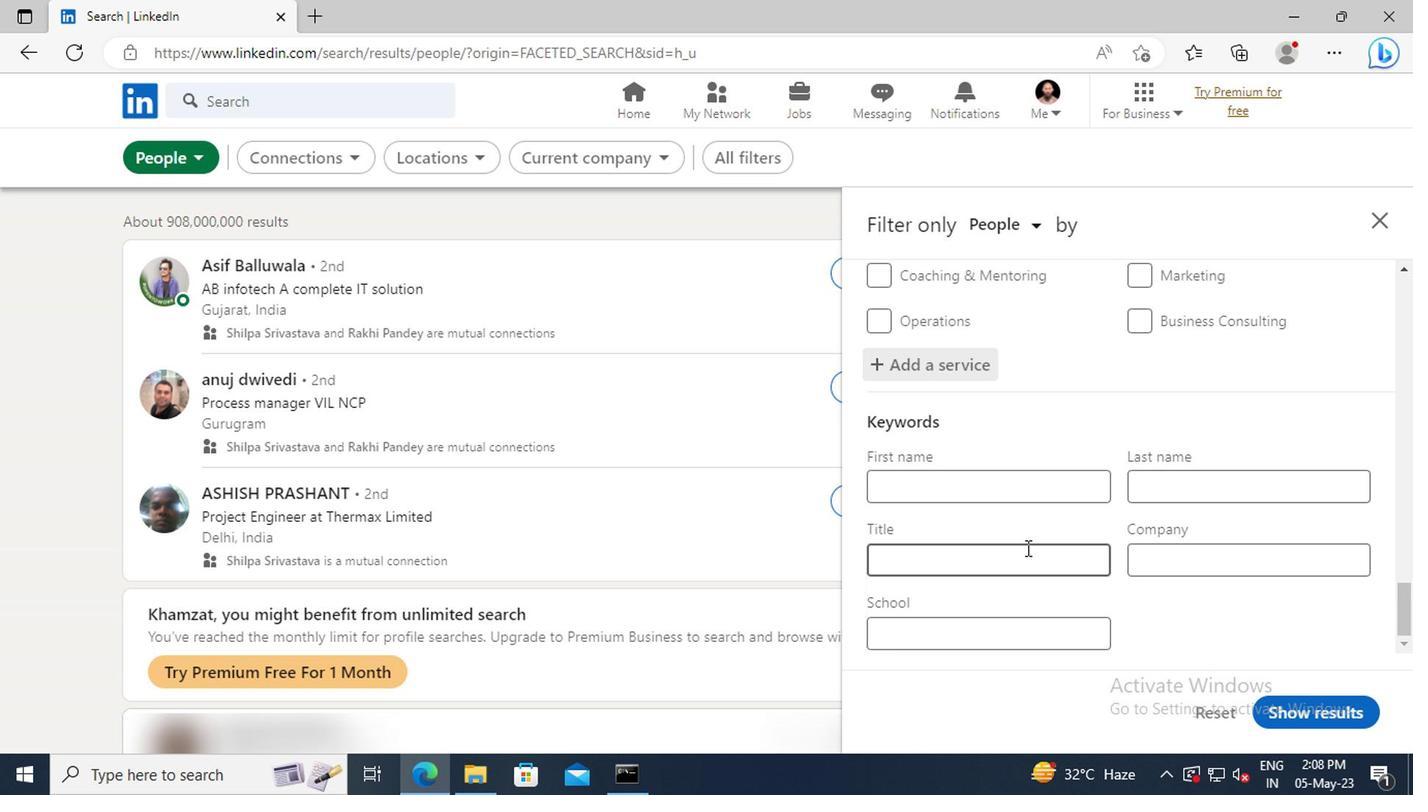 
Action: Mouse pressed left at (1007, 556)
Screenshot: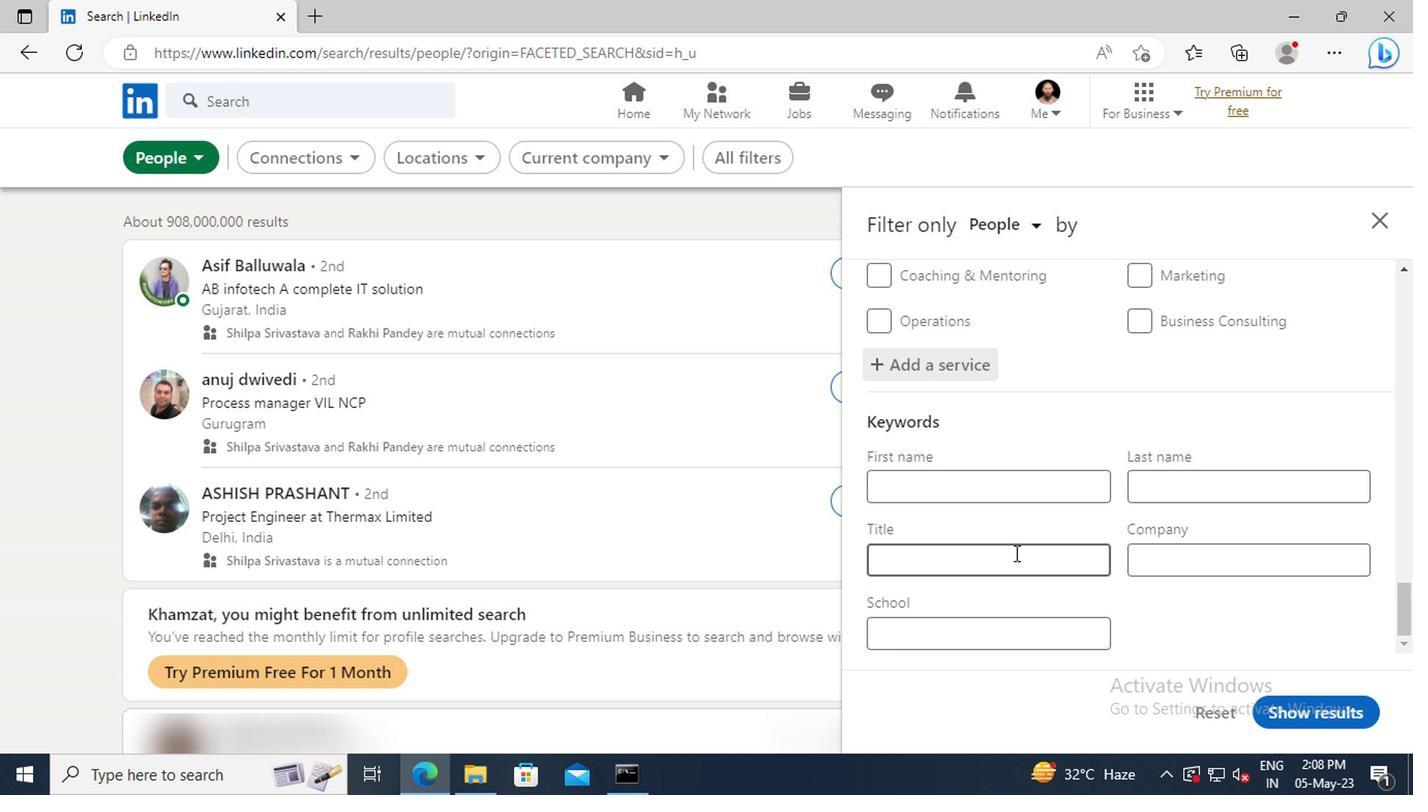 
Action: Key pressed <Key.shift>
Screenshot: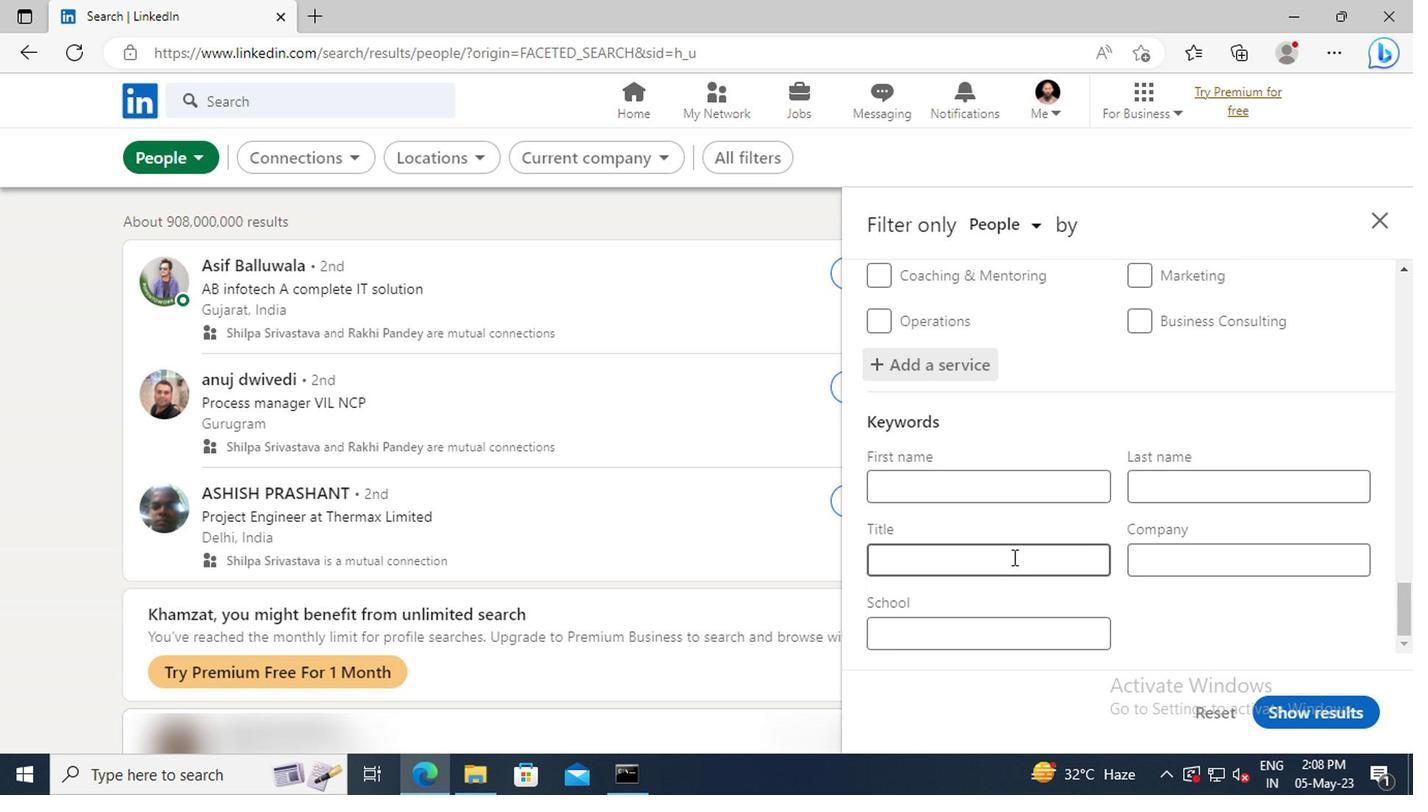 
Action: Mouse moved to (1006, 555)
Screenshot: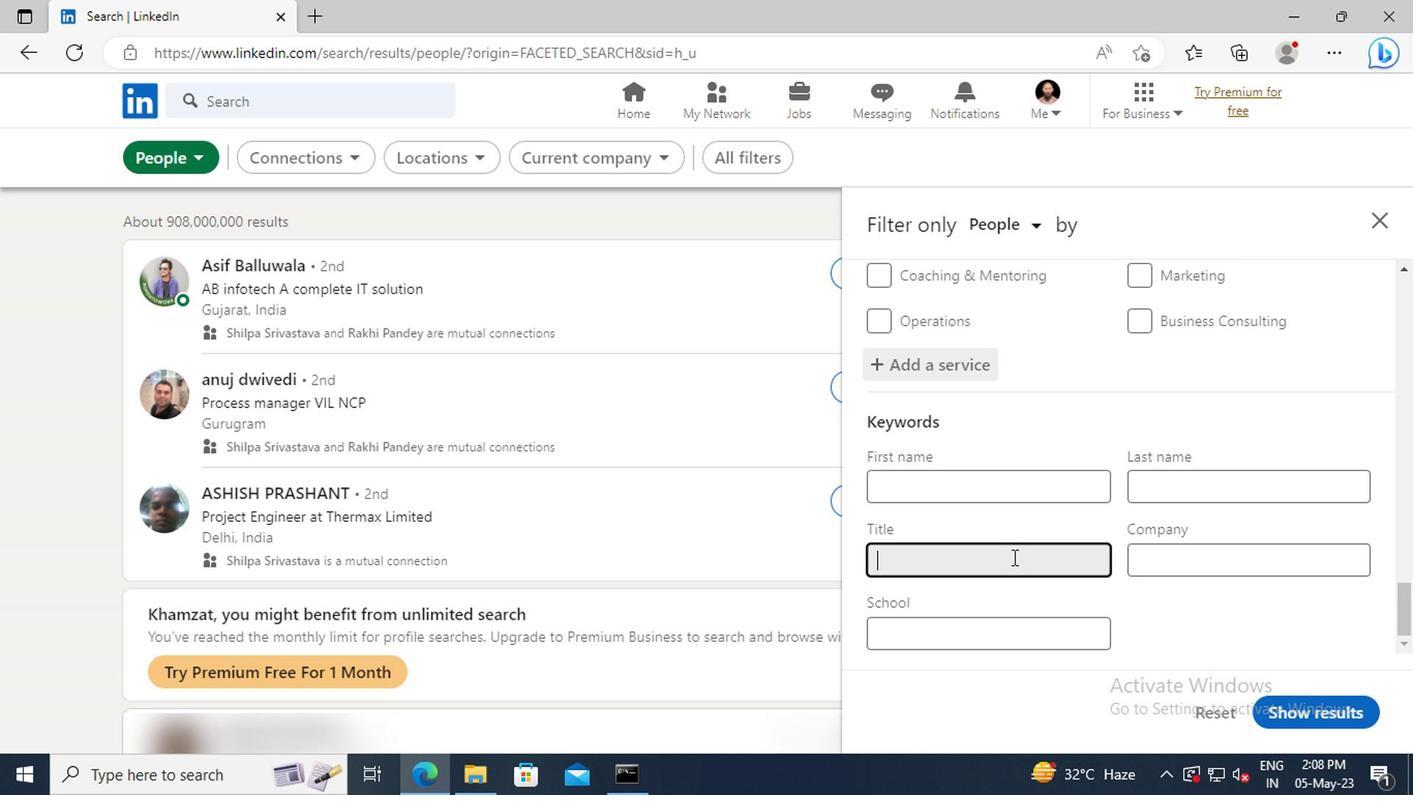 
Action: Key pressed DIRECTOR<Key.enter>
Screenshot: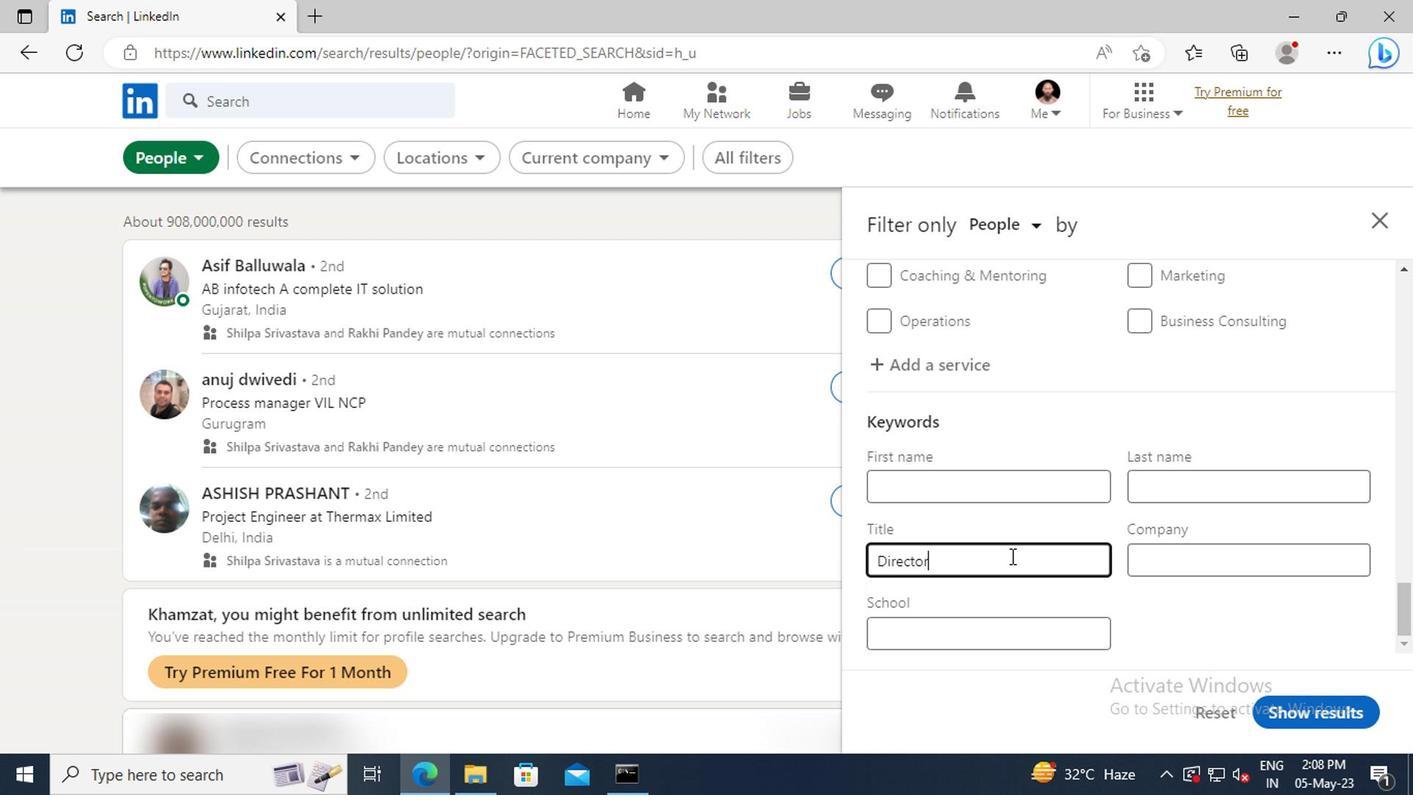 
Action: Mouse moved to (1297, 711)
Screenshot: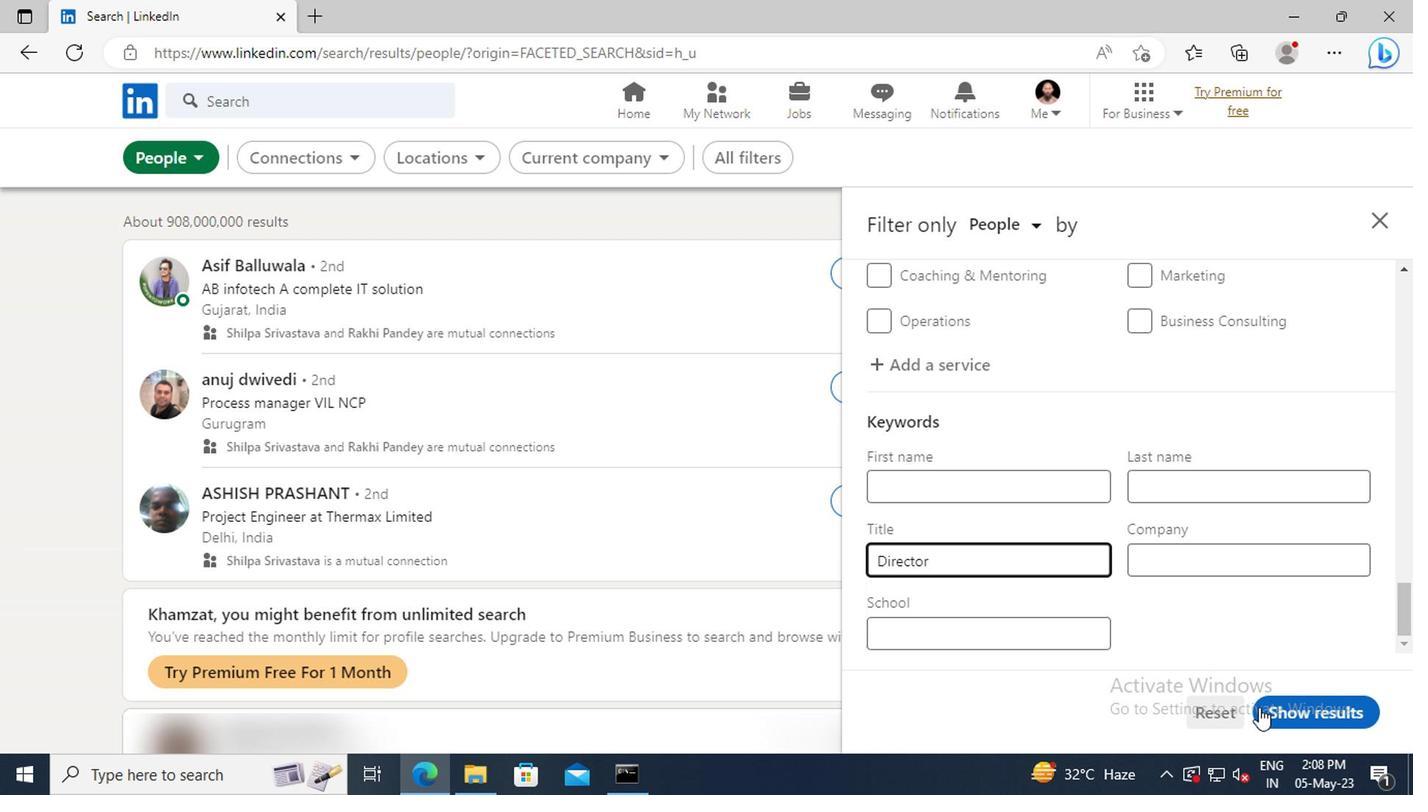 
Action: Mouse pressed left at (1297, 711)
Screenshot: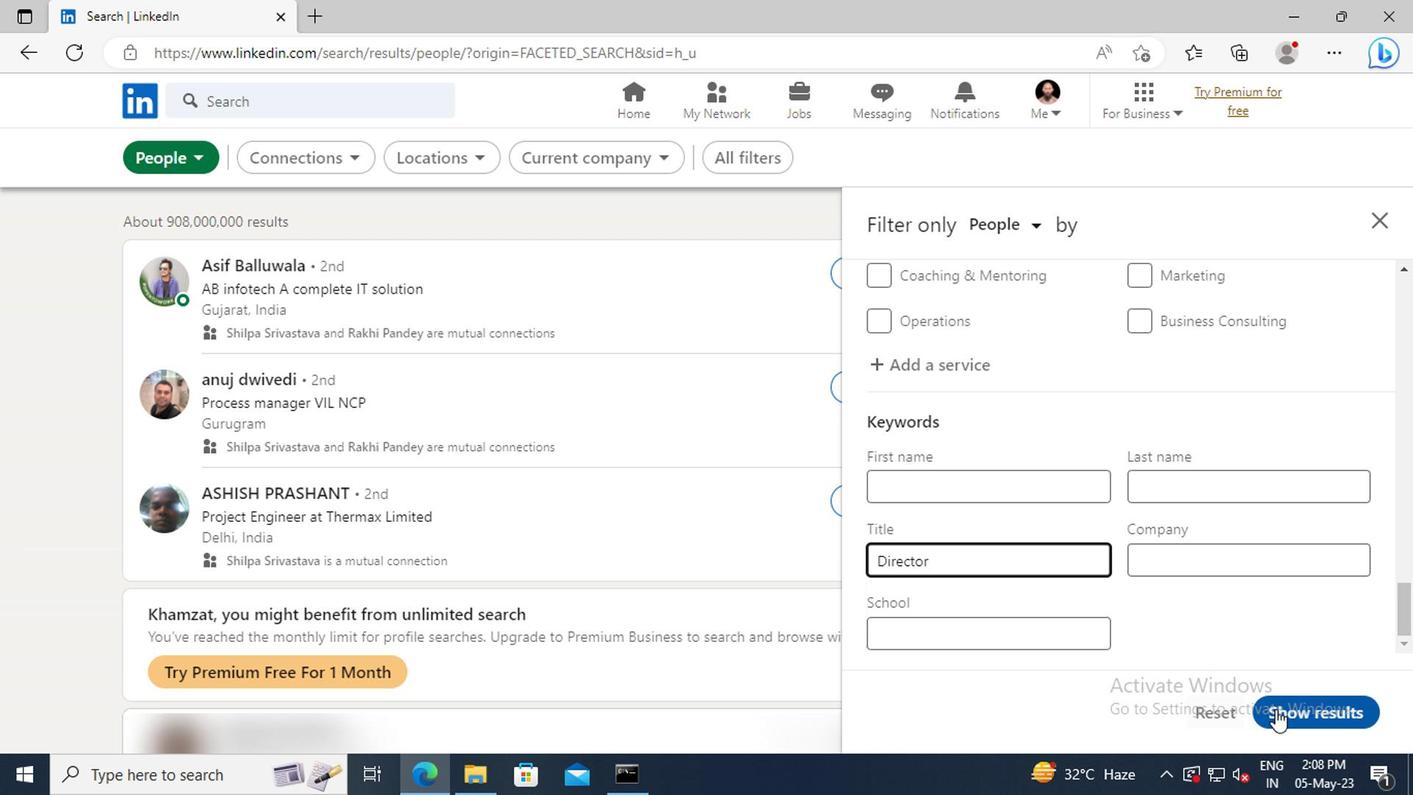 
